 Task: Find countryside Airbnb stays in Hilton Head Island with a dedicated workspace.
Action: Mouse moved to (460, 63)
Screenshot: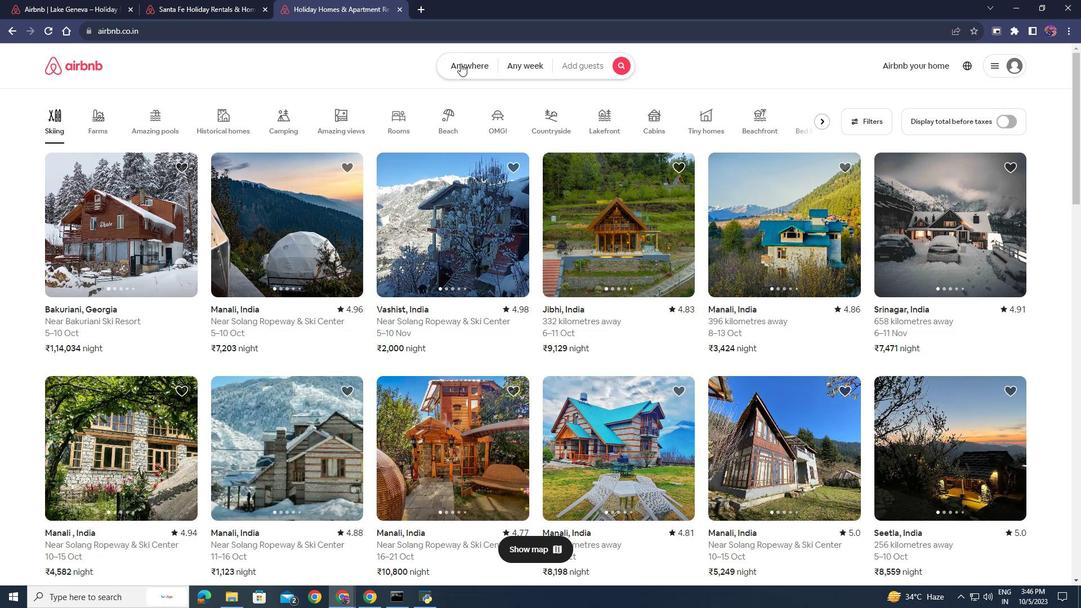 
Action: Mouse pressed left at (460, 63)
Screenshot: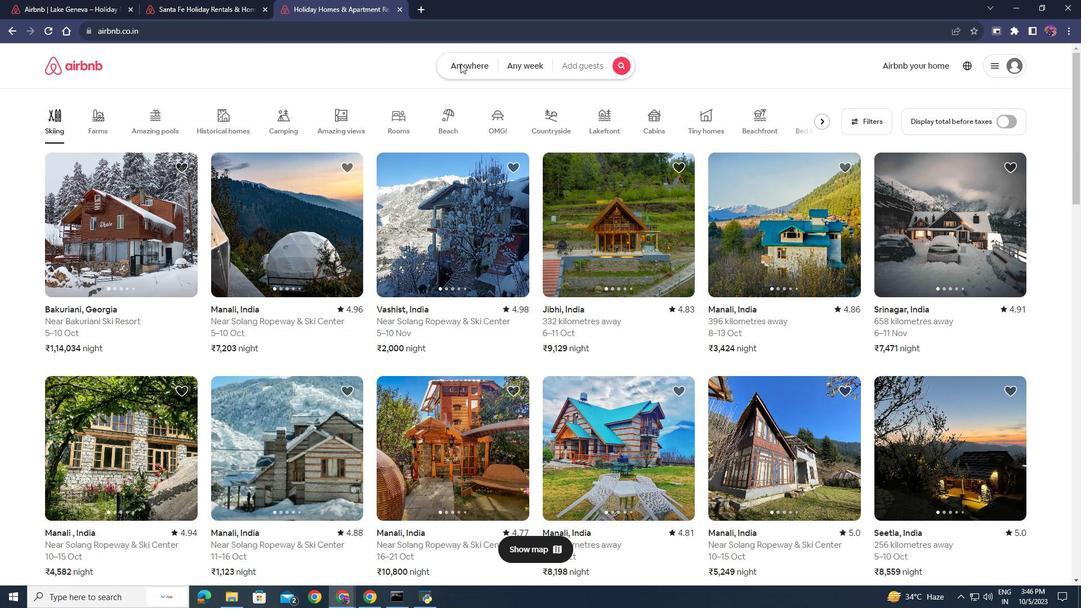 
Action: Mouse moved to (364, 108)
Screenshot: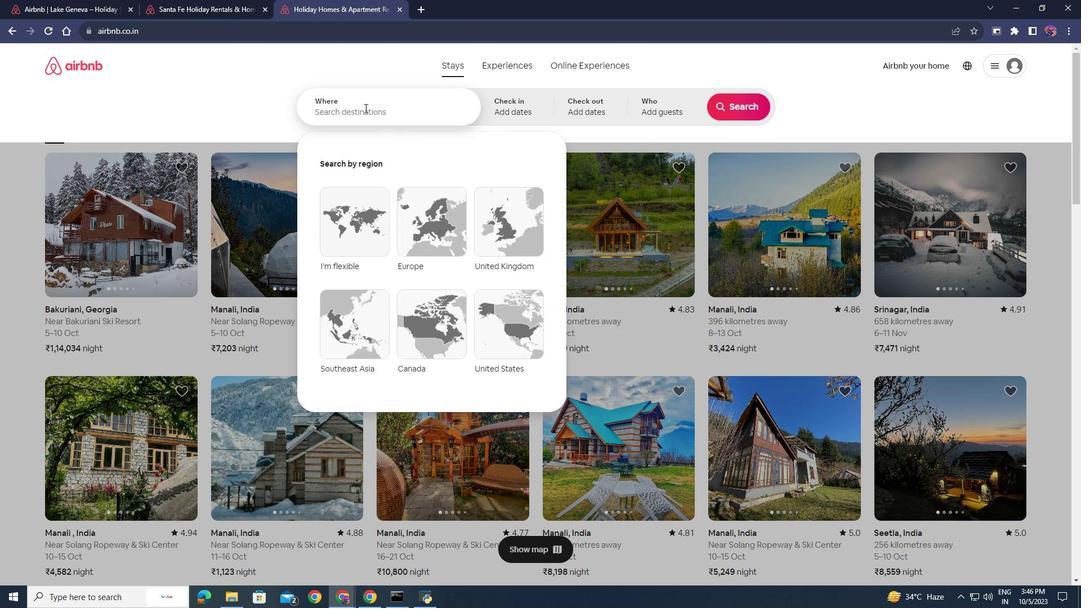 
Action: Mouse pressed left at (364, 108)
Screenshot: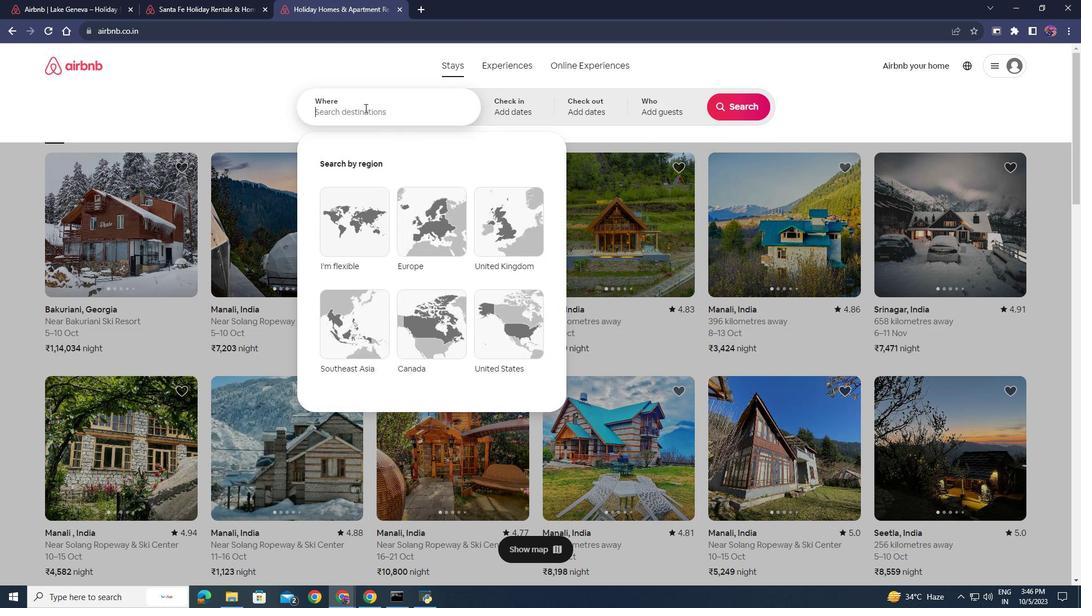 
Action: Mouse moved to (364, 113)
Screenshot: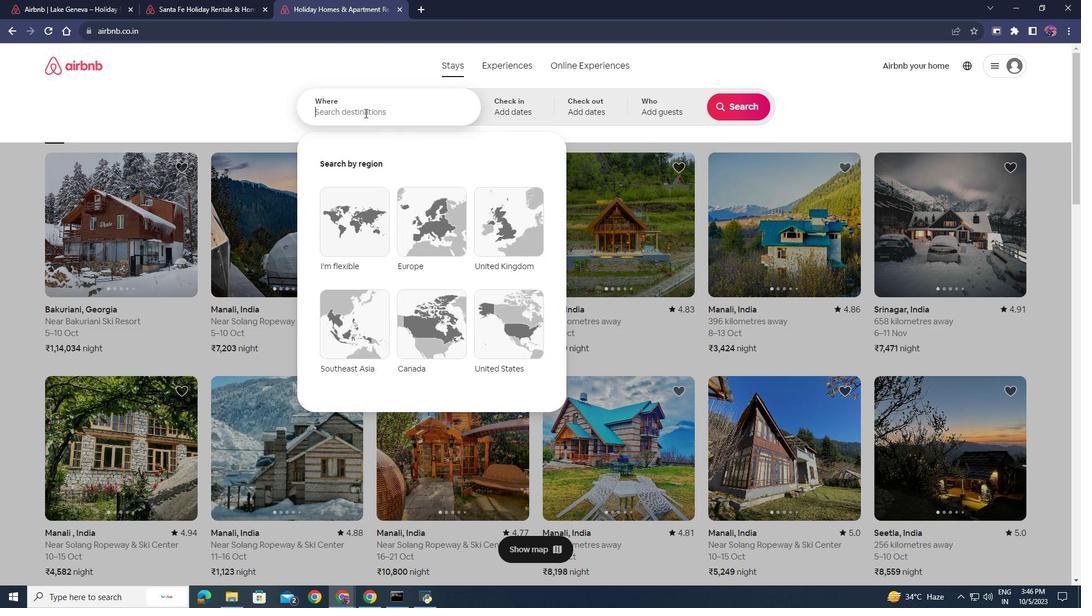 
Action: Key pressed hilton<Key.space>head<Key.space>island<Key.enter>
Screenshot: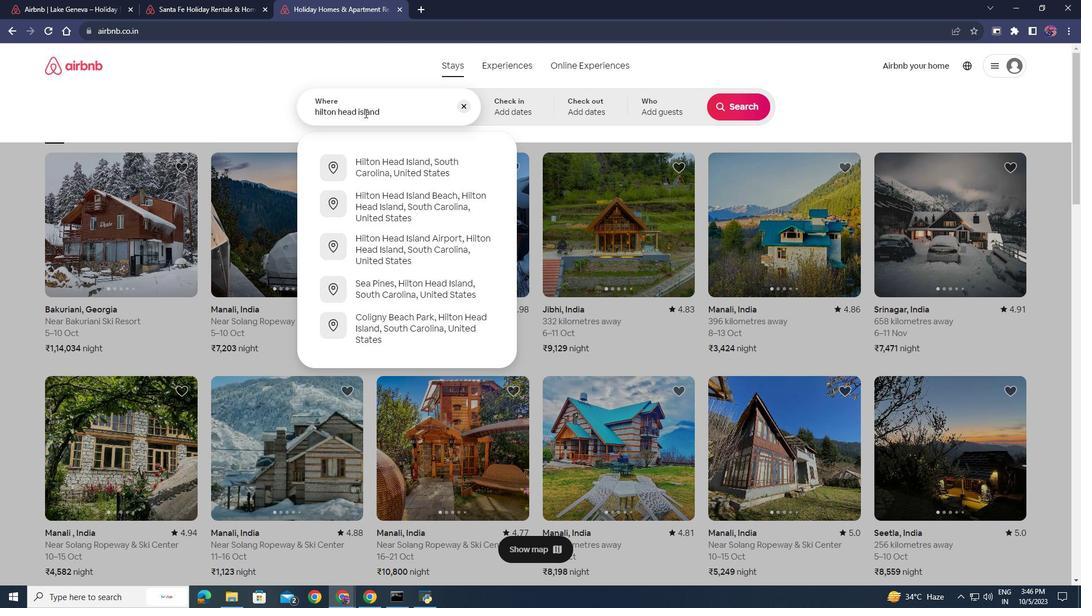 
Action: Mouse moved to (733, 102)
Screenshot: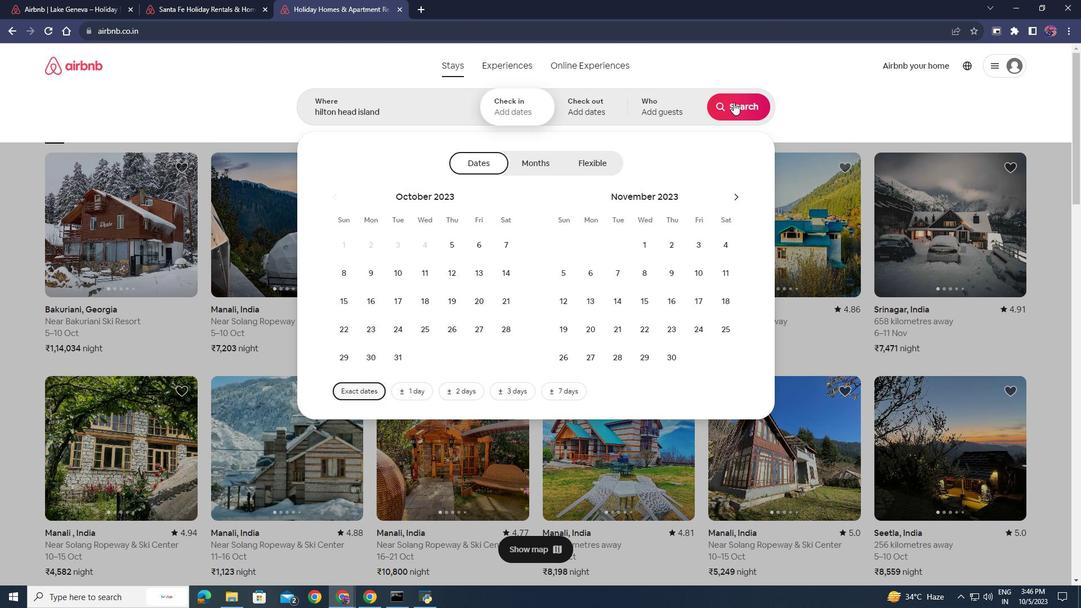 
Action: Mouse pressed left at (733, 102)
Screenshot: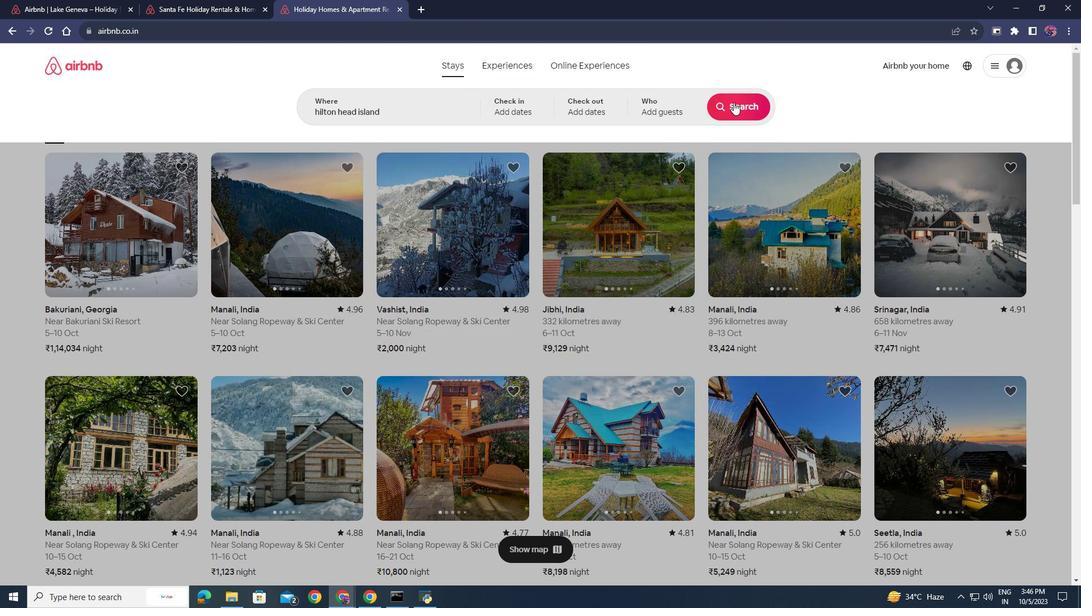 
Action: Mouse moved to (887, 104)
Screenshot: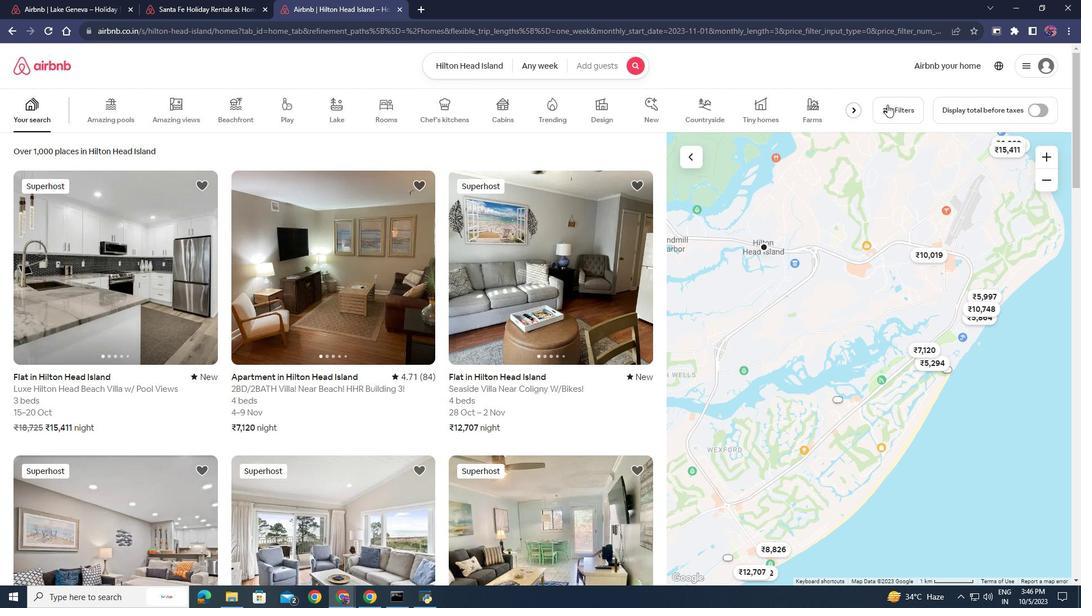 
Action: Mouse pressed left at (887, 104)
Screenshot: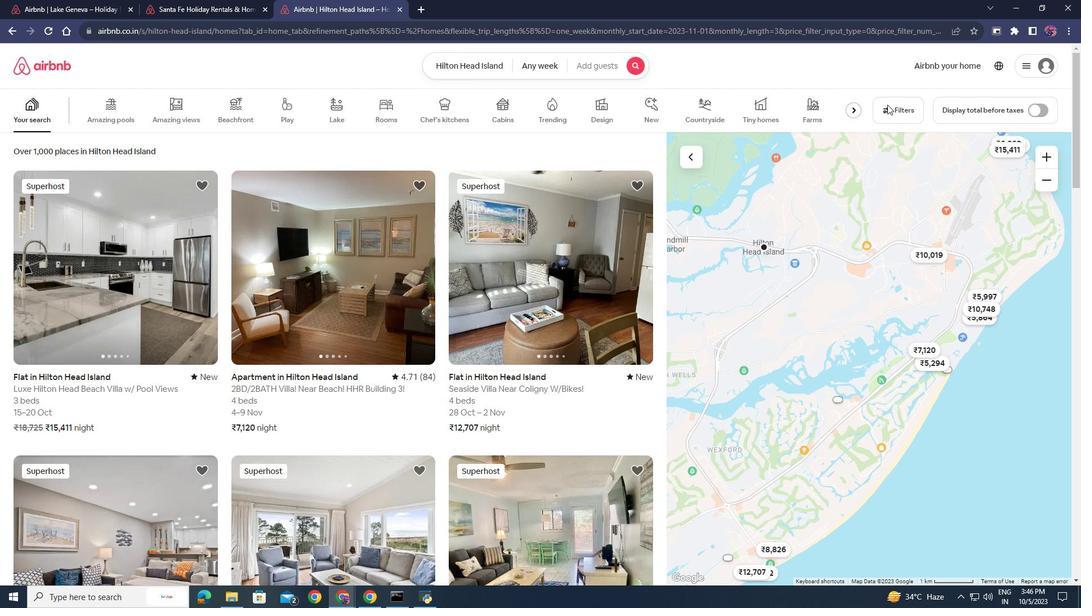 
Action: Mouse moved to (415, 360)
Screenshot: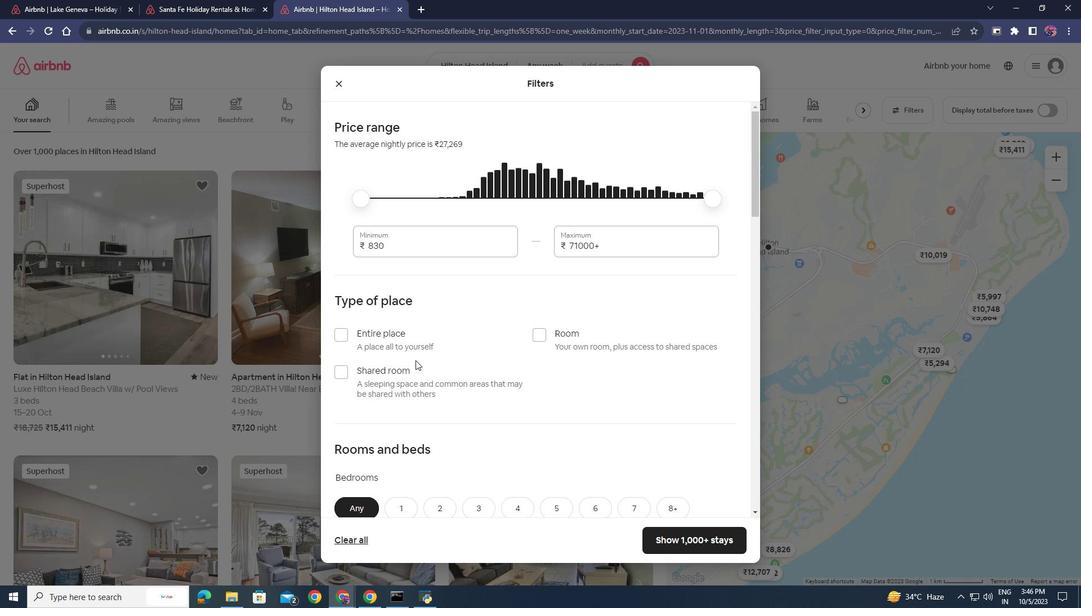 
Action: Mouse scrolled (415, 359) with delta (0, 0)
Screenshot: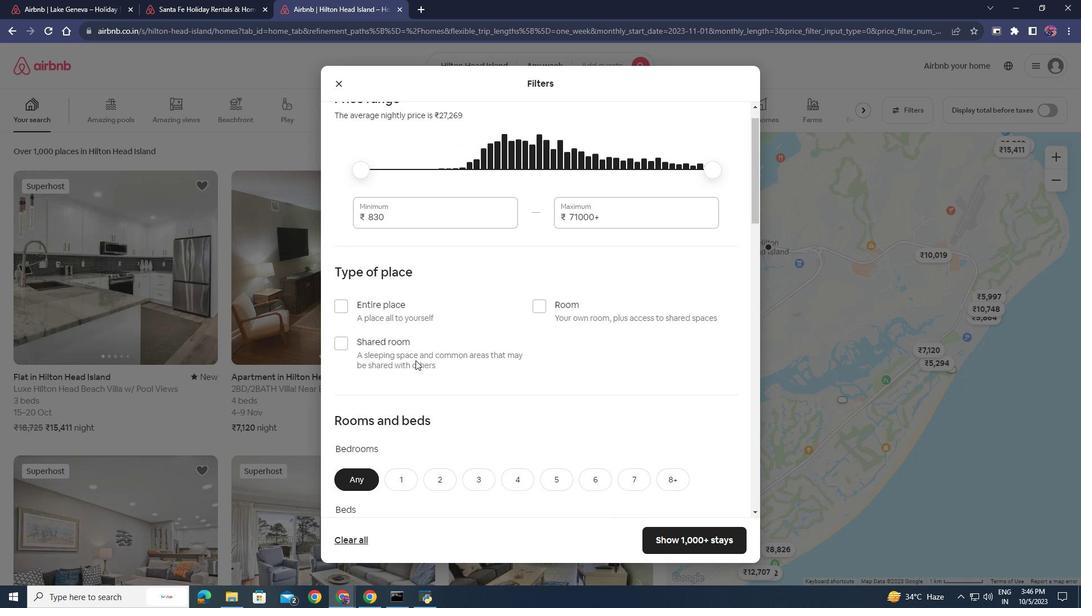
Action: Mouse scrolled (415, 359) with delta (0, 0)
Screenshot: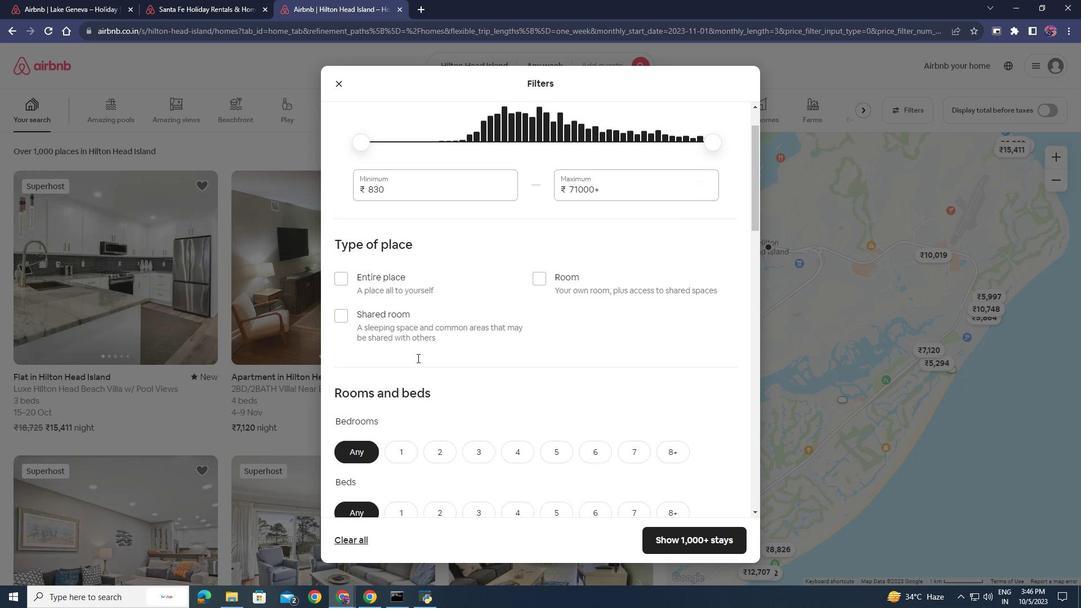 
Action: Mouse moved to (416, 359)
Screenshot: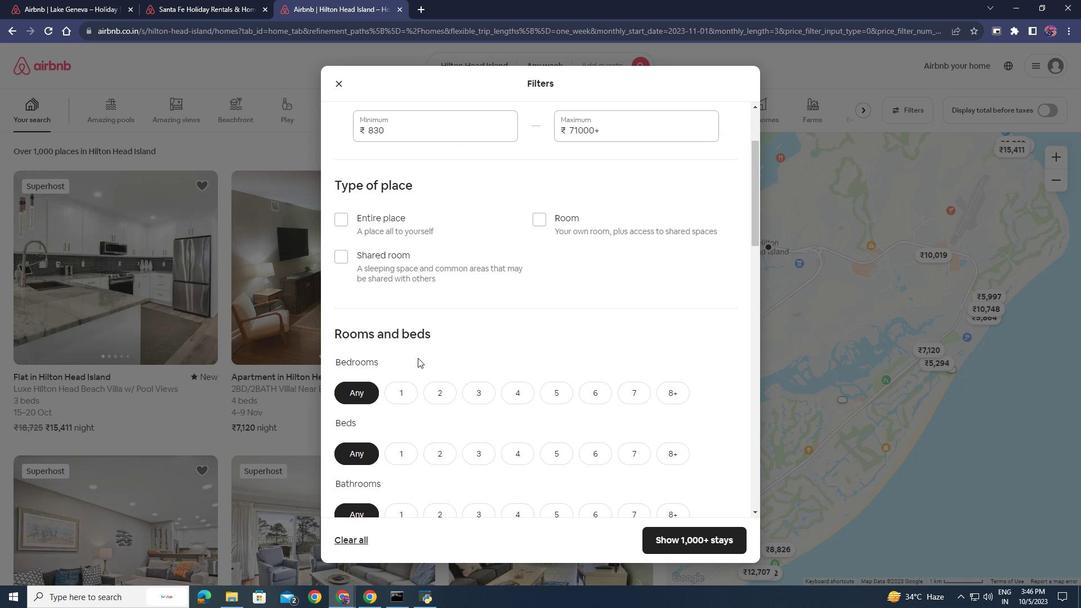 
Action: Mouse scrolled (416, 358) with delta (0, 0)
Screenshot: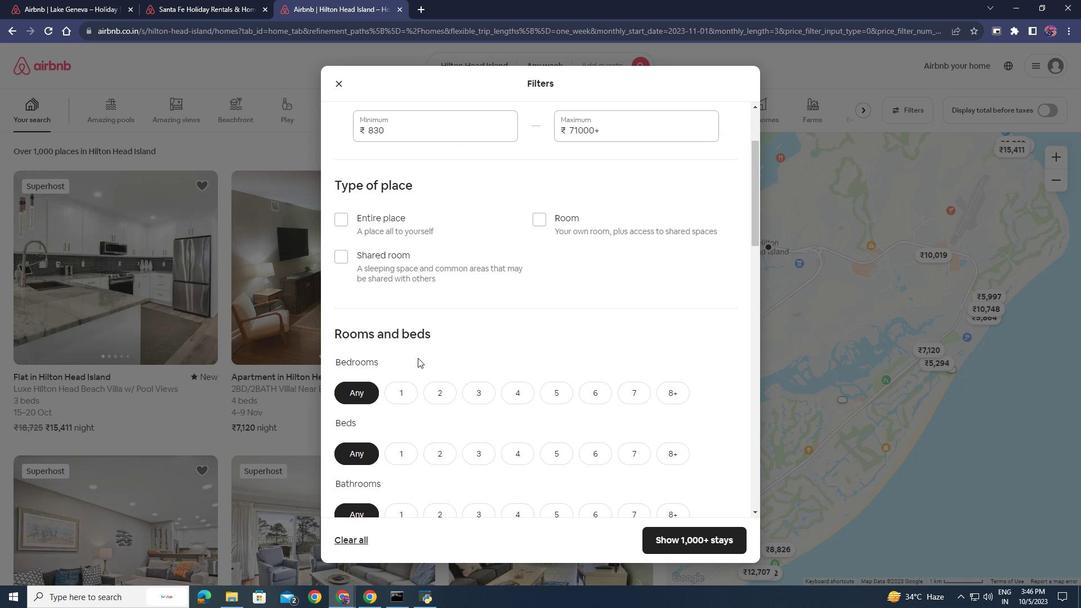 
Action: Mouse moved to (419, 357)
Screenshot: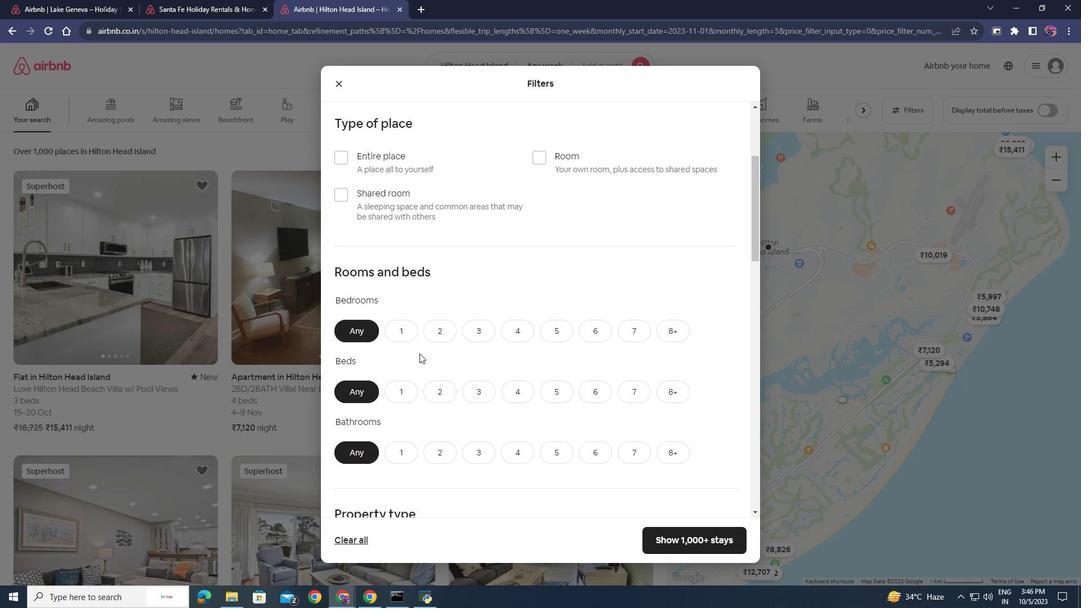 
Action: Mouse scrolled (419, 356) with delta (0, 0)
Screenshot: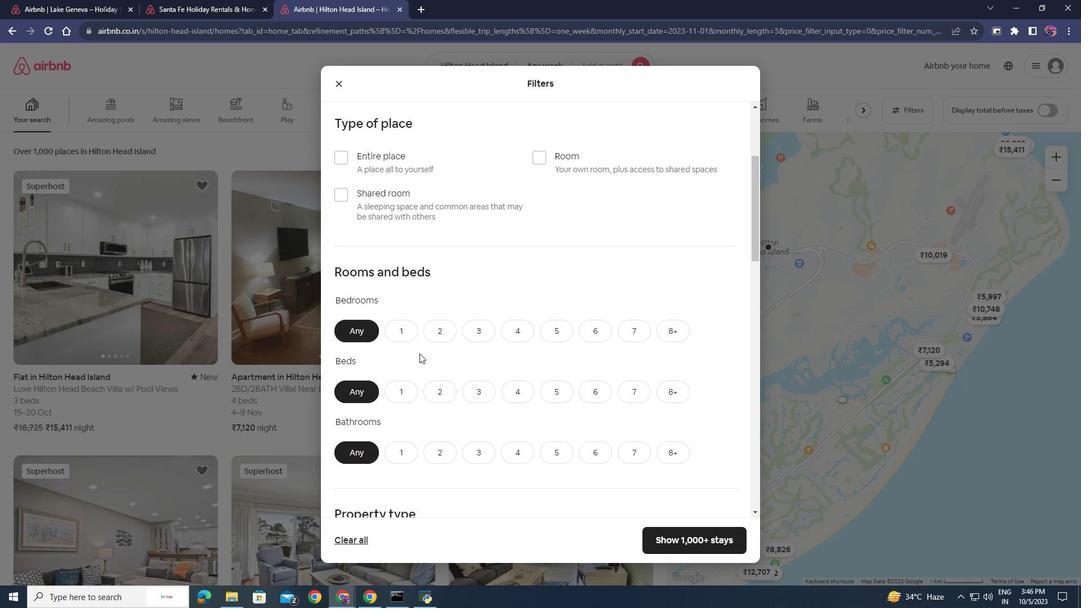 
Action: Mouse moved to (419, 349)
Screenshot: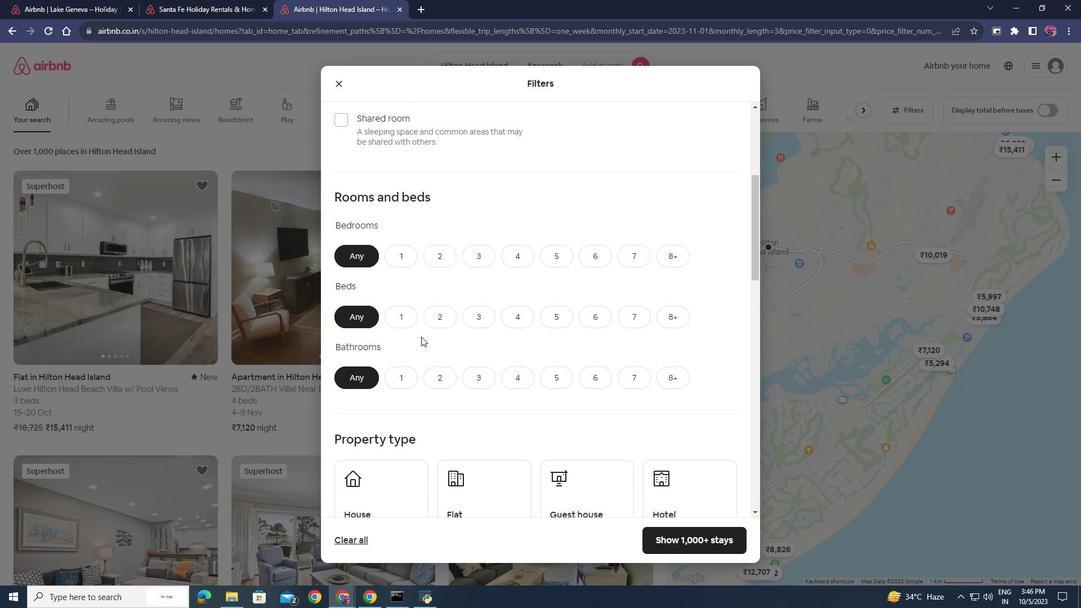 
Action: Mouse scrolled (419, 349) with delta (0, 0)
Screenshot: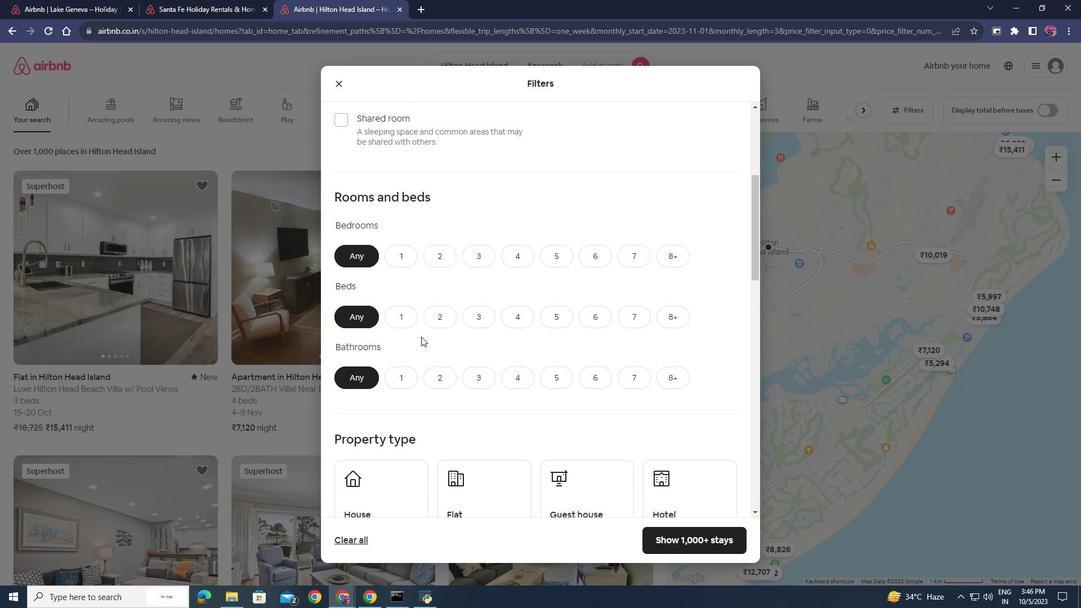 
Action: Mouse moved to (421, 332)
Screenshot: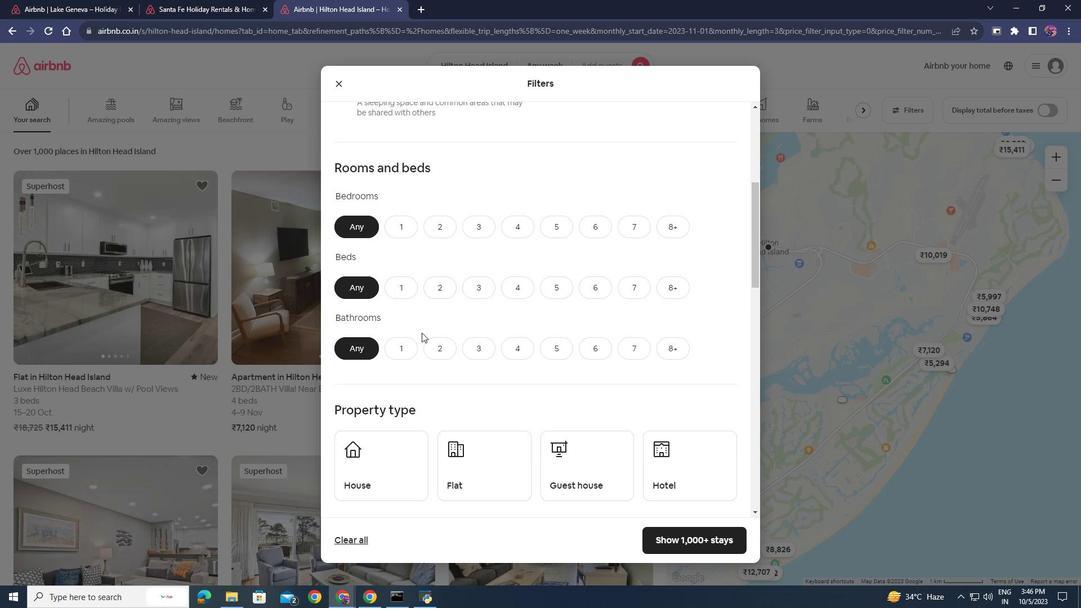 
Action: Mouse scrolled (421, 332) with delta (0, 0)
Screenshot: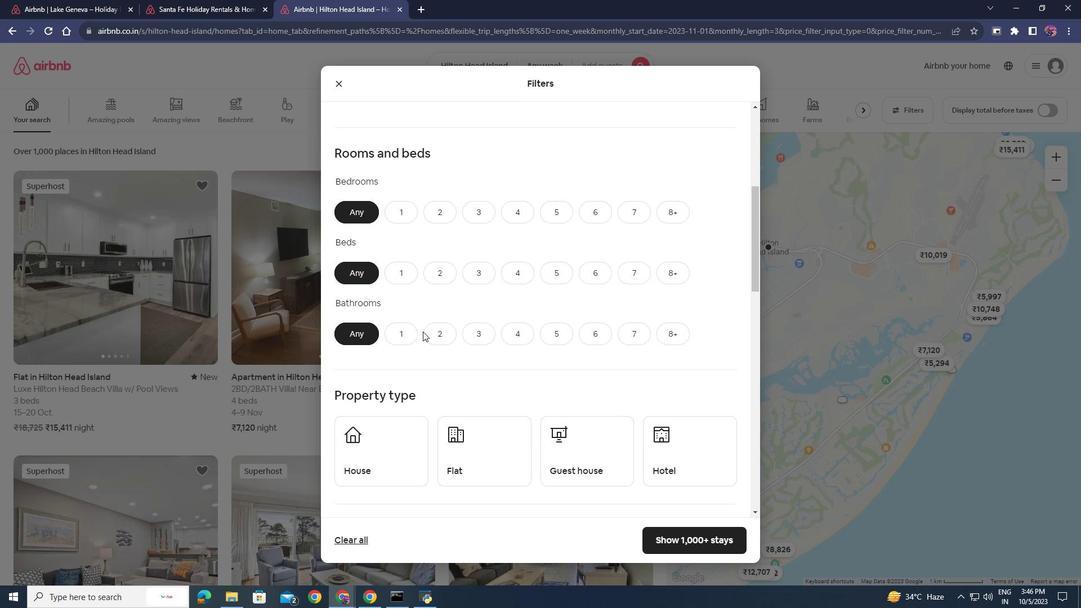 
Action: Mouse moved to (422, 332)
Screenshot: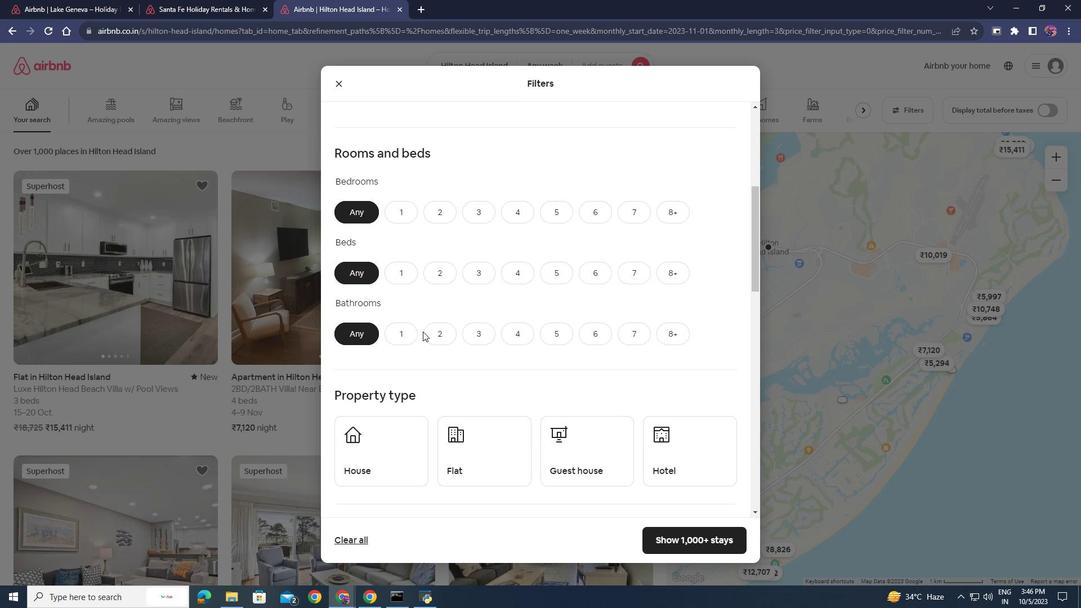 
Action: Mouse scrolled (422, 331) with delta (0, 0)
Screenshot: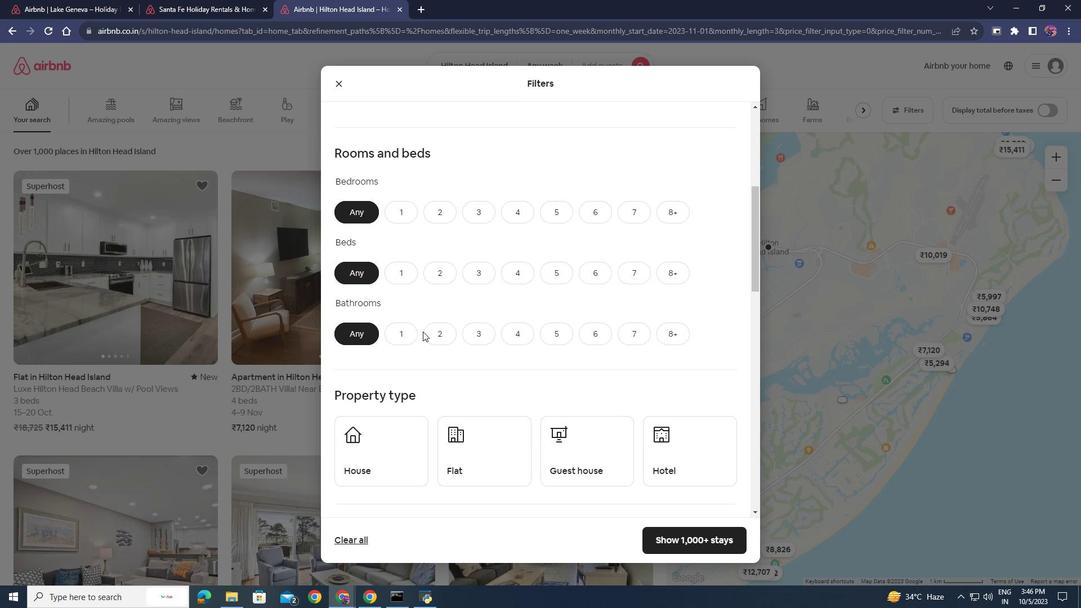 
Action: Mouse moved to (422, 331)
Screenshot: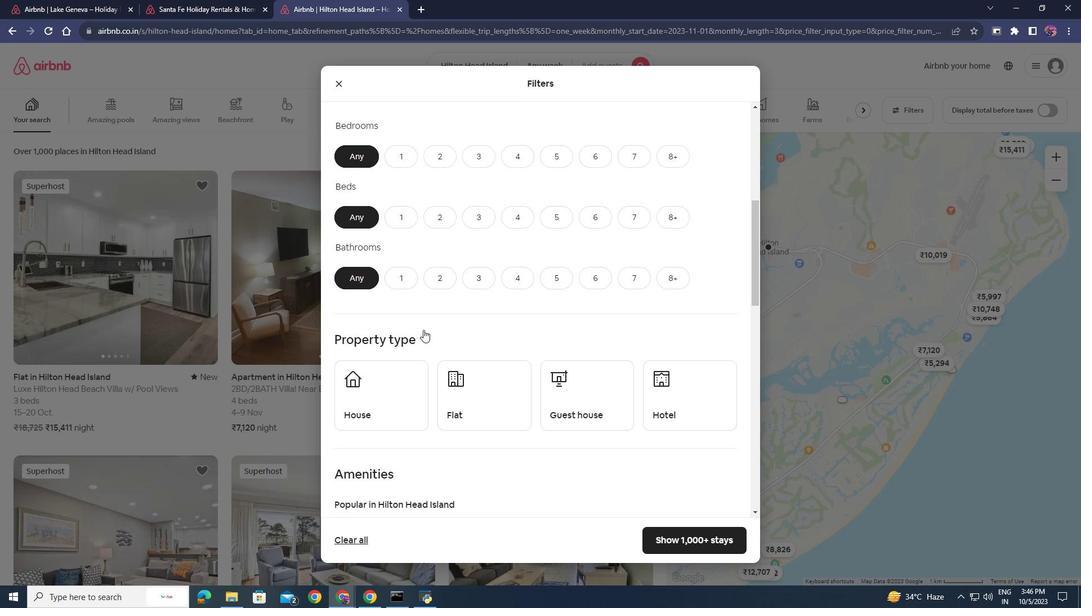 
Action: Mouse scrolled (422, 331) with delta (0, 0)
Screenshot: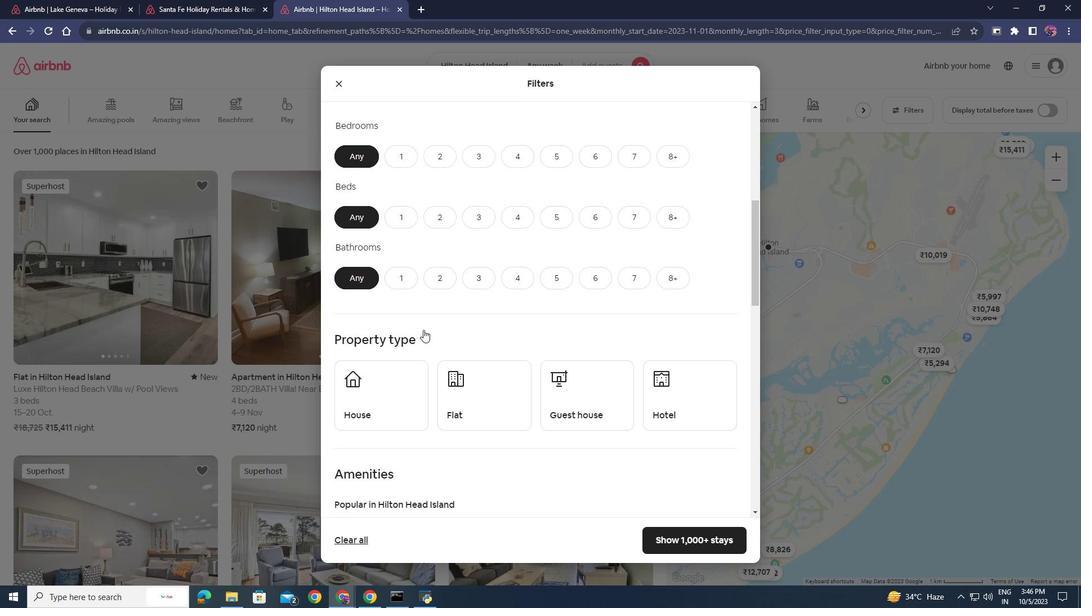 
Action: Mouse moved to (422, 331)
Screenshot: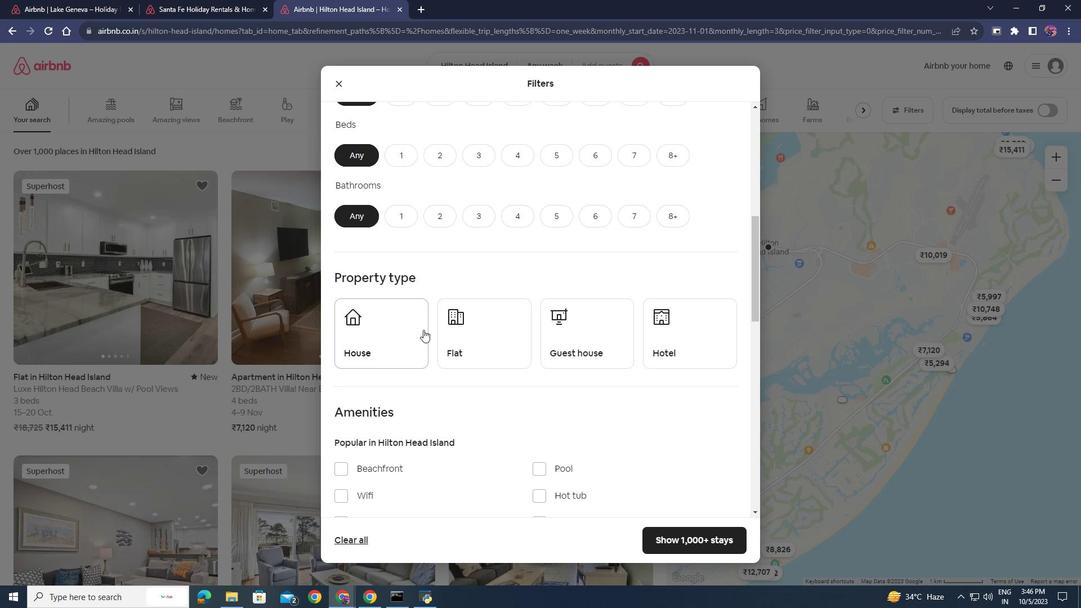 
Action: Mouse scrolled (422, 330) with delta (0, 0)
Screenshot: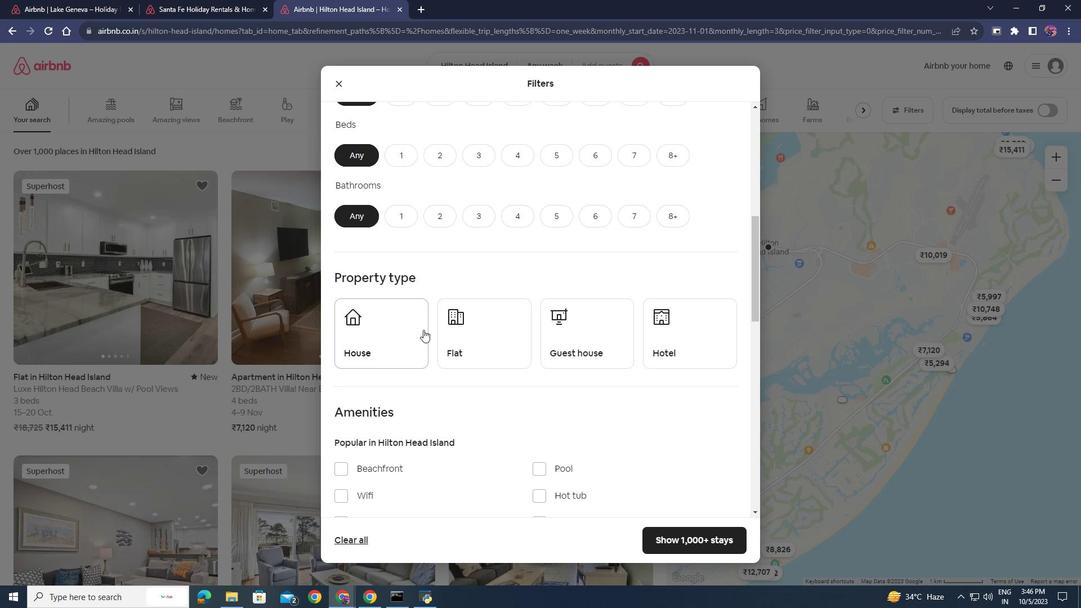 
Action: Mouse moved to (423, 330)
Screenshot: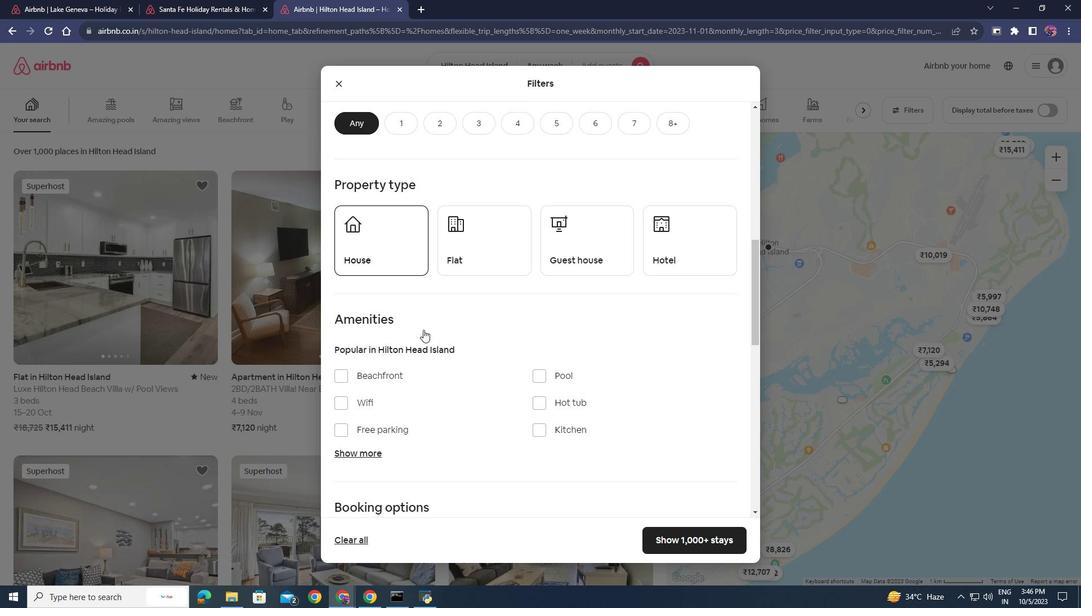 
Action: Mouse scrolled (423, 329) with delta (0, 0)
Screenshot: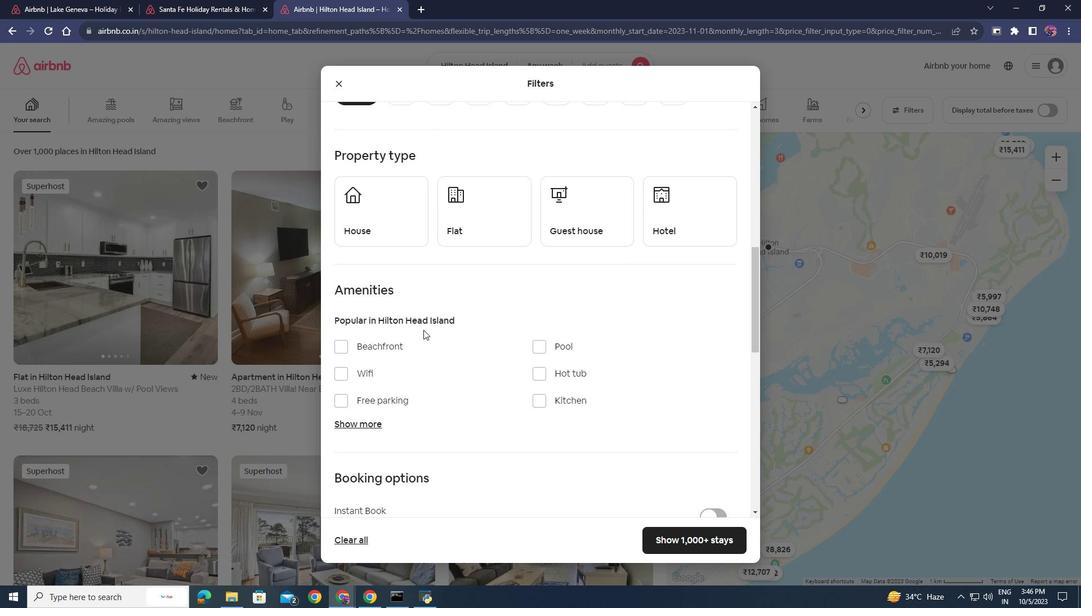 
Action: Mouse scrolled (423, 329) with delta (0, 0)
Screenshot: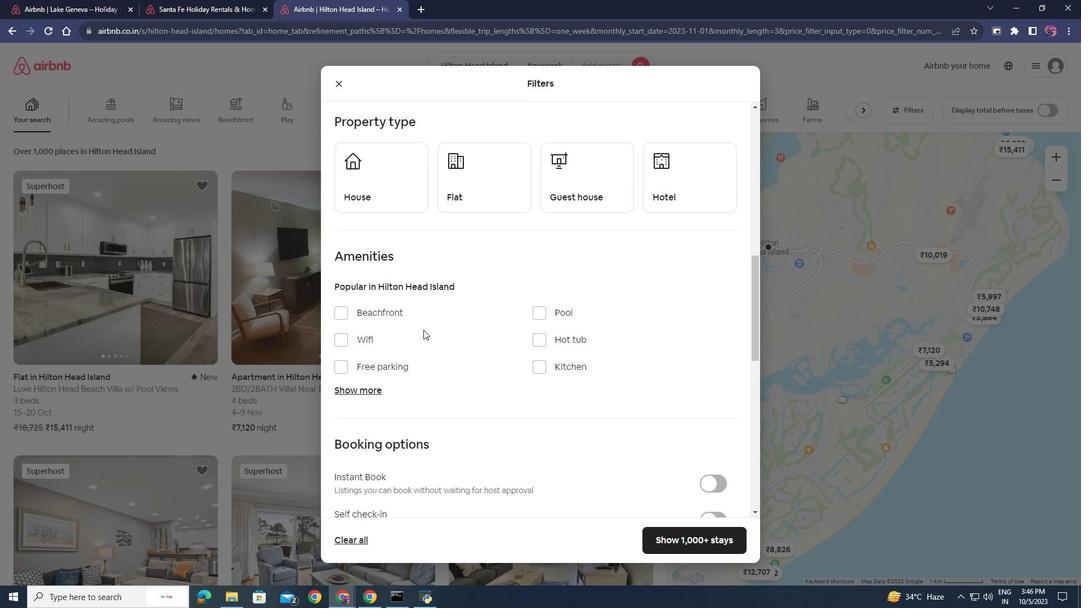 
Action: Mouse moved to (355, 337)
Screenshot: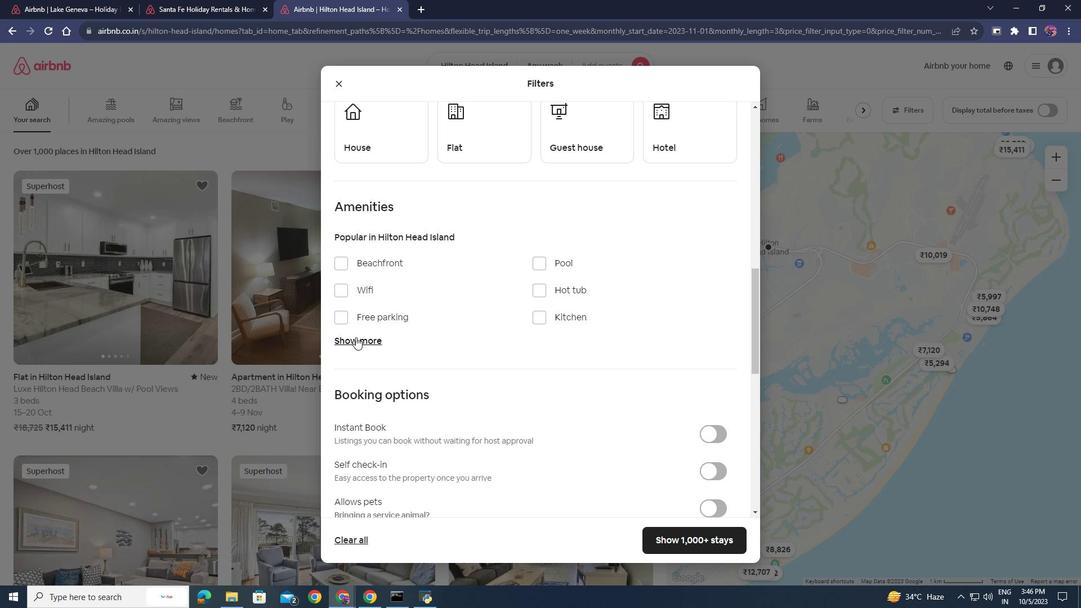 
Action: Mouse pressed left at (355, 337)
Screenshot: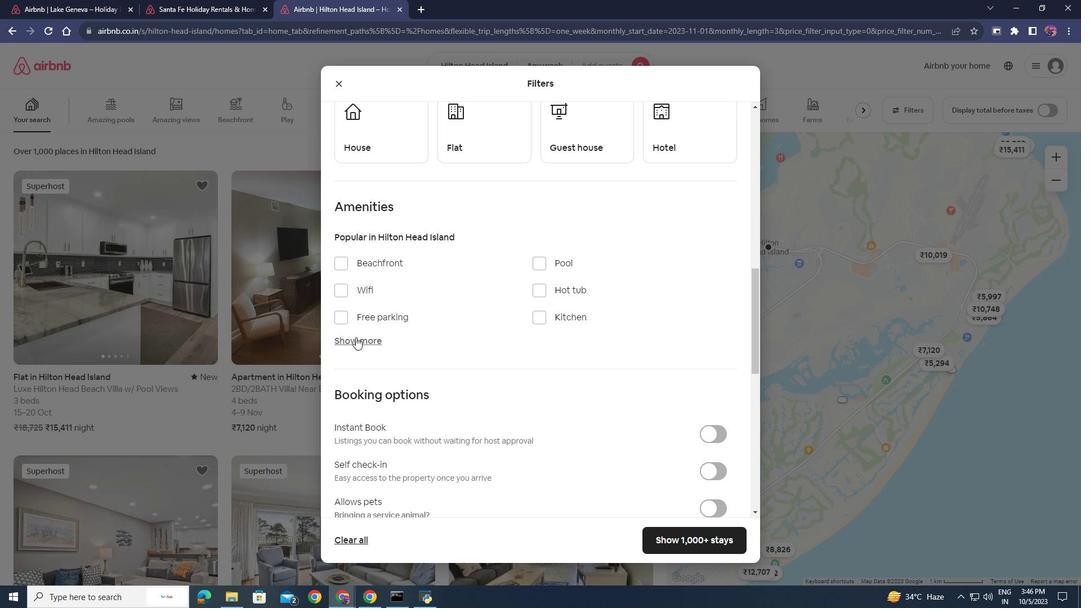 
Action: Mouse moved to (535, 398)
Screenshot: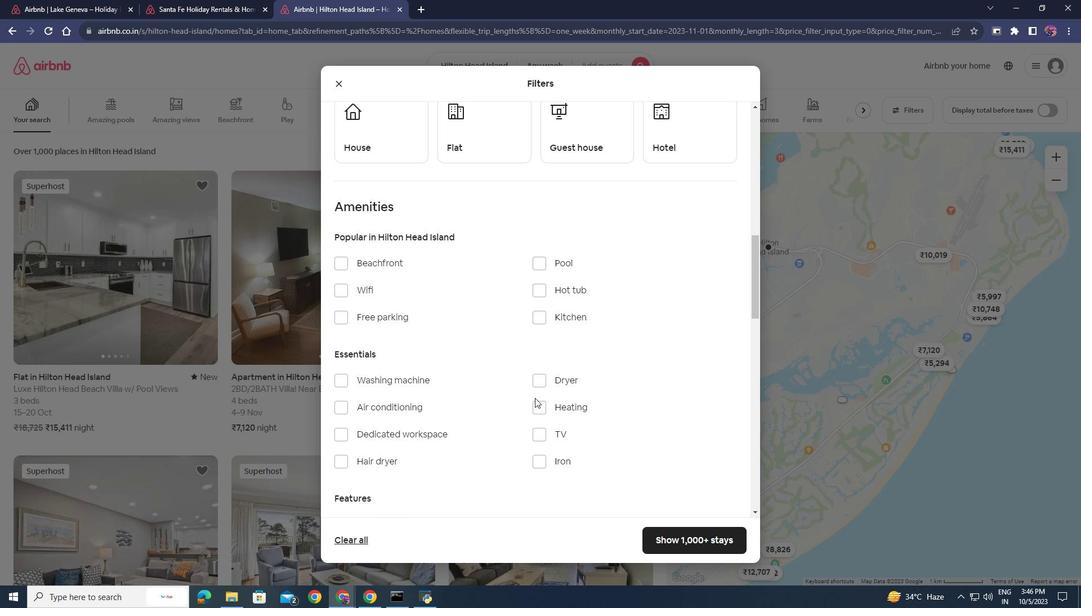 
Action: Mouse scrolled (535, 397) with delta (0, 0)
Screenshot: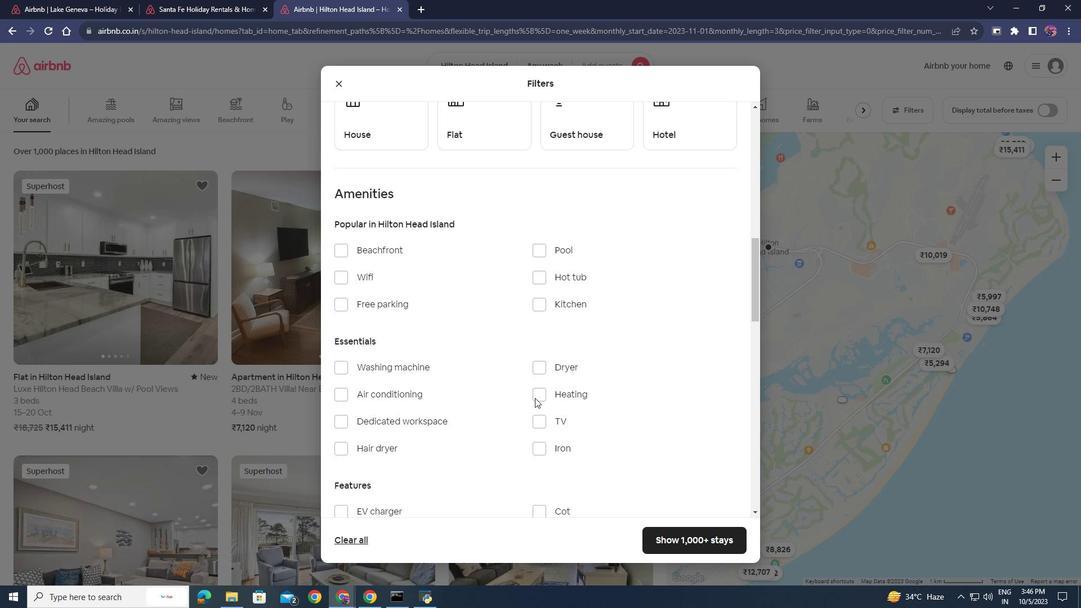 
Action: Mouse scrolled (535, 397) with delta (0, 0)
Screenshot: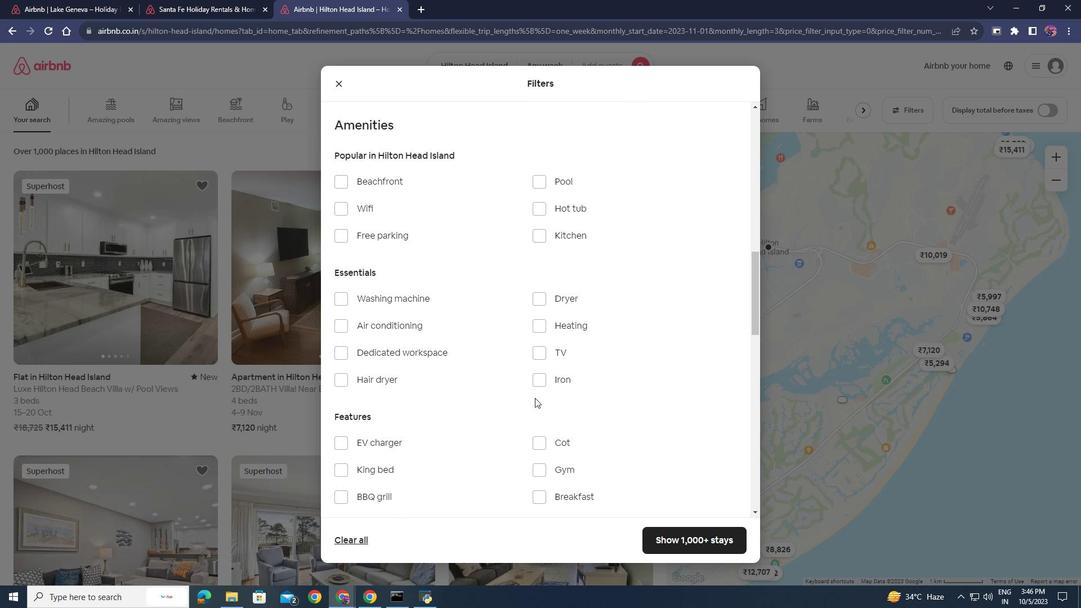 
Action: Mouse moved to (343, 319)
Screenshot: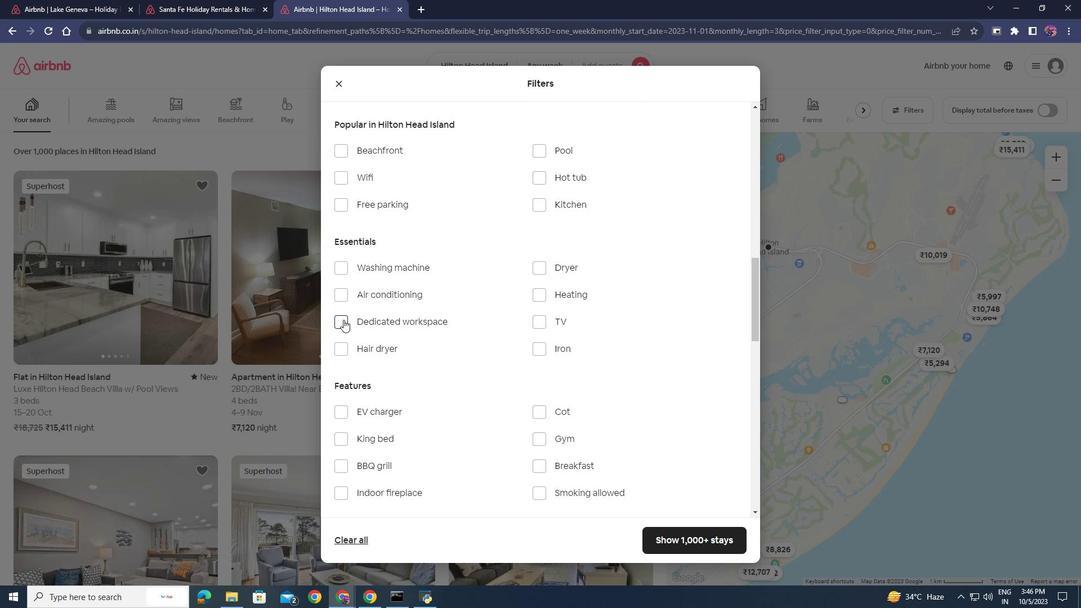 
Action: Mouse pressed left at (343, 319)
Screenshot: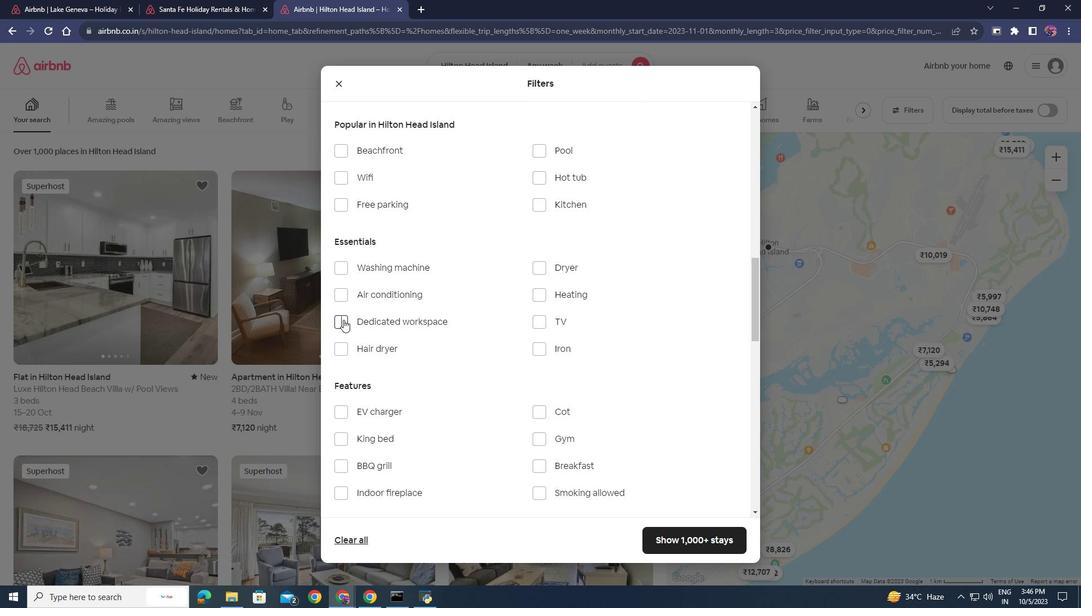 
Action: Mouse moved to (440, 330)
Screenshot: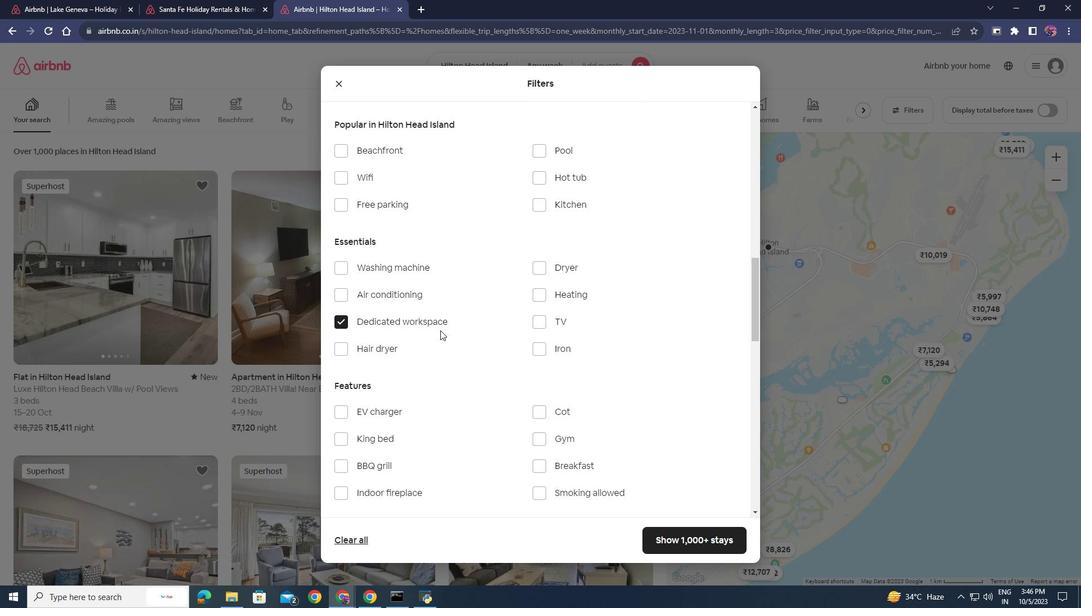 
Action: Mouse scrolled (440, 330) with delta (0, 0)
Screenshot: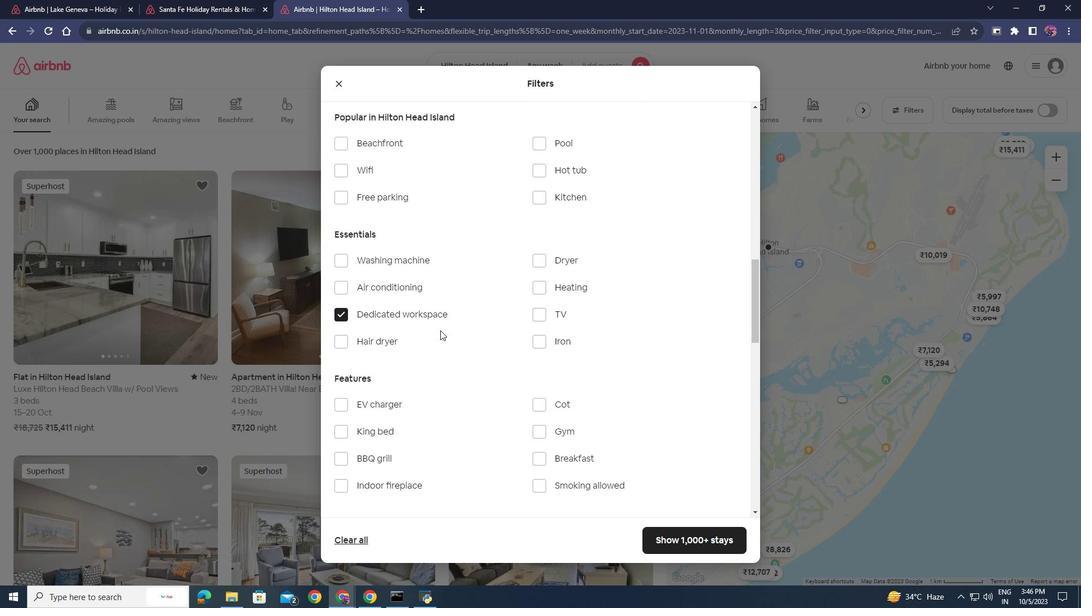 
Action: Mouse scrolled (440, 330) with delta (0, 0)
Screenshot: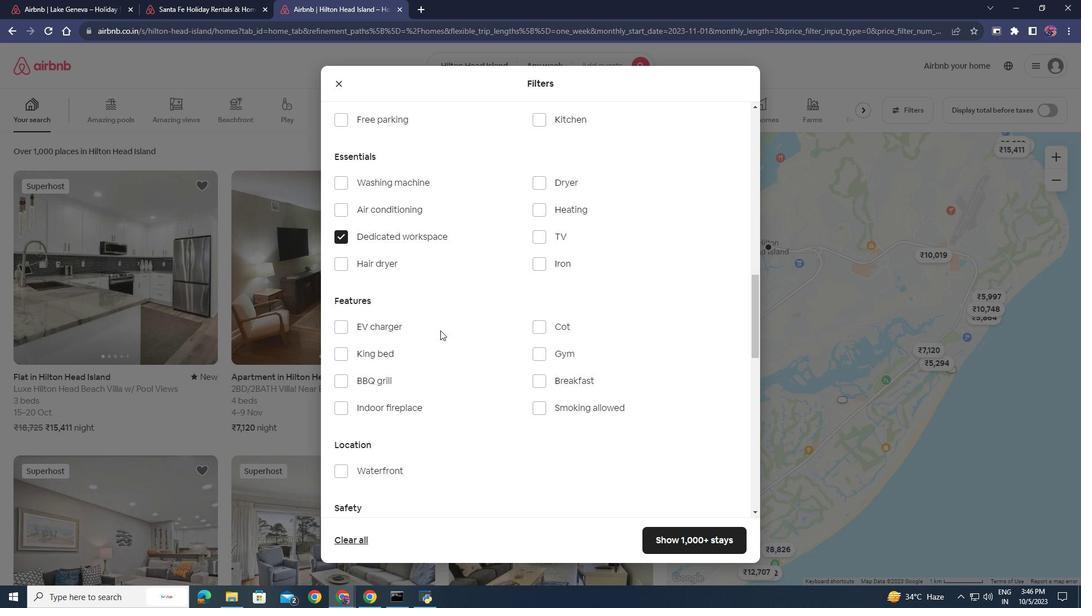 
Action: Mouse scrolled (440, 331) with delta (0, 0)
Screenshot: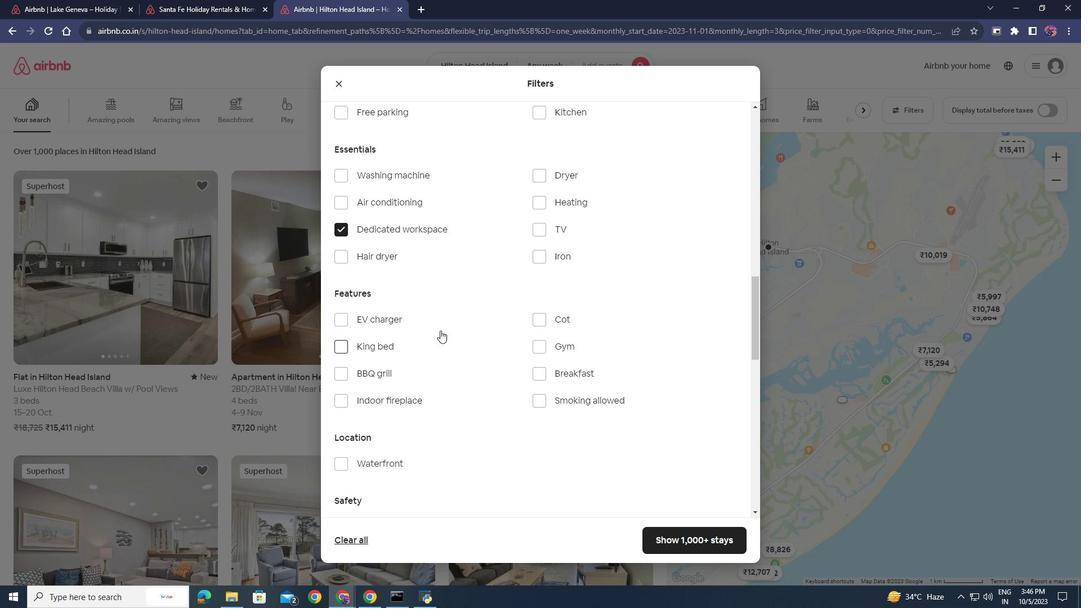 
Action: Mouse moved to (438, 321)
Screenshot: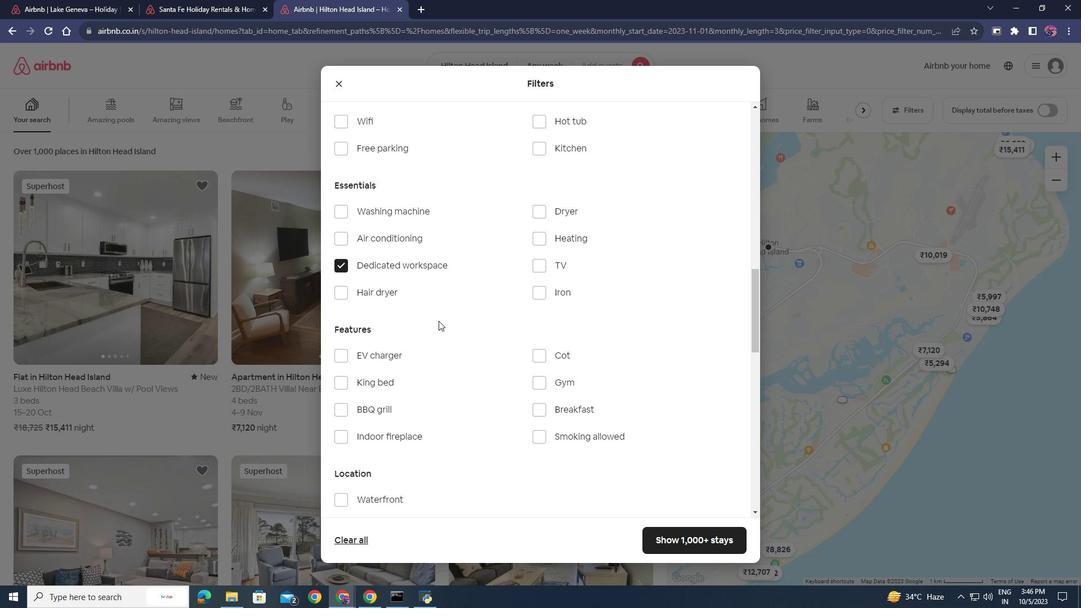 
Action: Mouse scrolled (438, 320) with delta (0, 0)
Screenshot: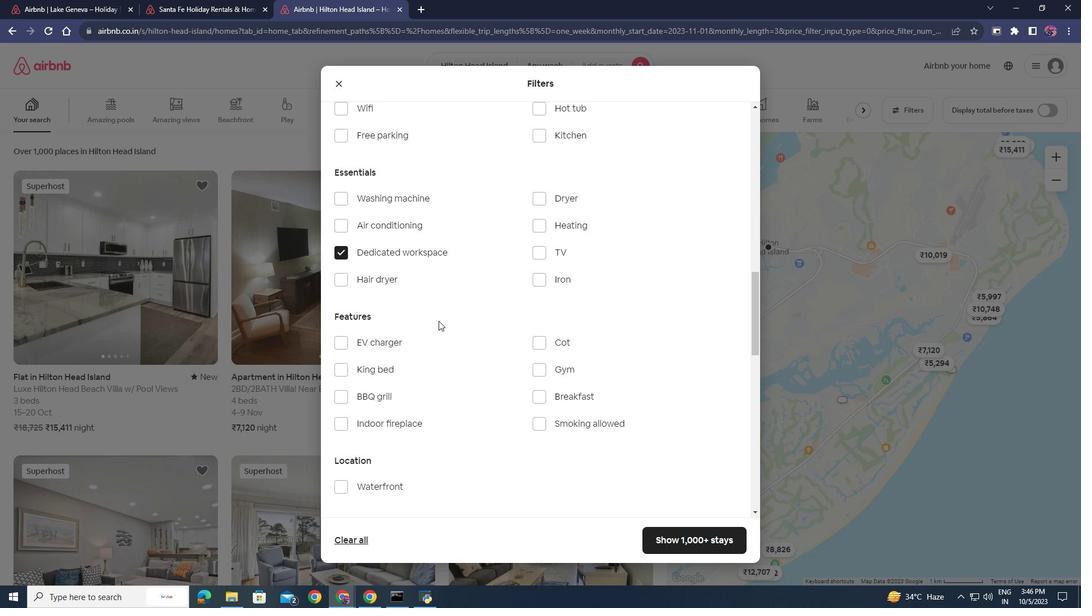 
Action: Mouse scrolled (438, 320) with delta (0, 0)
Screenshot: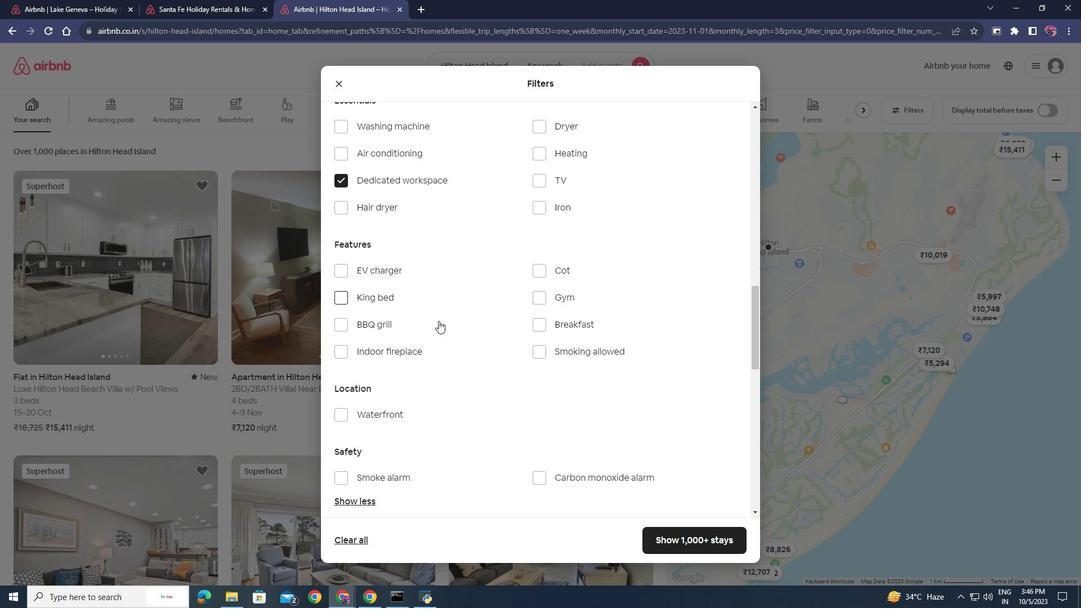 
Action: Mouse scrolled (438, 320) with delta (0, 0)
Screenshot: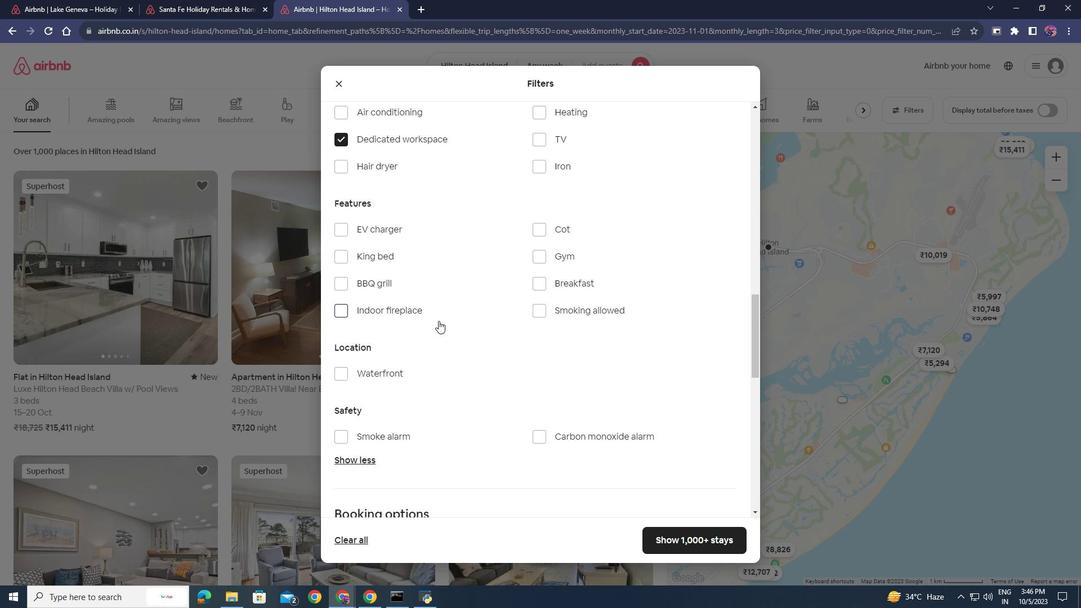 
Action: Mouse scrolled (438, 320) with delta (0, 0)
Screenshot: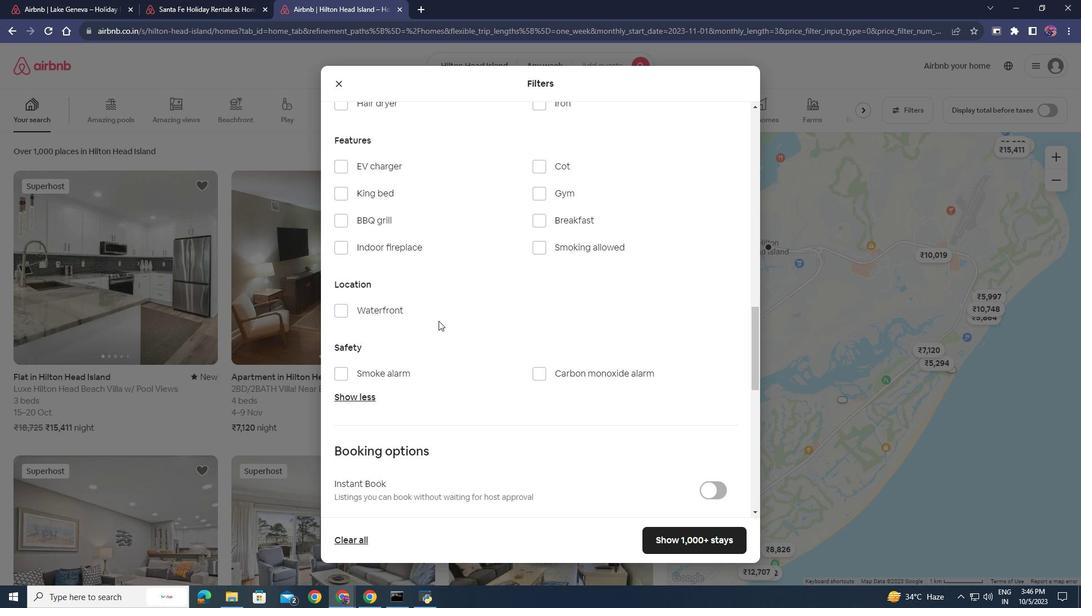 
Action: Mouse scrolled (438, 320) with delta (0, 0)
Screenshot: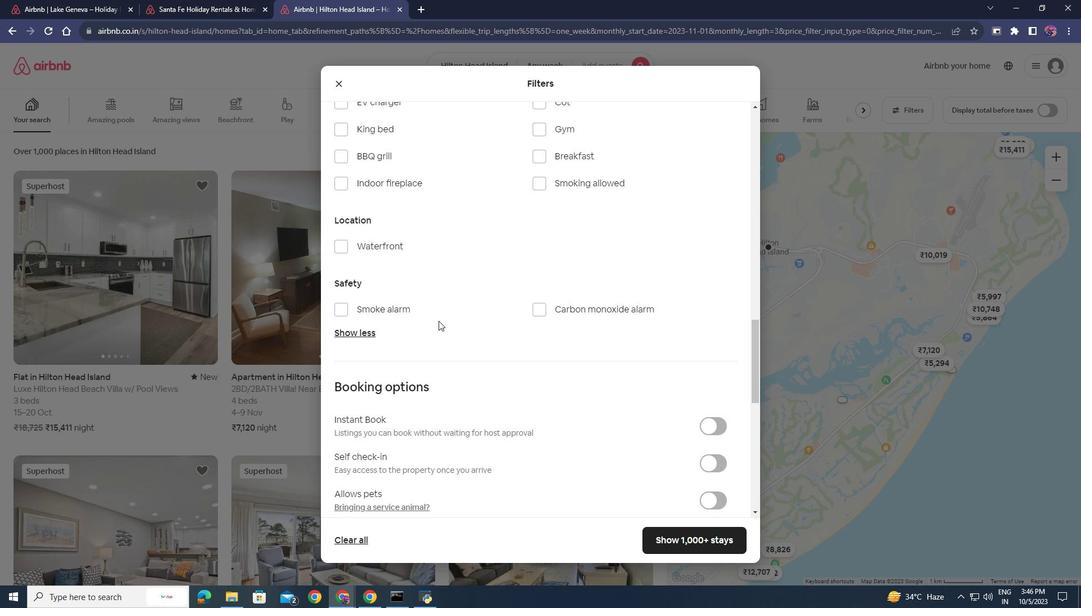 
Action: Mouse scrolled (438, 320) with delta (0, 0)
Screenshot: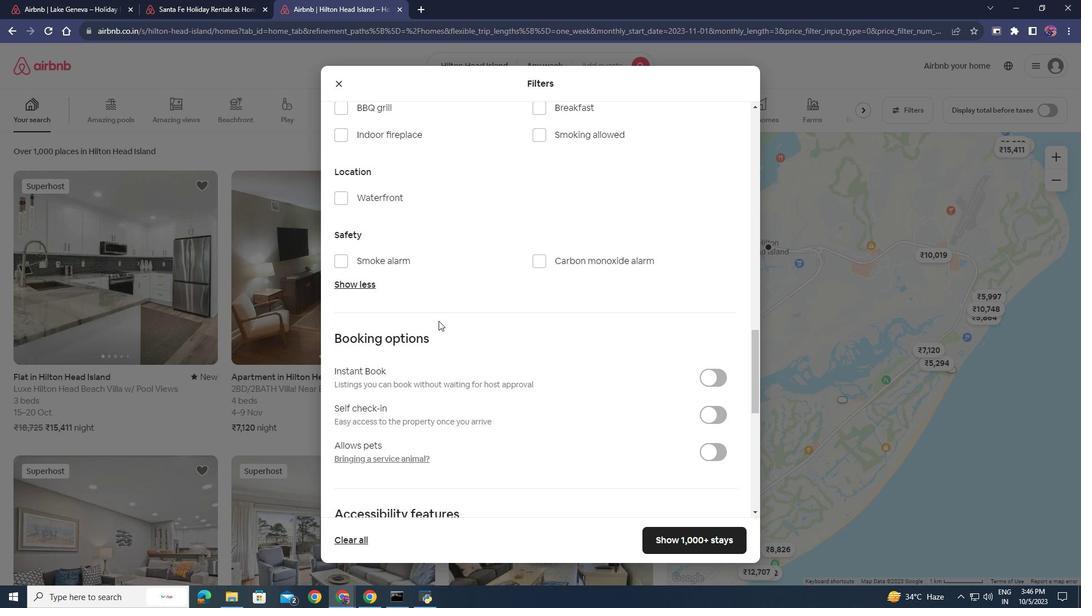 
Action: Mouse scrolled (438, 320) with delta (0, 0)
Screenshot: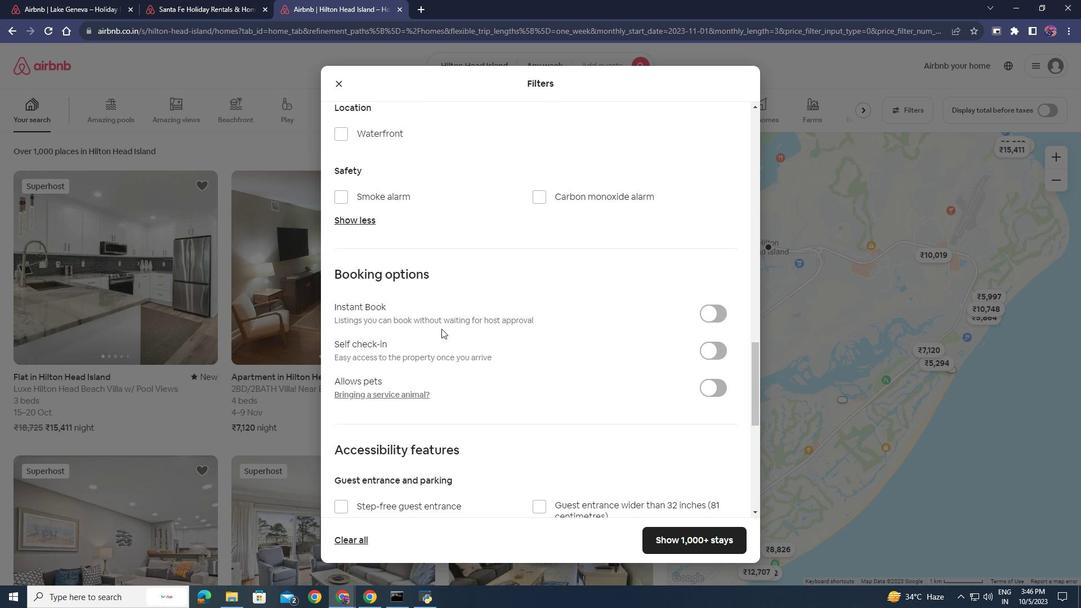 
Action: Mouse moved to (439, 322)
Screenshot: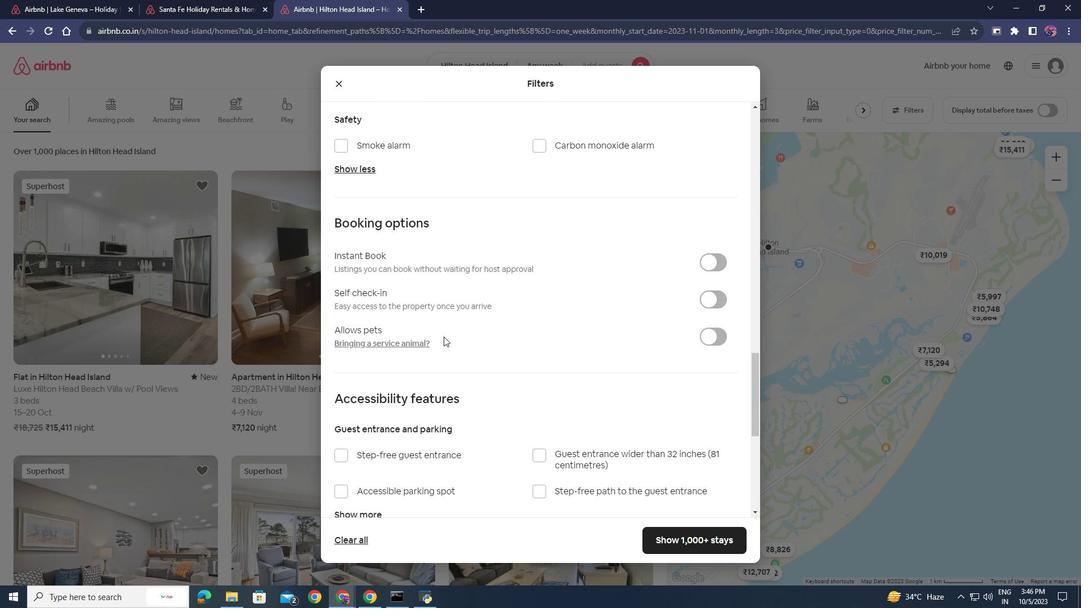 
Action: Mouse scrolled (439, 321) with delta (0, 0)
Screenshot: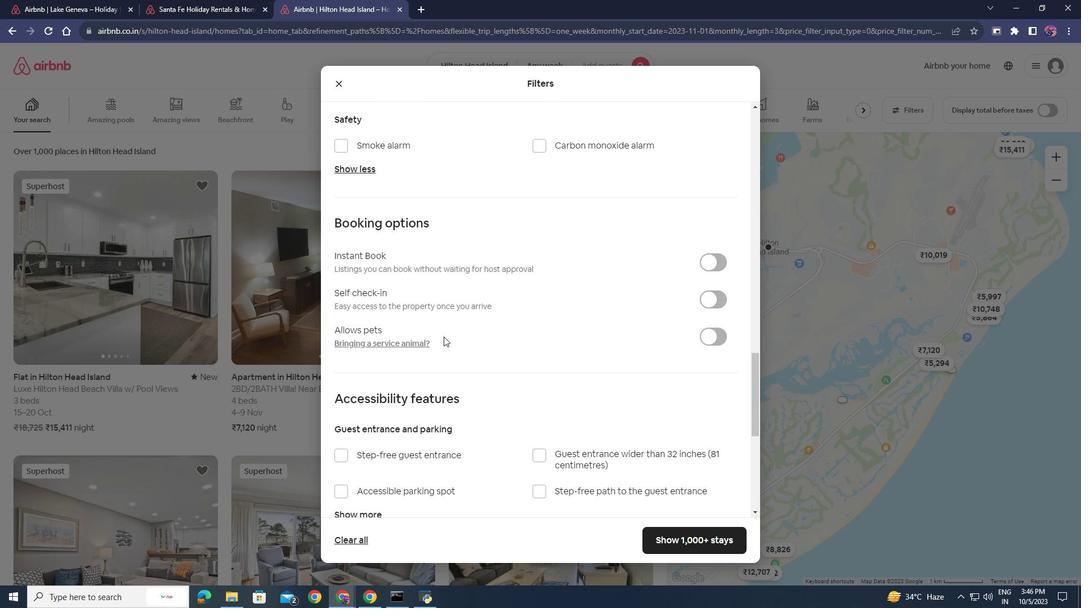 
Action: Mouse moved to (702, 542)
Screenshot: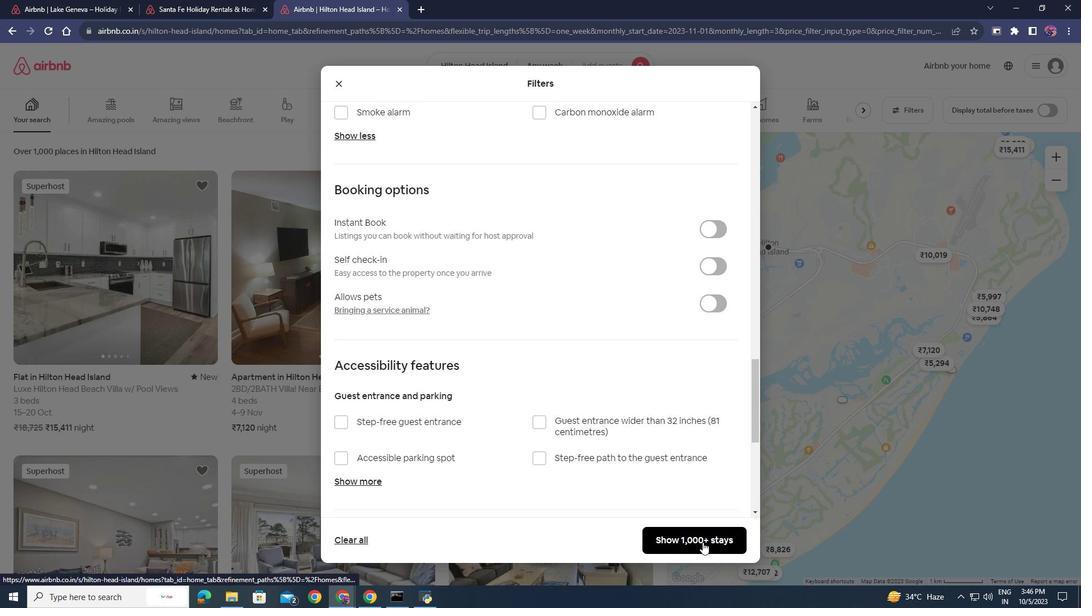
Action: Mouse pressed left at (702, 542)
Screenshot: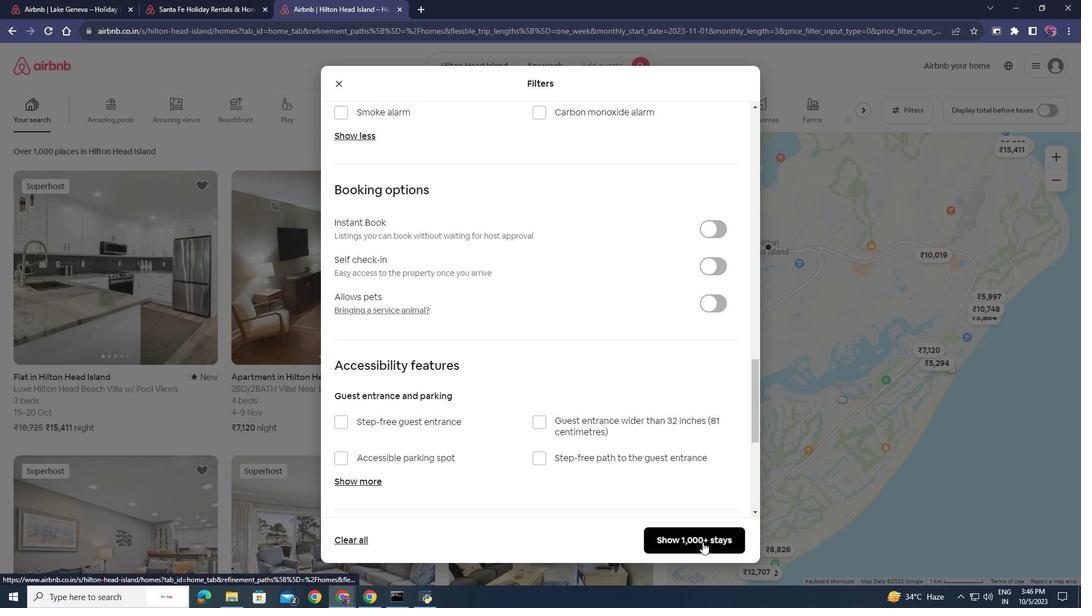 
Action: Mouse moved to (350, 401)
Screenshot: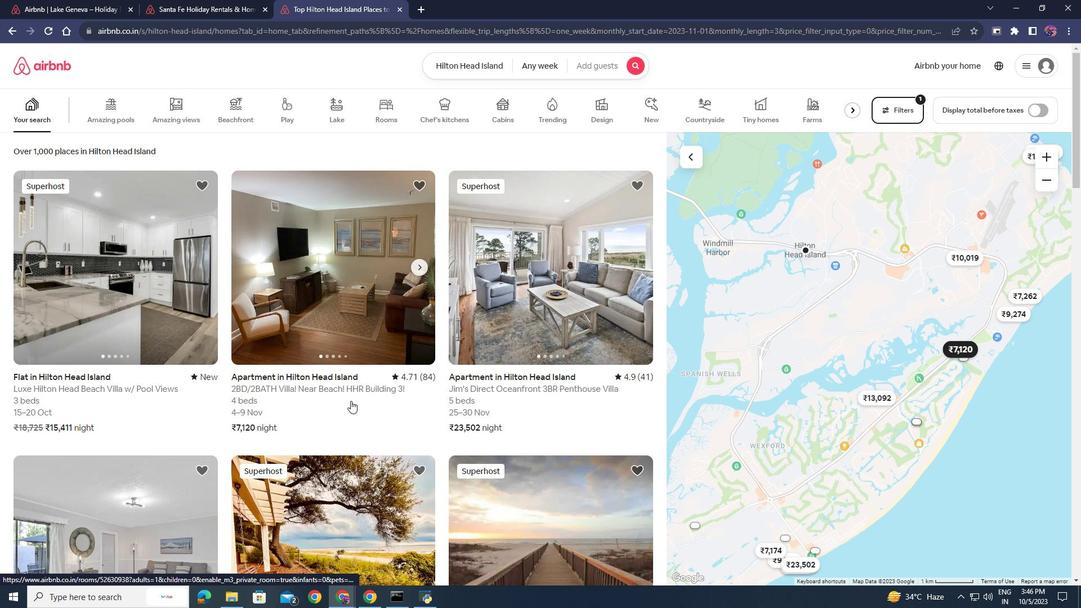 
Action: Mouse scrolled (350, 400) with delta (0, 0)
Screenshot: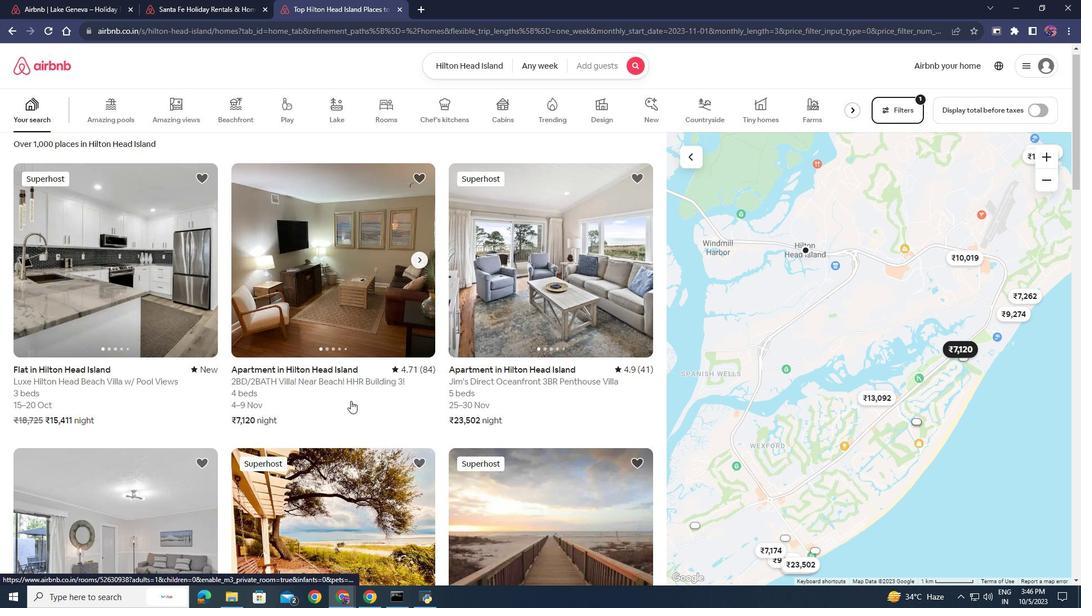 
Action: Mouse moved to (353, 399)
Screenshot: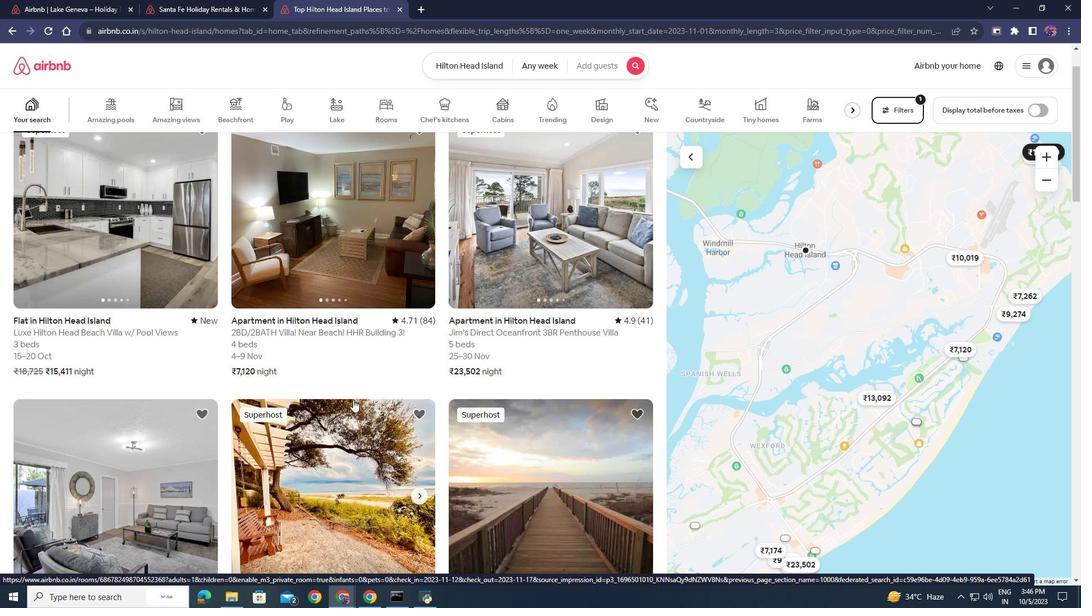 
Action: Mouse scrolled (353, 399) with delta (0, 0)
Screenshot: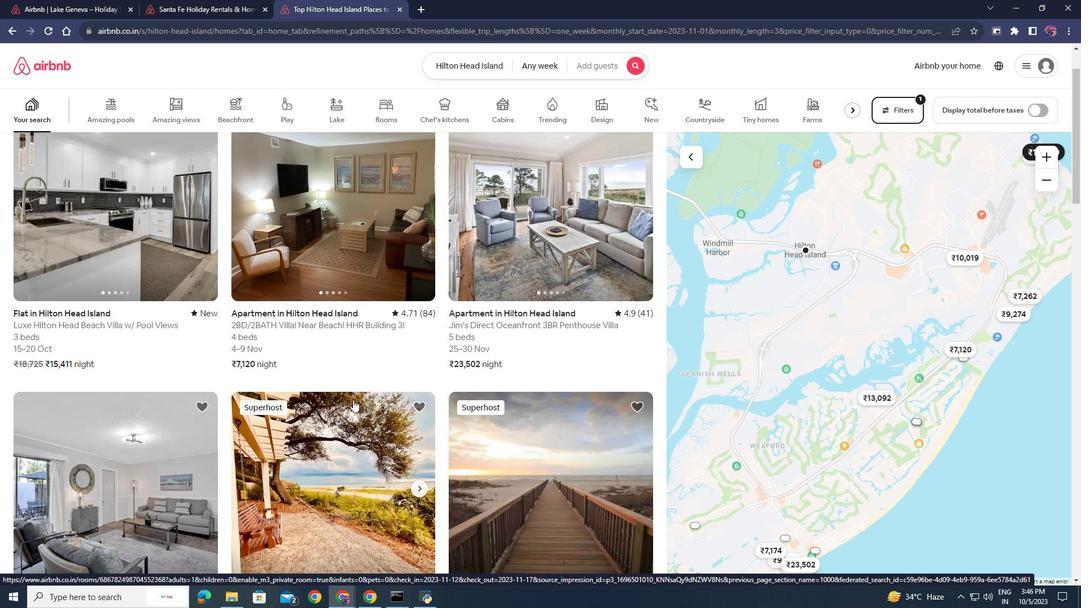 
Action: Mouse scrolled (353, 399) with delta (0, 0)
Screenshot: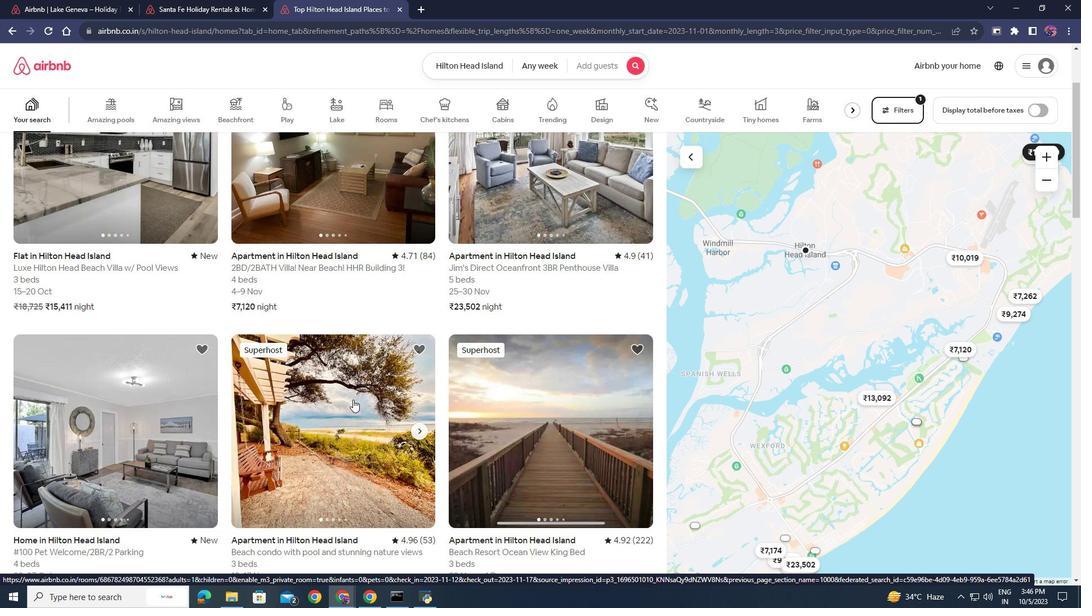 
Action: Mouse moved to (358, 372)
Screenshot: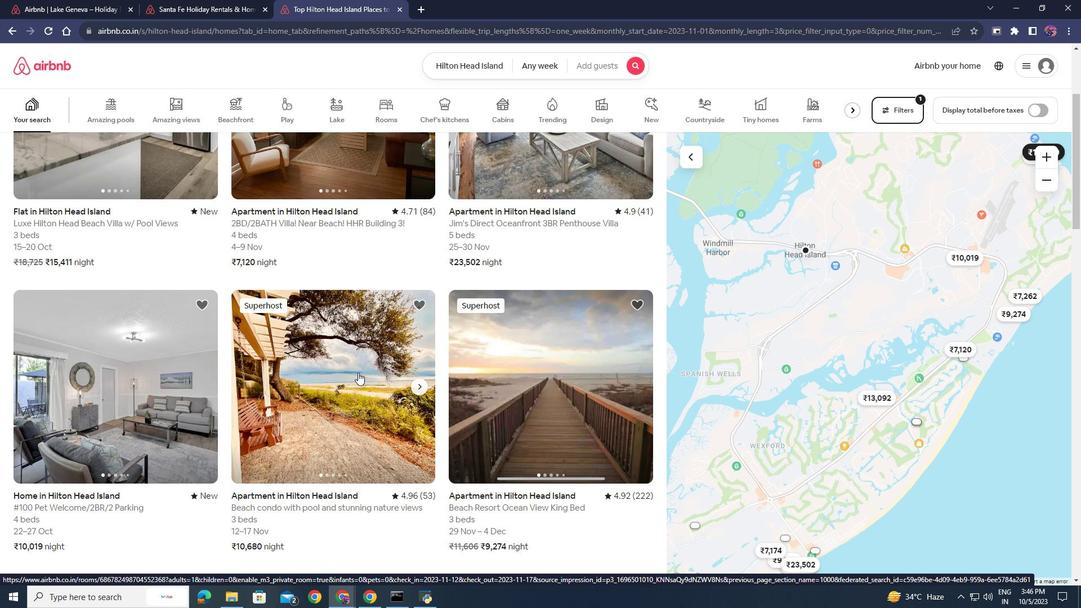 
Action: Mouse scrolled (358, 373) with delta (0, 0)
Screenshot: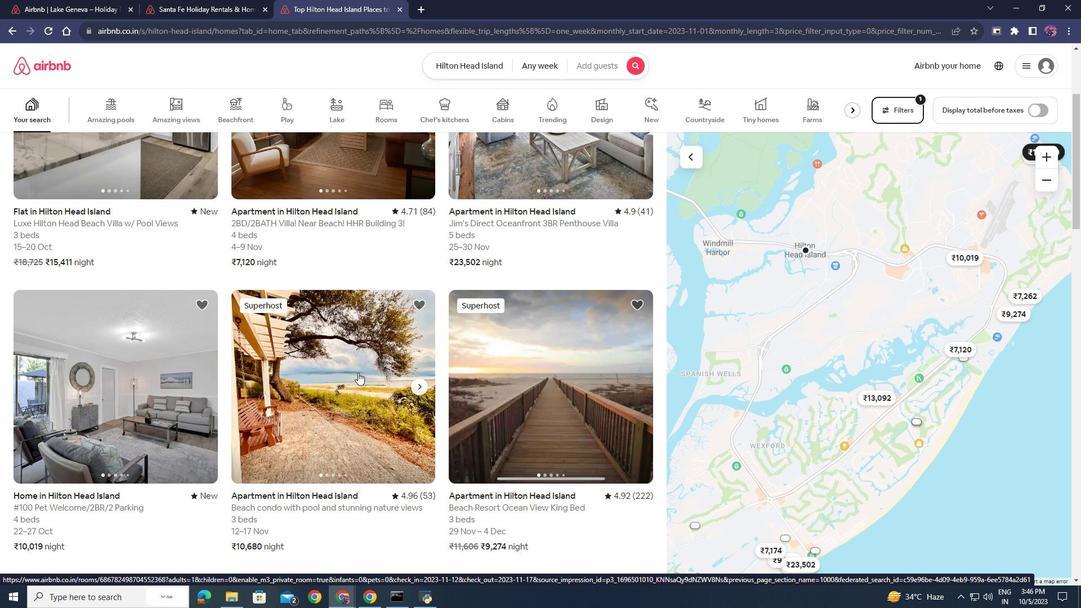 
Action: Mouse scrolled (358, 373) with delta (0, 0)
Screenshot: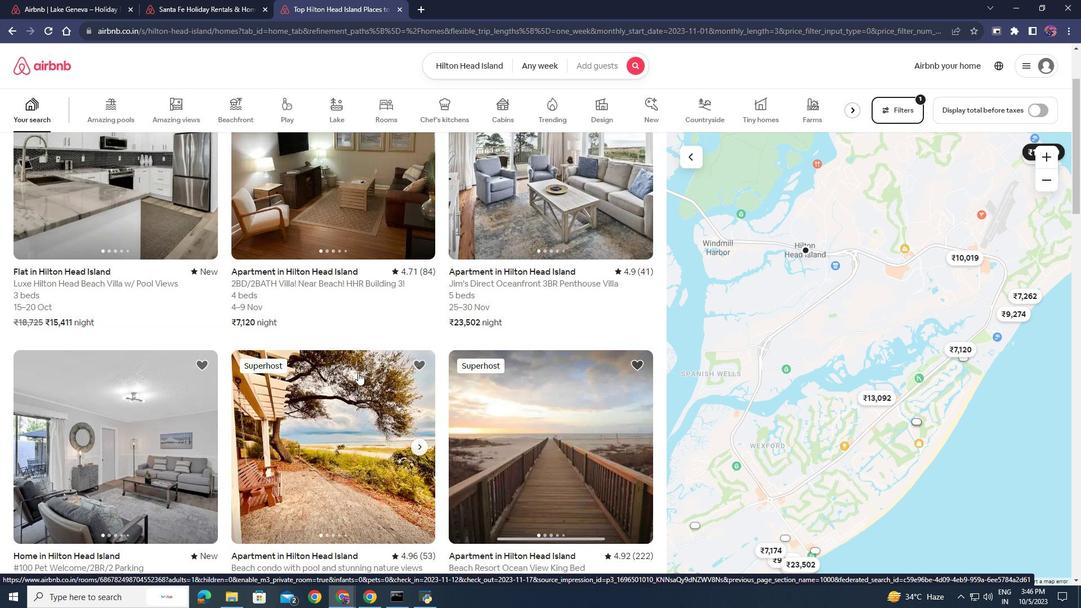 
Action: Mouse scrolled (358, 373) with delta (0, 0)
Screenshot: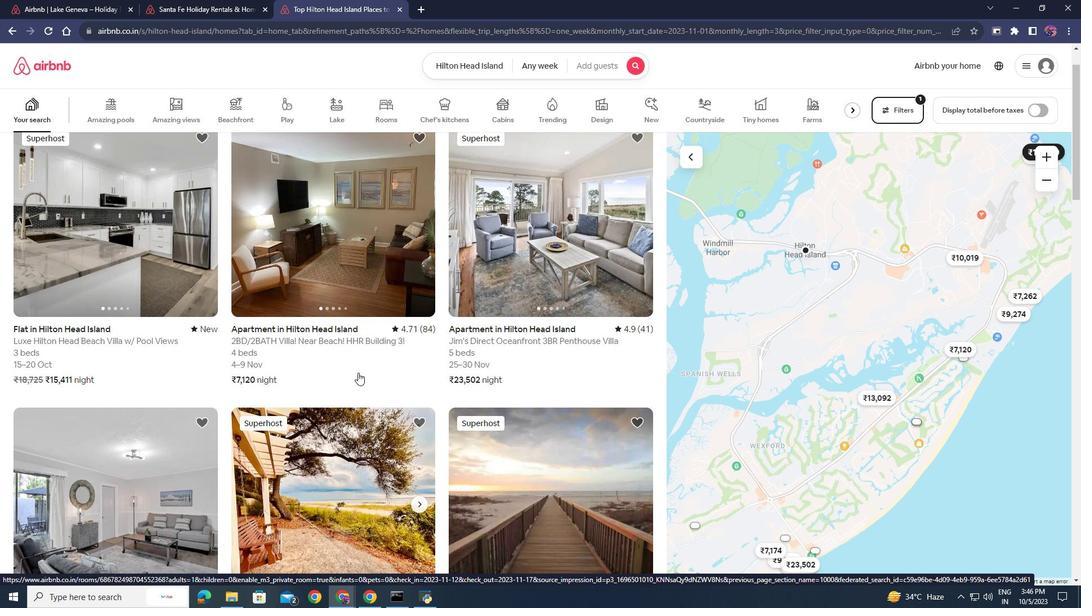 
Action: Mouse scrolled (358, 373) with delta (0, 0)
Screenshot: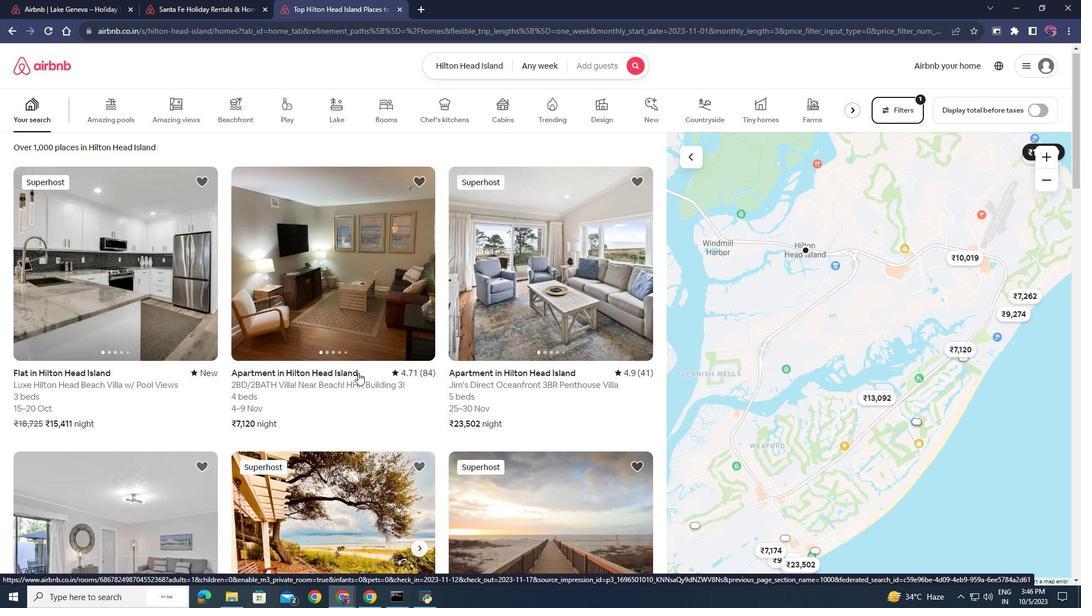 
Action: Mouse moved to (706, 110)
Screenshot: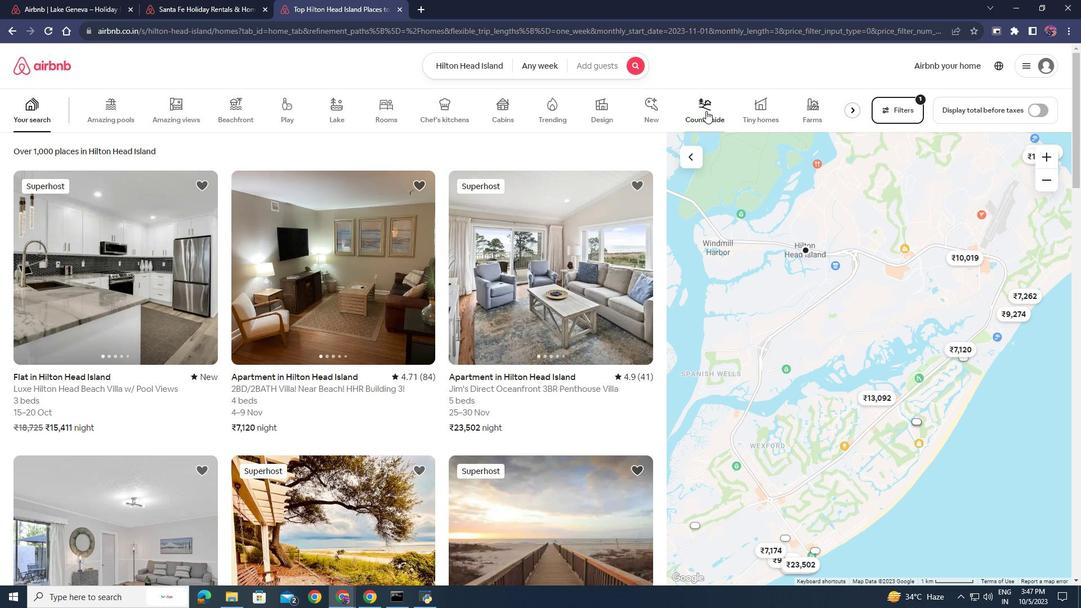 
Action: Mouse pressed left at (706, 110)
Screenshot: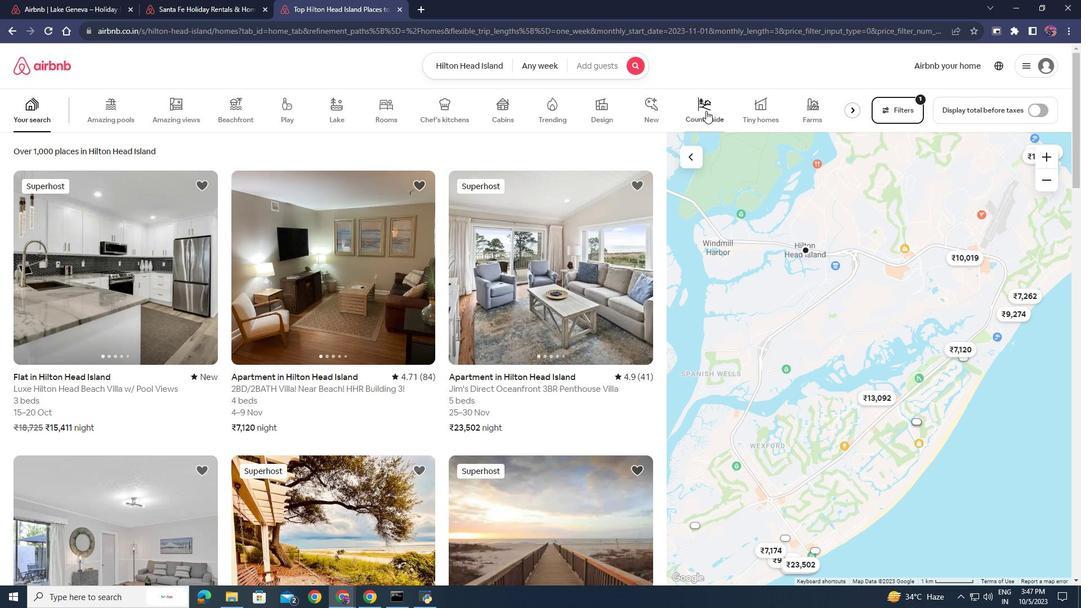 
Action: Mouse moved to (458, 340)
Screenshot: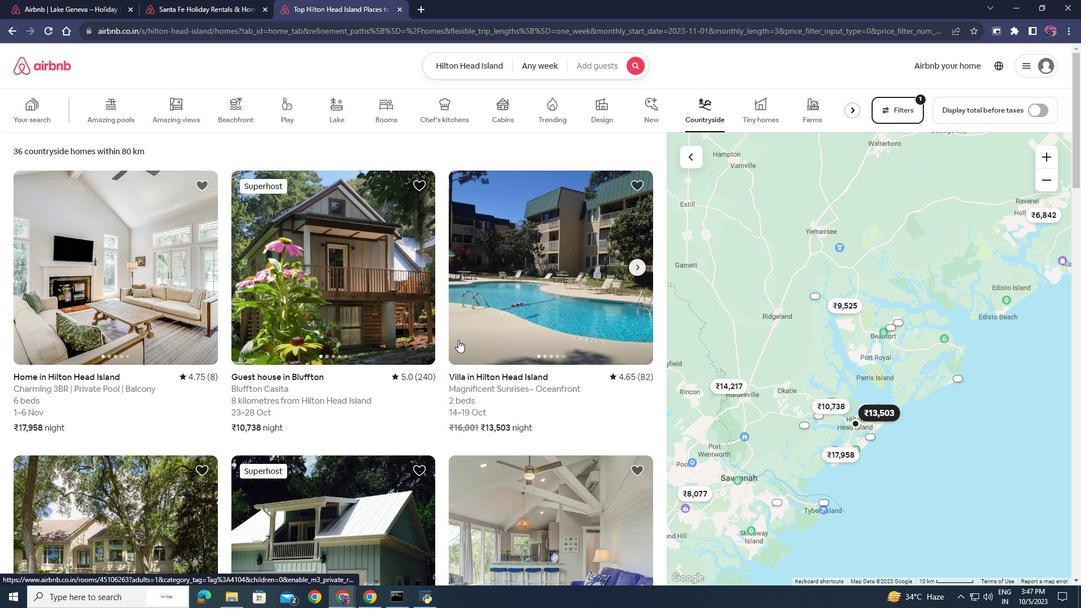 
Action: Mouse scrolled (458, 339) with delta (0, 0)
Screenshot: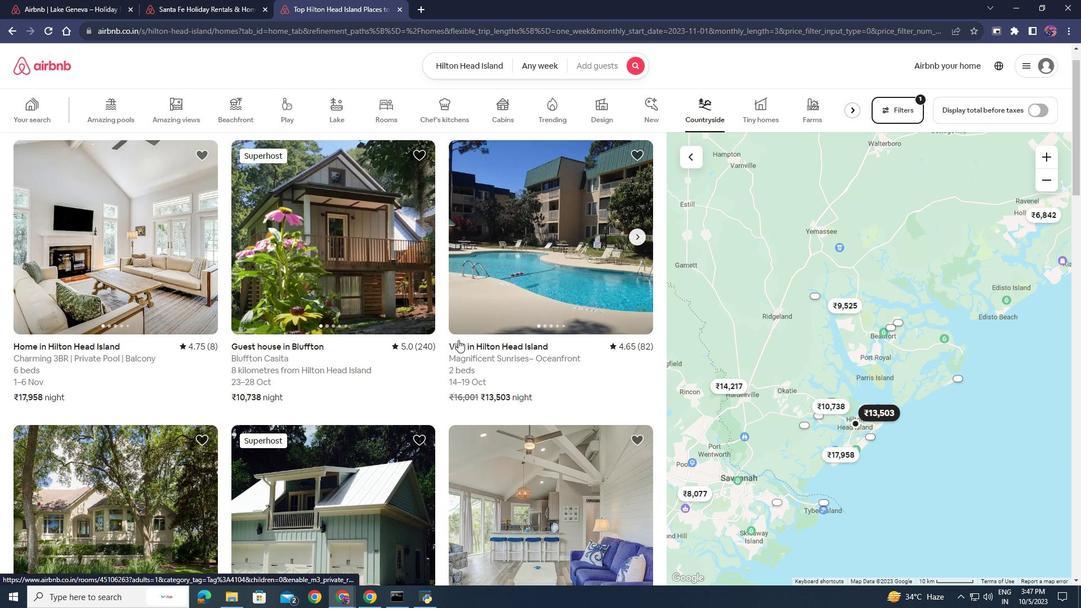 
Action: Mouse scrolled (458, 339) with delta (0, 0)
Screenshot: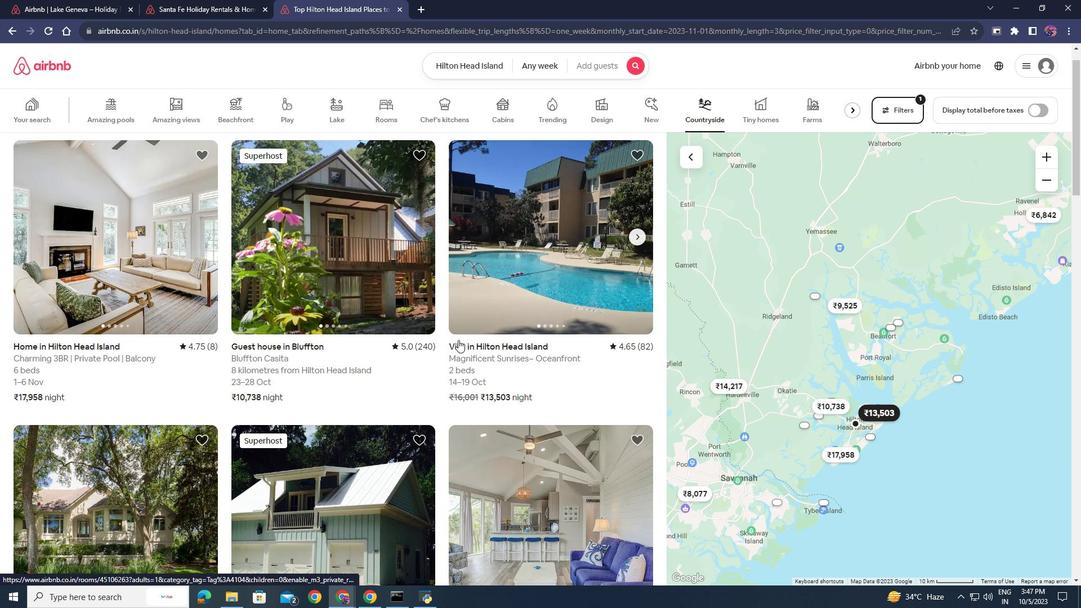 
Action: Mouse scrolled (458, 339) with delta (0, 0)
Screenshot: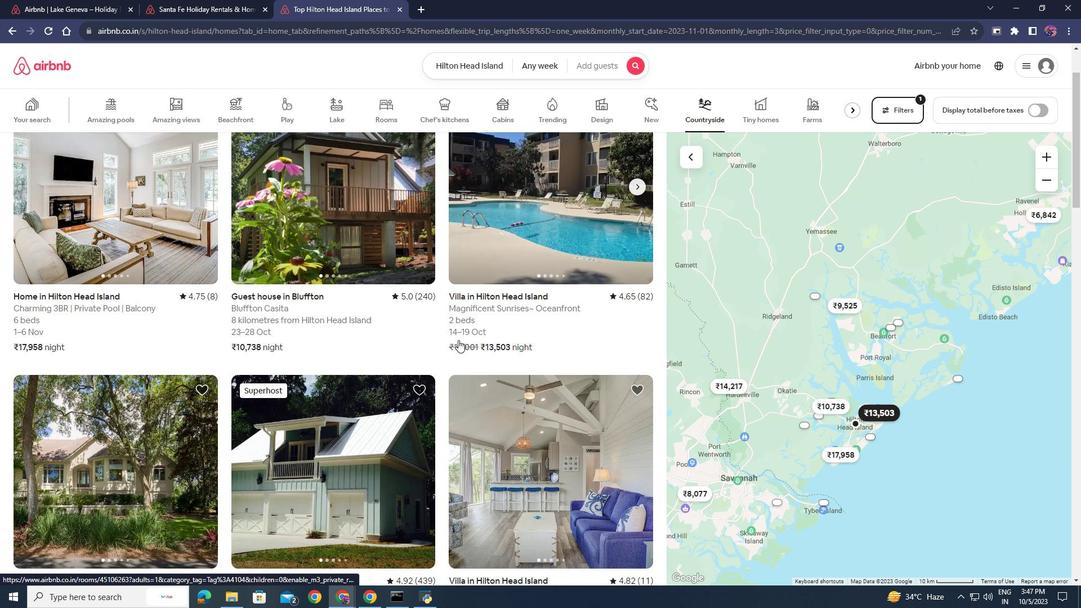 
Action: Mouse scrolled (458, 339) with delta (0, 0)
Screenshot: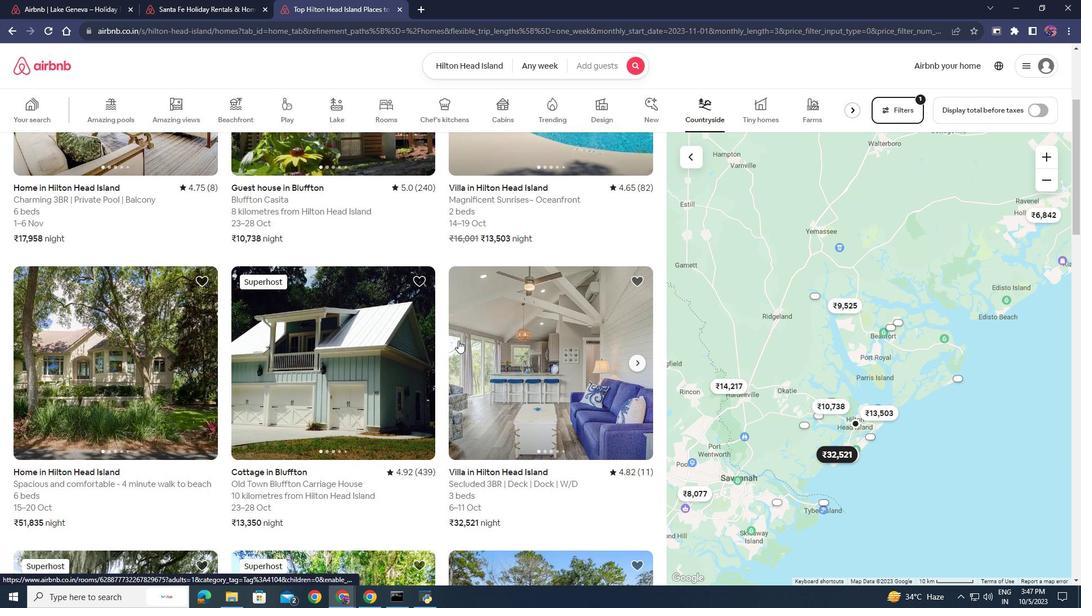 
Action: Mouse moved to (104, 329)
Screenshot: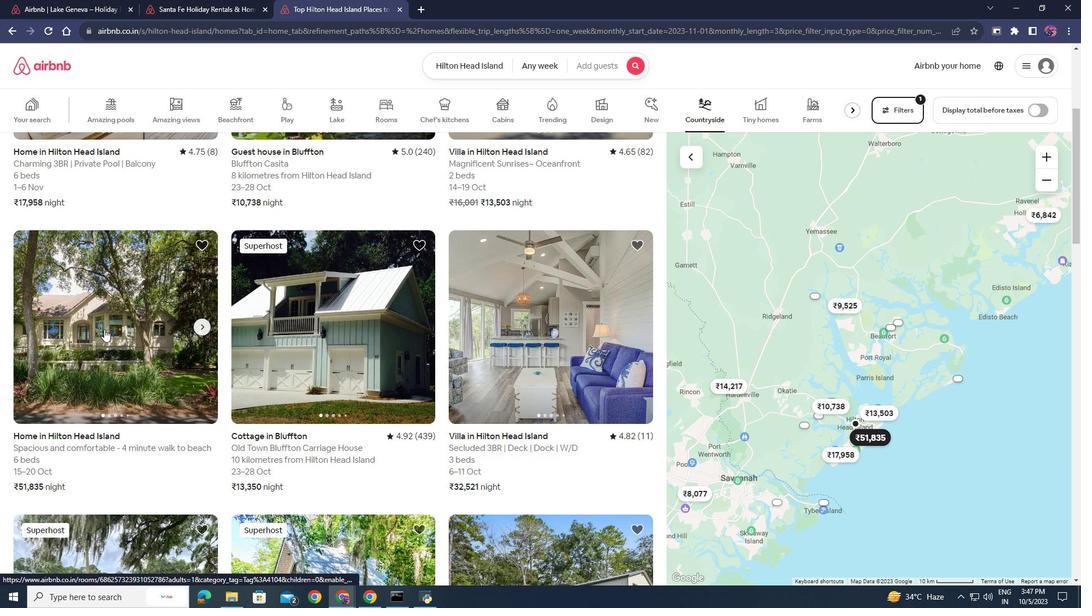 
Action: Mouse pressed left at (104, 329)
Screenshot: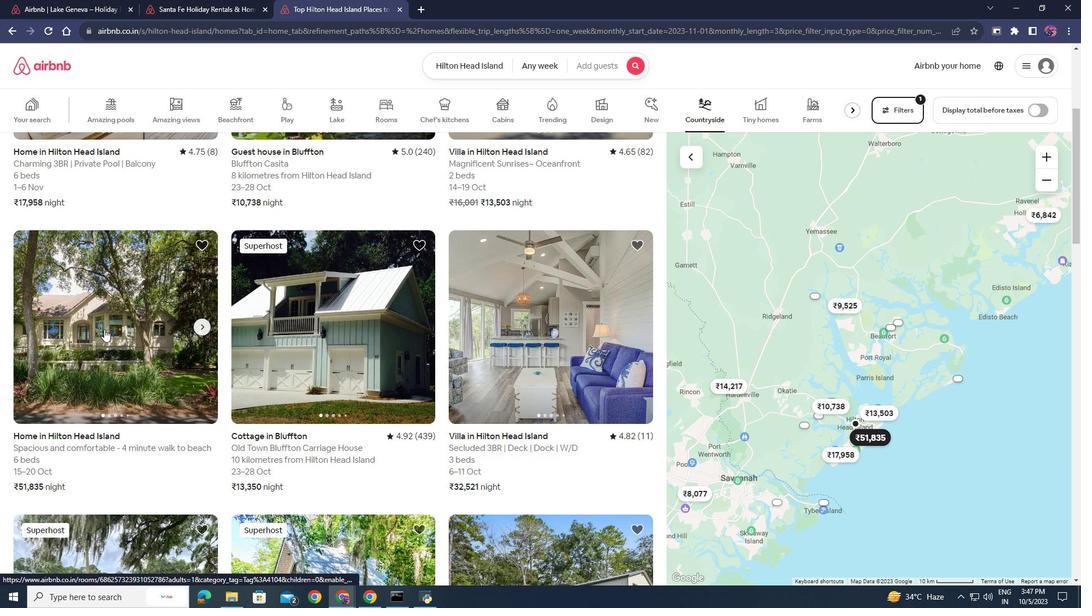 
Action: Mouse moved to (288, 336)
Screenshot: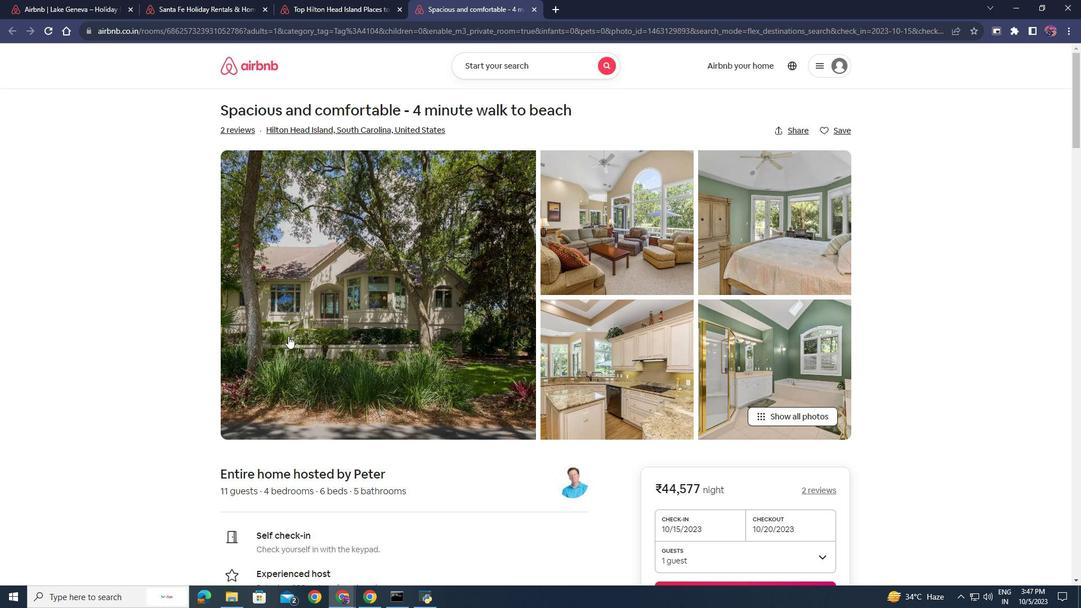 
Action: Mouse scrolled (288, 335) with delta (0, 0)
Screenshot: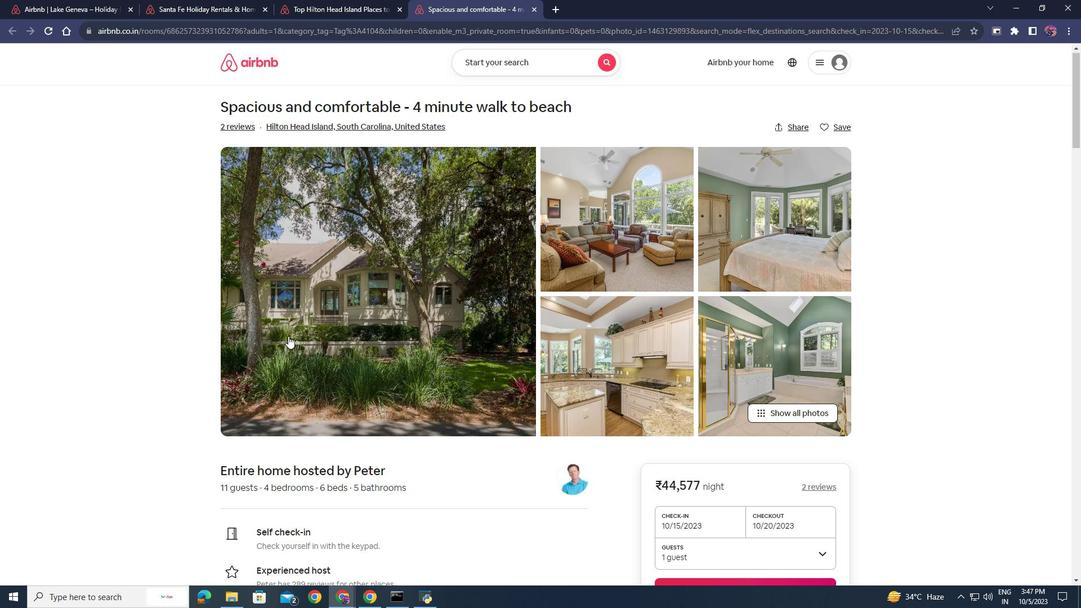 
Action: Mouse scrolled (288, 335) with delta (0, 0)
Screenshot: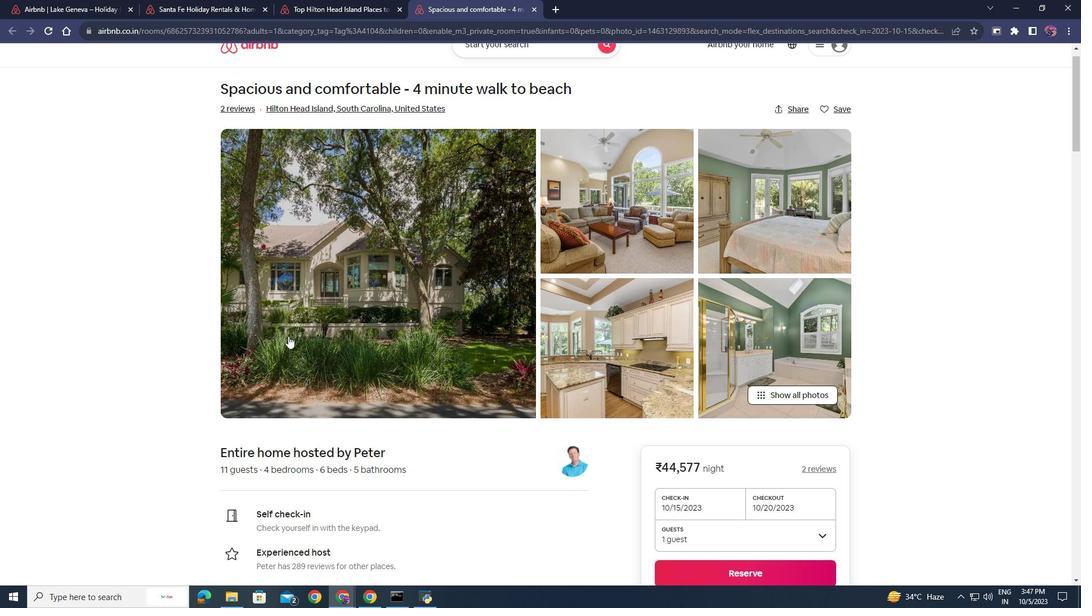 
Action: Mouse scrolled (288, 335) with delta (0, 0)
Screenshot: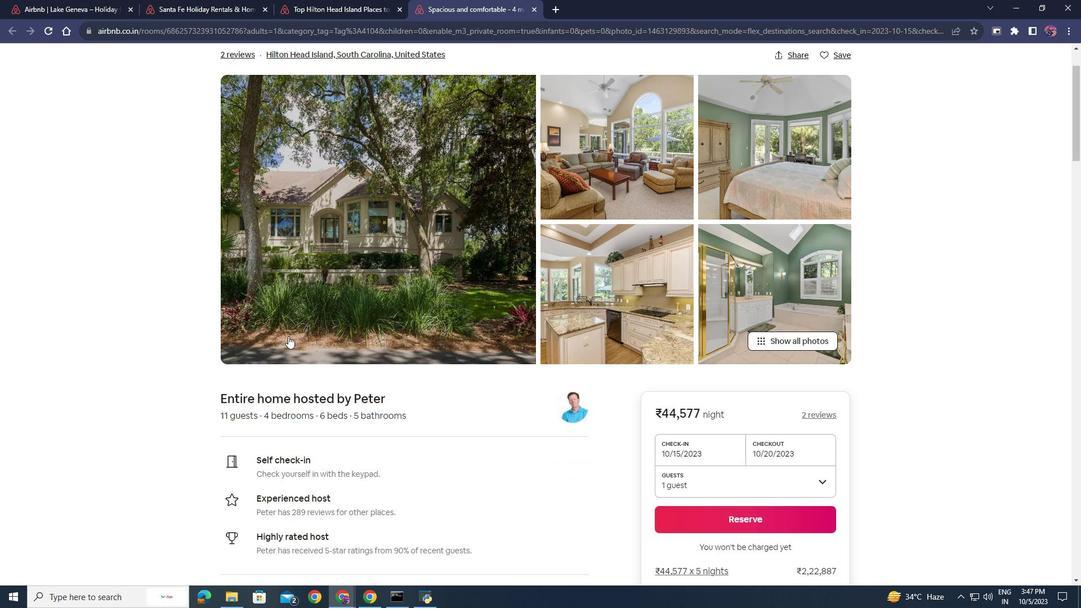 
Action: Mouse scrolled (288, 335) with delta (0, 0)
Screenshot: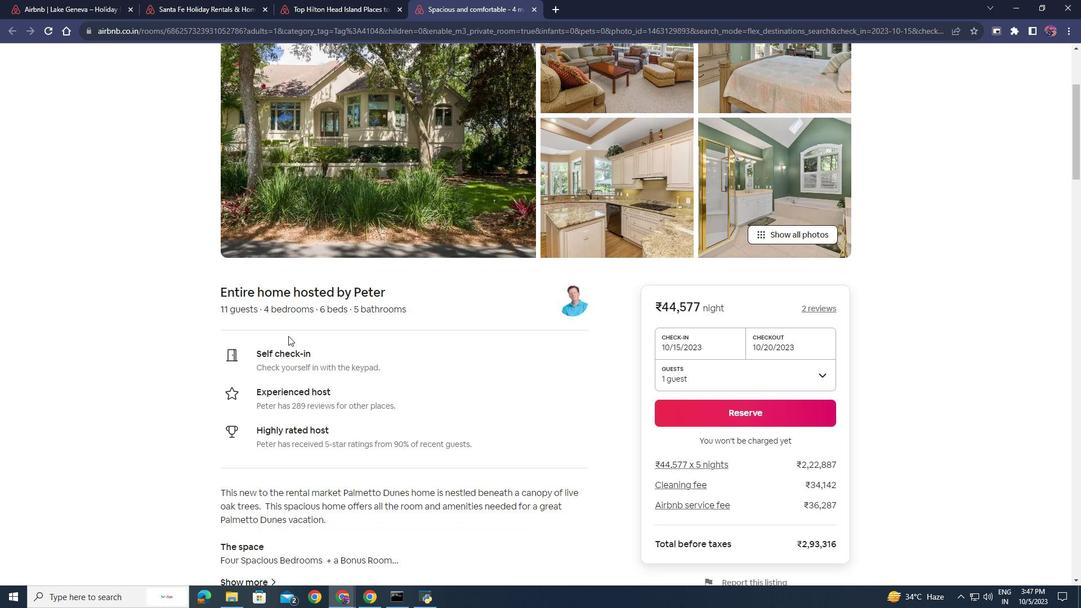 
Action: Mouse scrolled (288, 335) with delta (0, 0)
Screenshot: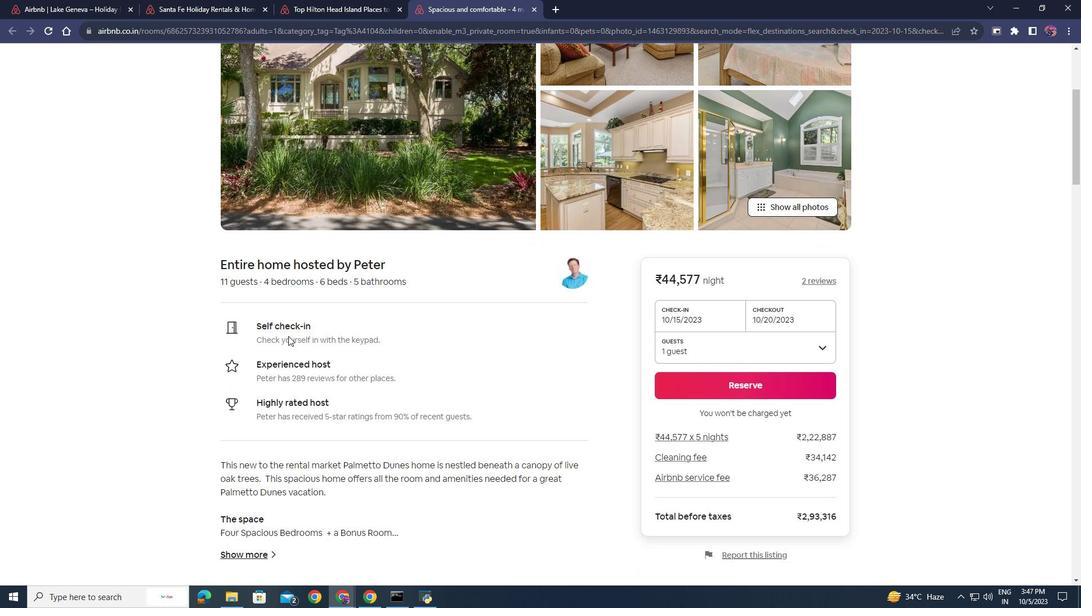 
Action: Mouse scrolled (288, 335) with delta (0, 0)
Screenshot: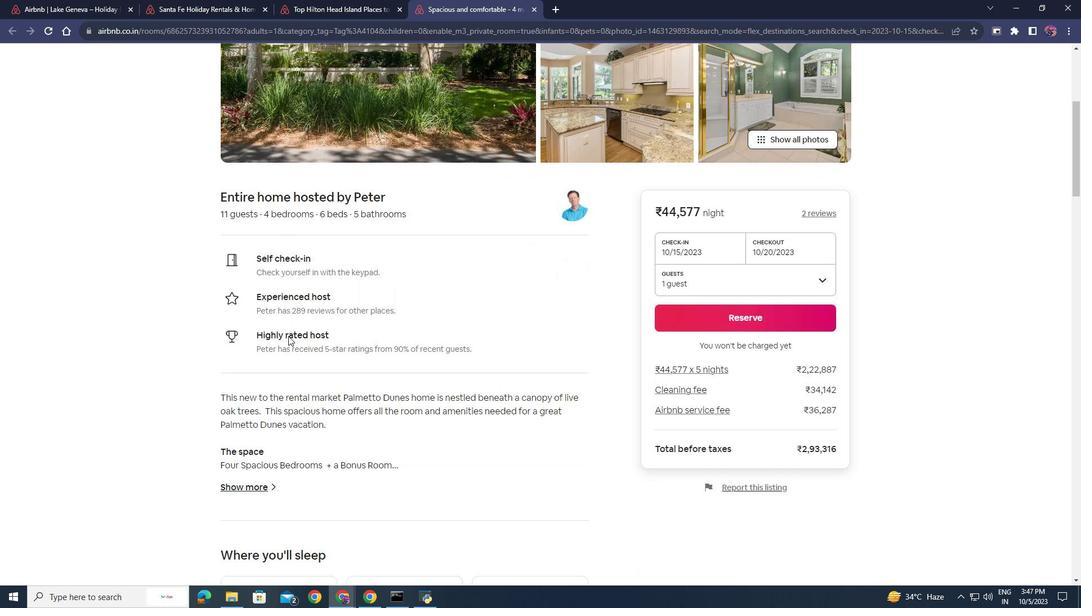 
Action: Mouse scrolled (288, 335) with delta (0, 0)
Screenshot: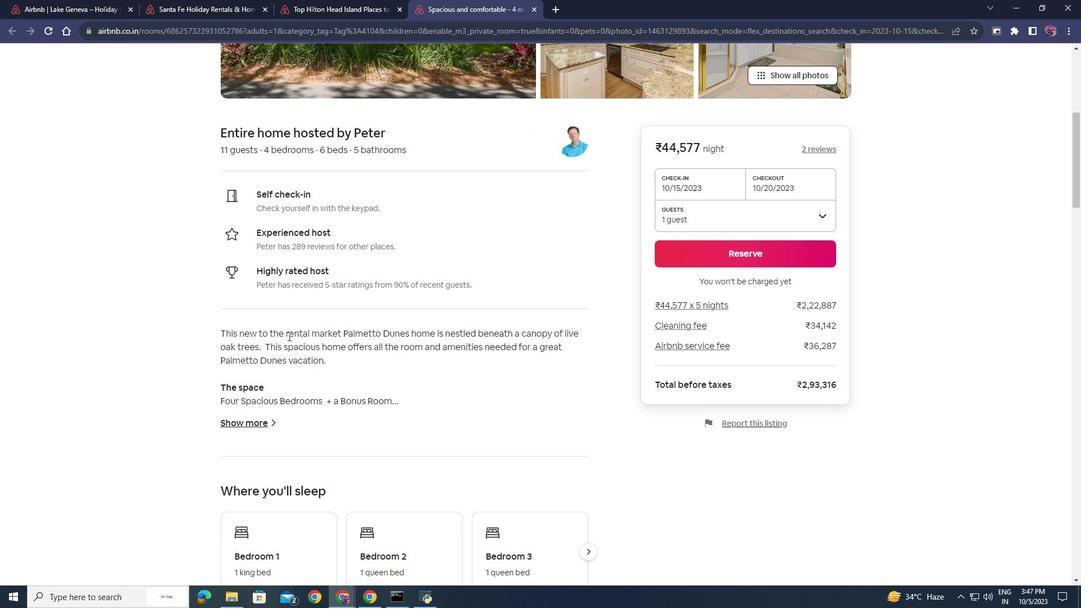 
Action: Mouse scrolled (288, 335) with delta (0, 0)
Screenshot: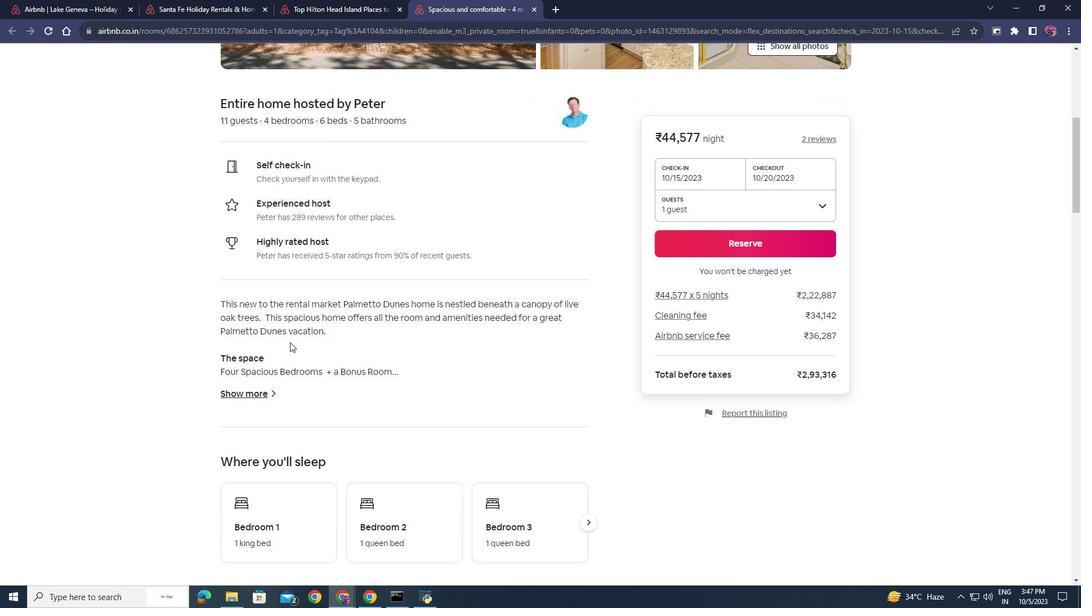 
Action: Mouse scrolled (288, 335) with delta (0, 0)
Screenshot: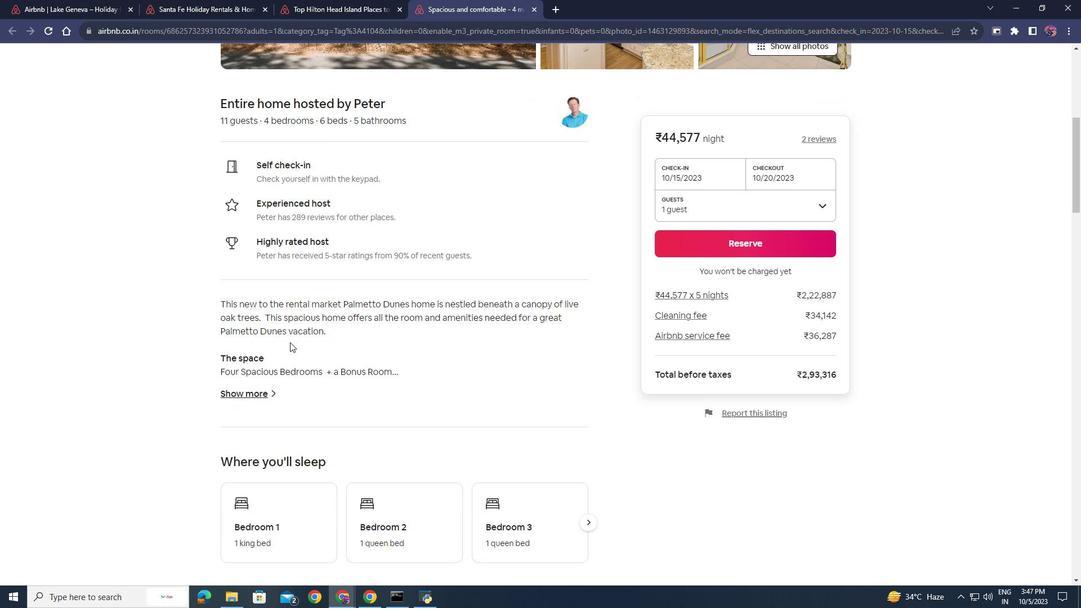 
Action: Mouse moved to (290, 342)
Screenshot: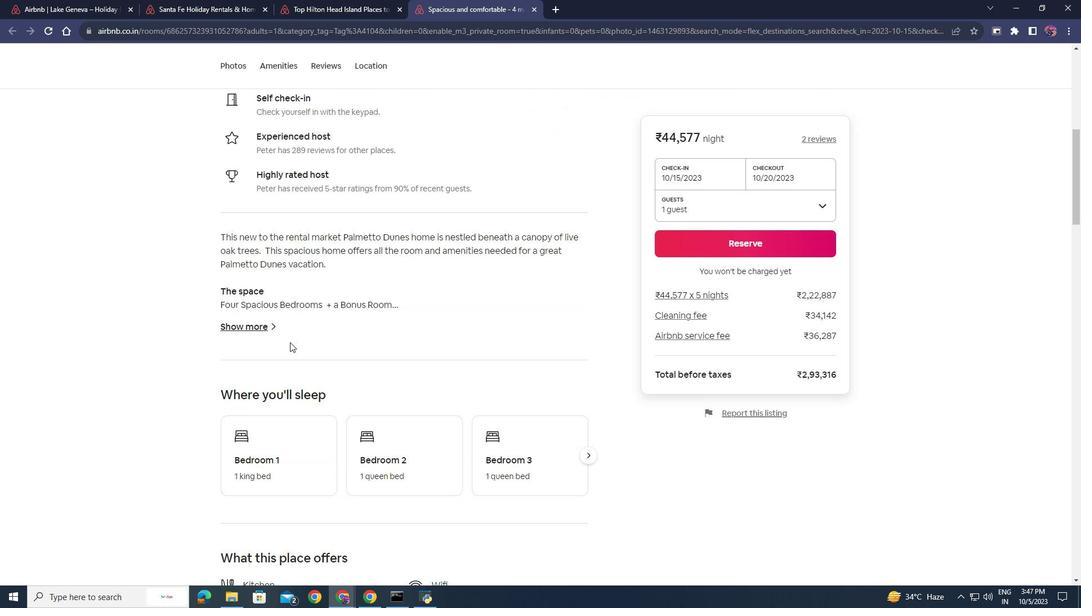 
Action: Mouse scrolled (290, 341) with delta (0, 0)
Screenshot: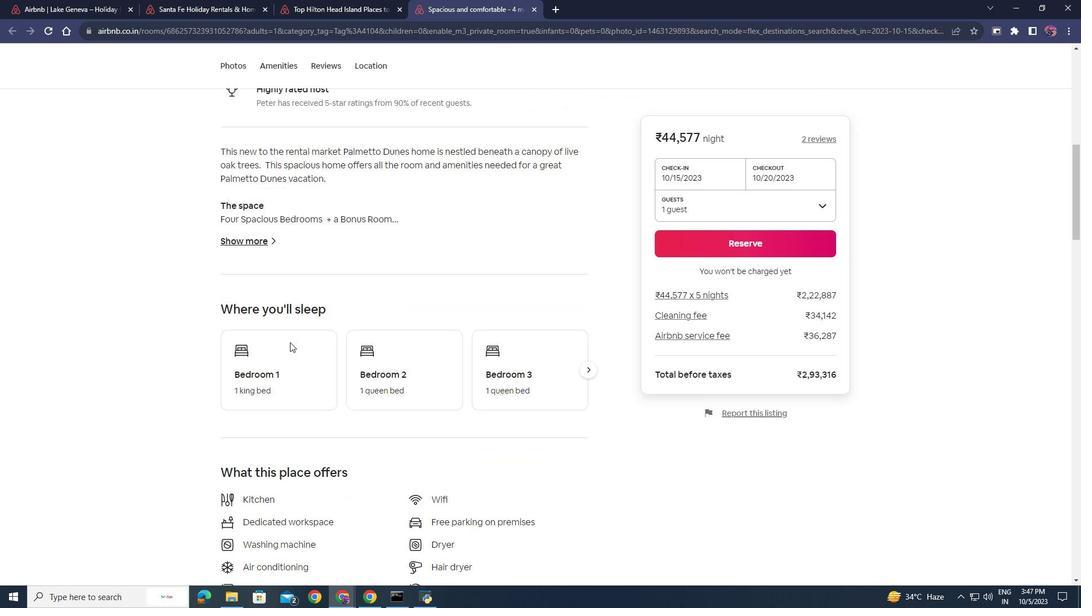 
Action: Mouse scrolled (290, 341) with delta (0, 0)
Screenshot: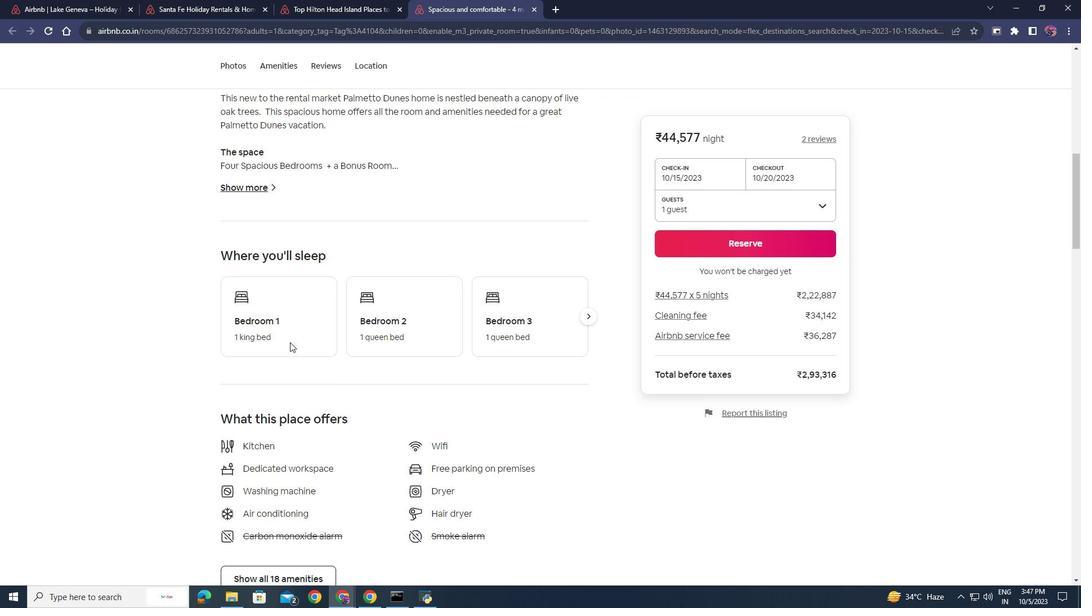 
Action: Mouse scrolled (290, 341) with delta (0, 0)
Screenshot: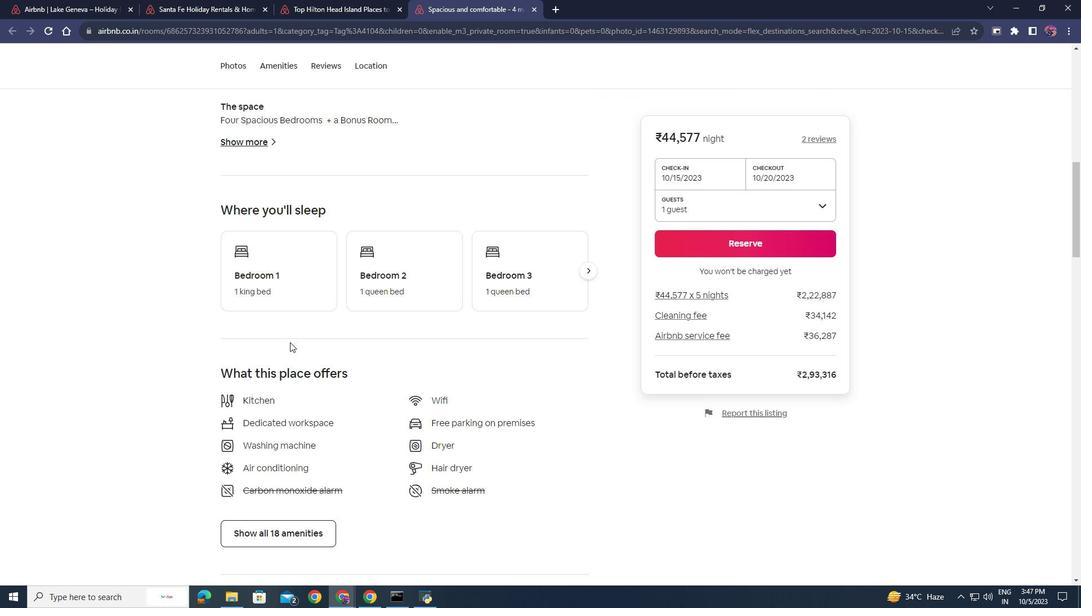 
Action: Mouse scrolled (290, 341) with delta (0, 0)
Screenshot: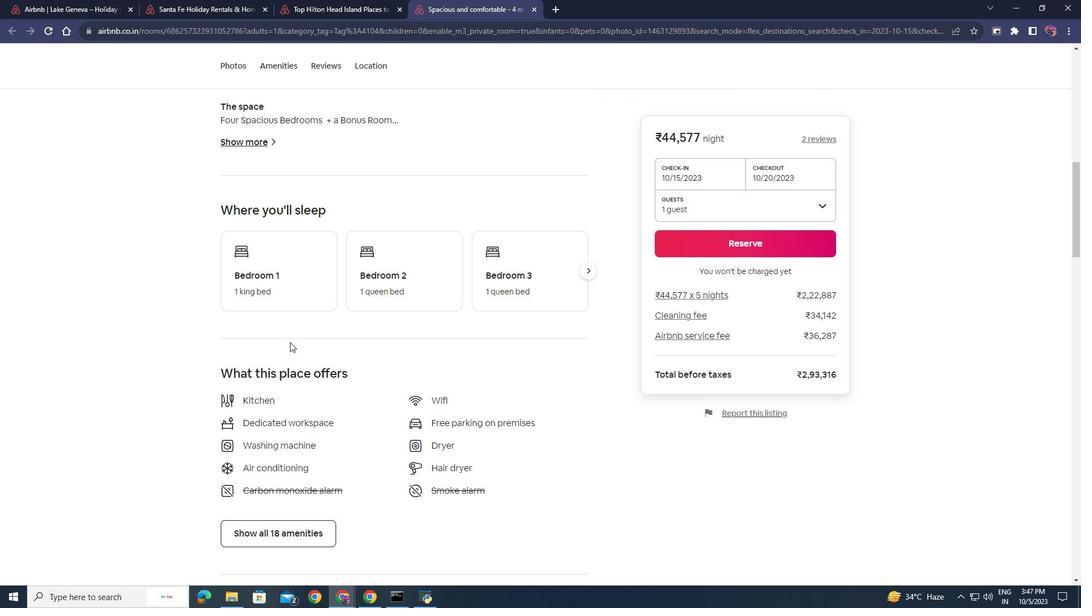 
Action: Mouse scrolled (290, 341) with delta (0, 0)
Screenshot: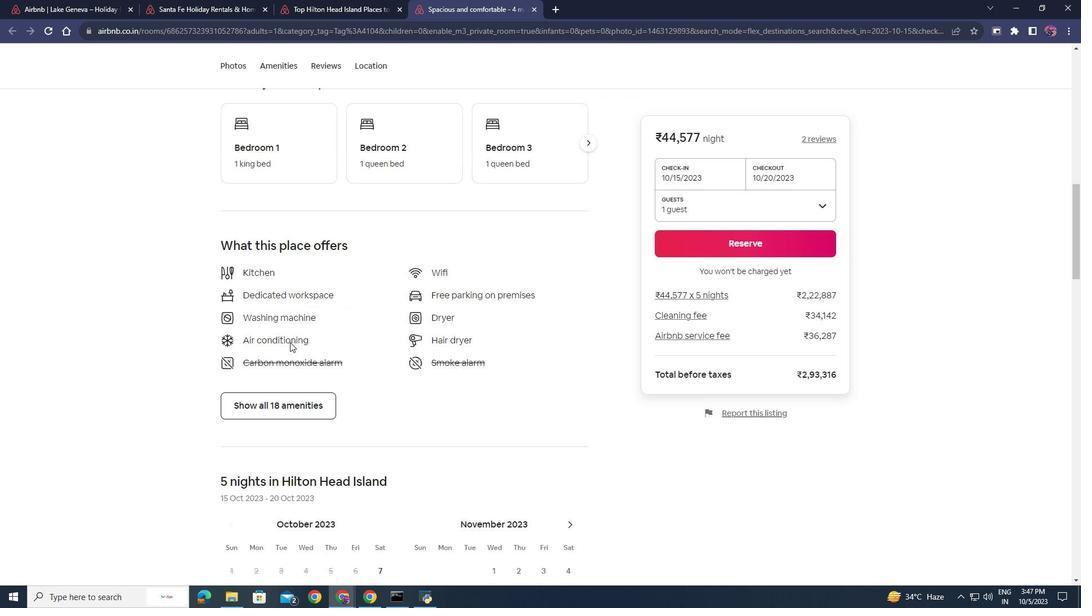
Action: Mouse scrolled (290, 341) with delta (0, 0)
Screenshot: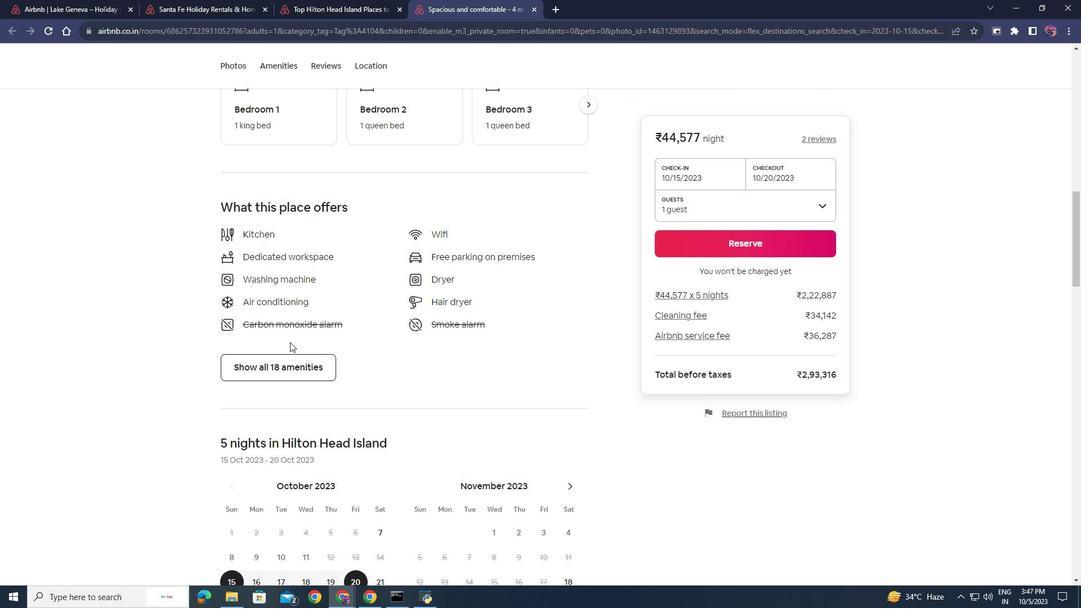 
Action: Mouse scrolled (290, 341) with delta (0, 0)
Screenshot: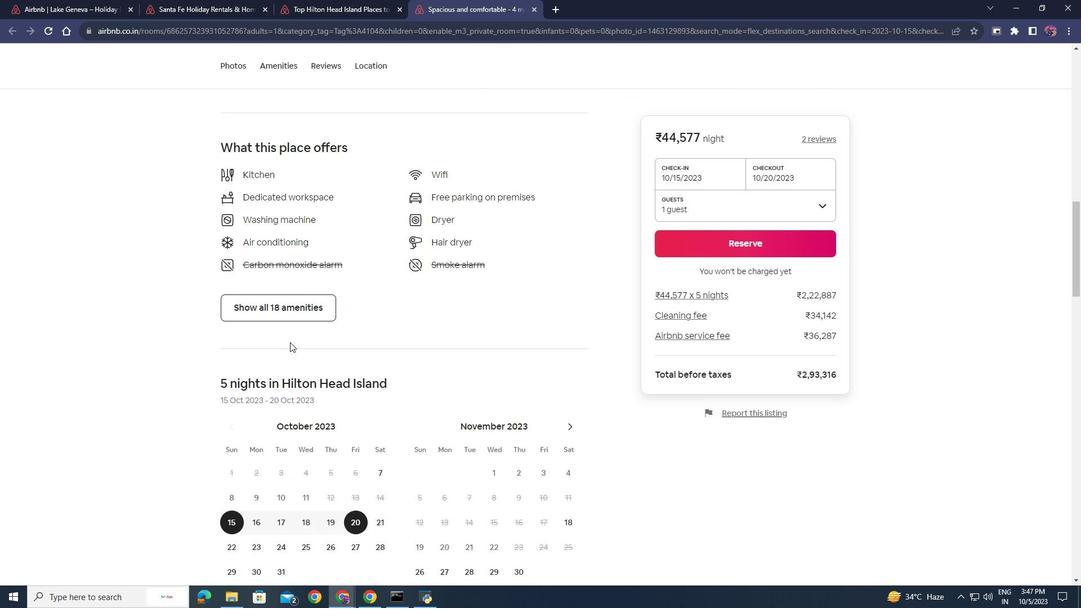 
Action: Mouse scrolled (290, 341) with delta (0, 0)
Screenshot: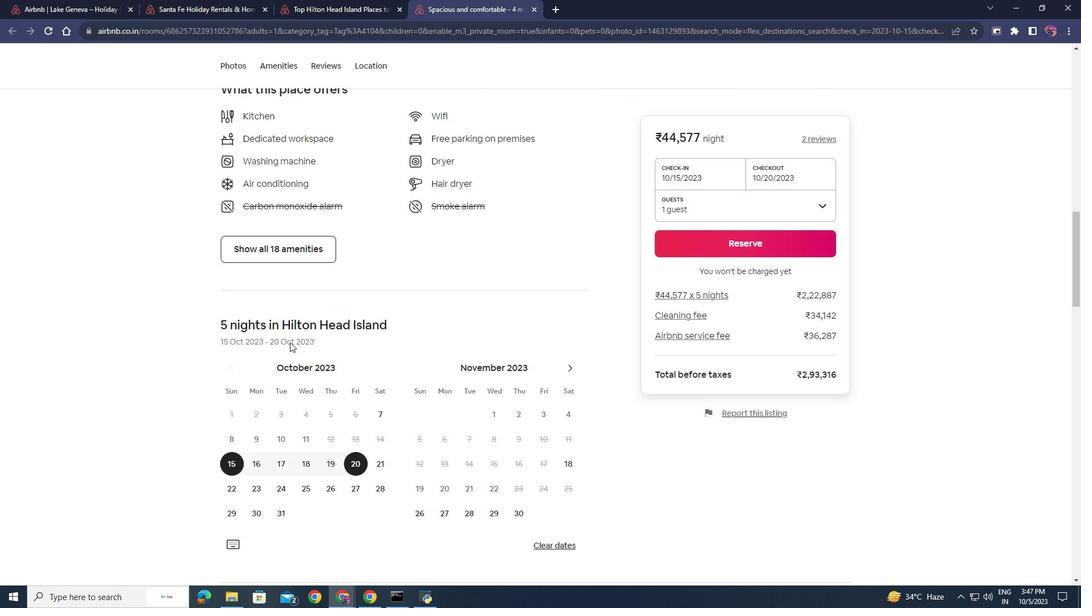 
Action: Mouse scrolled (290, 341) with delta (0, 0)
Screenshot: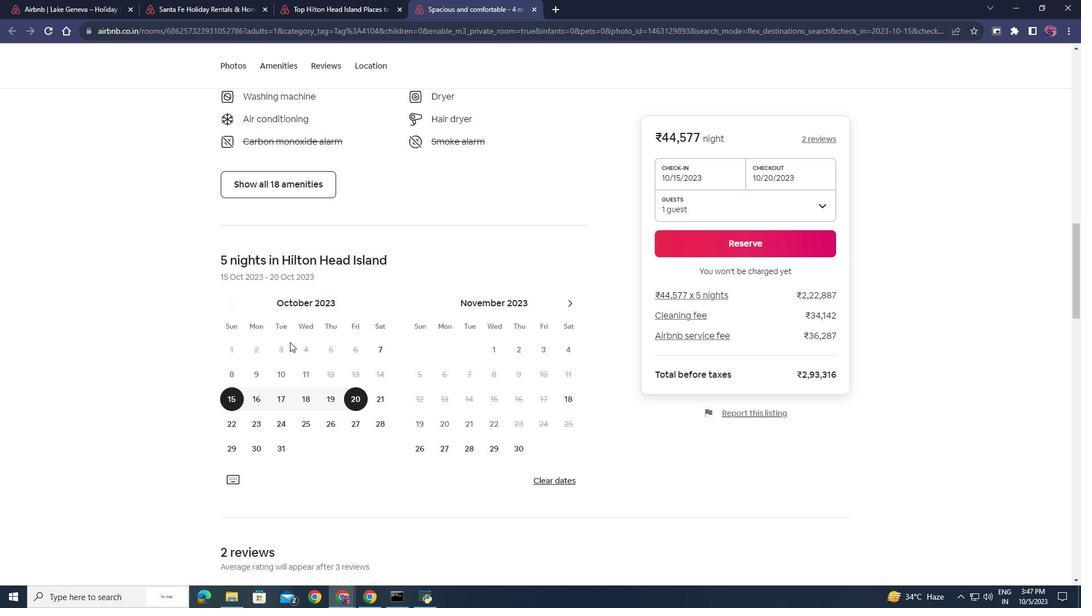 
Action: Mouse scrolled (290, 341) with delta (0, 0)
Screenshot: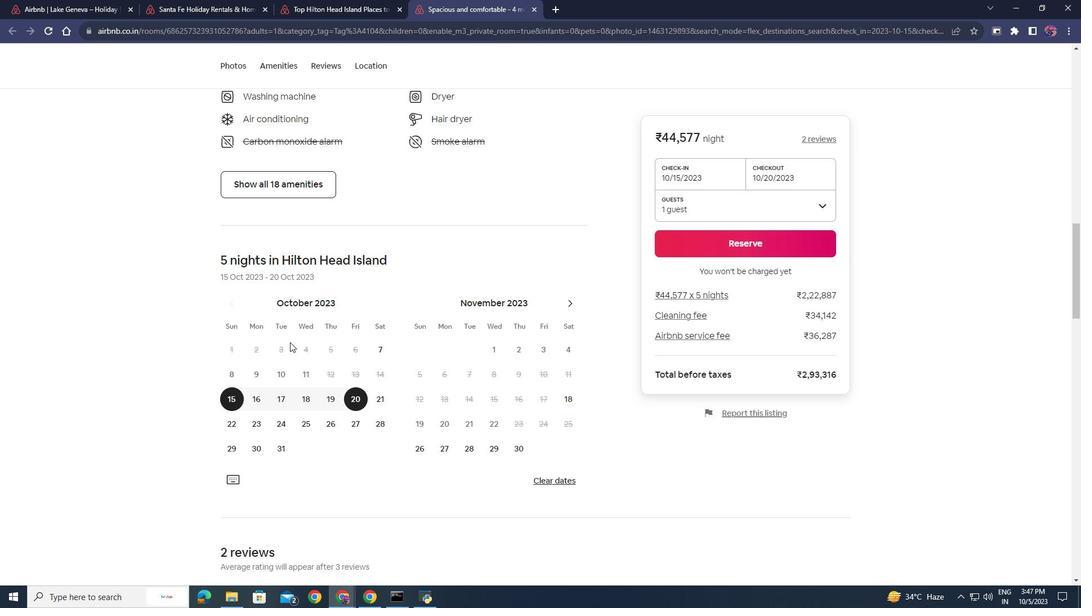 
Action: Mouse scrolled (290, 341) with delta (0, 0)
Screenshot: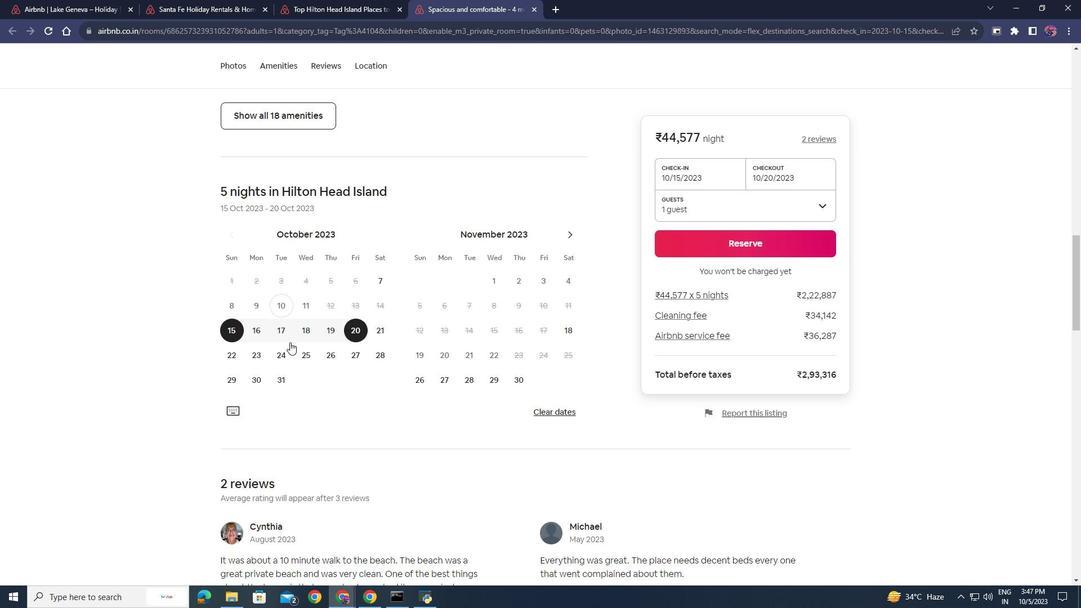 
Action: Mouse scrolled (290, 341) with delta (0, 0)
Screenshot: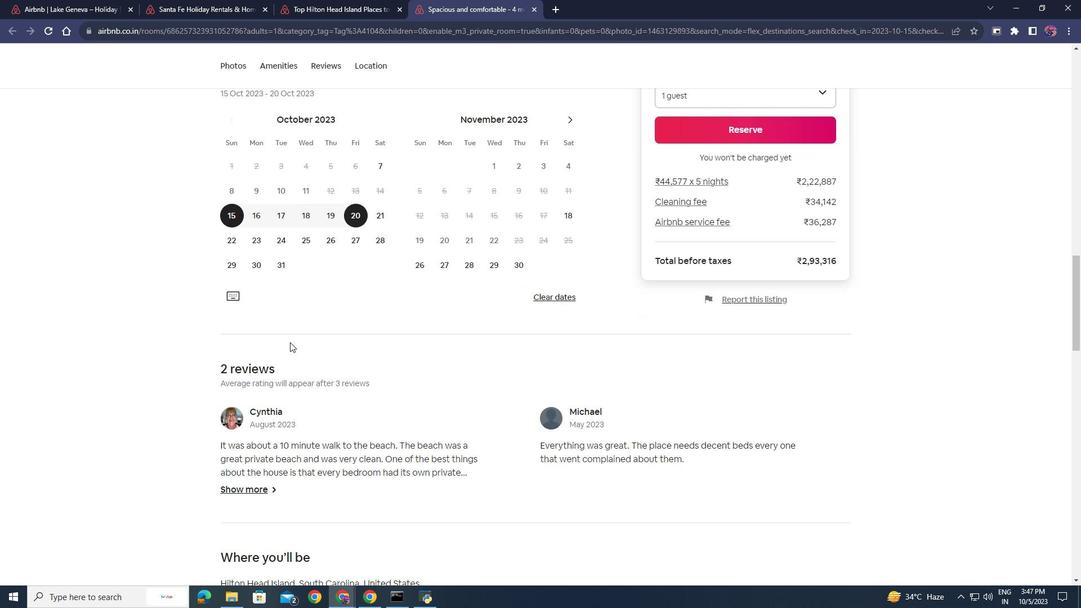 
Action: Mouse scrolled (290, 341) with delta (0, 0)
Screenshot: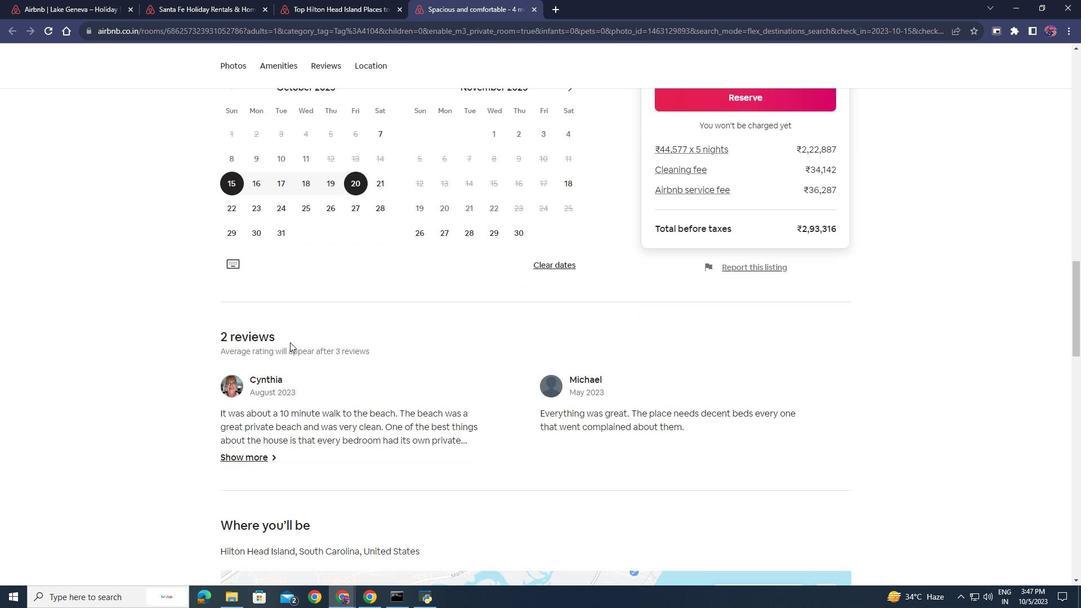 
Action: Mouse scrolled (290, 341) with delta (0, 0)
Screenshot: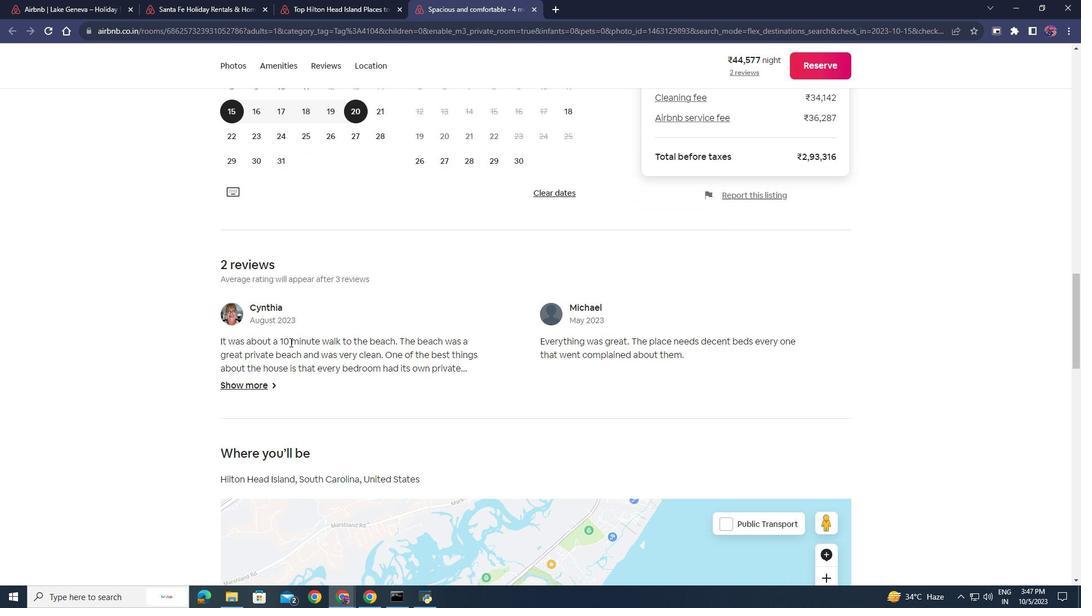 
Action: Mouse scrolled (290, 341) with delta (0, 0)
Screenshot: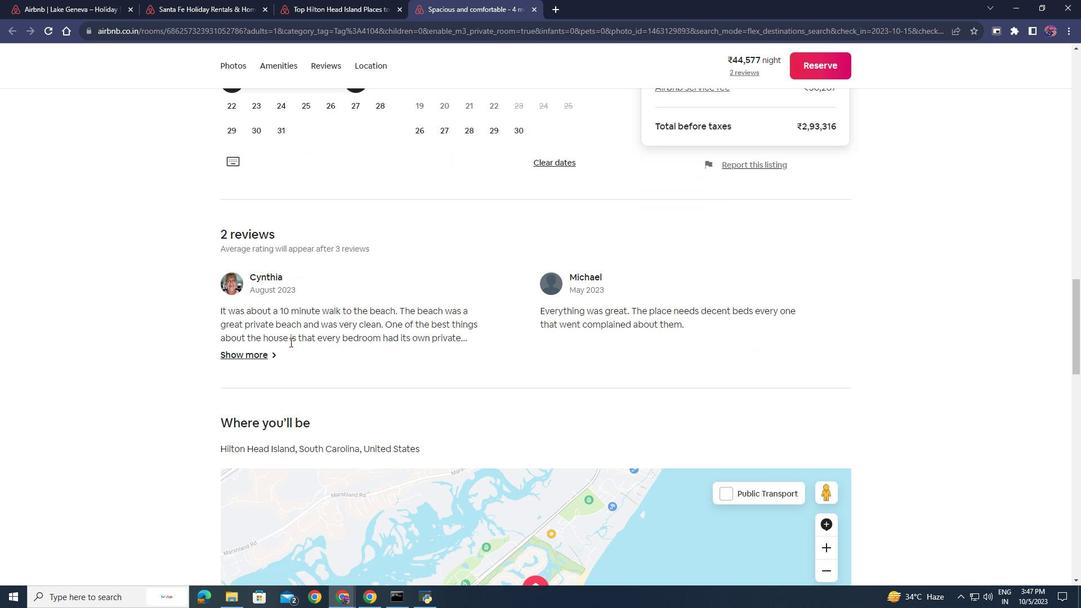 
Action: Mouse scrolled (290, 341) with delta (0, 0)
Screenshot: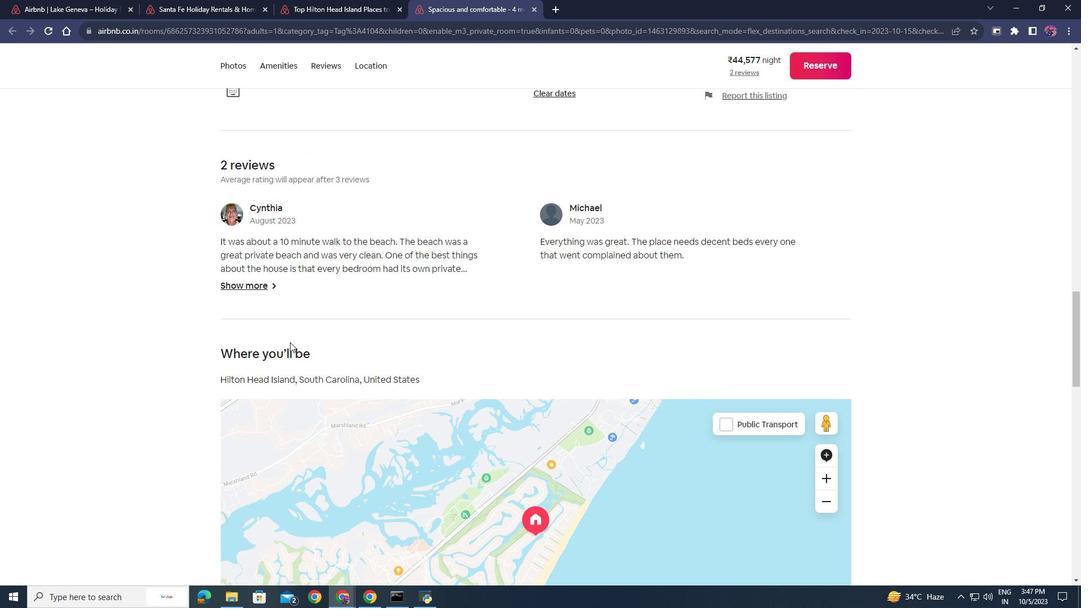 
Action: Mouse scrolled (290, 341) with delta (0, 0)
Screenshot: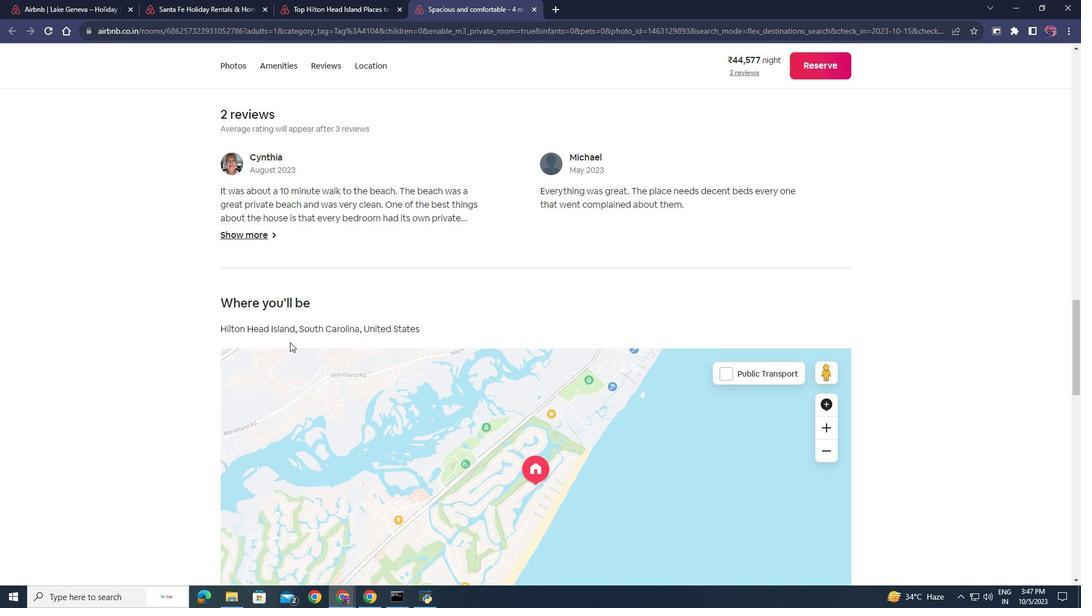 
Action: Mouse moved to (277, 58)
Screenshot: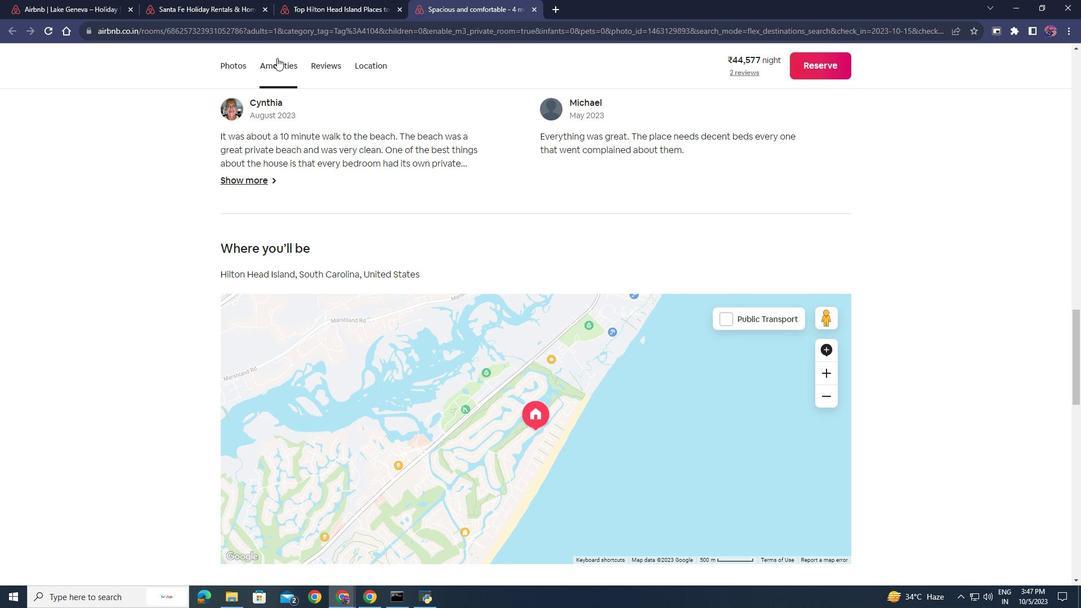 
Action: Mouse pressed left at (277, 58)
Screenshot: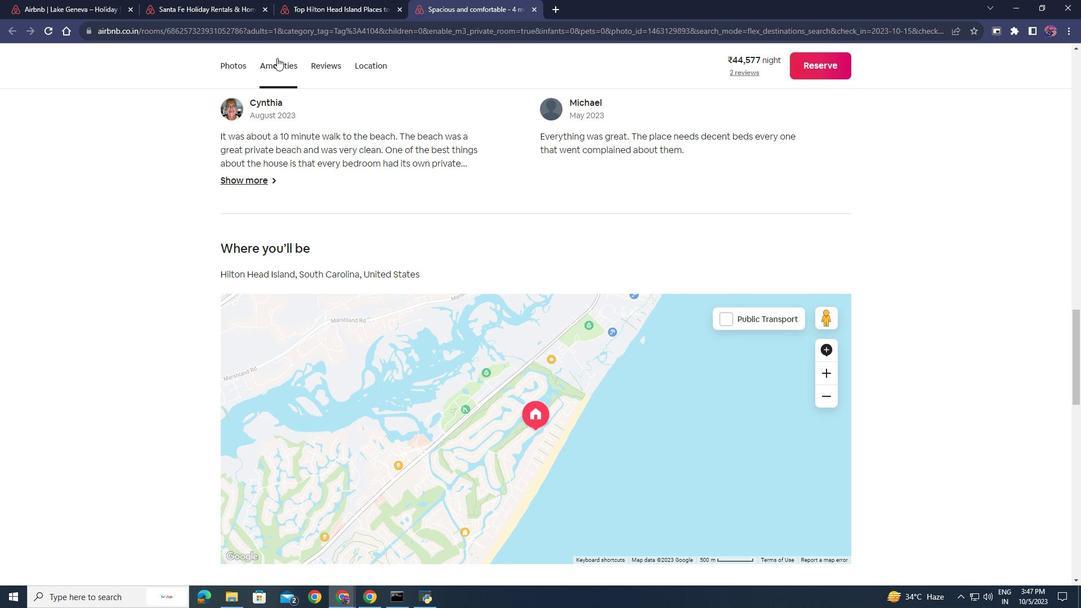 
Action: Mouse moved to (328, 70)
Screenshot: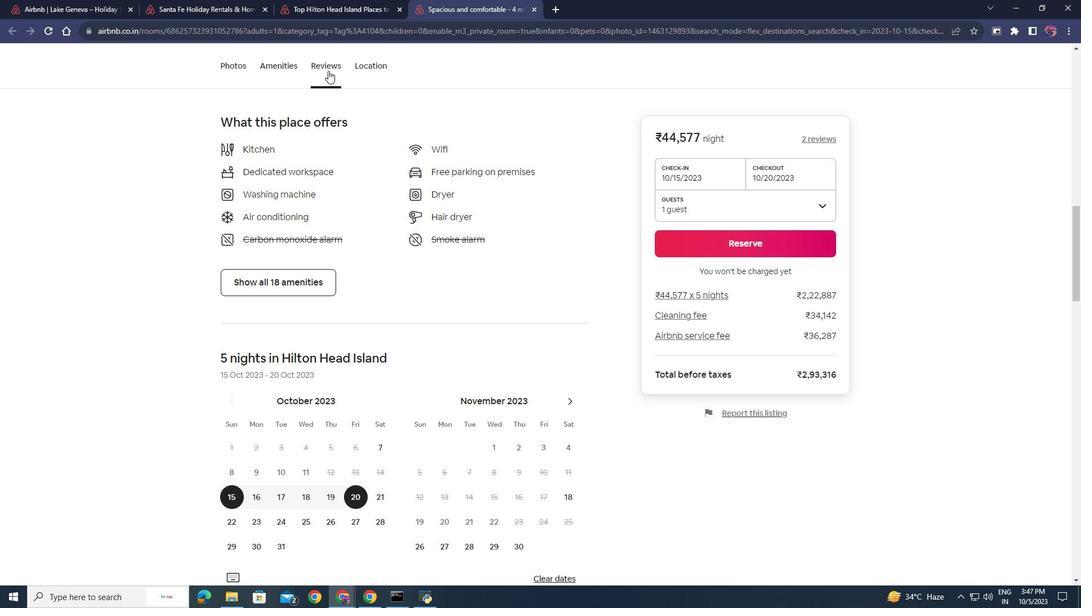
Action: Mouse pressed left at (328, 70)
Screenshot: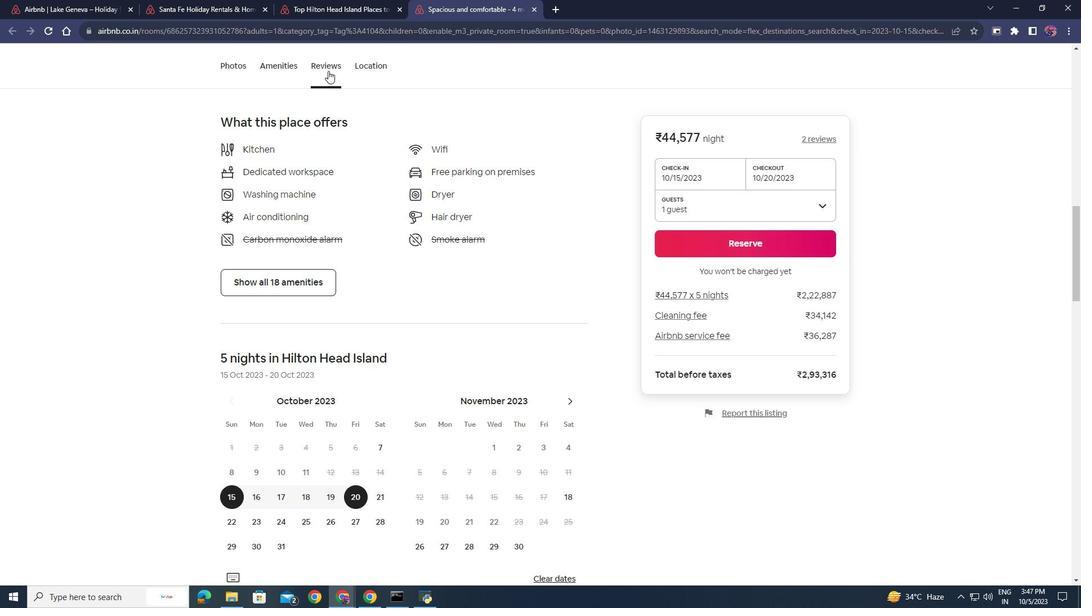
Action: Mouse moved to (370, 62)
Screenshot: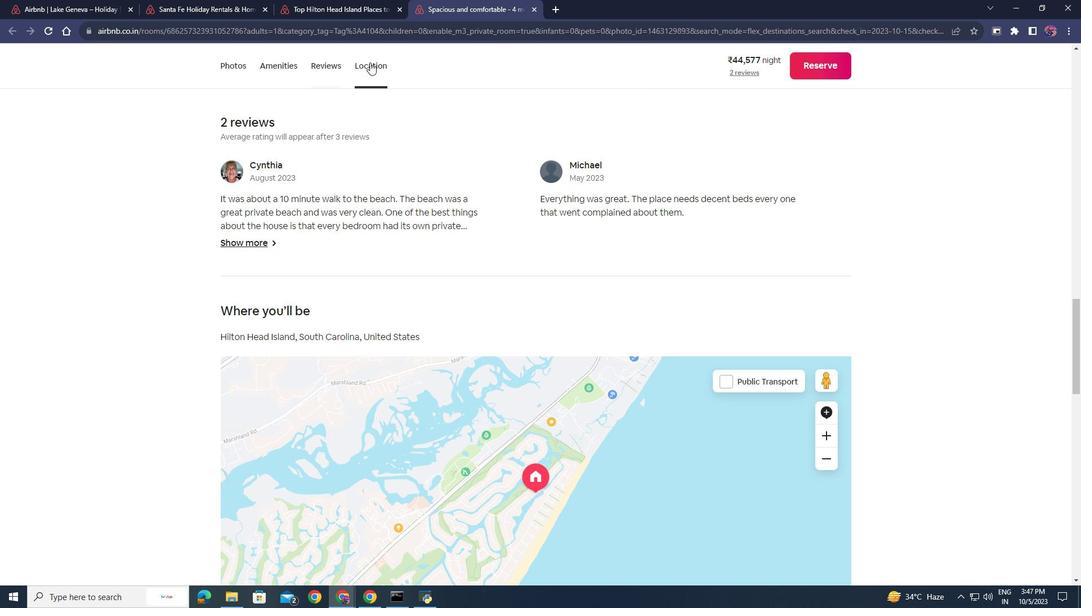 
Action: Mouse pressed left at (370, 62)
Screenshot: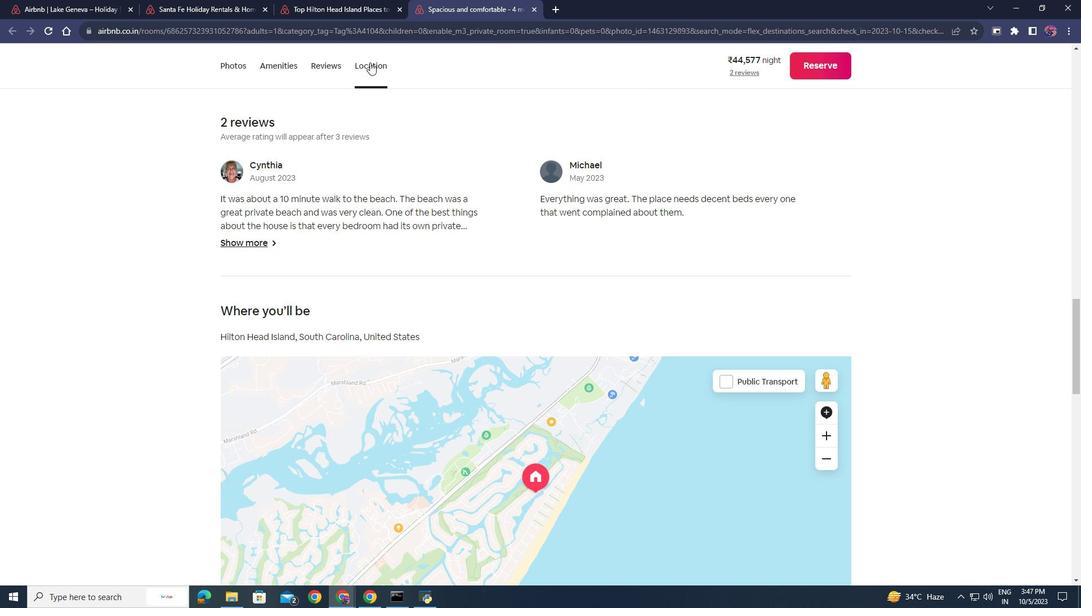 
Action: Mouse moved to (318, 64)
Screenshot: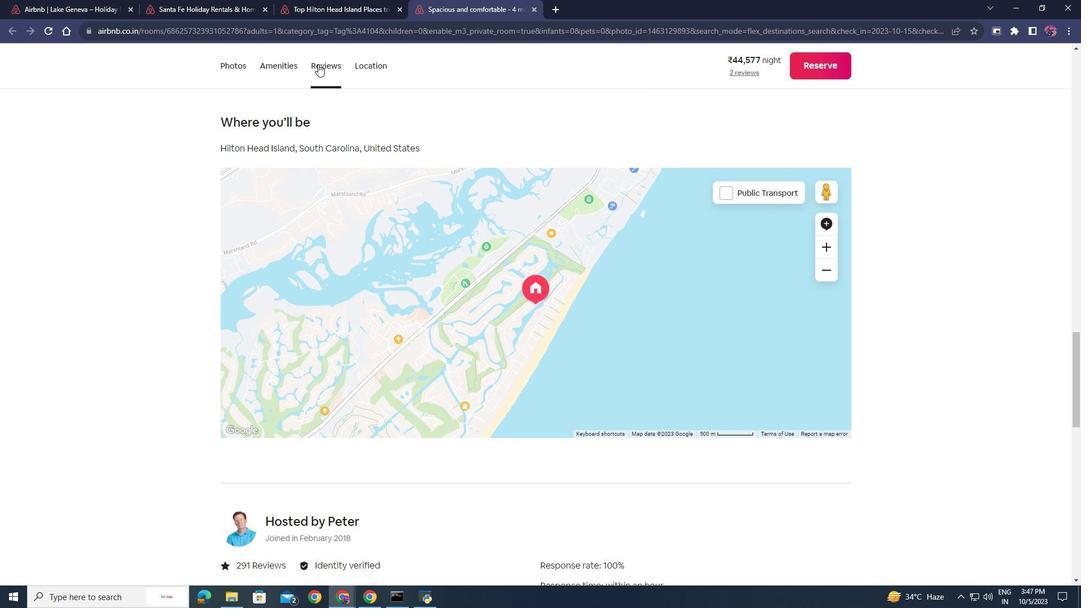 
Action: Mouse pressed left at (318, 64)
Screenshot: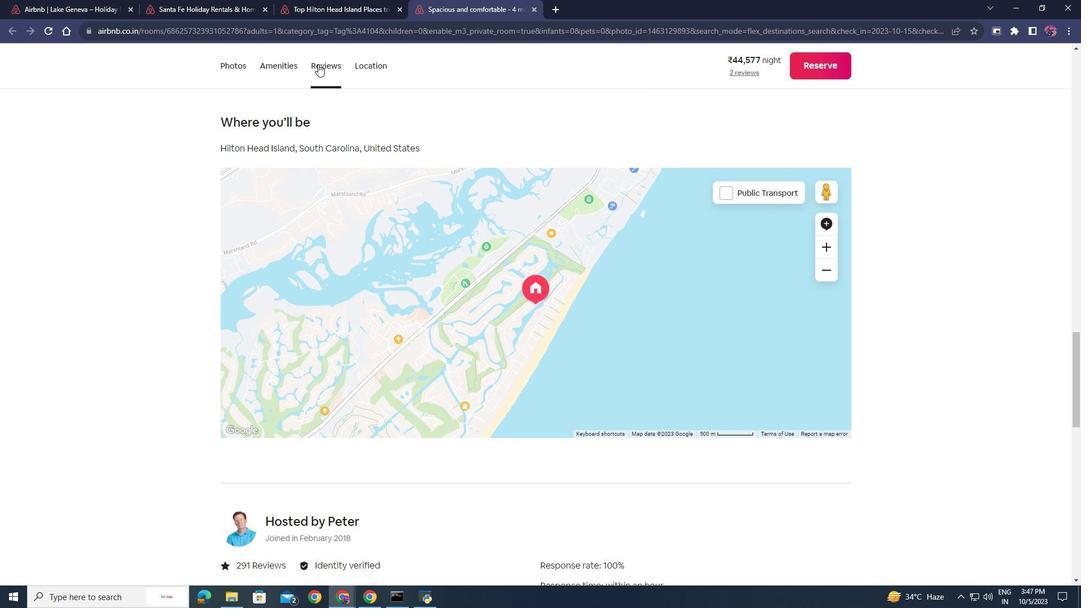 
Action: Mouse moved to (335, 205)
Screenshot: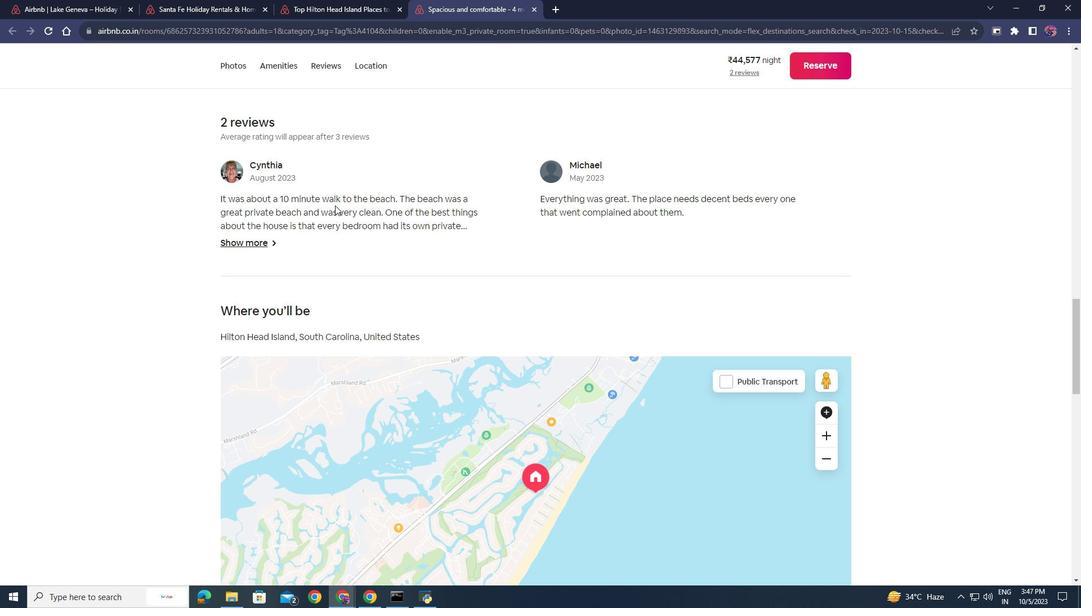
Action: Mouse scrolled (335, 205) with delta (0, 0)
Screenshot: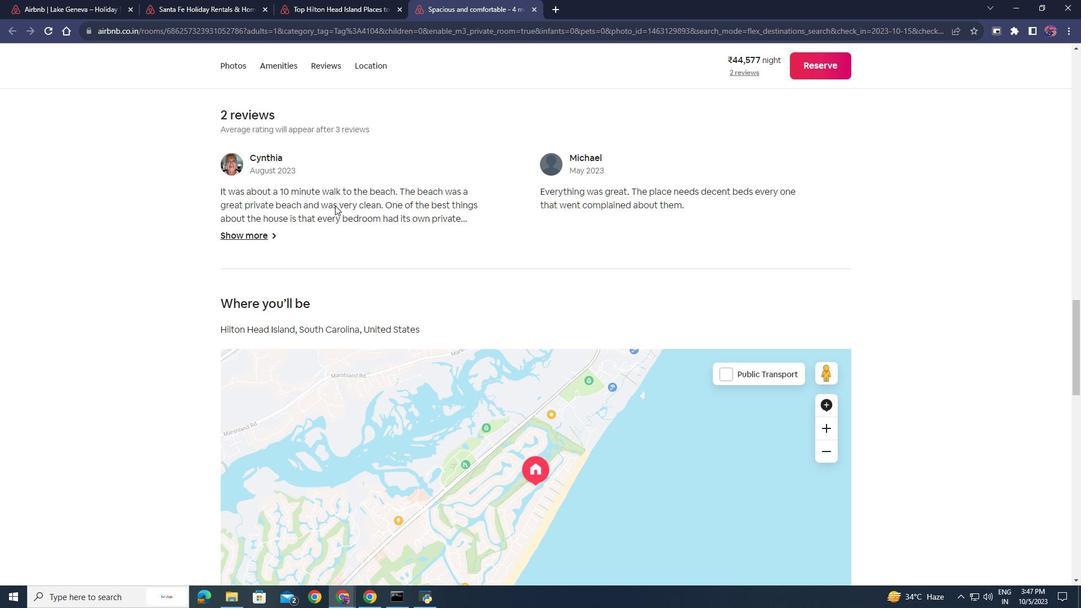 
Action: Mouse scrolled (335, 205) with delta (0, 0)
Screenshot: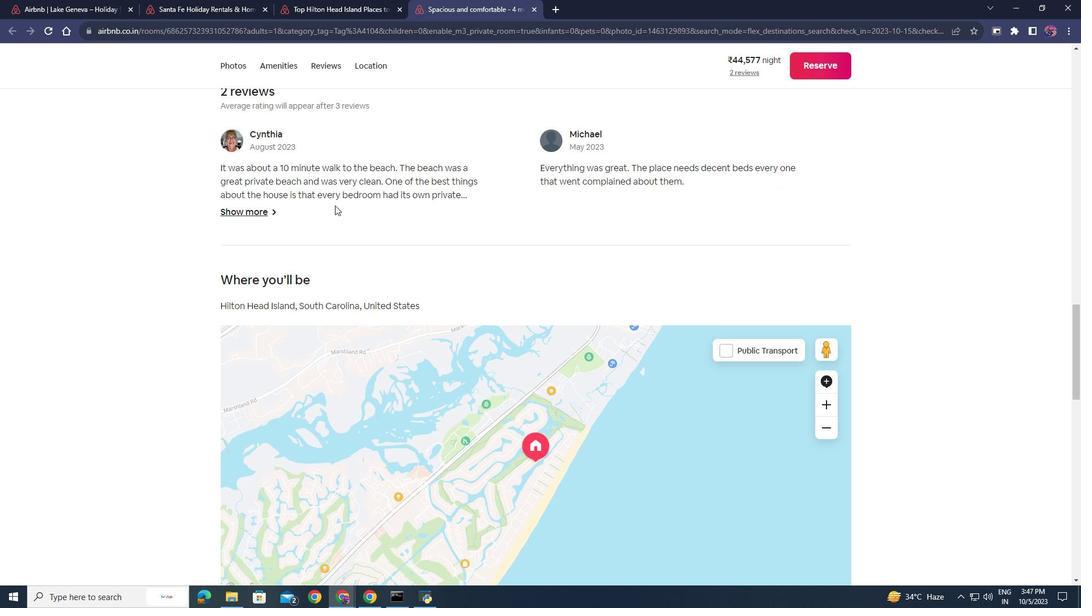 
Action: Mouse scrolled (335, 206) with delta (0, 0)
Screenshot: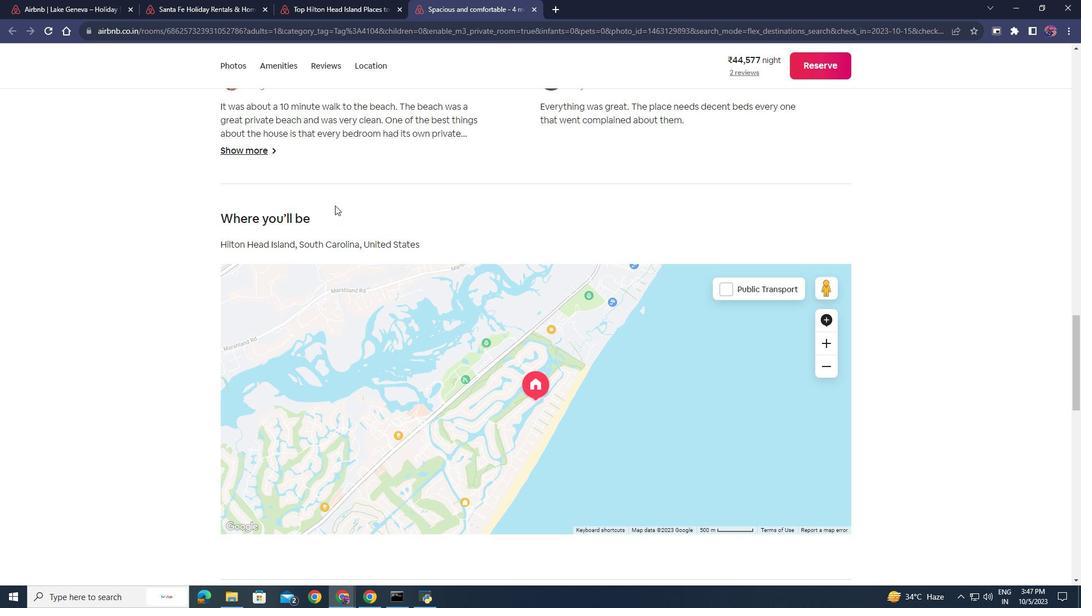 
Action: Mouse scrolled (335, 205) with delta (0, 0)
Screenshot: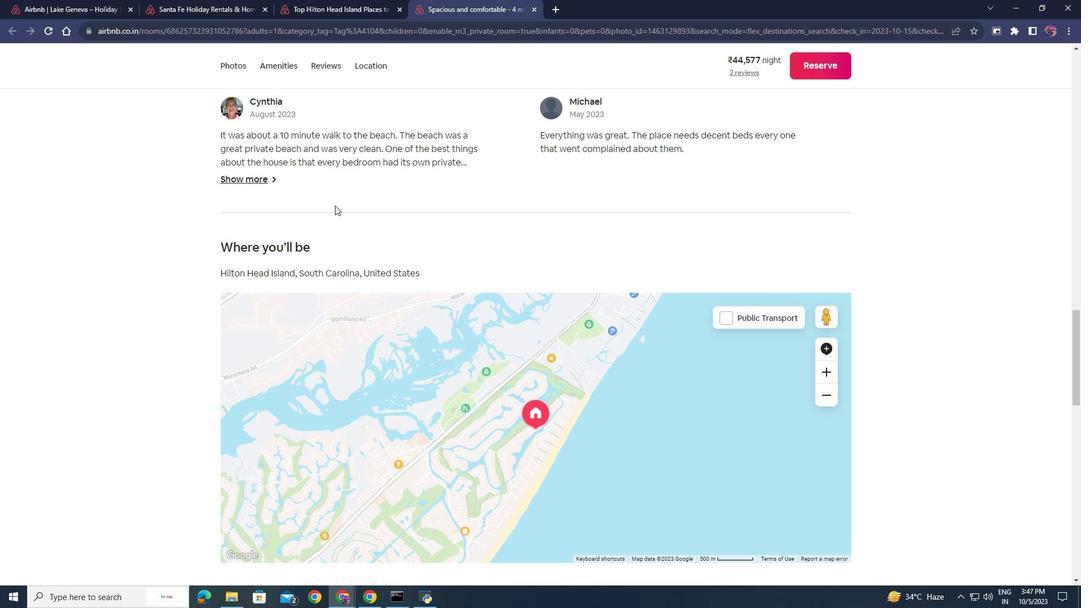 
Action: Mouse scrolled (335, 205) with delta (0, 0)
Screenshot: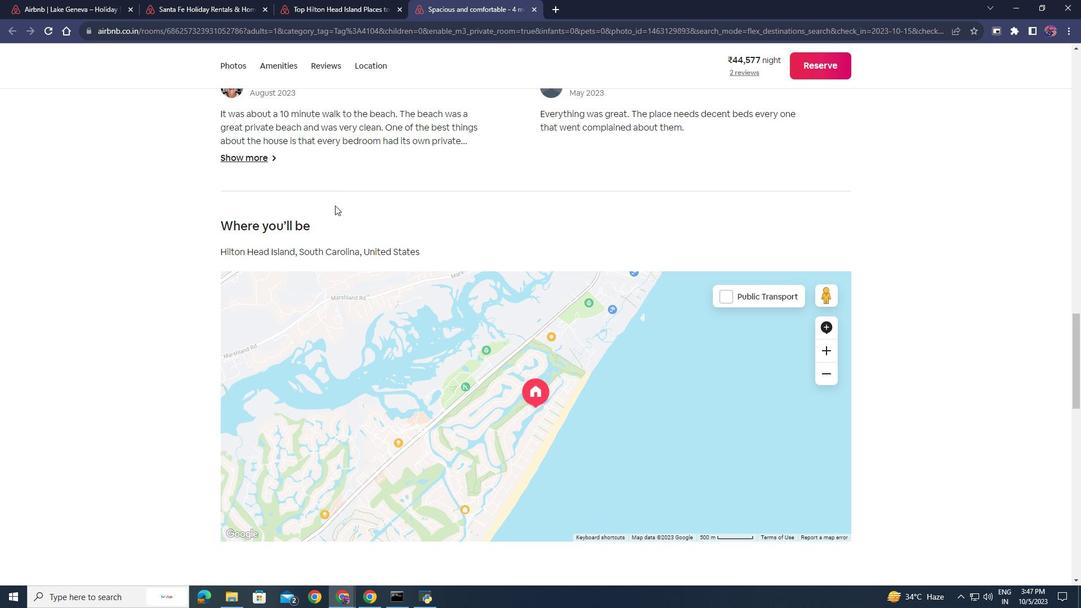 
Action: Mouse scrolled (335, 205) with delta (0, 0)
Screenshot: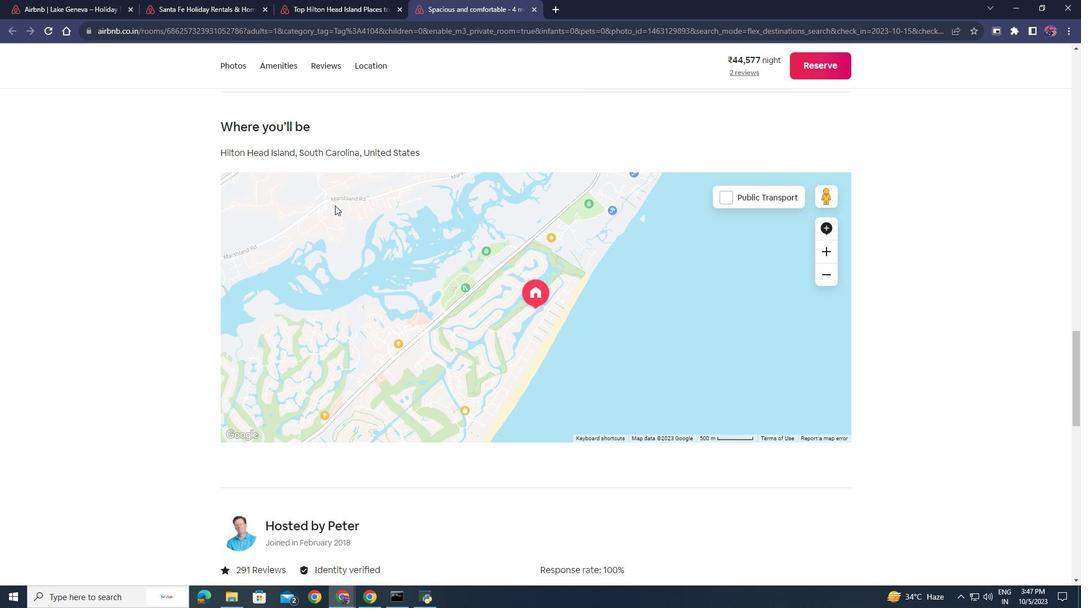 
Action: Mouse scrolled (335, 205) with delta (0, 0)
Screenshot: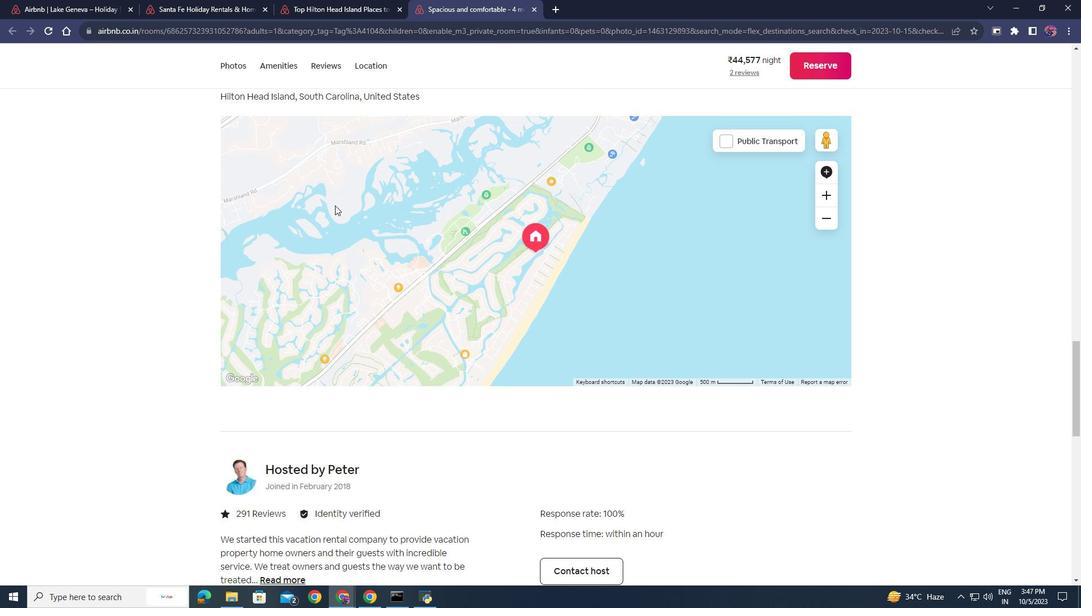 
Action: Mouse scrolled (335, 205) with delta (0, 0)
Screenshot: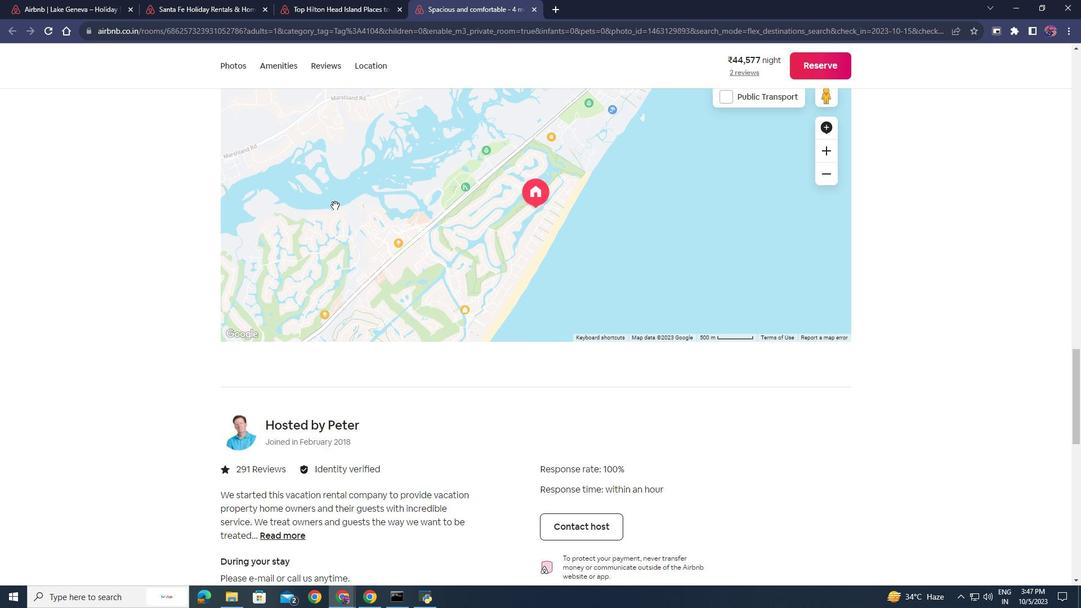
Action: Mouse scrolled (335, 205) with delta (0, 0)
Screenshot: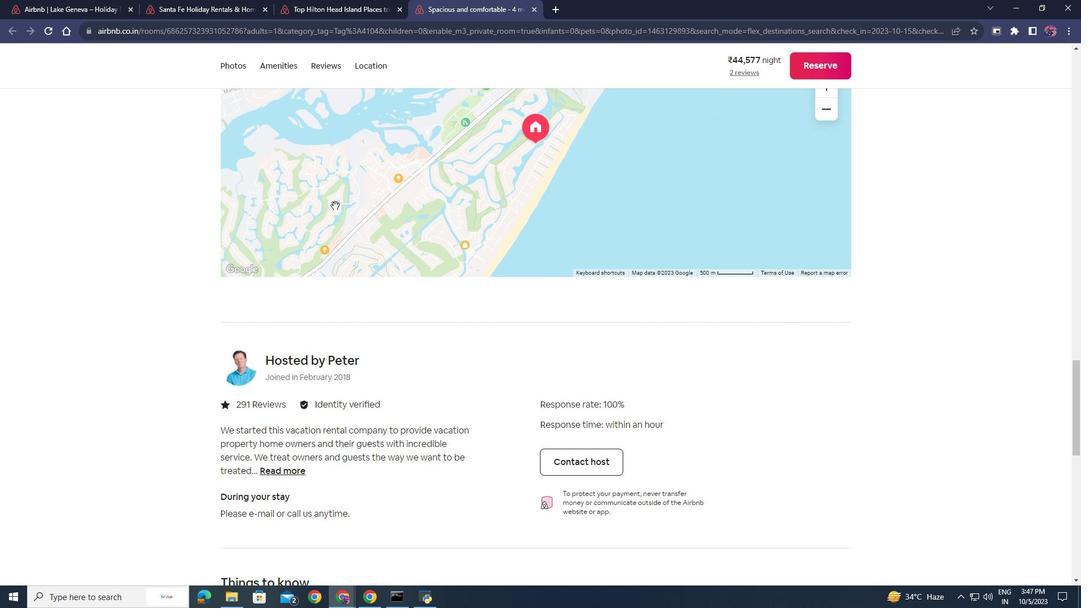 
Action: Mouse moved to (334, 201)
Screenshot: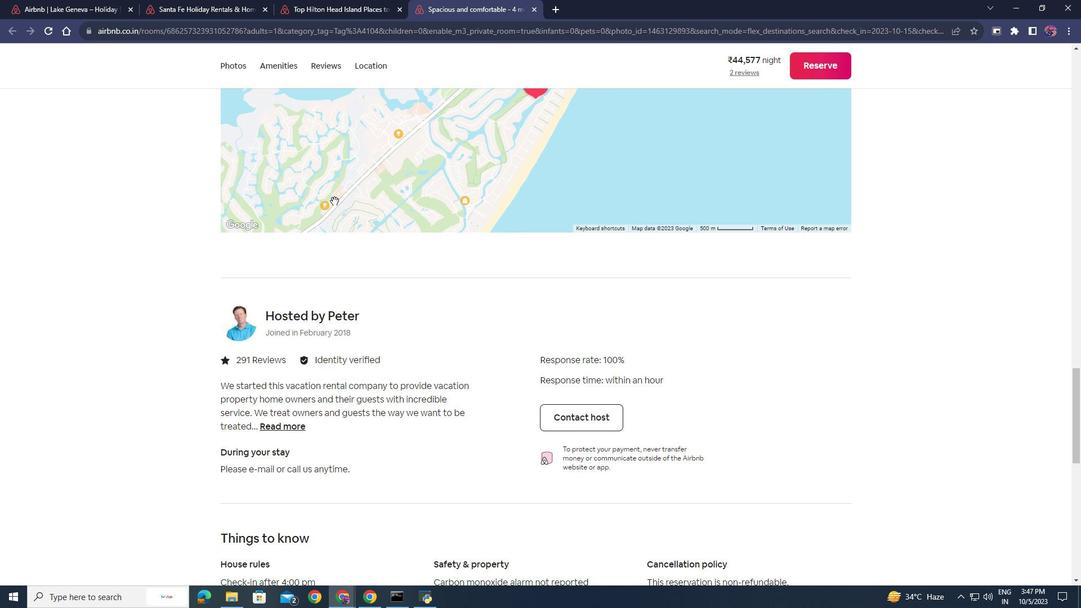 
Action: Mouse scrolled (334, 200) with delta (0, 0)
Screenshot: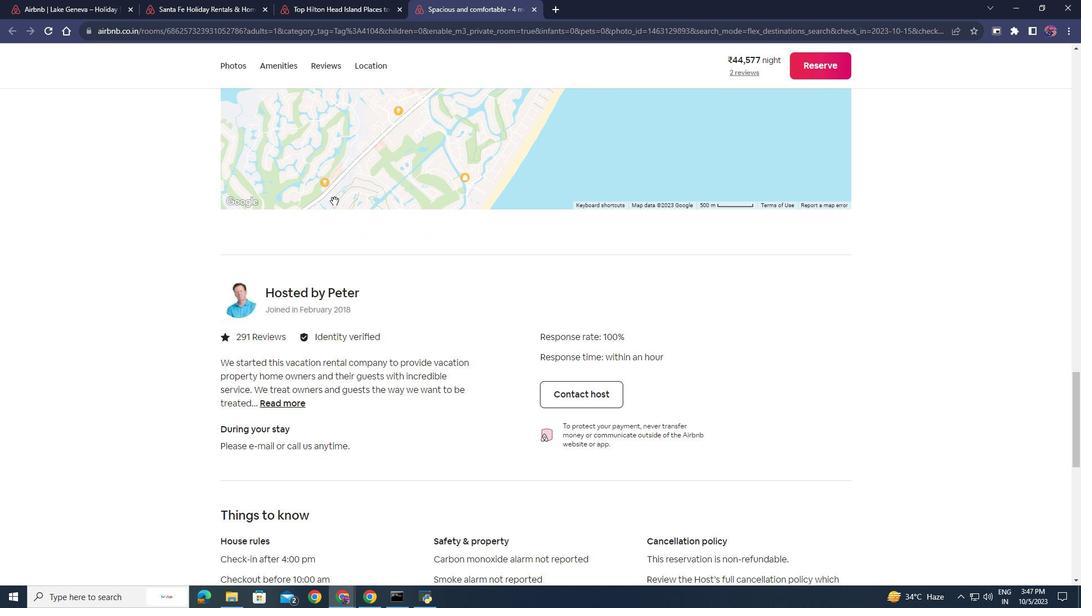 
Action: Mouse scrolled (334, 200) with delta (0, 0)
Screenshot: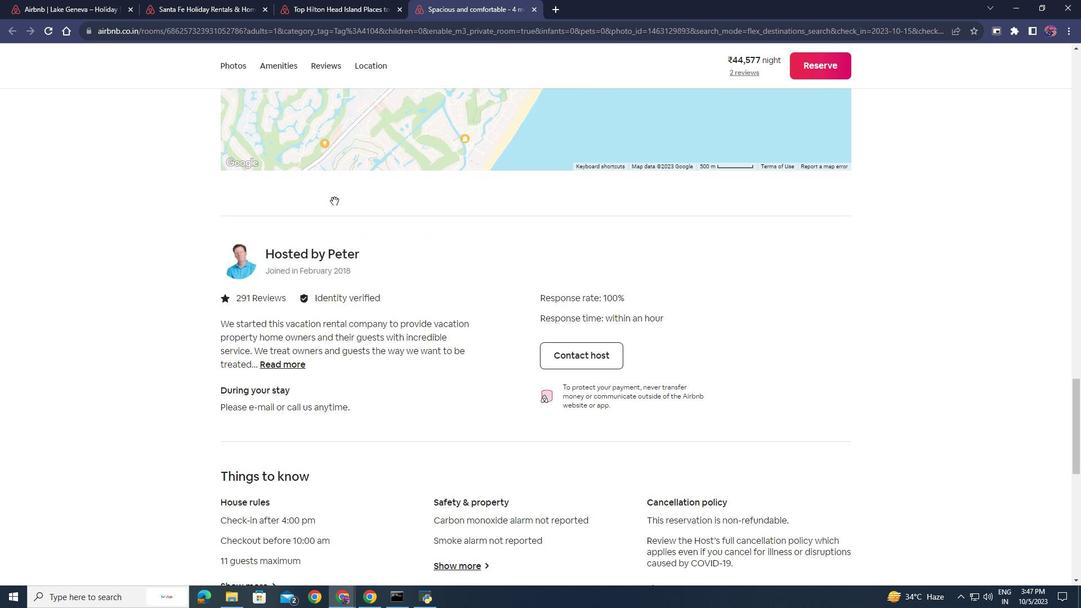 
Action: Mouse scrolled (334, 200) with delta (0, 0)
Screenshot: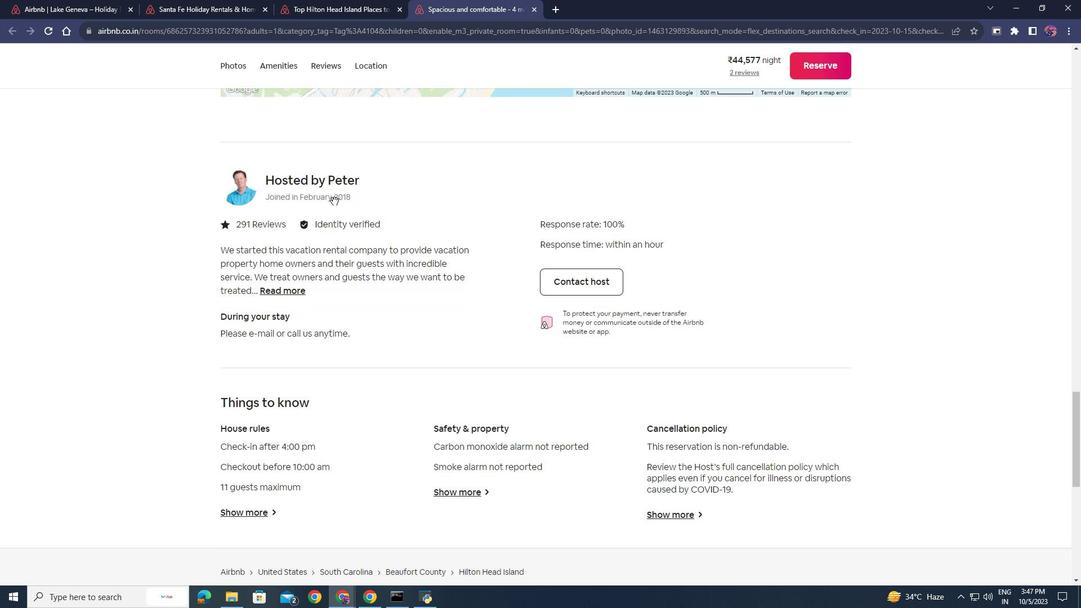 
Action: Mouse scrolled (334, 200) with delta (0, 0)
Screenshot: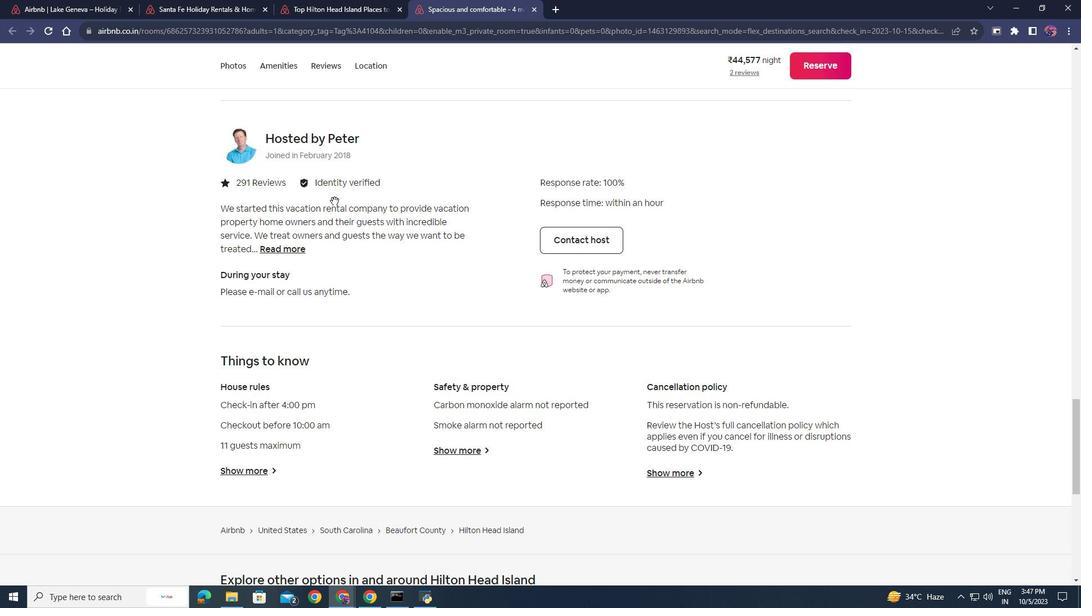 
Action: Mouse scrolled (334, 200) with delta (0, 0)
Screenshot: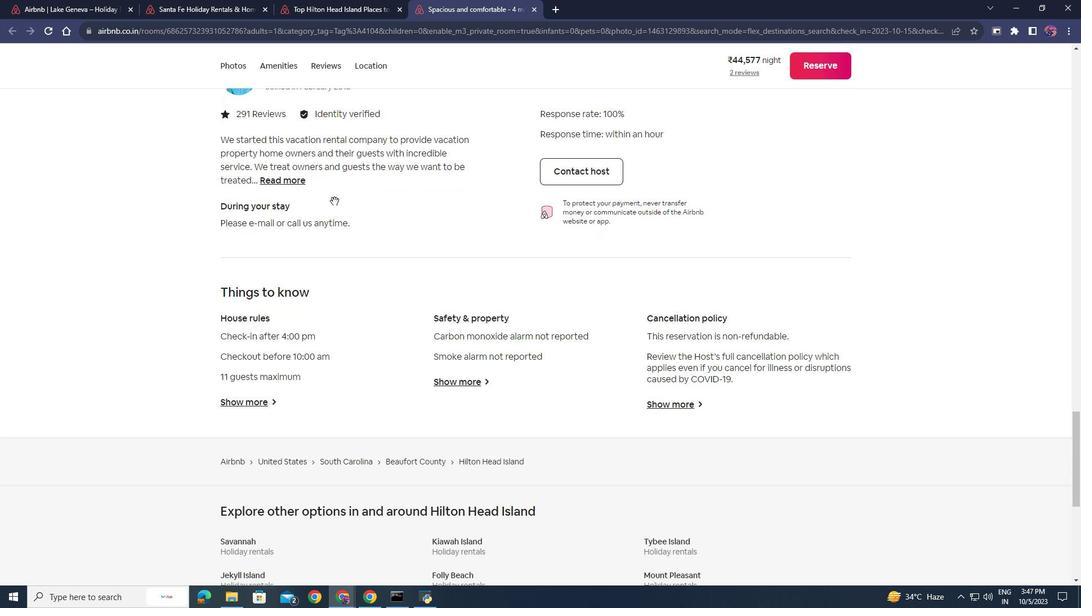 
Action: Mouse scrolled (334, 200) with delta (0, 0)
Screenshot: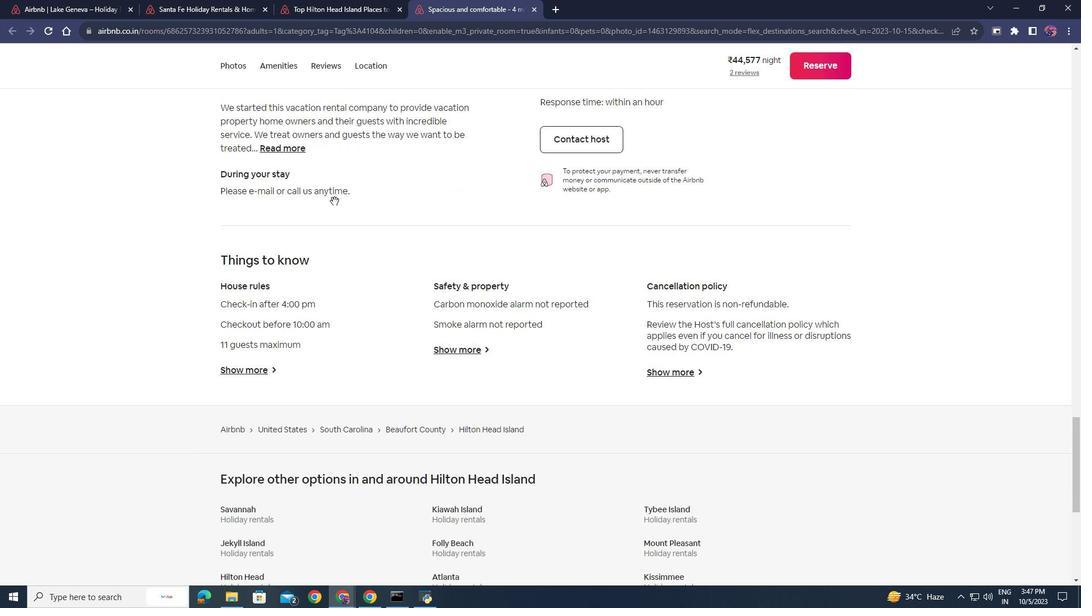 
Action: Mouse scrolled (334, 200) with delta (0, 0)
Screenshot: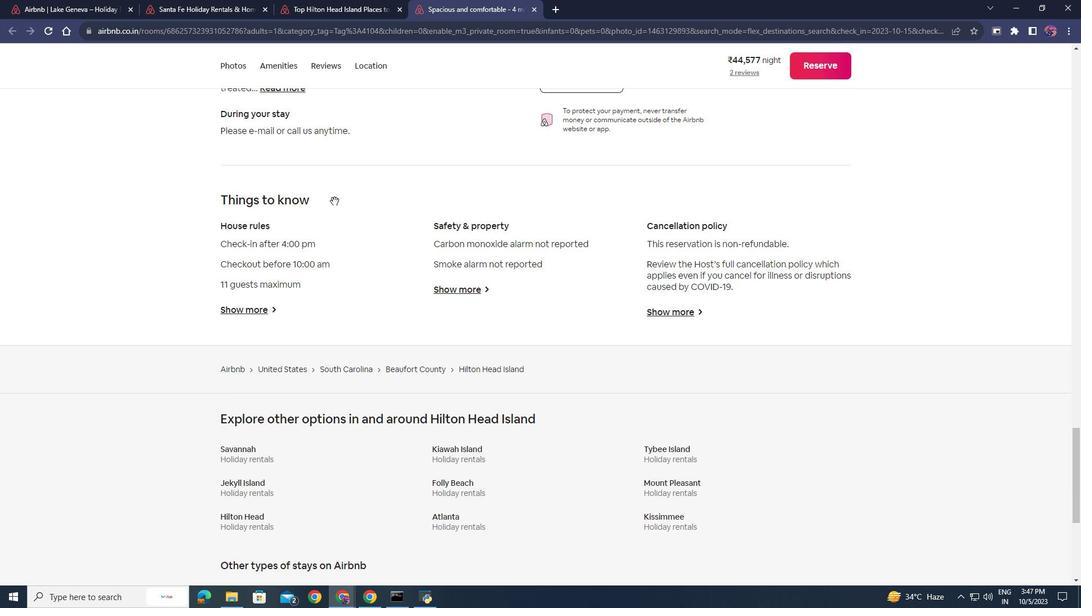 
Action: Mouse scrolled (334, 200) with delta (0, 0)
Screenshot: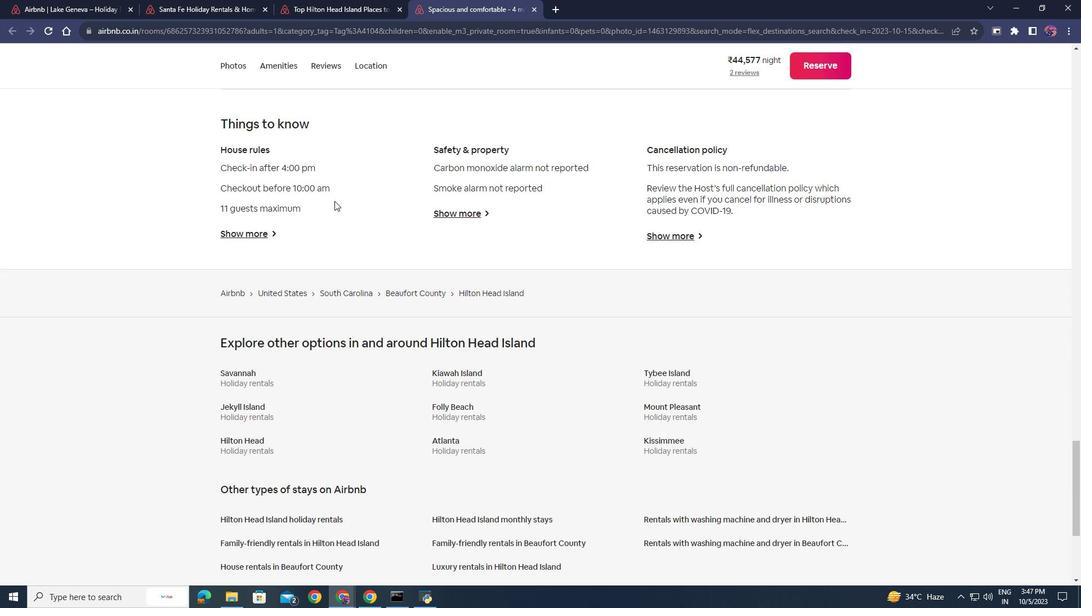 
Action: Mouse scrolled (334, 200) with delta (0, 0)
Screenshot: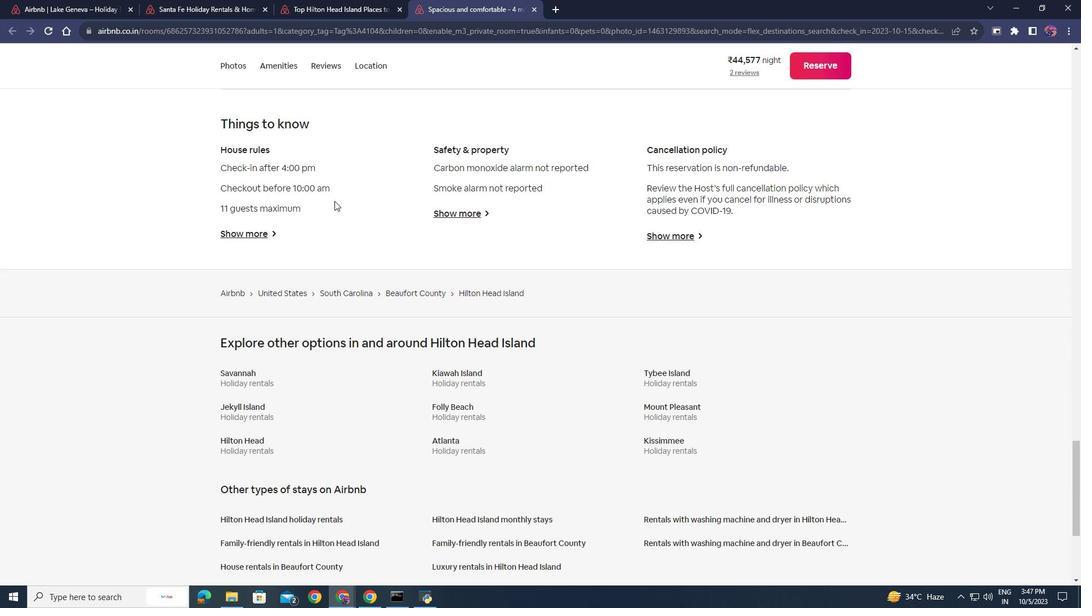 
Action: Mouse scrolled (334, 200) with delta (0, 0)
Screenshot: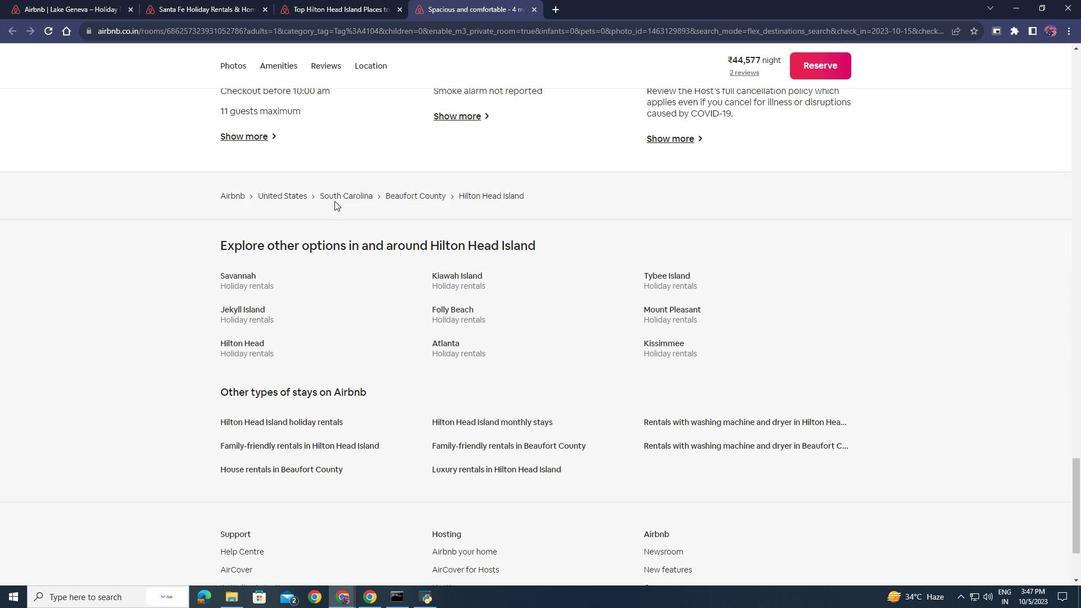 
Action: Mouse scrolled (334, 200) with delta (0, 0)
Screenshot: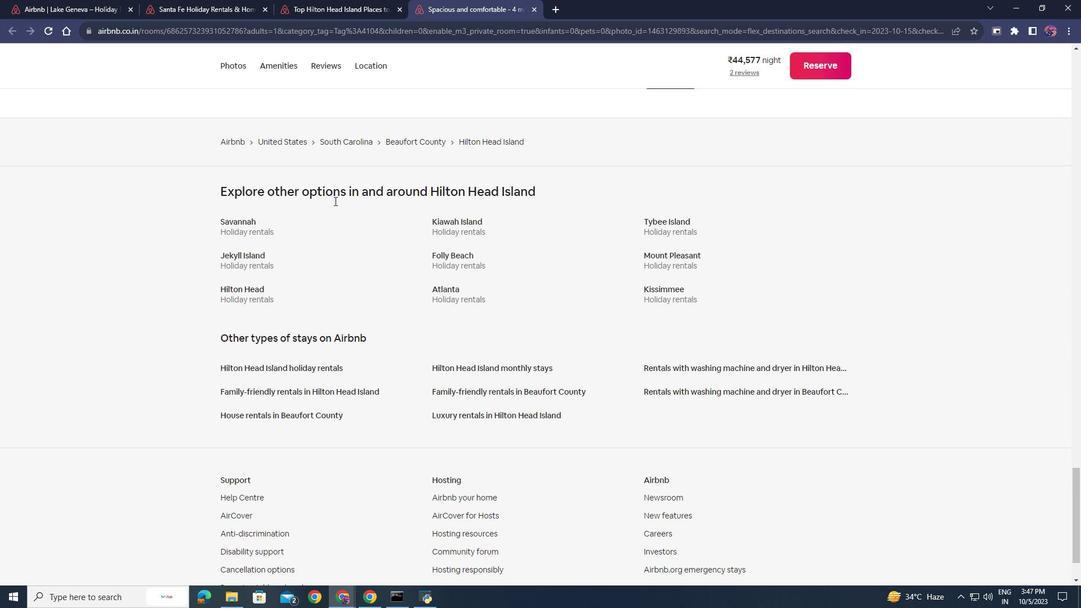 
Action: Mouse scrolled (334, 200) with delta (0, 0)
Screenshot: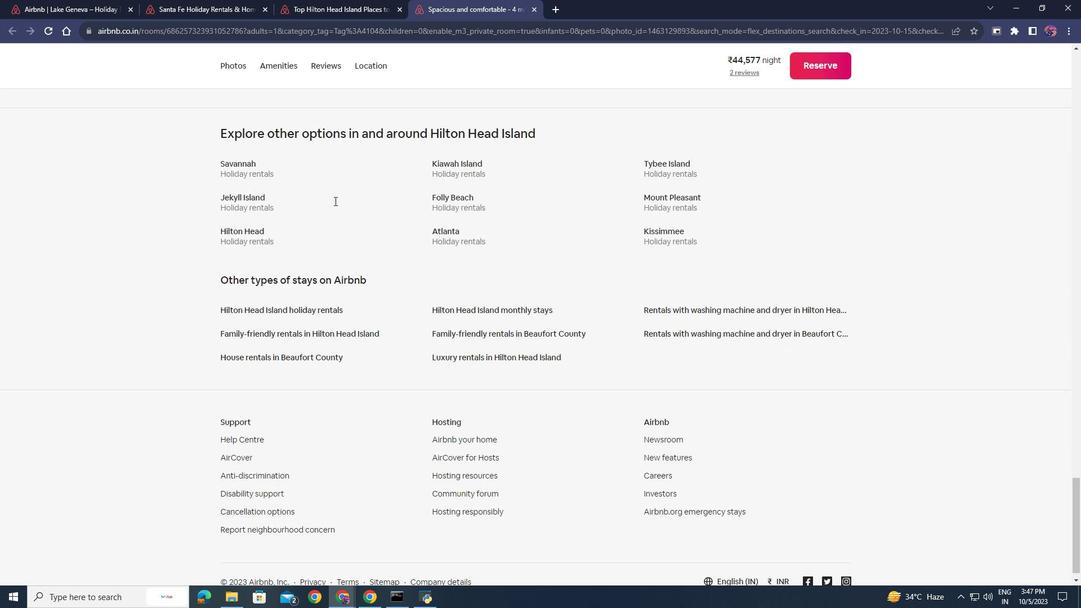 
Action: Mouse scrolled (334, 201) with delta (0, 0)
Screenshot: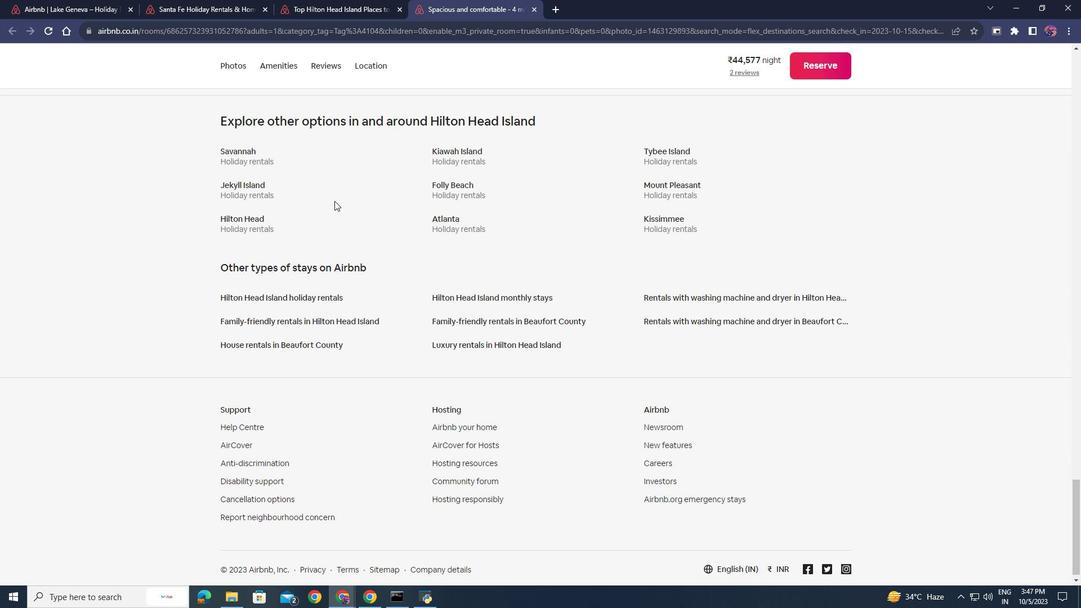 
Action: Mouse scrolled (334, 201) with delta (0, 0)
Screenshot: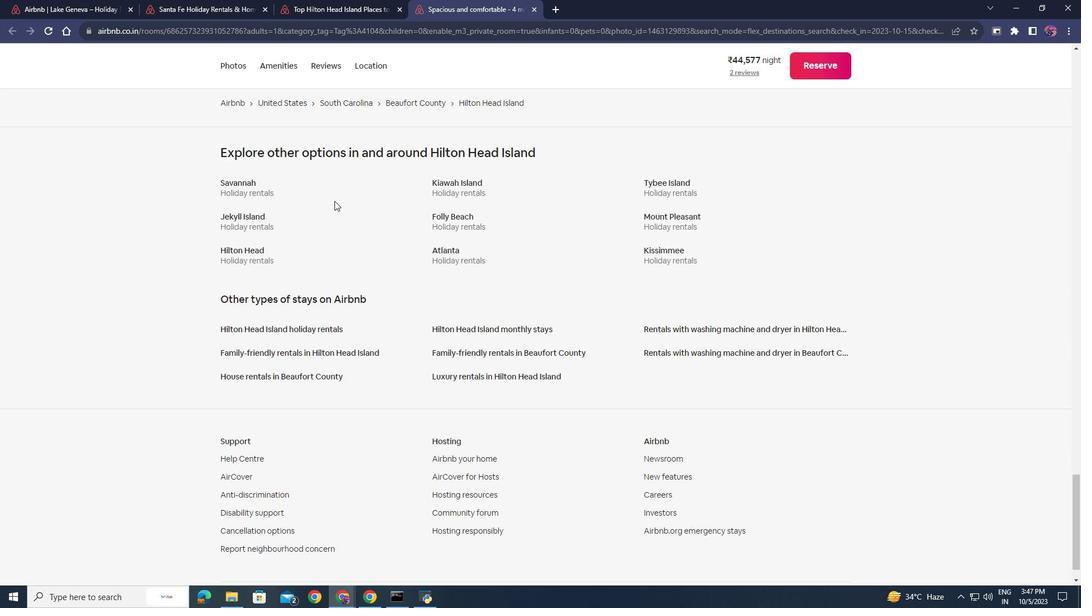 
Action: Mouse scrolled (334, 201) with delta (0, 0)
Screenshot: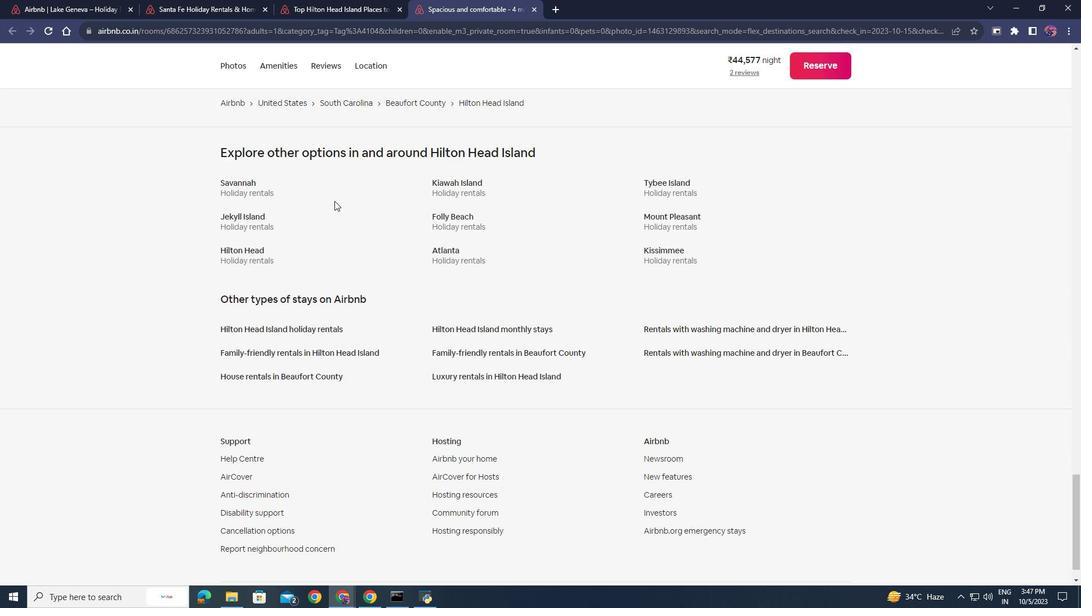 
Action: Mouse scrolled (334, 201) with delta (0, 0)
Screenshot: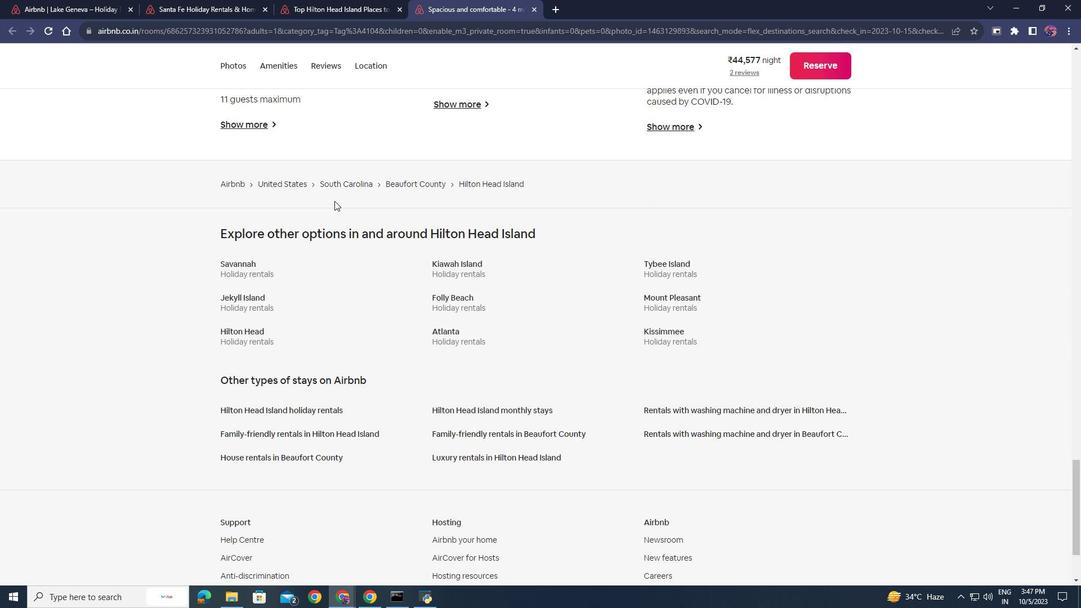 
Action: Mouse moved to (274, 61)
Screenshot: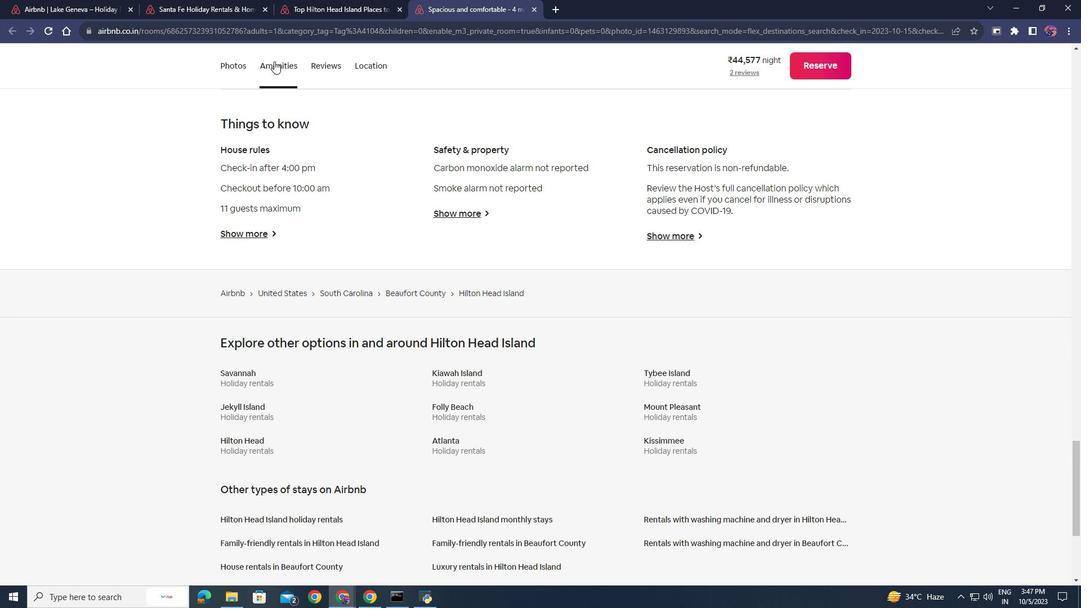 
Action: Mouse pressed left at (274, 61)
Screenshot: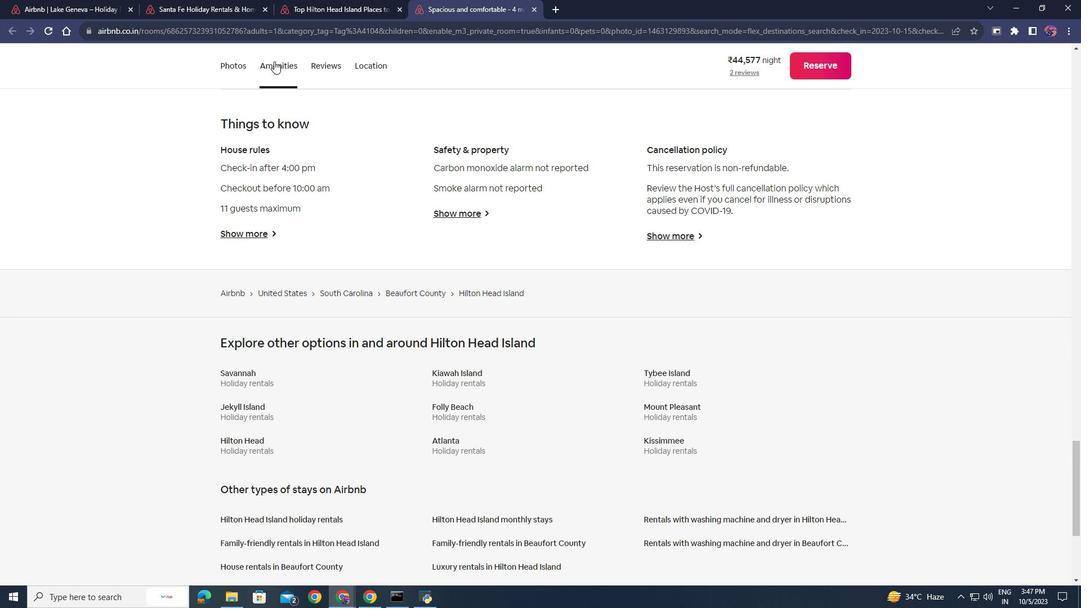 
Action: Mouse moved to (222, 62)
Screenshot: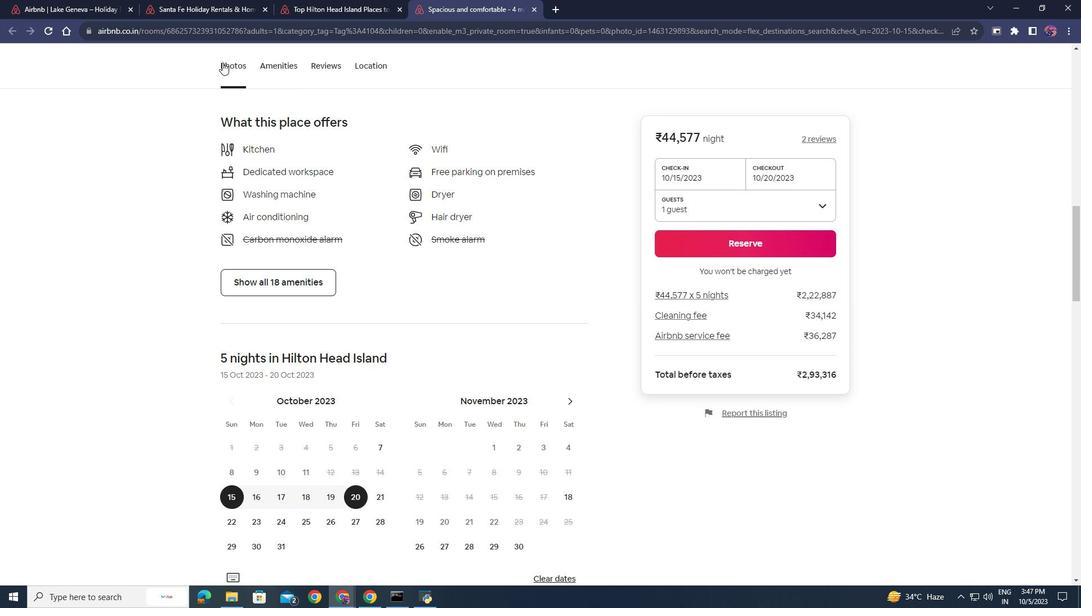 
Action: Mouse pressed left at (222, 62)
Screenshot: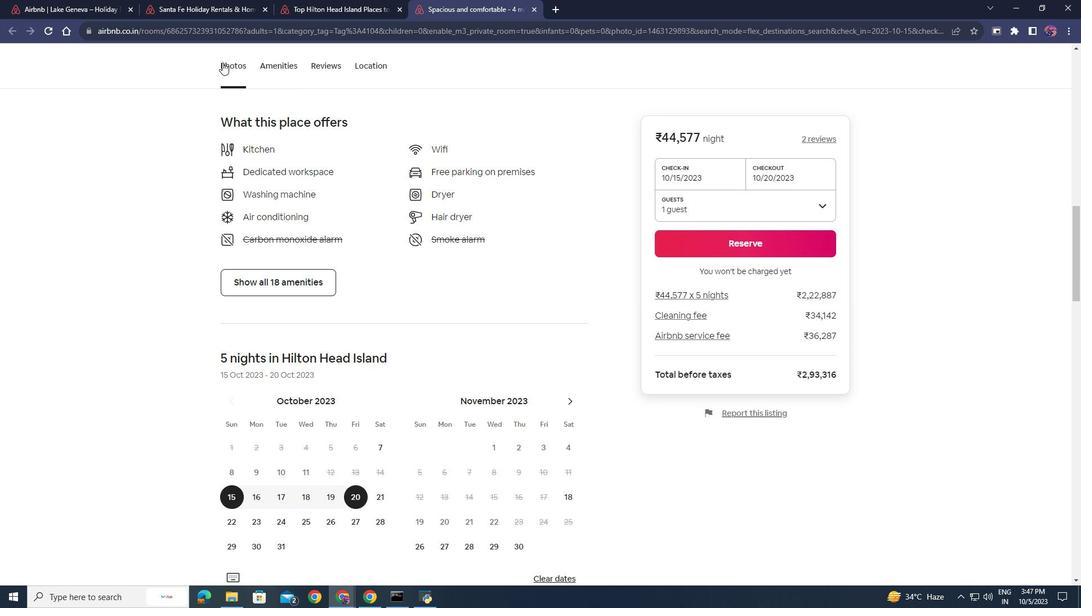 
Action: Mouse moved to (261, 147)
Screenshot: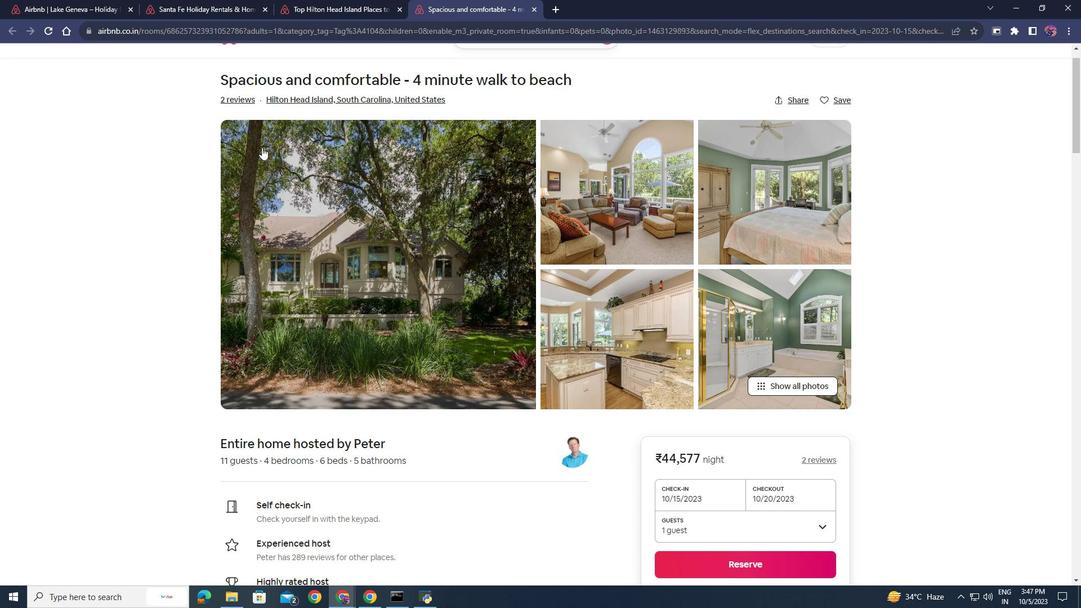 
Action: Mouse scrolled (261, 148) with delta (0, 0)
Screenshot: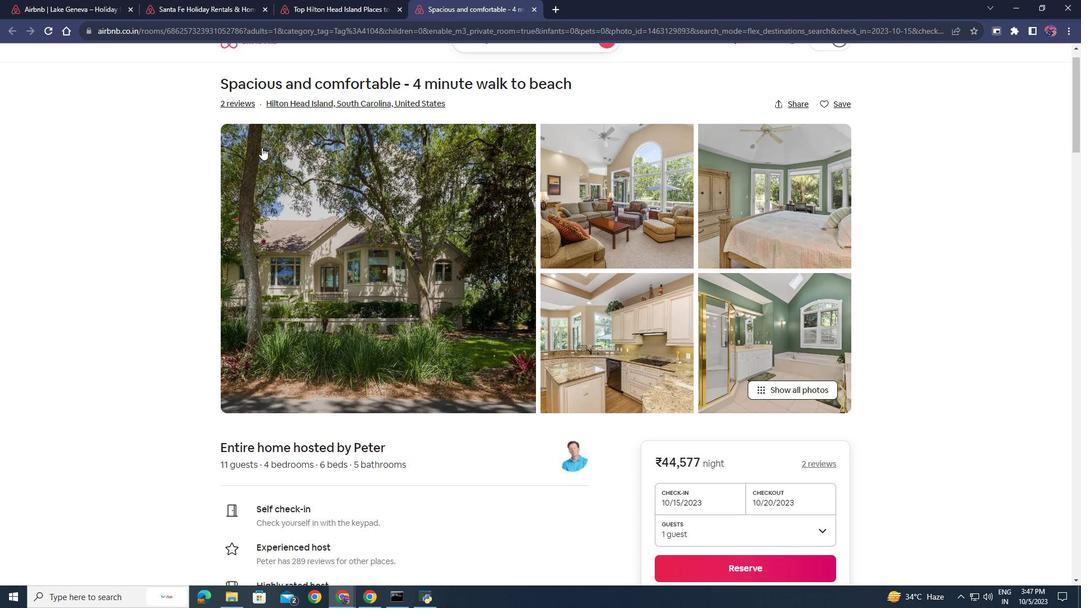 
Action: Mouse scrolled (261, 148) with delta (0, 0)
Screenshot: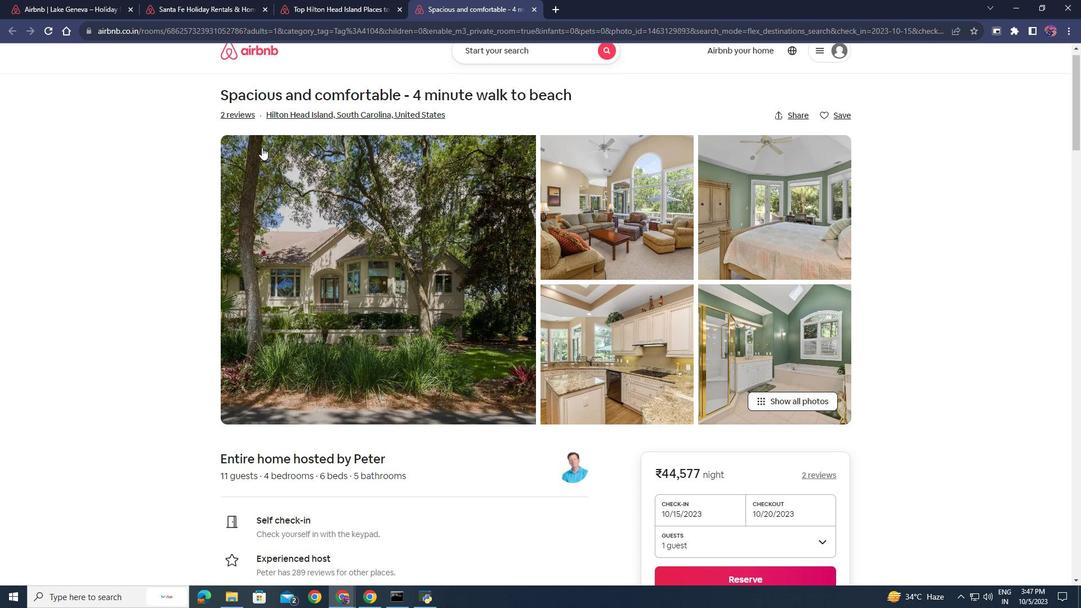 
Action: Mouse scrolled (261, 148) with delta (0, 0)
Screenshot: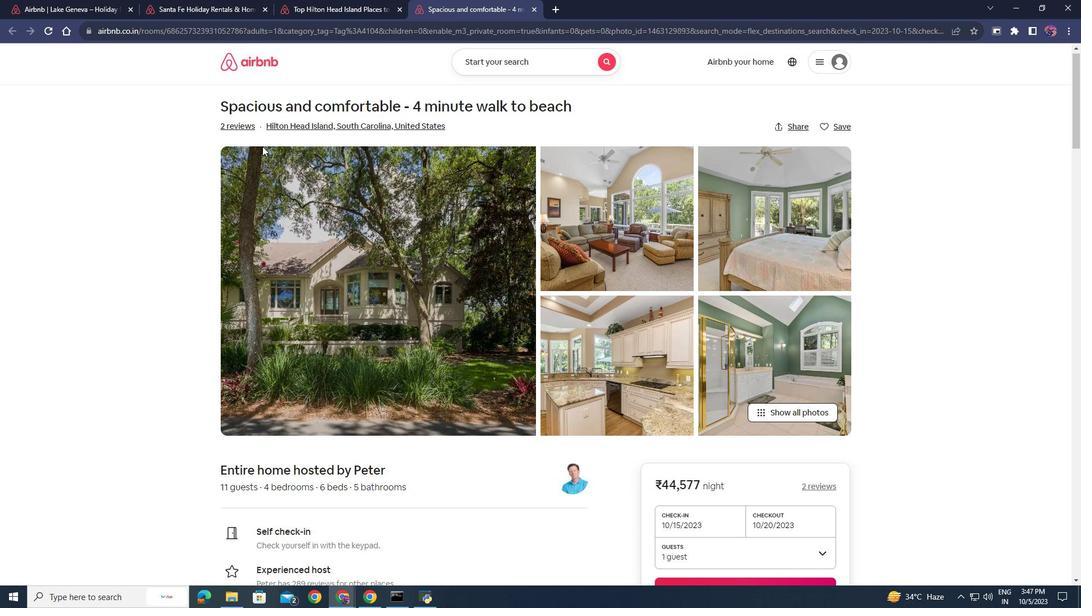 
Action: Mouse scrolled (261, 148) with delta (0, 0)
Screenshot: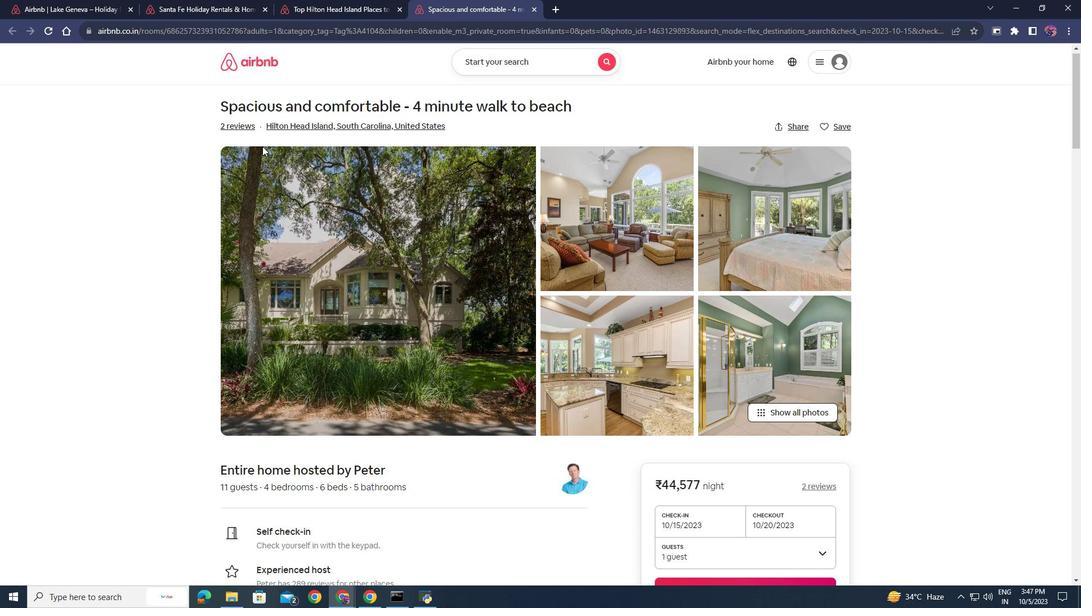 
Action: Mouse moved to (262, 146)
Screenshot: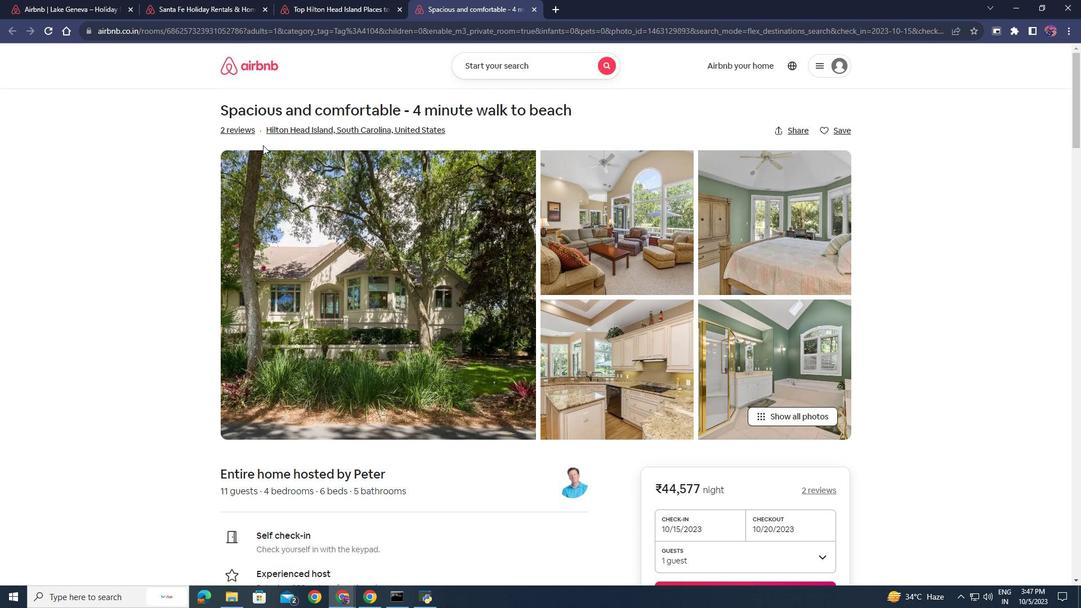
Action: Mouse scrolled (262, 146) with delta (0, 0)
Screenshot: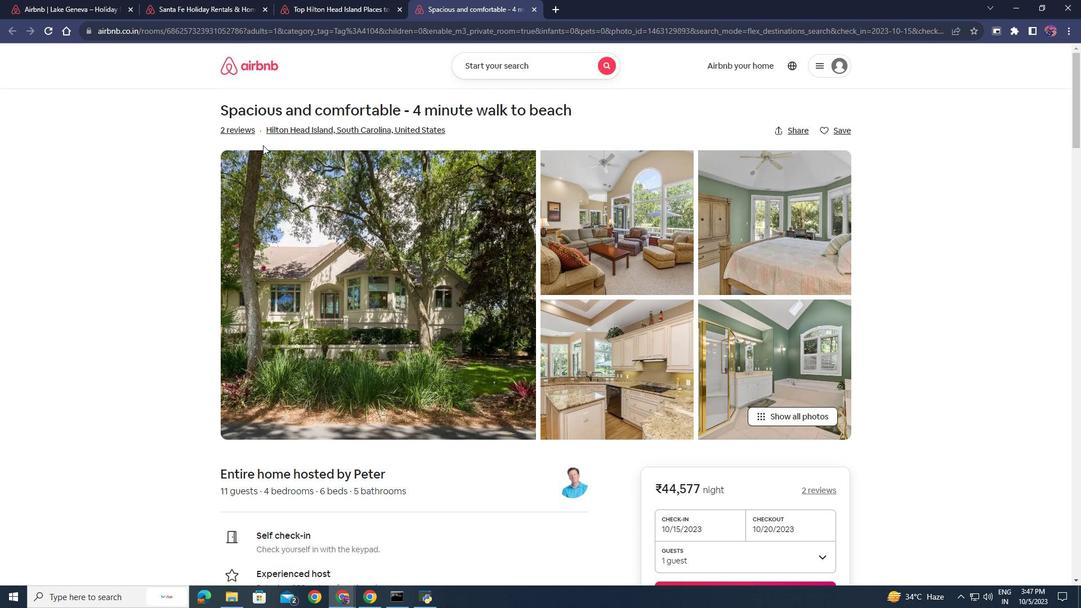 
Action: Mouse moved to (263, 145)
Screenshot: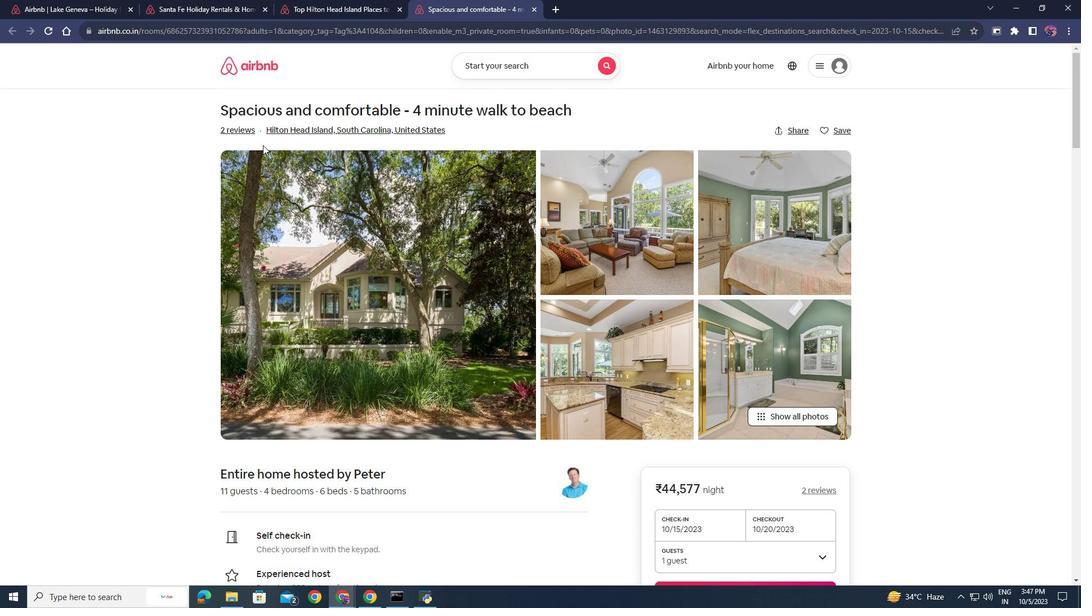 
Action: Mouse scrolled (263, 145) with delta (0, 0)
Screenshot: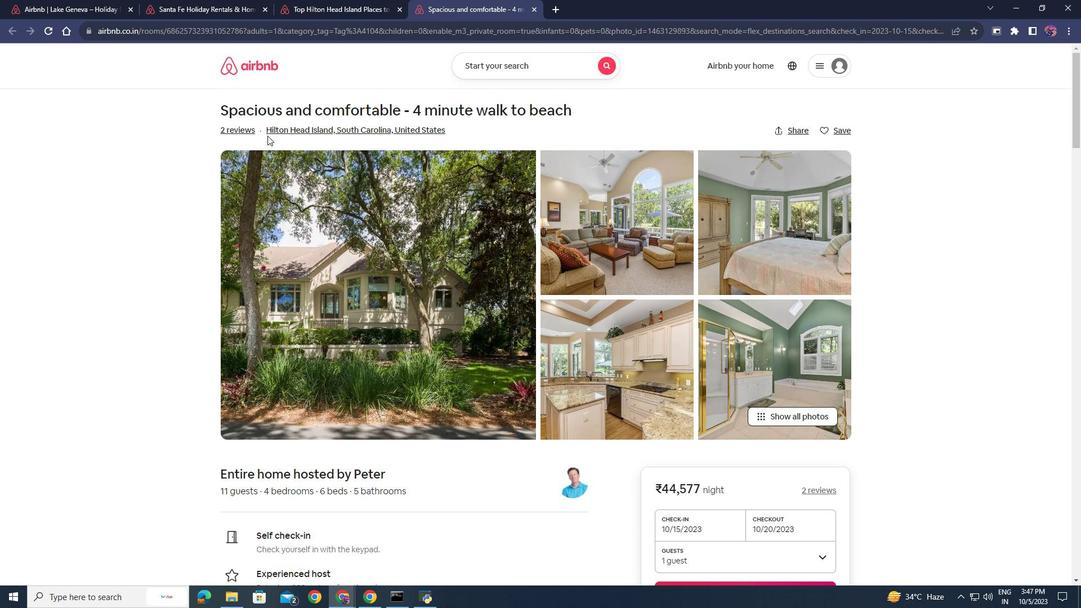 
Action: Mouse scrolled (263, 145) with delta (0, 0)
Screenshot: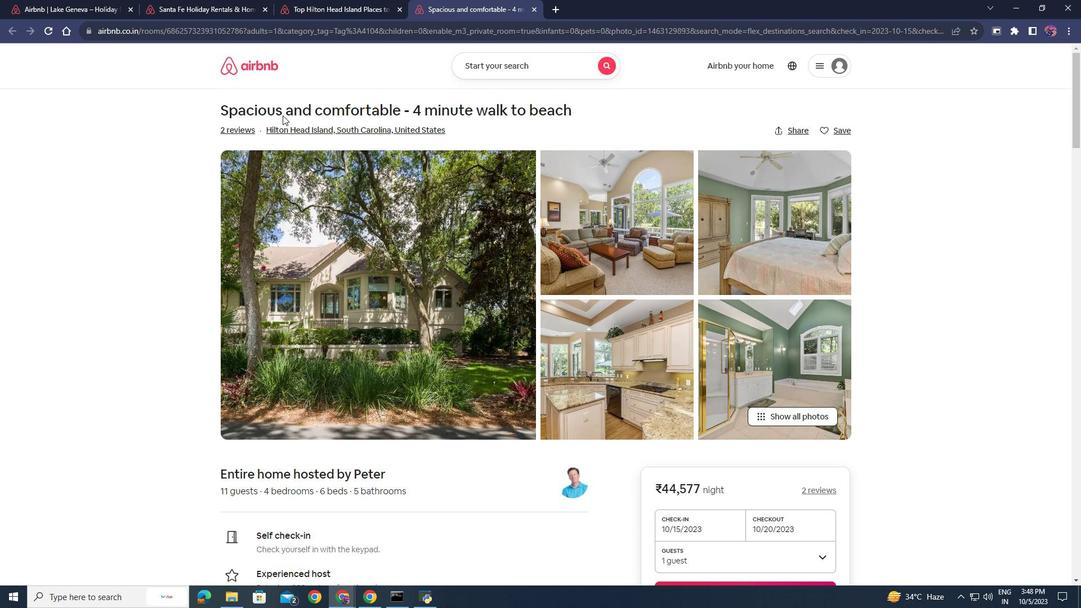 
Action: Mouse scrolled (263, 145) with delta (0, 0)
Screenshot: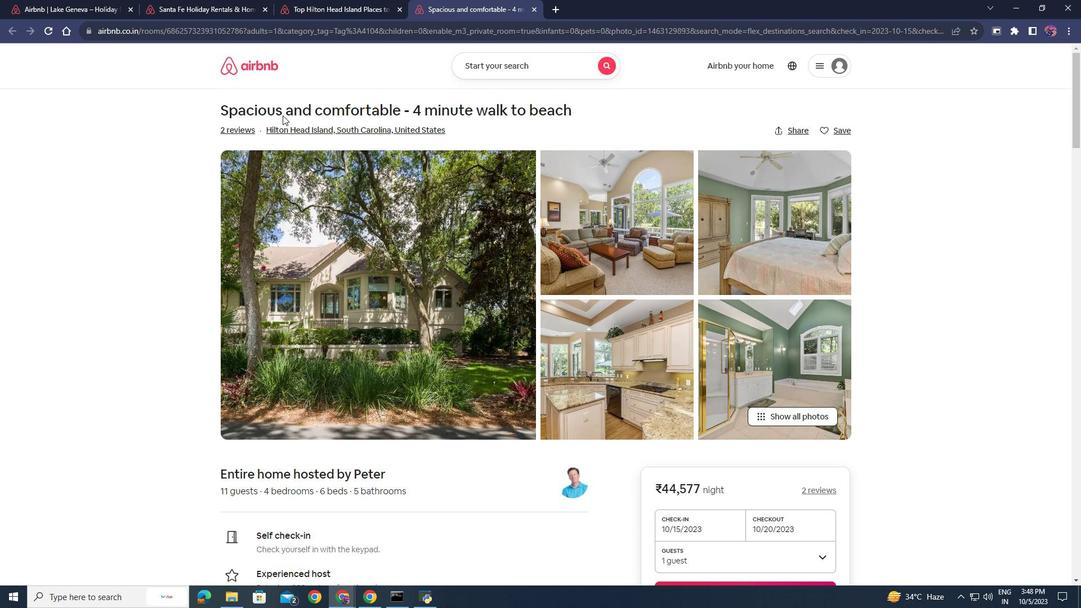 
Action: Mouse moved to (265, 137)
Screenshot: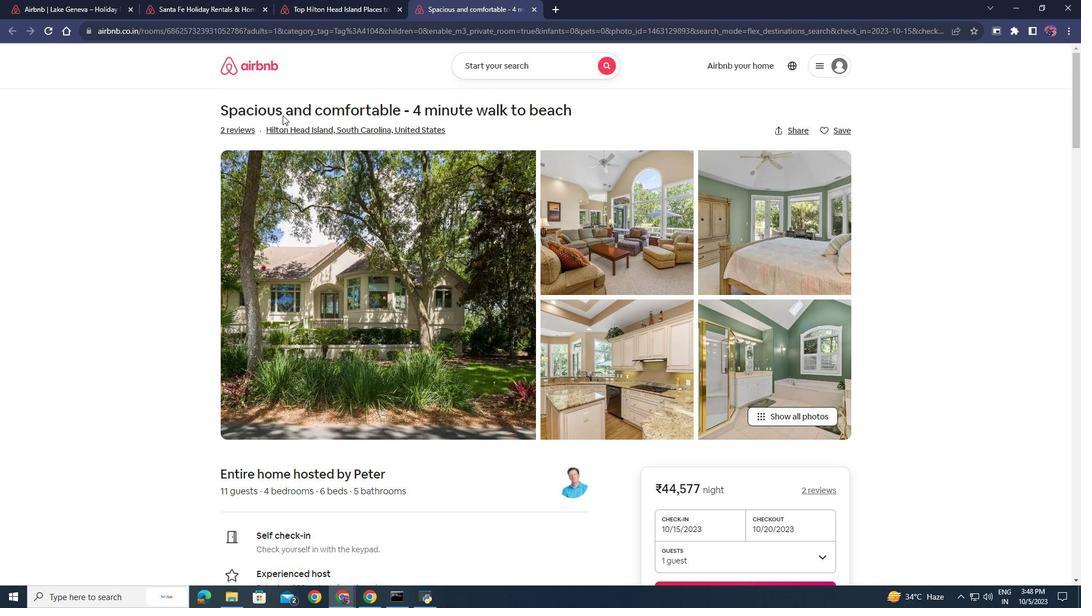 
Action: Mouse scrolled (265, 137) with delta (0, 0)
Screenshot: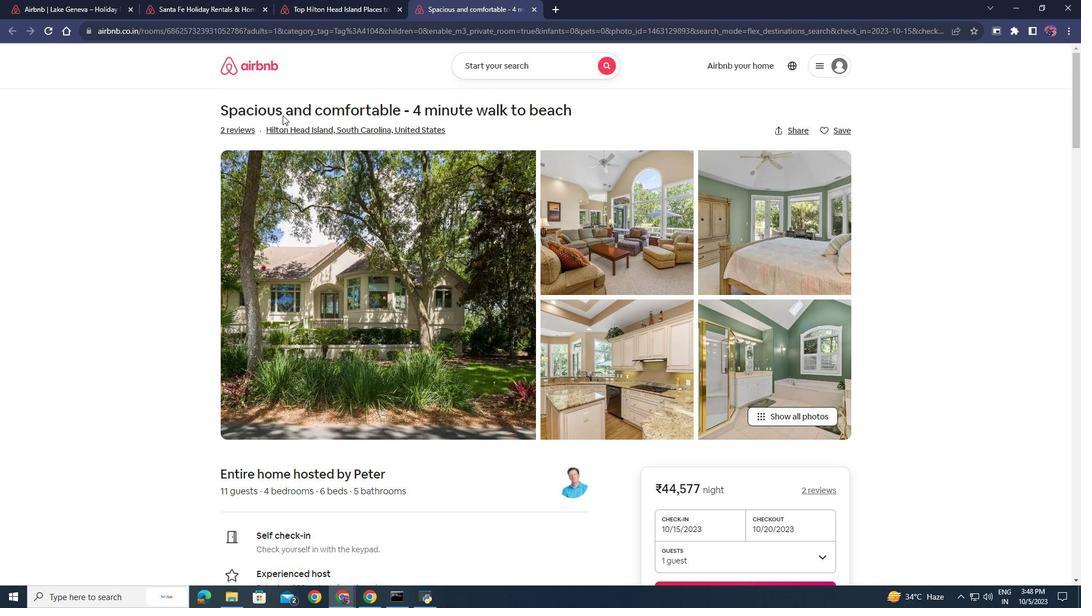 
Action: Mouse moved to (531, 7)
Screenshot: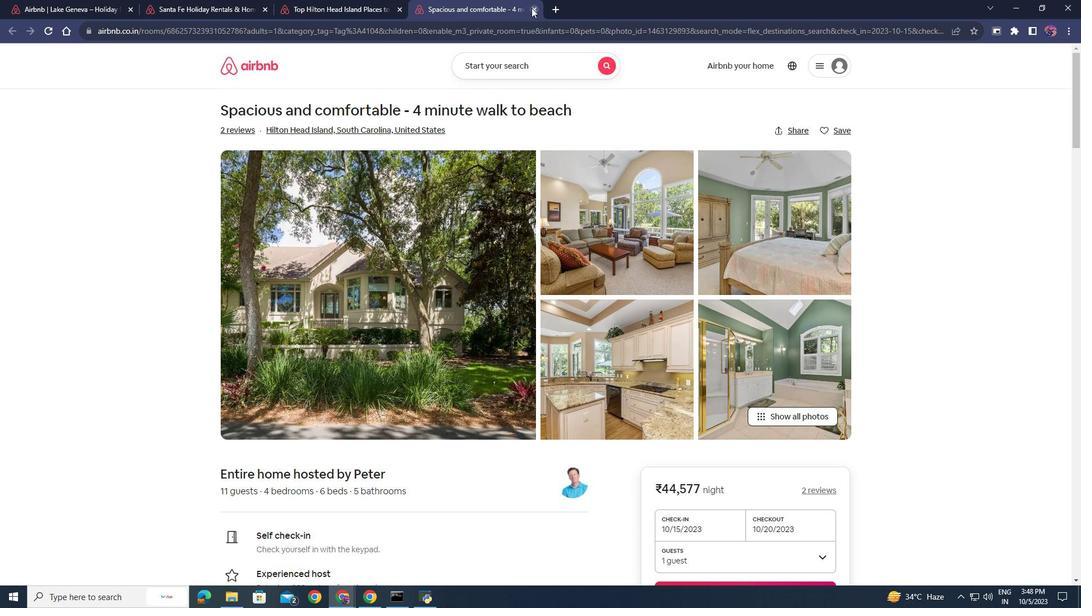 
Action: Mouse pressed left at (531, 7)
Screenshot: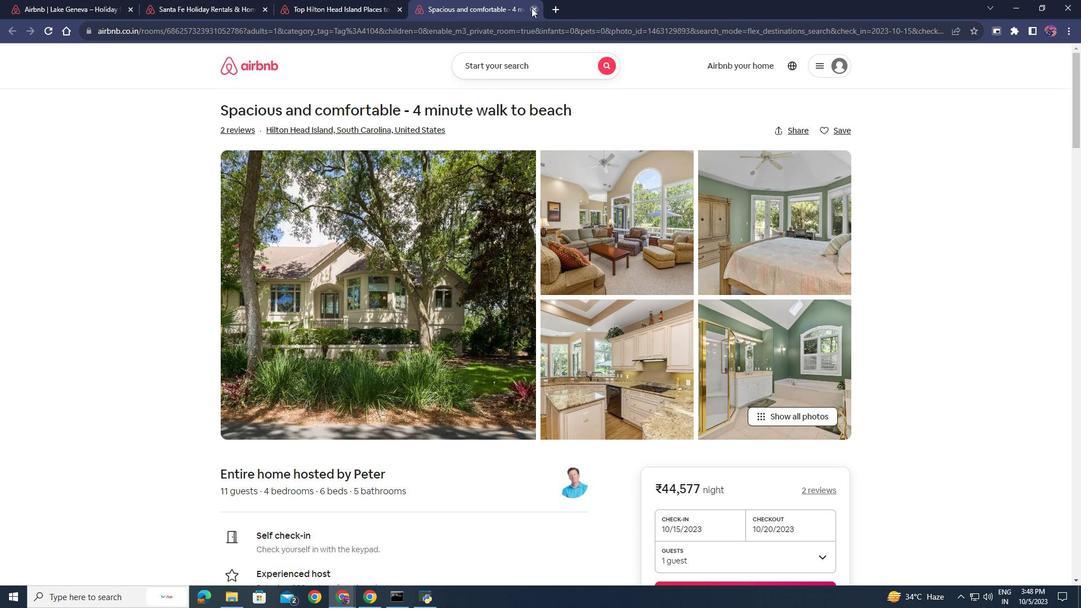 
Action: Mouse moved to (380, 318)
Screenshot: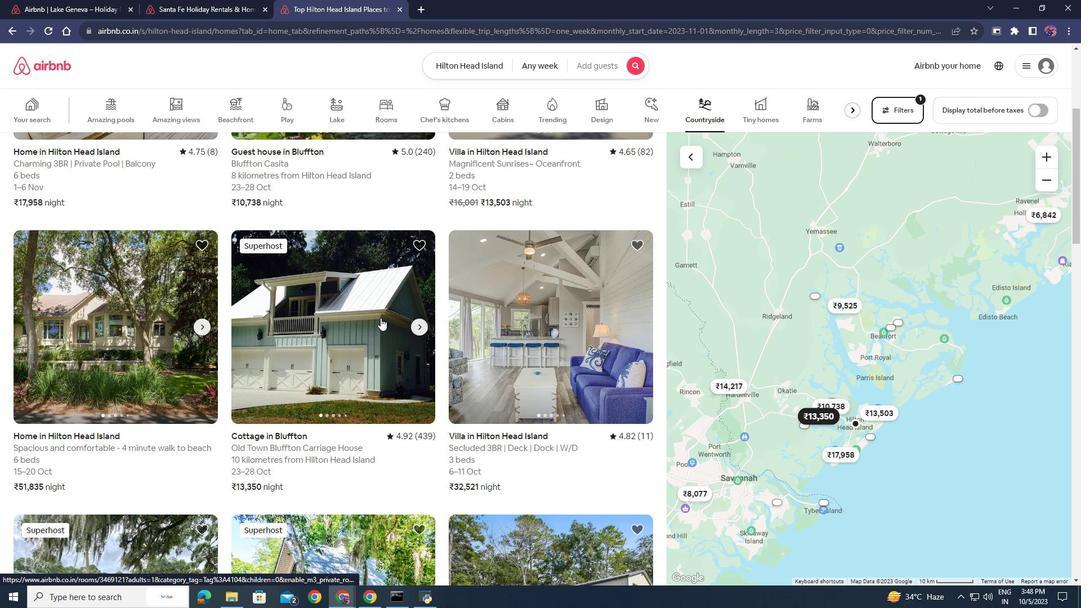 
Action: Mouse scrolled (380, 317) with delta (0, 0)
Screenshot: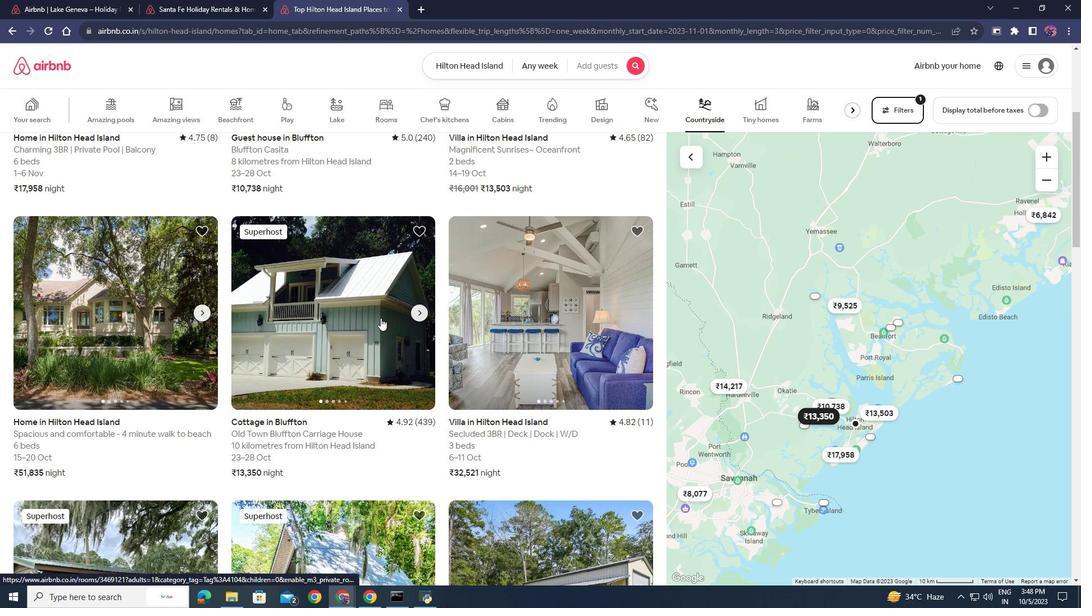 
Action: Mouse scrolled (380, 317) with delta (0, 0)
Screenshot: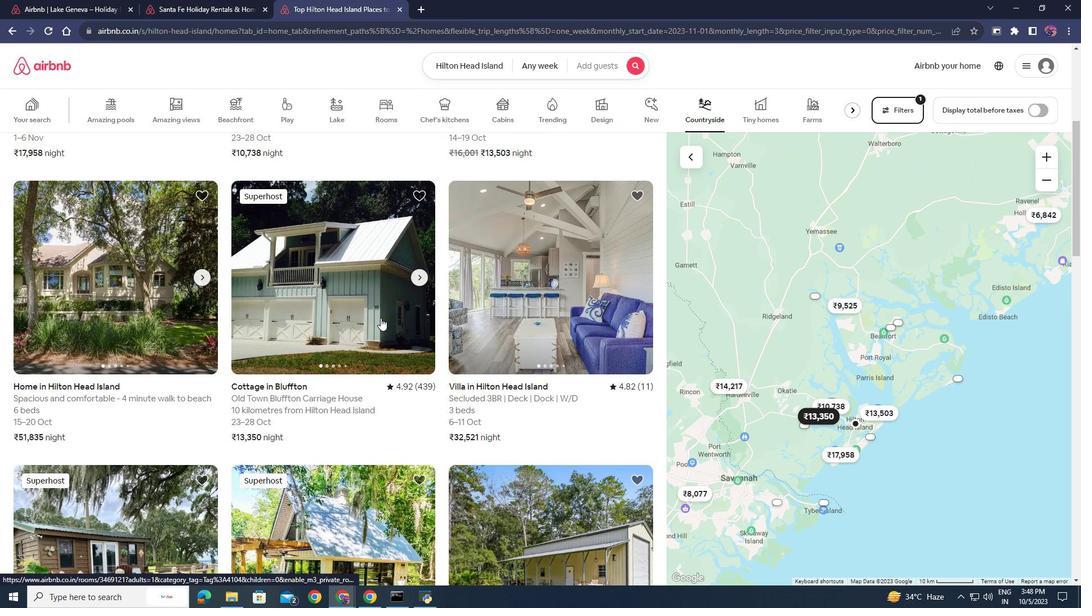 
Action: Mouse scrolled (380, 317) with delta (0, 0)
Screenshot: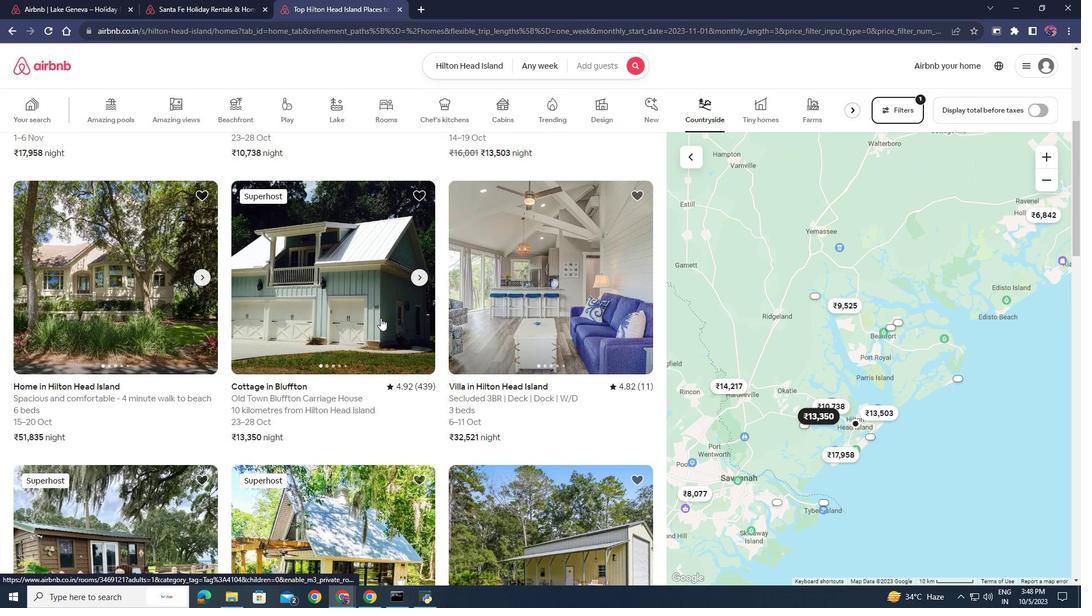 
Action: Mouse scrolled (380, 317) with delta (0, 0)
Screenshot: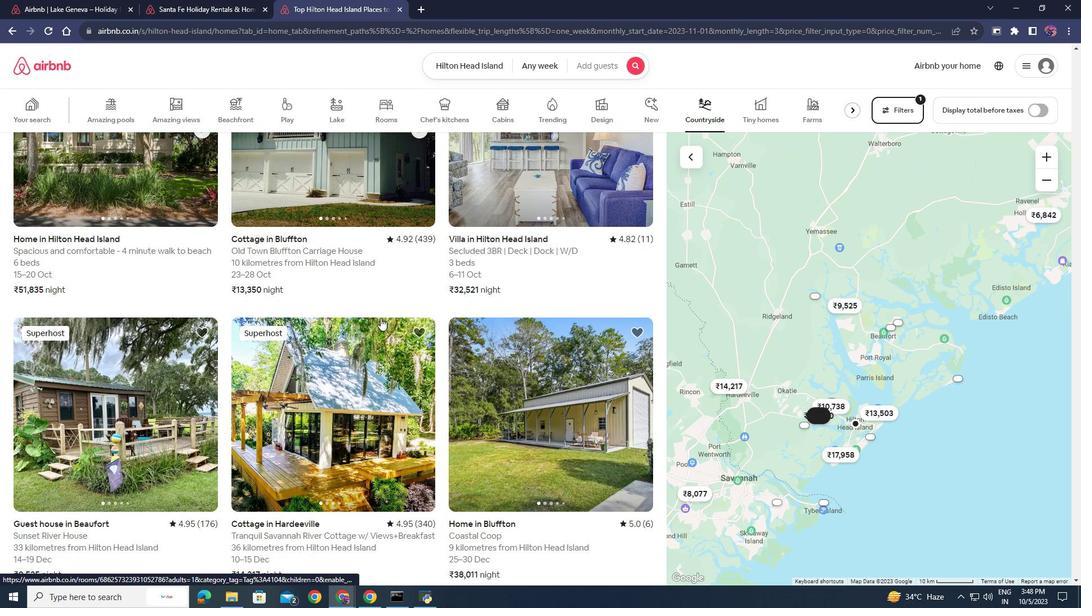
Action: Mouse scrolled (380, 317) with delta (0, 0)
Screenshot: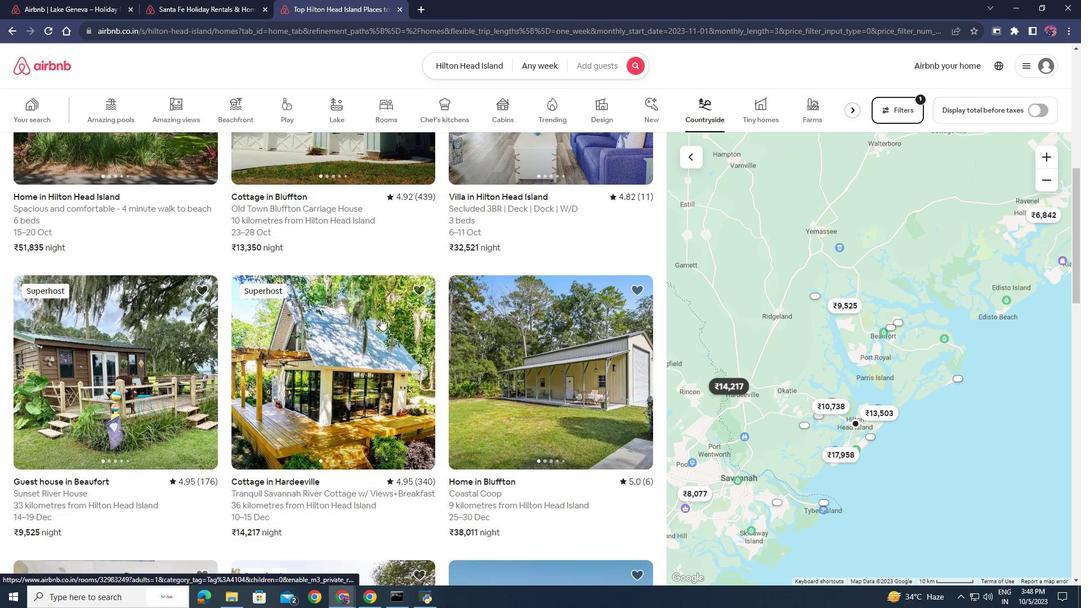 
Action: Mouse moved to (339, 332)
Screenshot: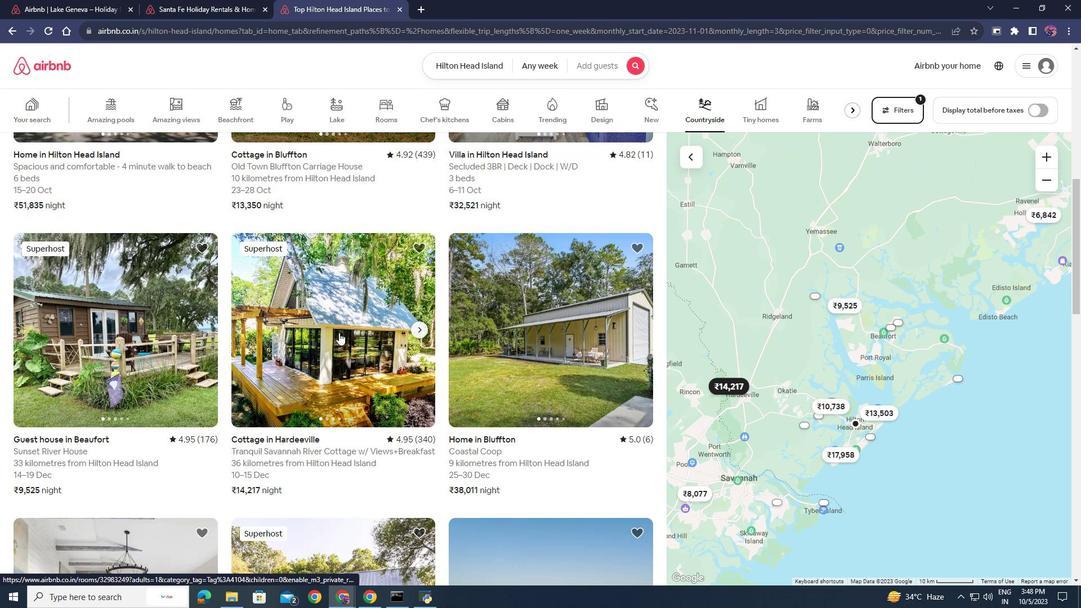 
Action: Mouse pressed left at (339, 332)
Screenshot: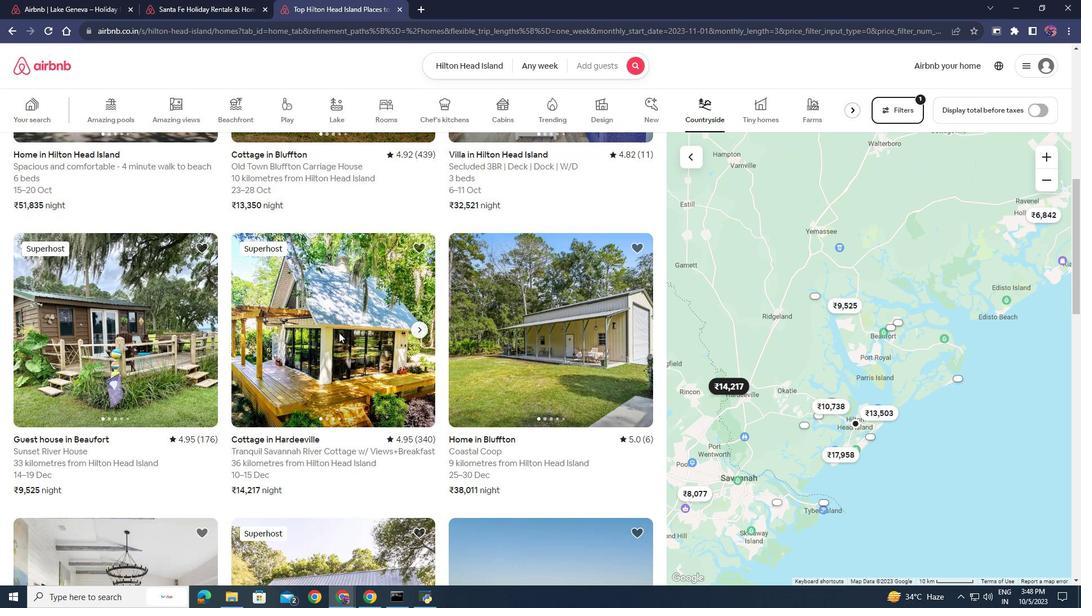 
Action: Mouse moved to (488, 353)
Screenshot: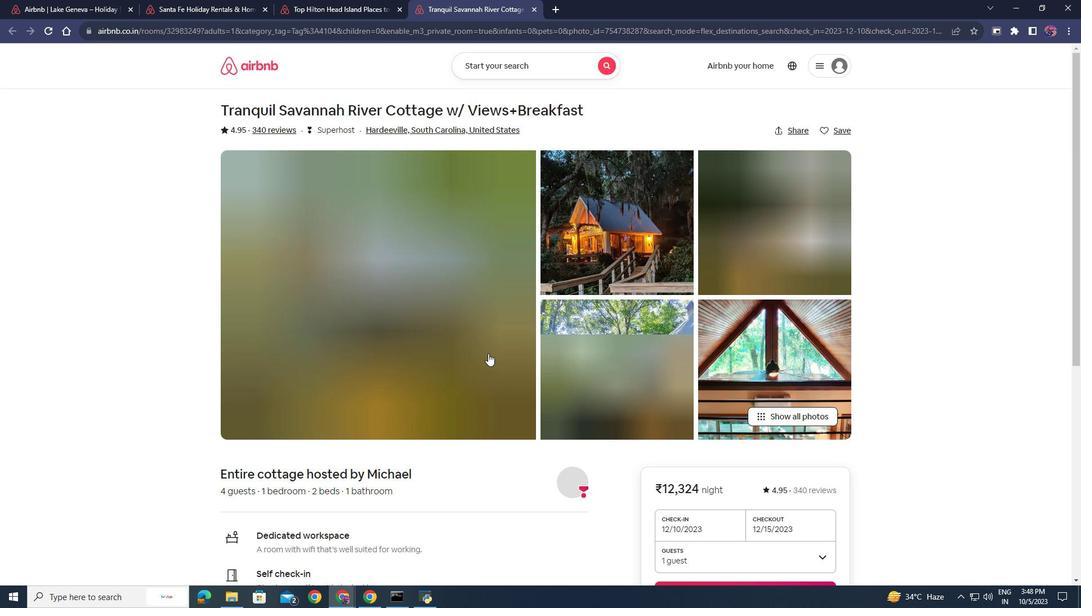 
Action: Mouse scrolled (488, 353) with delta (0, 0)
Screenshot: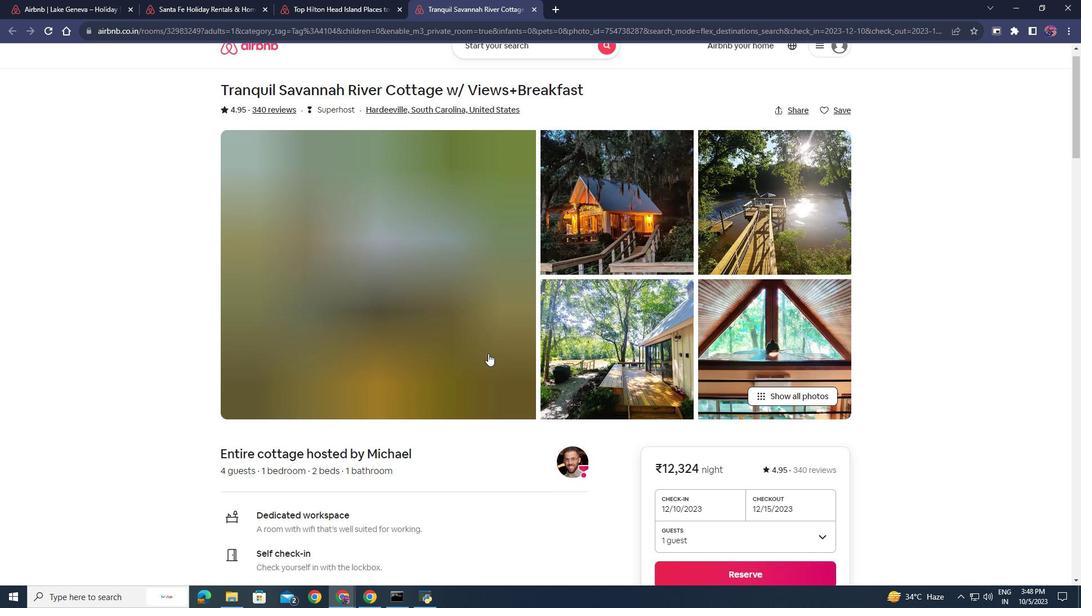 
Action: Mouse scrolled (488, 353) with delta (0, 0)
Screenshot: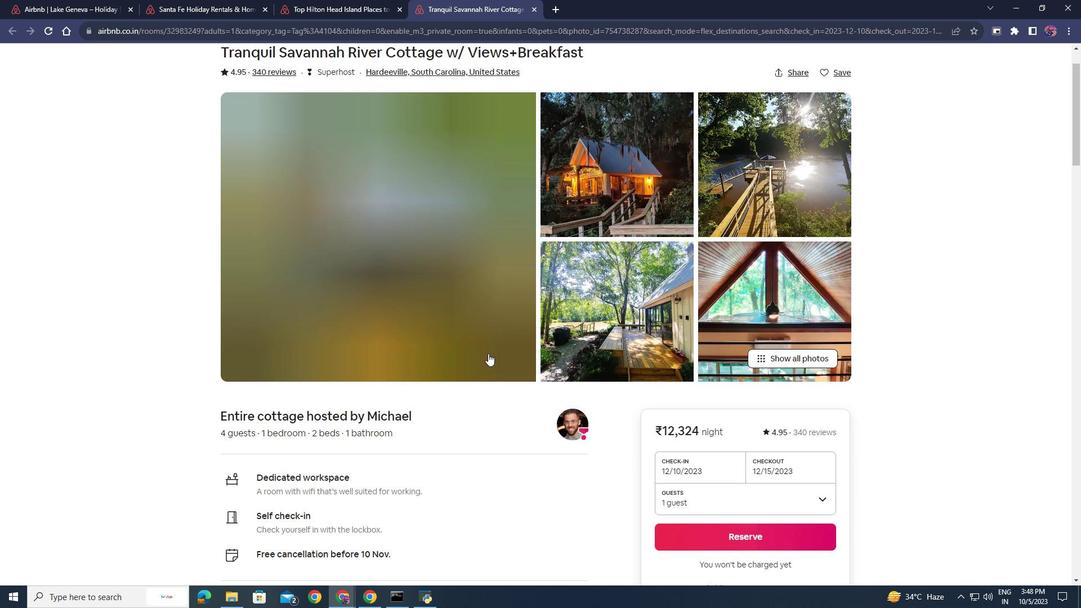 
Action: Mouse scrolled (488, 353) with delta (0, 0)
Screenshot: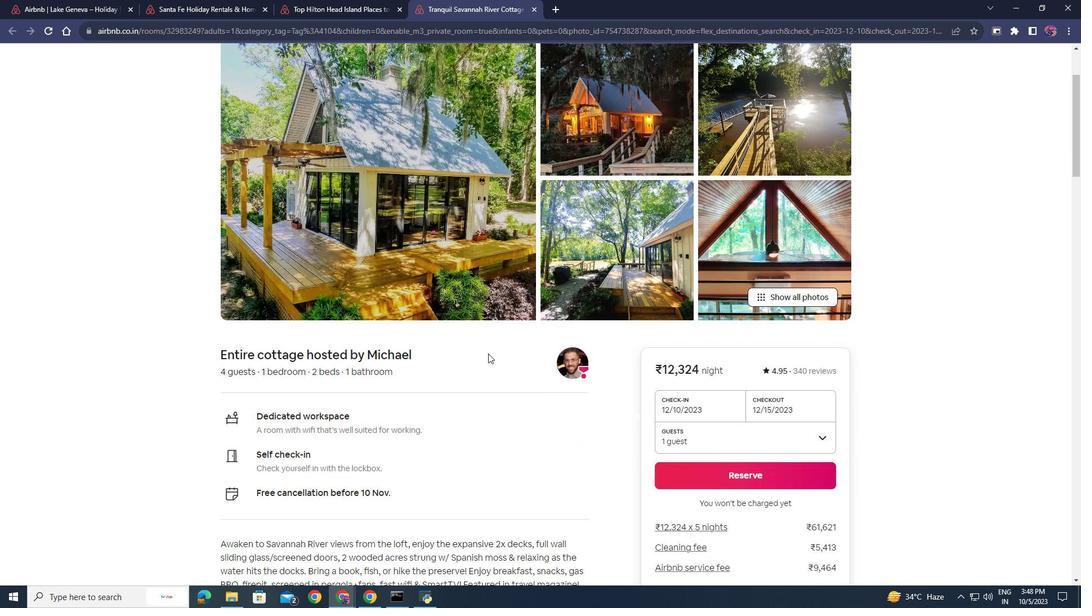 
Action: Mouse scrolled (488, 353) with delta (0, 0)
Screenshot: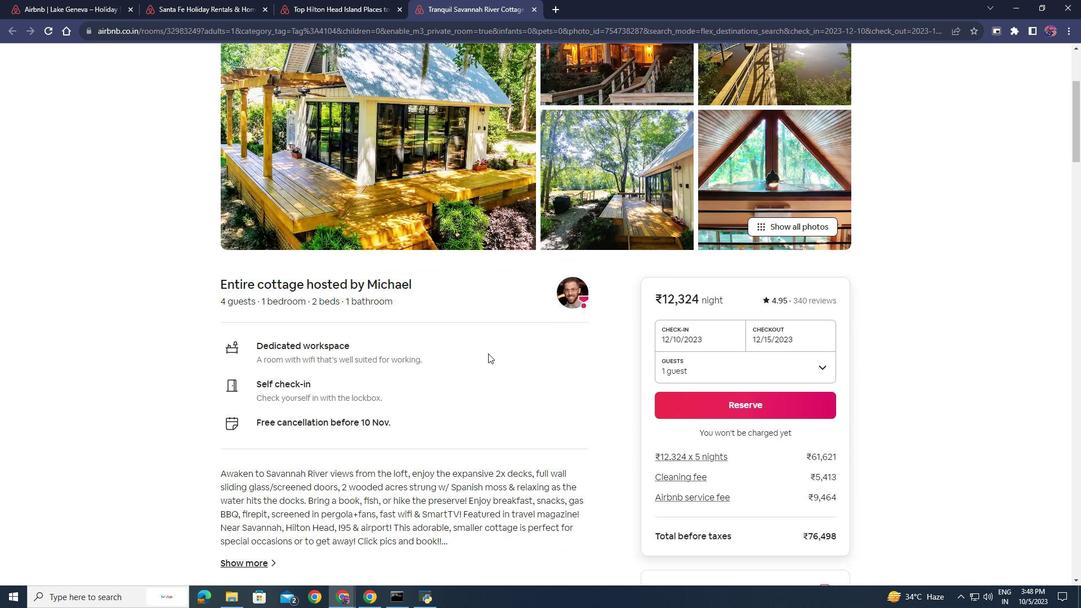 
Action: Mouse scrolled (488, 353) with delta (0, 0)
Screenshot: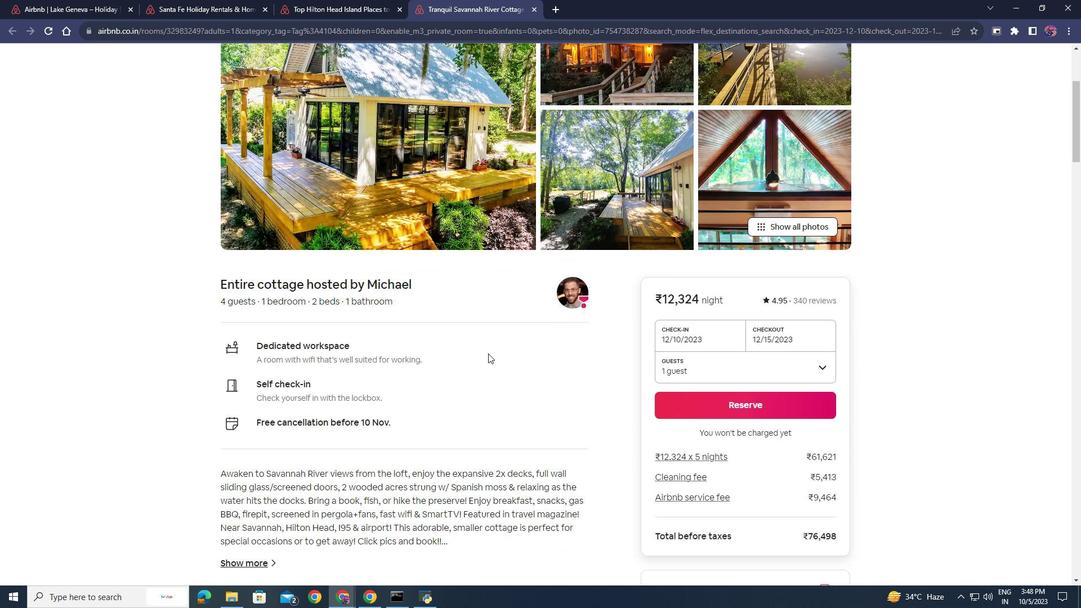 
Action: Mouse scrolled (488, 353) with delta (0, 0)
Screenshot: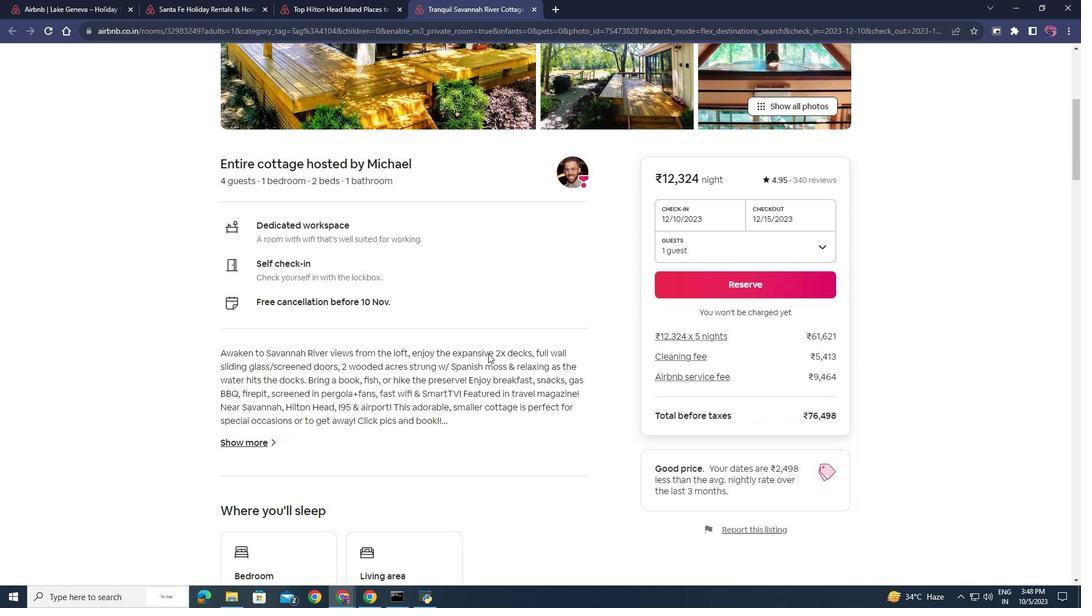 
Action: Mouse scrolled (488, 353) with delta (0, 0)
Screenshot: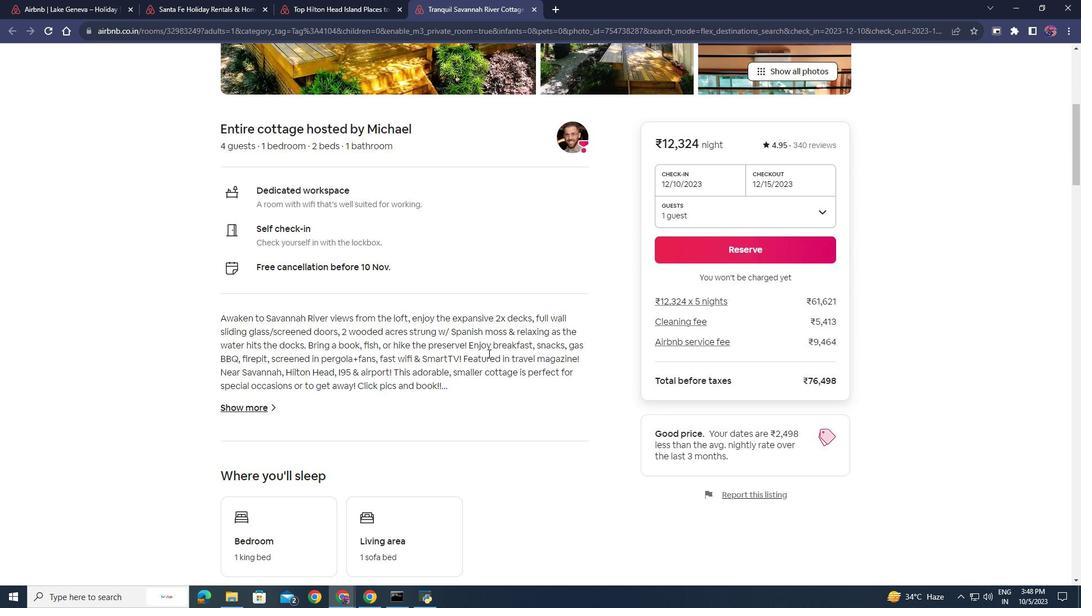 
Action: Mouse scrolled (488, 353) with delta (0, 0)
Screenshot: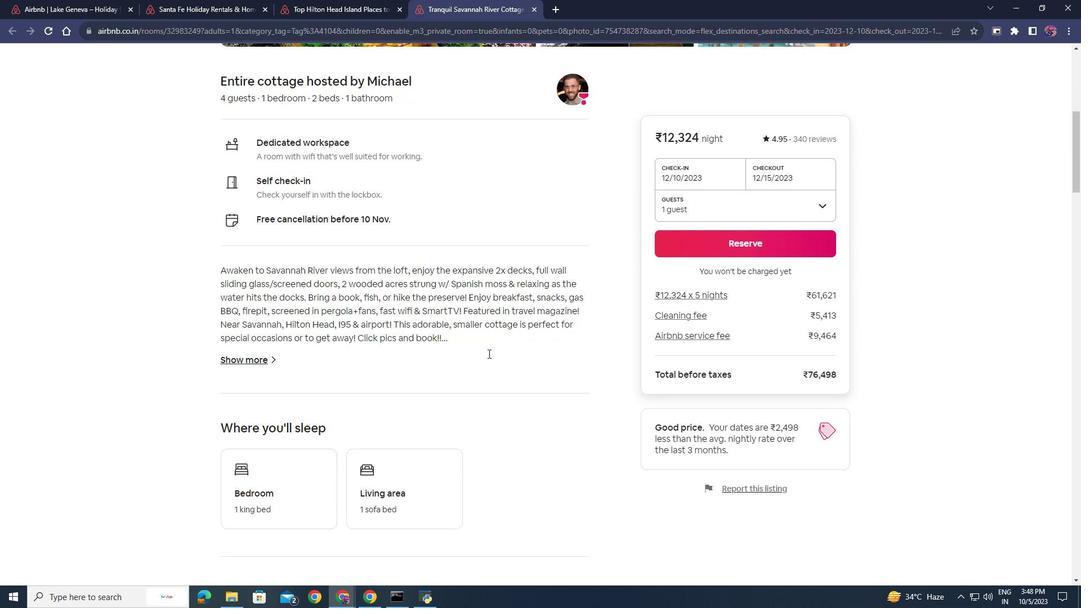 
Action: Mouse scrolled (488, 353) with delta (0, 0)
Screenshot: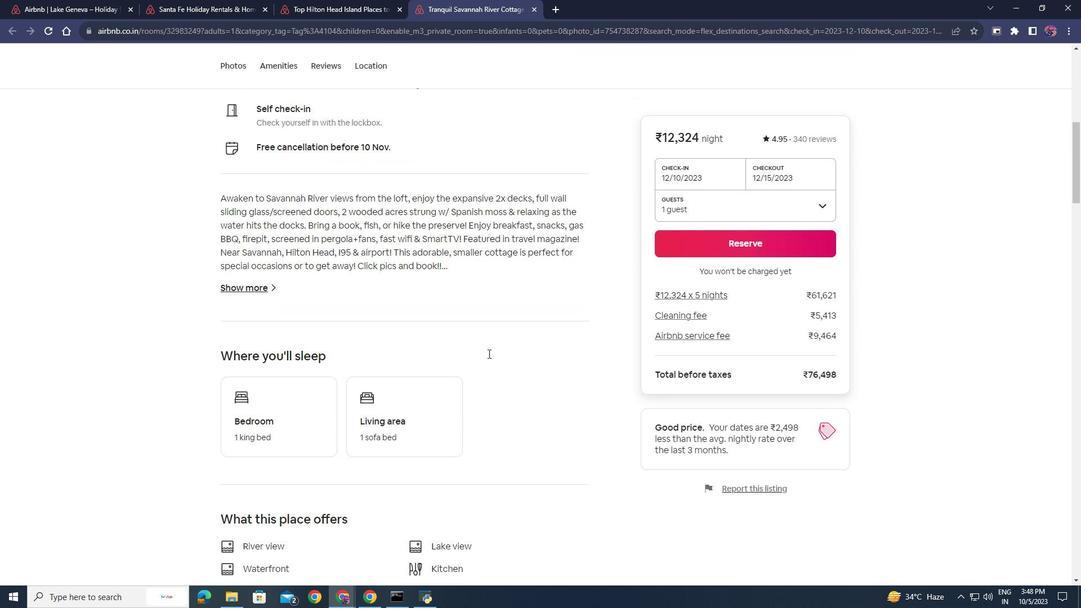 
Action: Mouse scrolled (488, 353) with delta (0, 0)
Screenshot: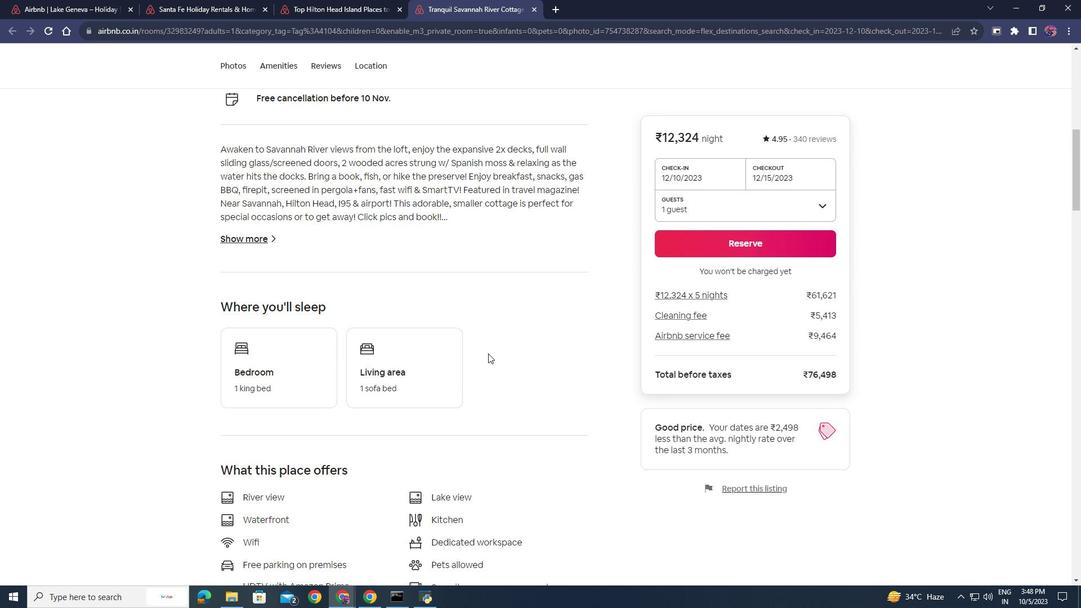 
Action: Mouse scrolled (488, 353) with delta (0, 0)
Screenshot: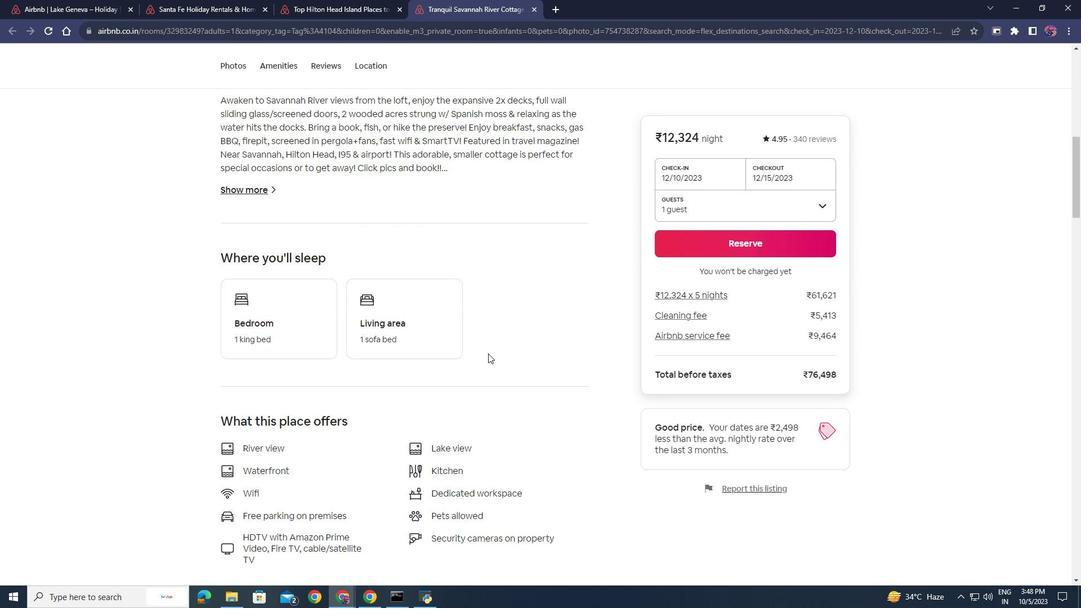 
Action: Mouse scrolled (488, 353) with delta (0, 0)
Screenshot: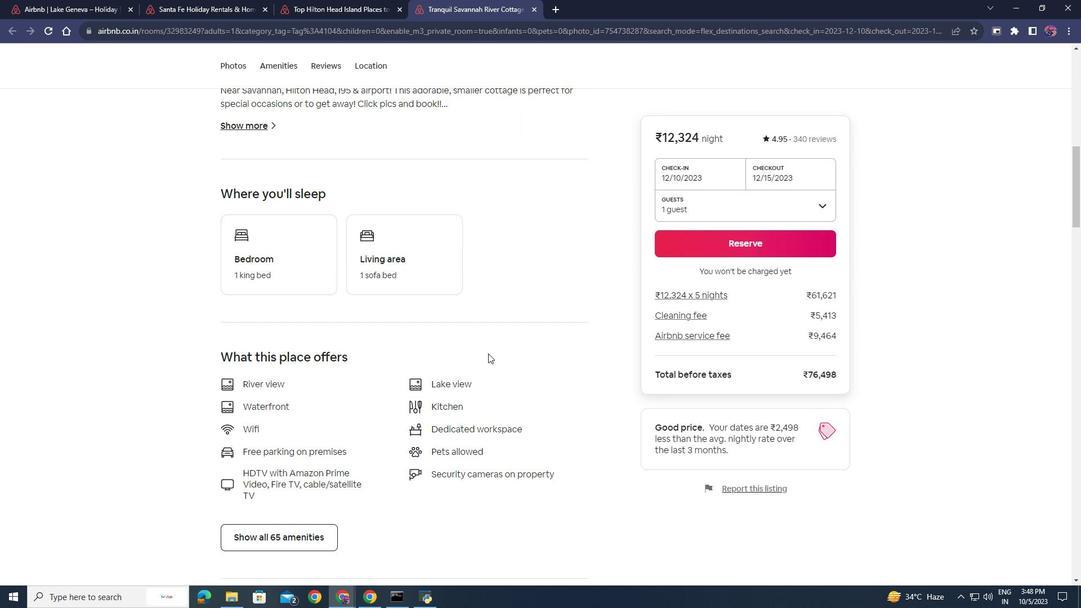 
Action: Mouse scrolled (488, 354) with delta (0, 0)
Screenshot: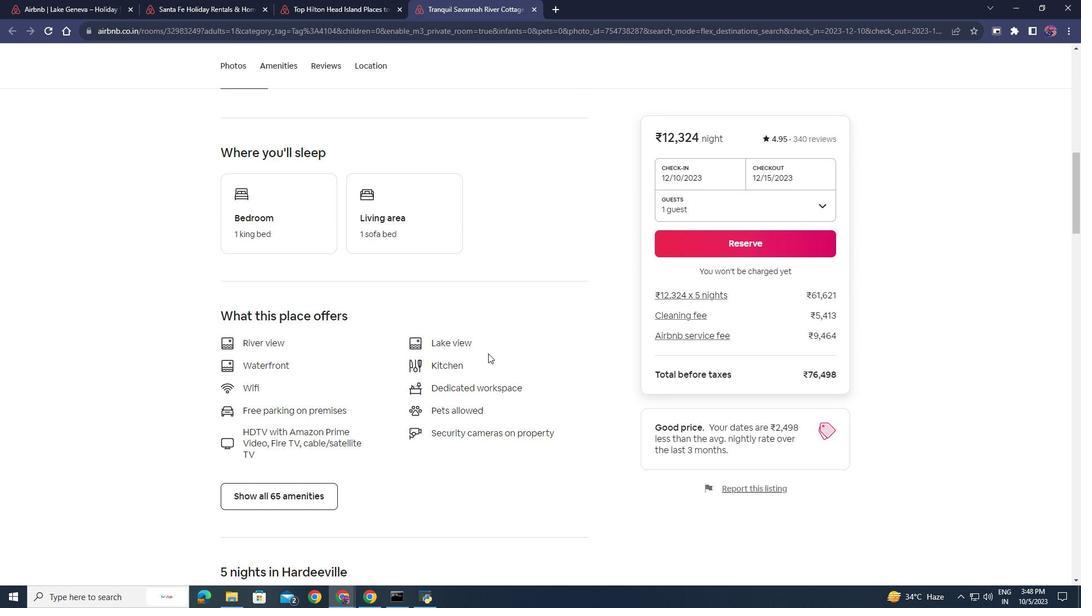 
Action: Mouse scrolled (488, 354) with delta (0, 0)
Screenshot: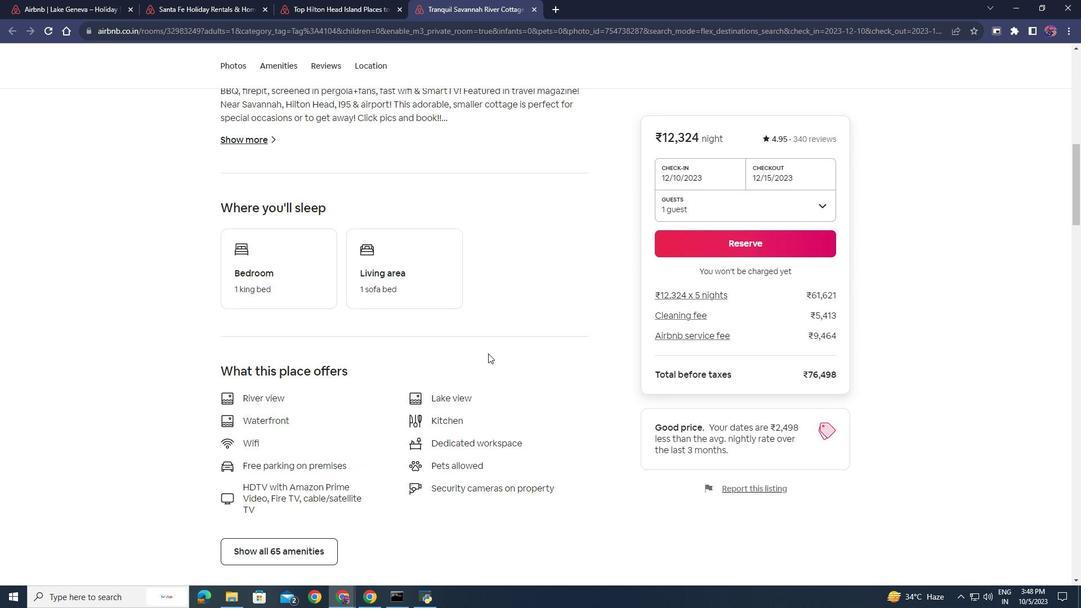 
Action: Mouse scrolled (488, 354) with delta (0, 0)
Screenshot: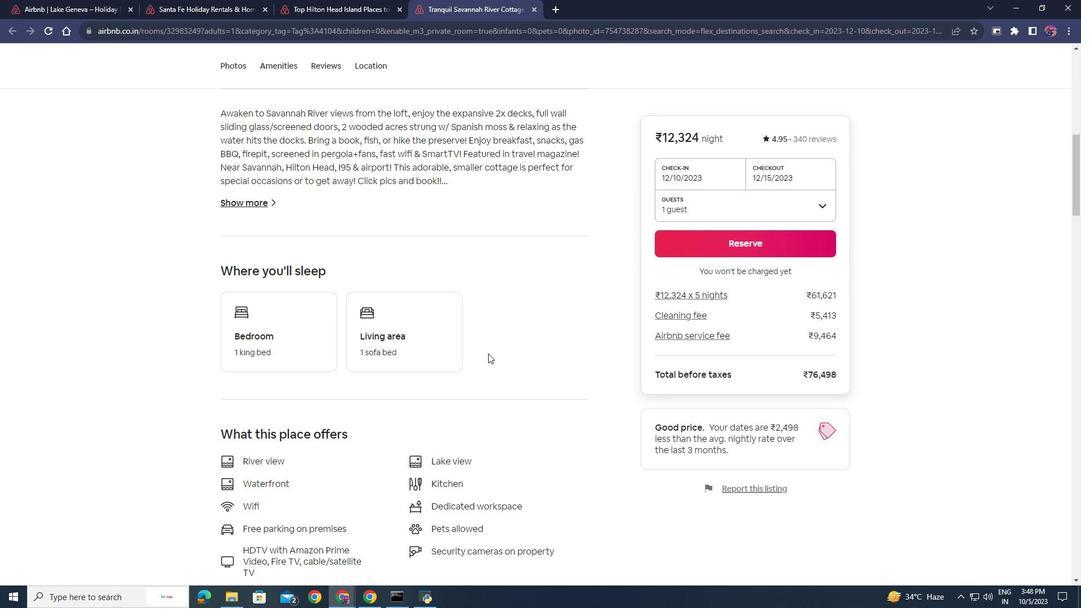 
Action: Mouse scrolled (488, 354) with delta (0, 0)
Screenshot: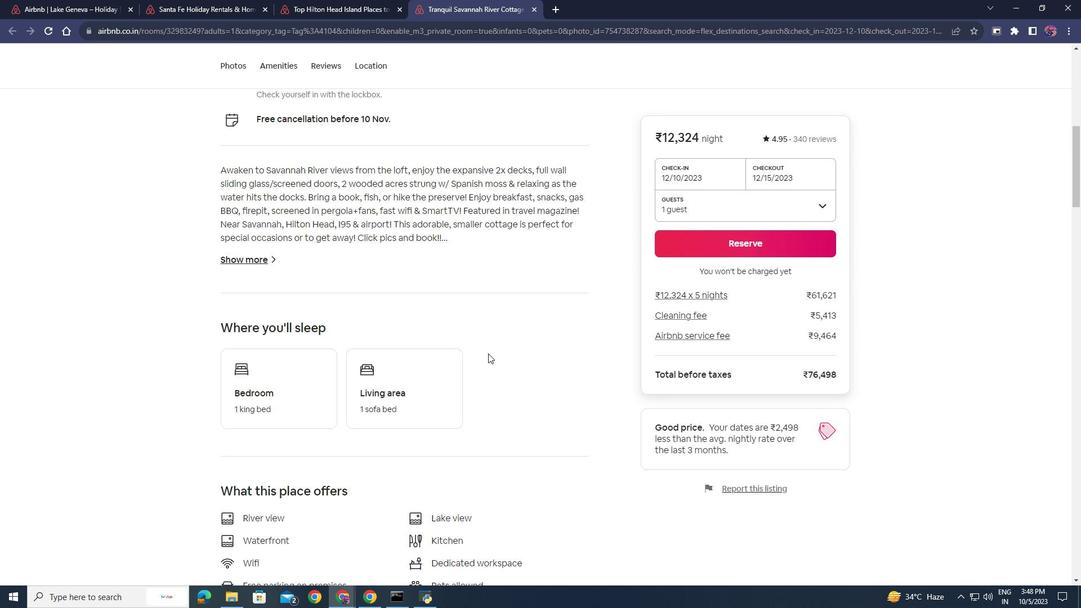 
Action: Mouse scrolled (488, 354) with delta (0, 0)
Screenshot: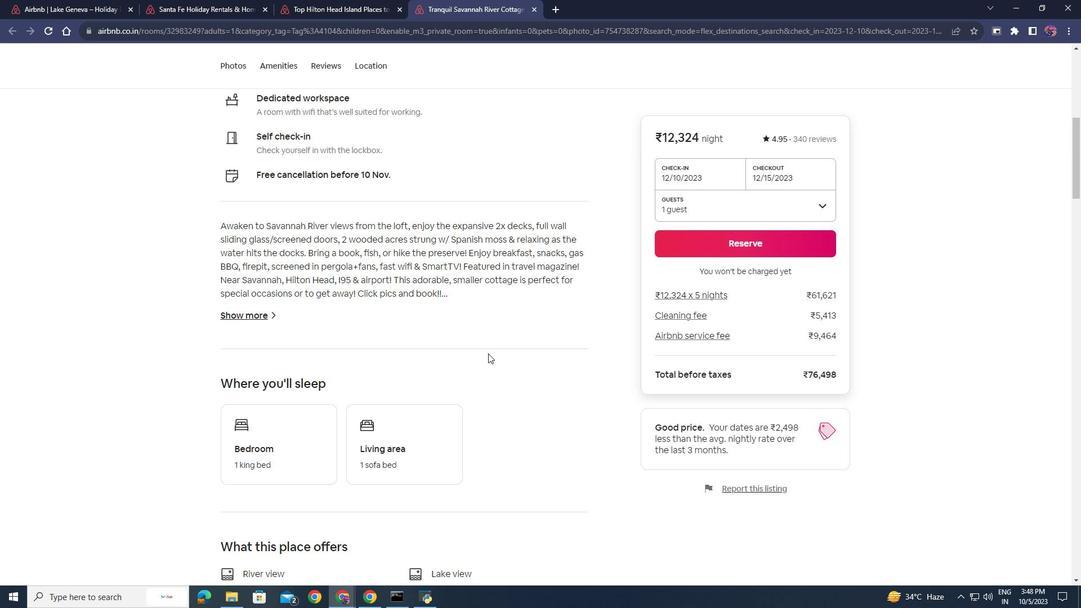 
Action: Mouse scrolled (488, 354) with delta (0, 0)
Screenshot: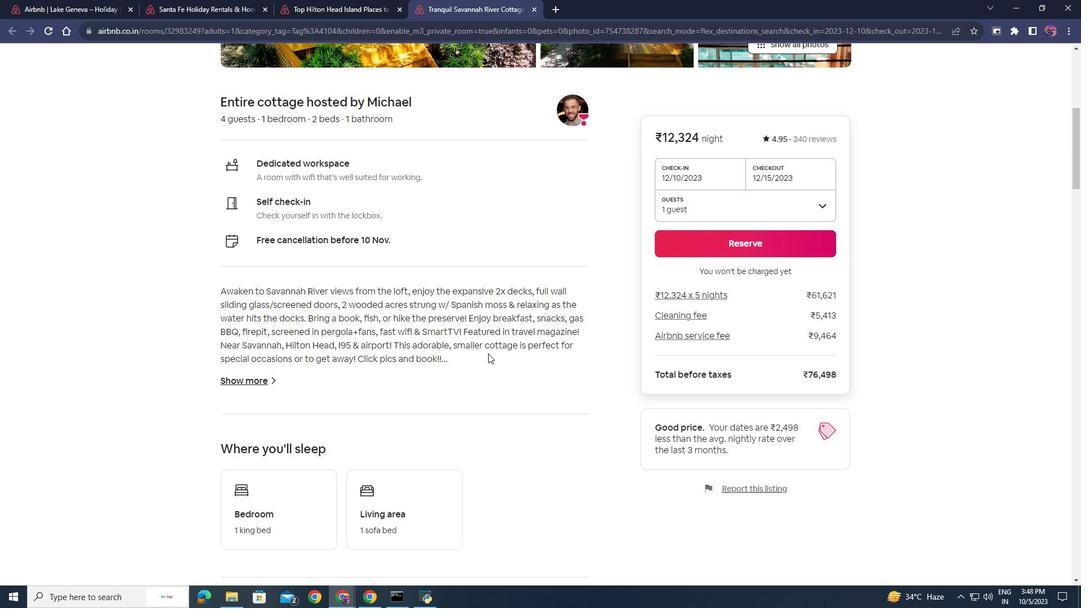 
Action: Mouse scrolled (488, 354) with delta (0, 0)
Screenshot: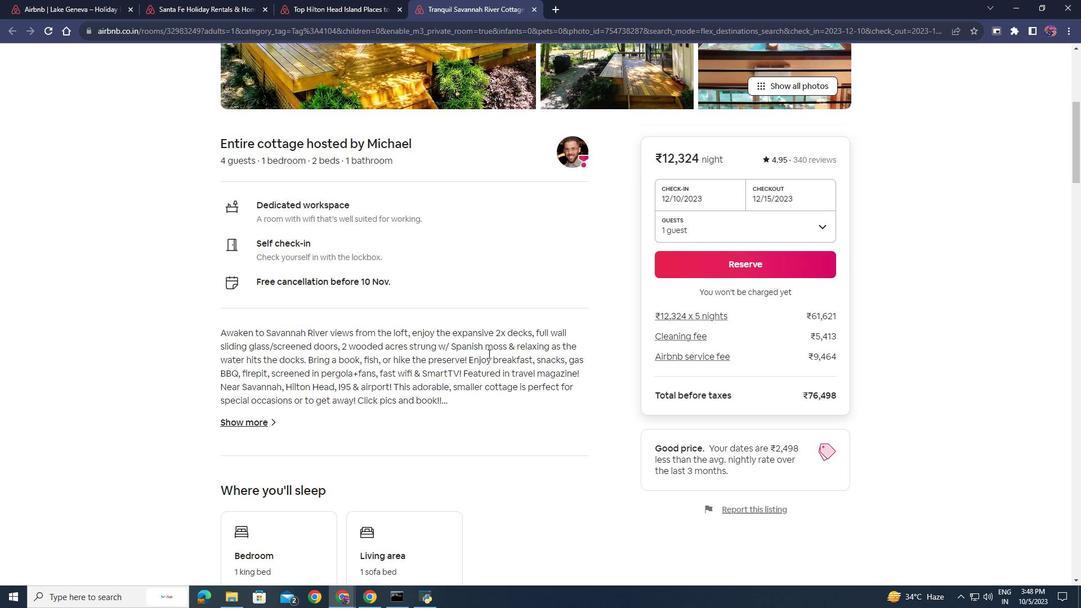 
Action: Mouse scrolled (488, 354) with delta (0, 0)
Screenshot: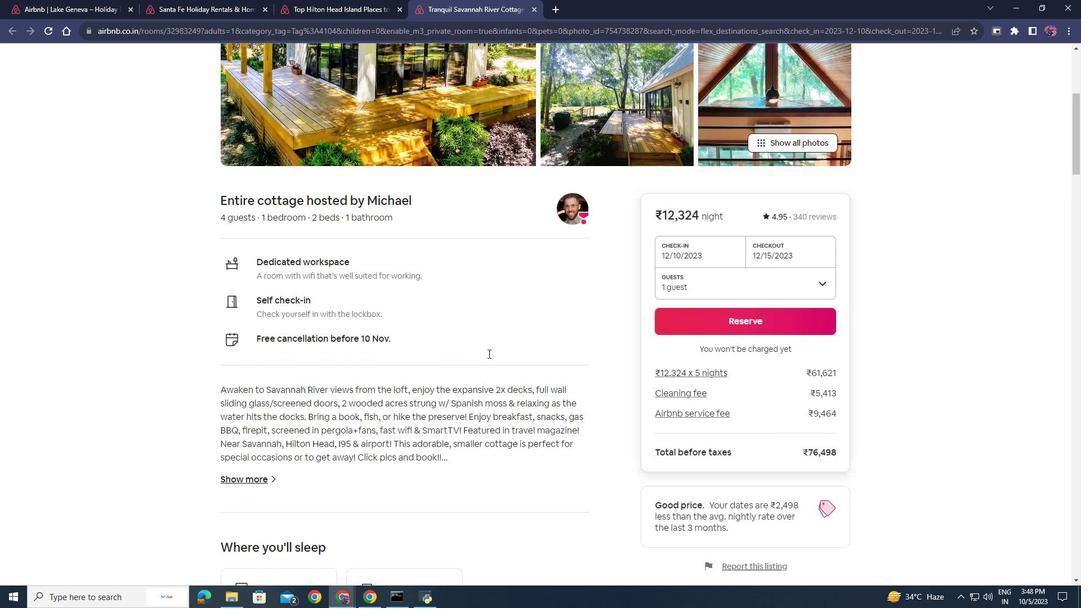 
Action: Mouse scrolled (488, 354) with delta (0, 0)
Screenshot: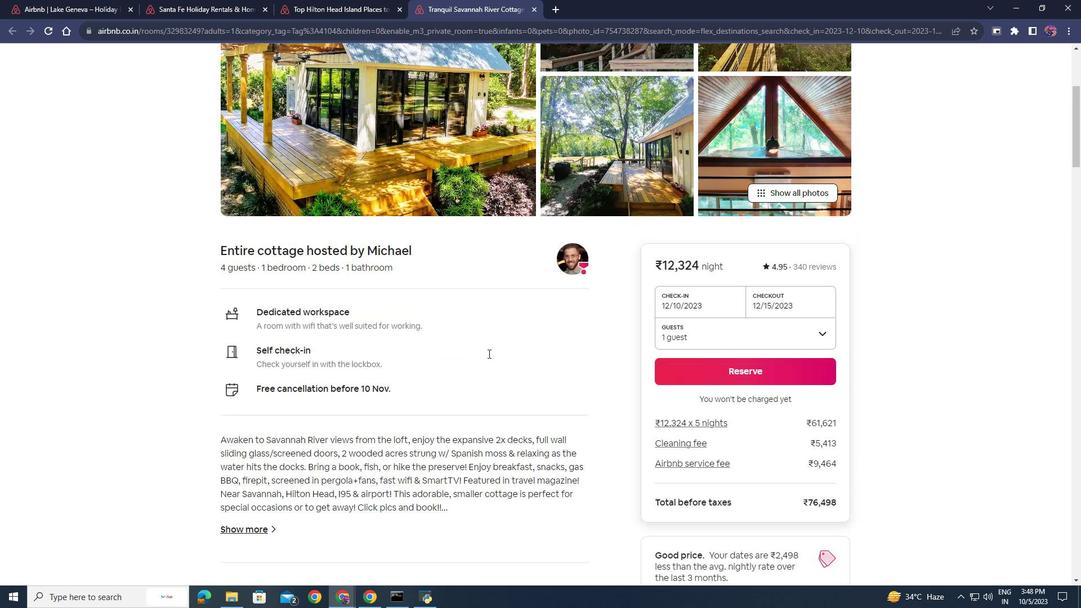 
Action: Mouse scrolled (488, 353) with delta (0, 0)
Screenshot: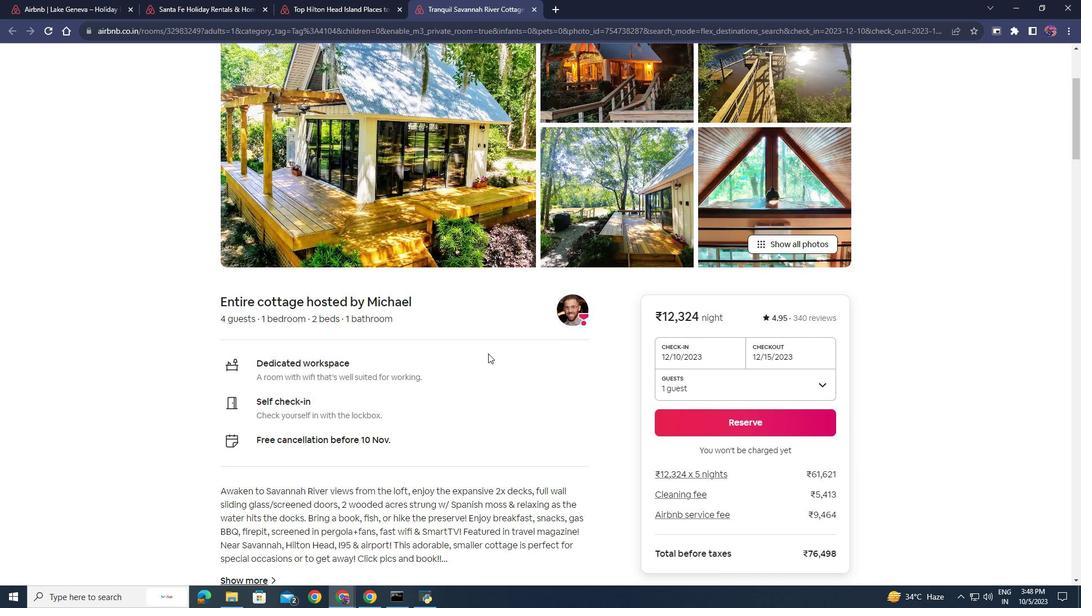 
Action: Mouse scrolled (488, 353) with delta (0, 0)
Screenshot: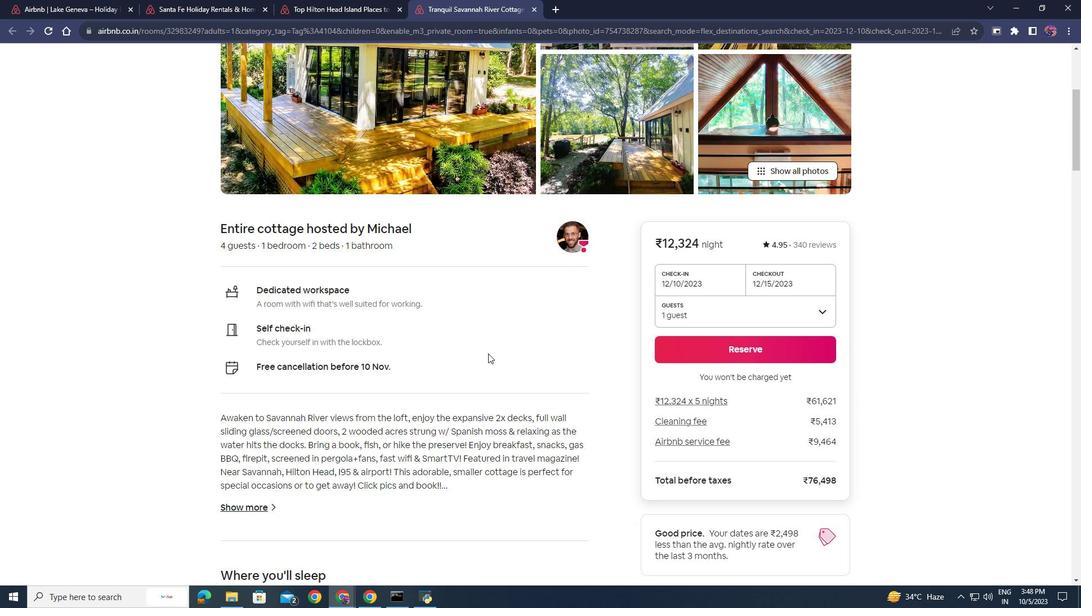 
Action: Mouse scrolled (488, 353) with delta (0, 0)
Screenshot: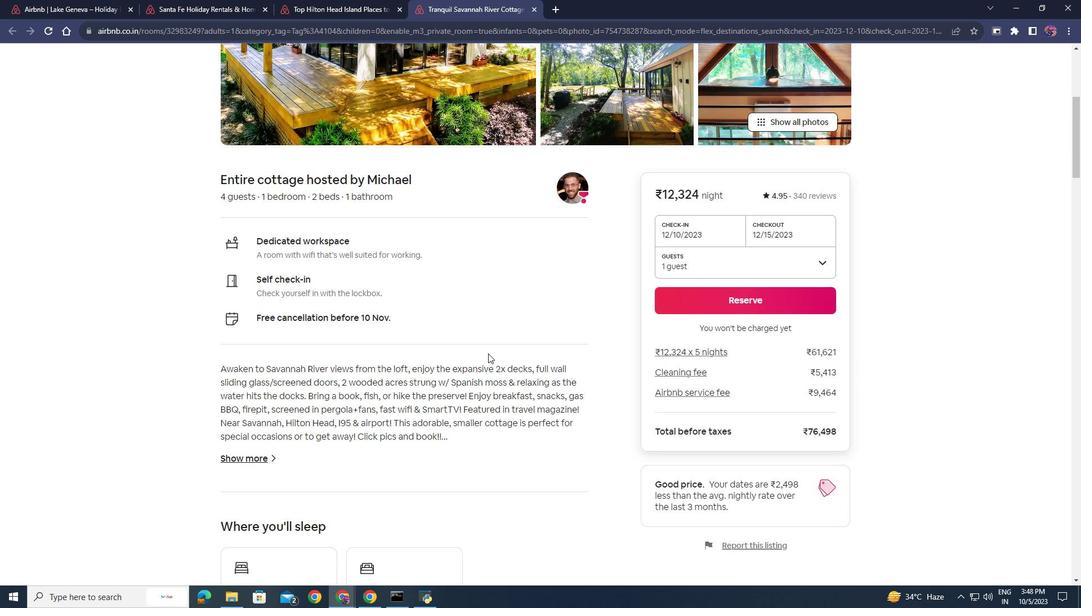 
Action: Mouse scrolled (488, 353) with delta (0, 0)
Screenshot: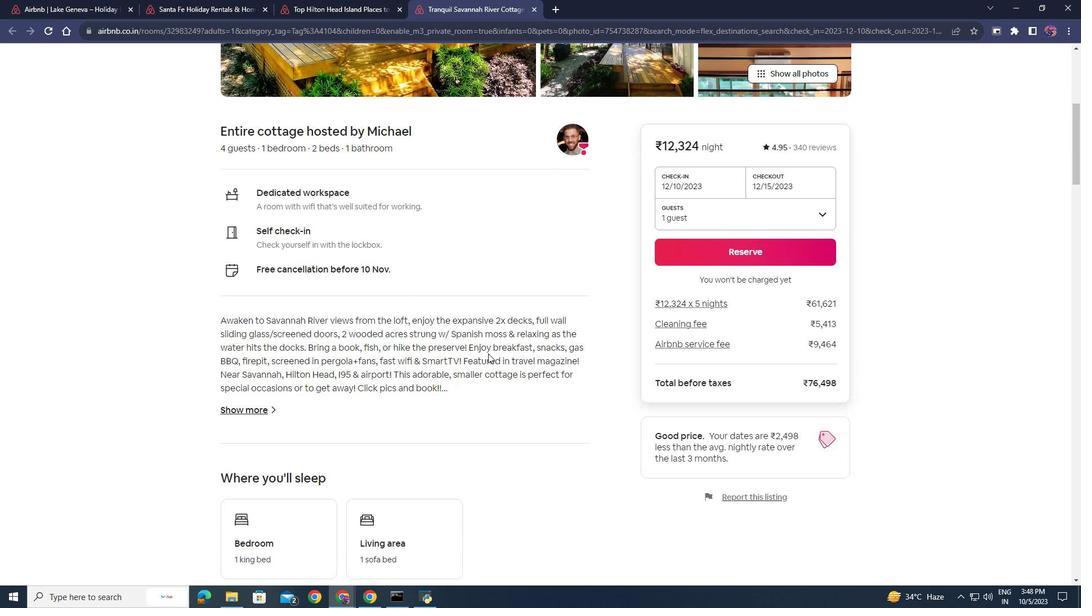 
Action: Mouse scrolled (488, 353) with delta (0, 0)
Screenshot: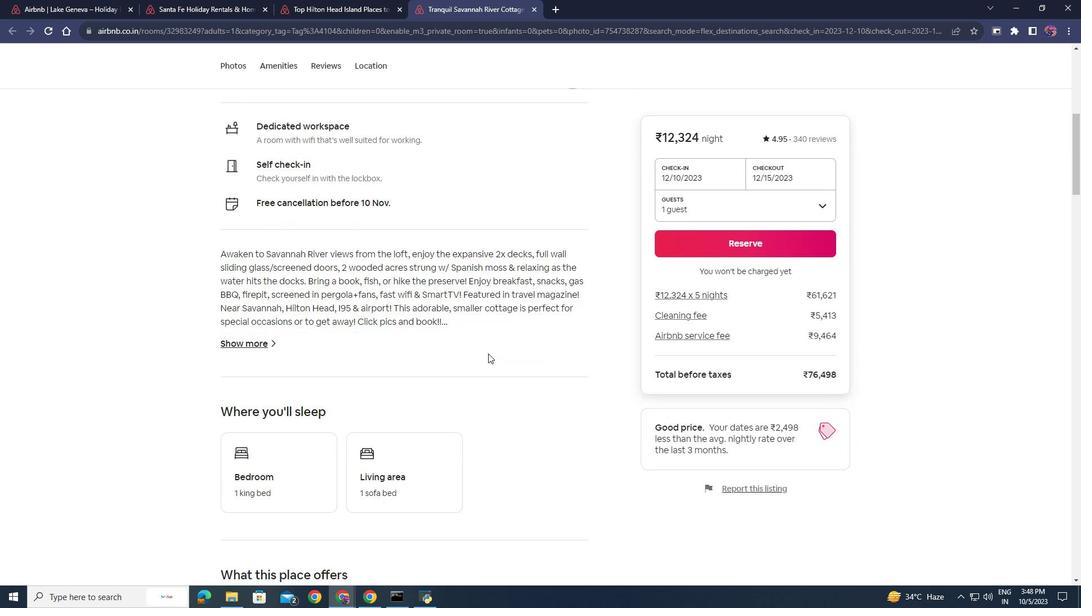 
Action: Mouse scrolled (488, 353) with delta (0, 0)
Screenshot: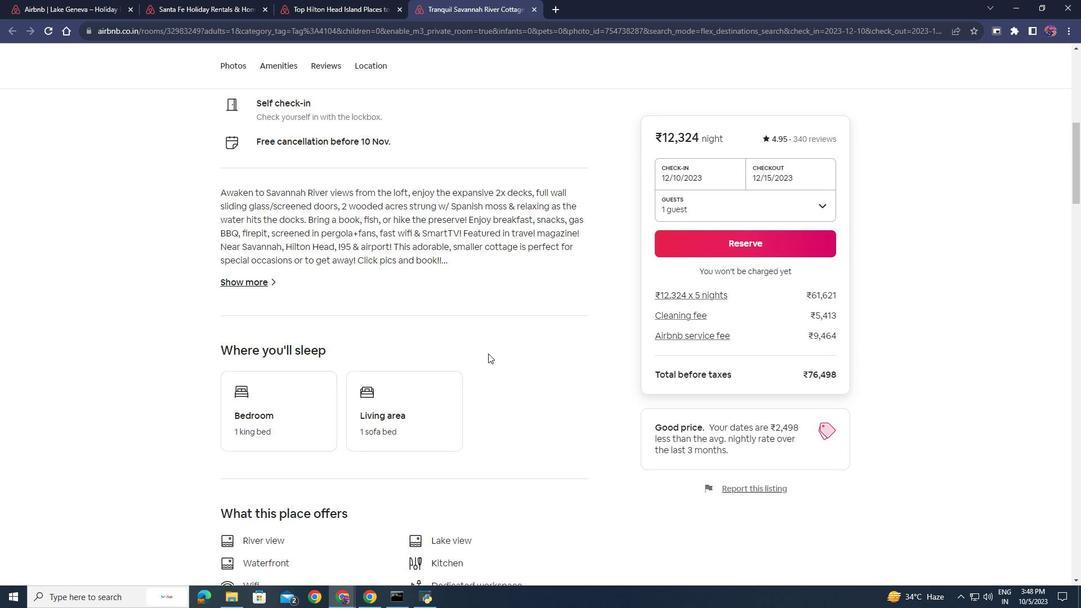 
Action: Mouse scrolled (488, 353) with delta (0, 0)
Screenshot: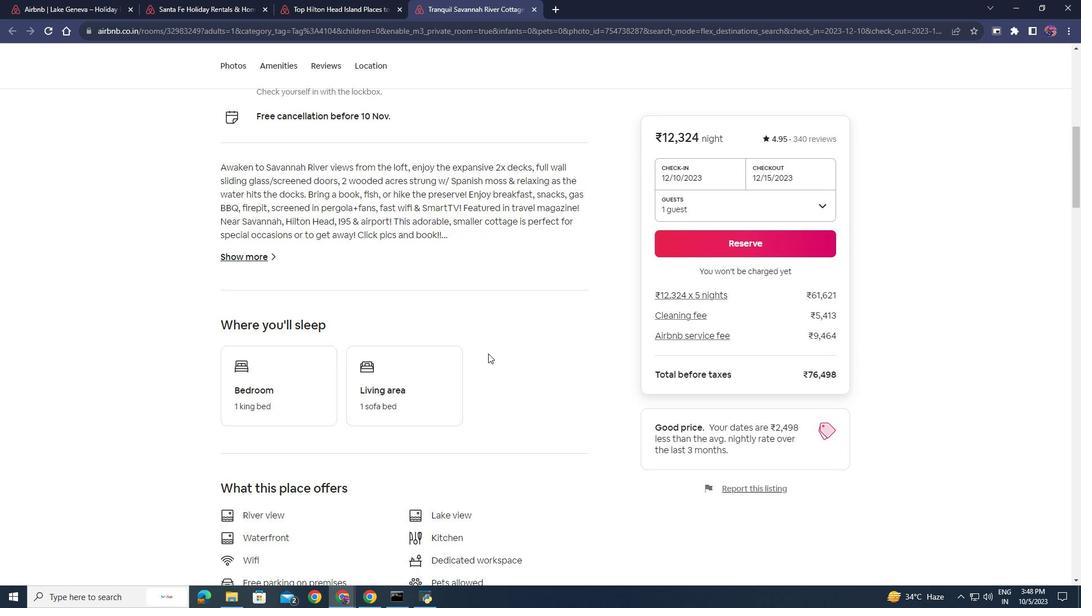 
Action: Mouse scrolled (488, 353) with delta (0, 0)
Screenshot: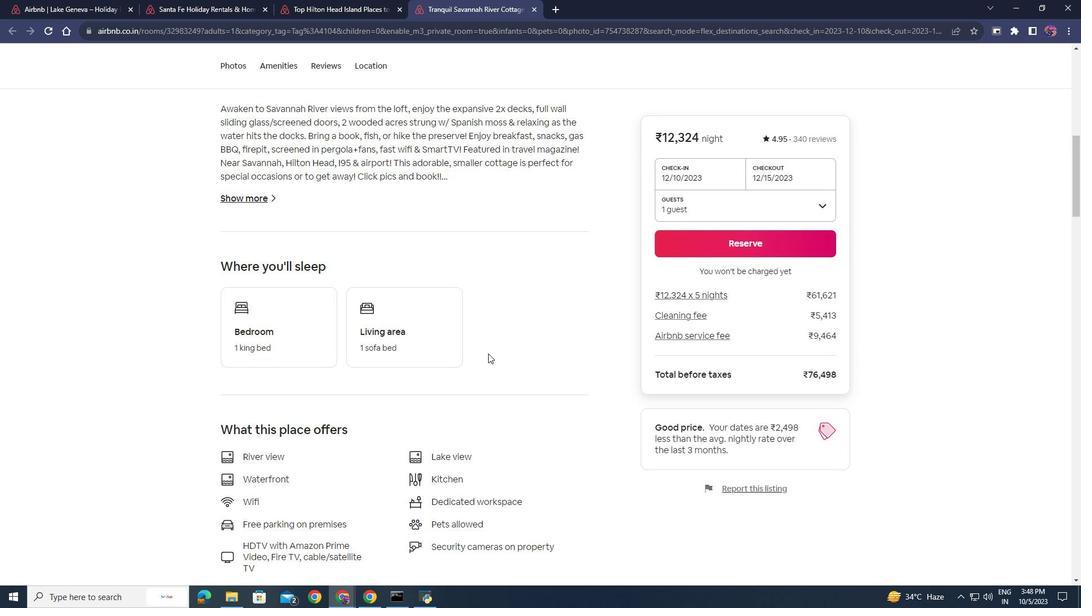 
Action: Mouse scrolled (488, 353) with delta (0, 0)
Screenshot: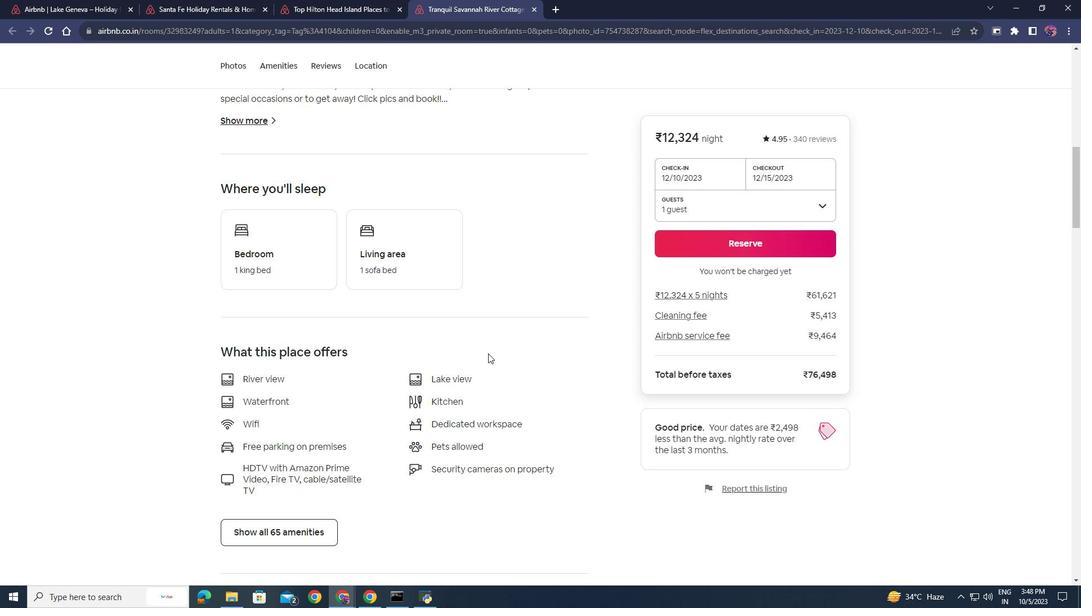
Action: Mouse scrolled (488, 353) with delta (0, 0)
Screenshot: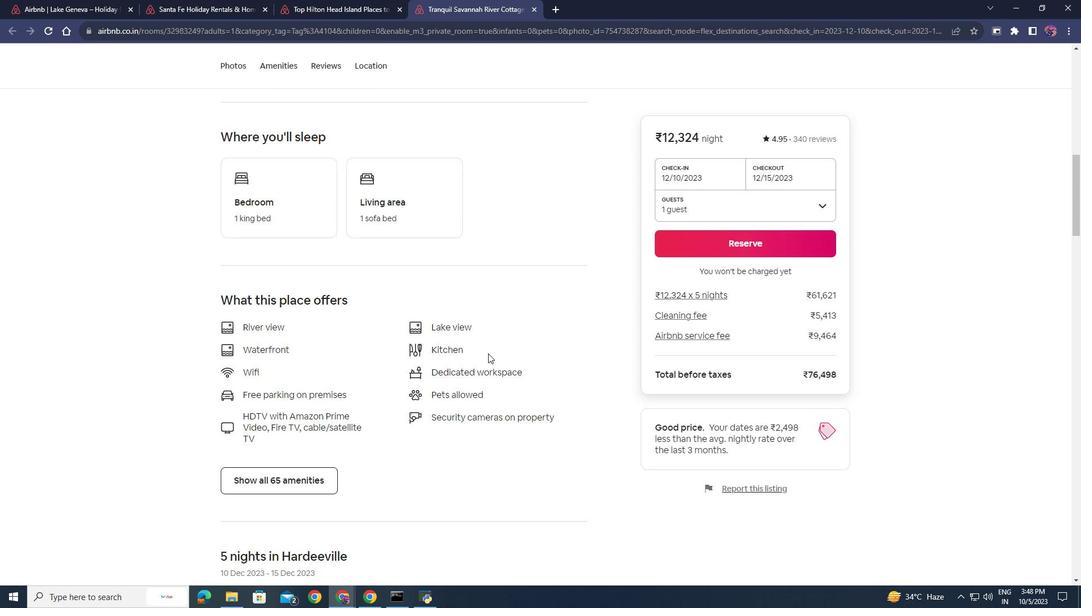 
Action: Mouse scrolled (488, 353) with delta (0, 0)
Screenshot: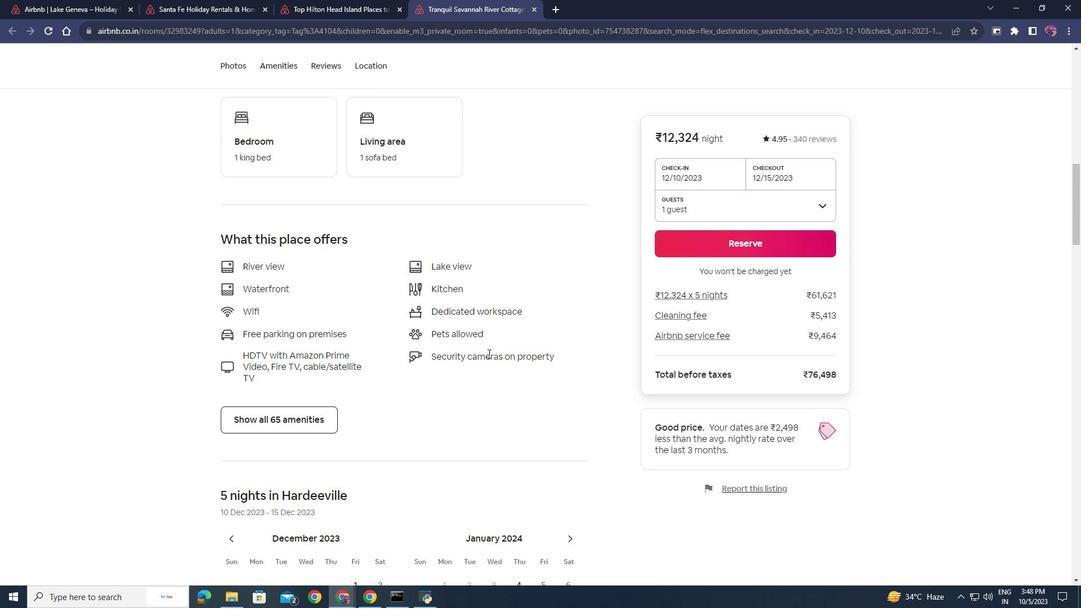 
Action: Mouse scrolled (488, 353) with delta (0, 0)
Screenshot: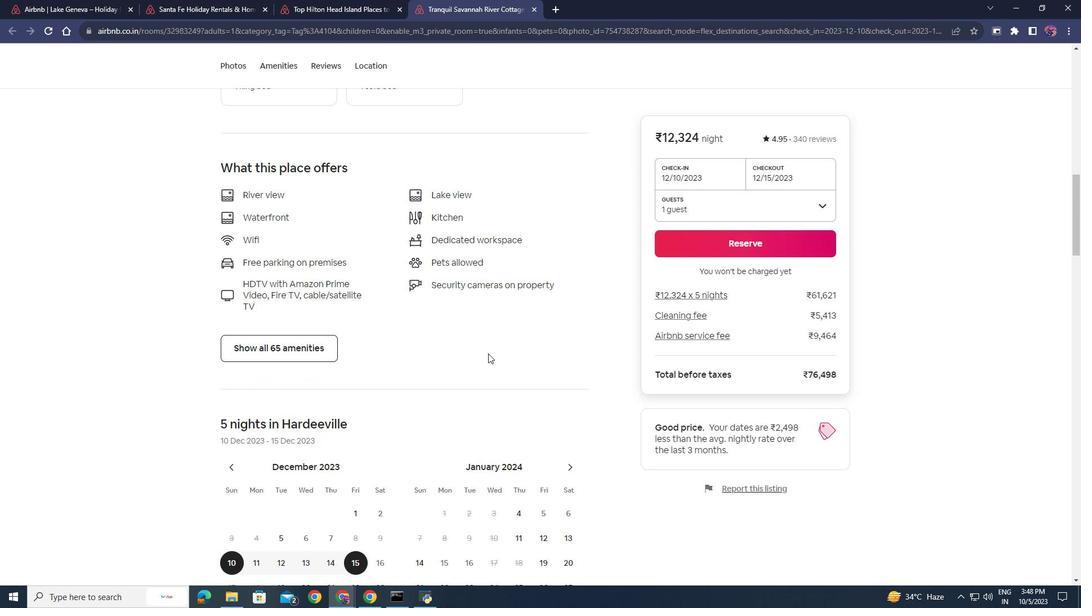 
Action: Mouse scrolled (488, 353) with delta (0, 0)
Screenshot: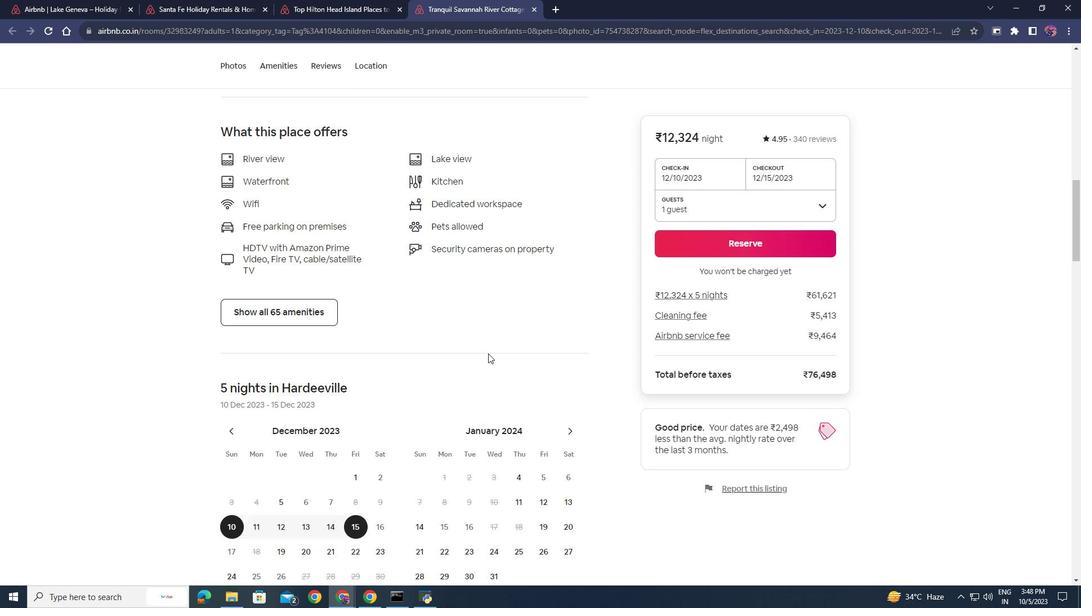 
Action: Mouse scrolled (488, 353) with delta (0, 0)
Screenshot: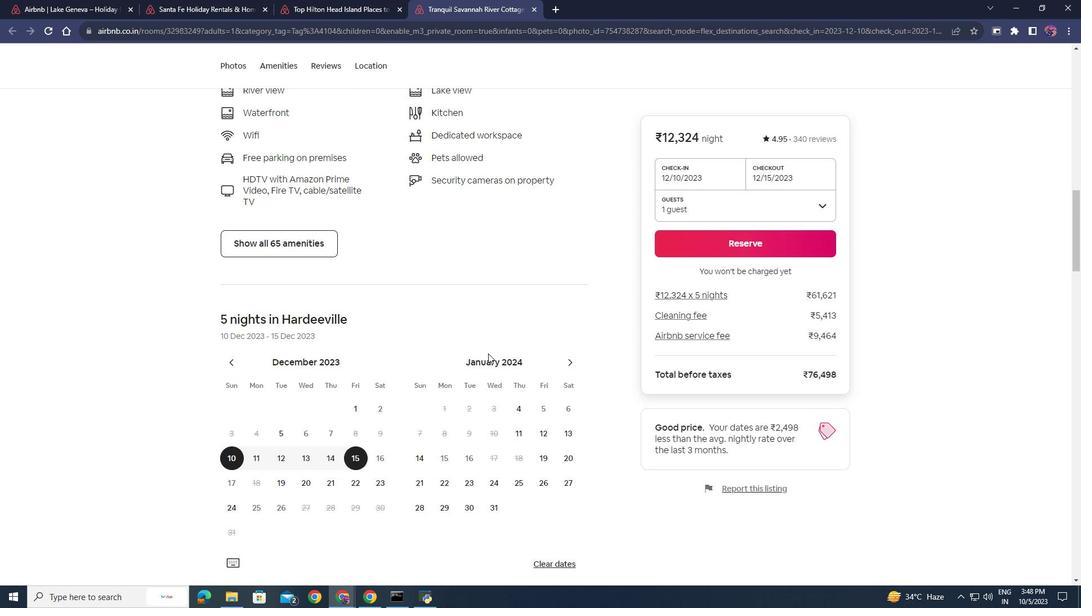 
Action: Mouse scrolled (488, 353) with delta (0, 0)
Screenshot: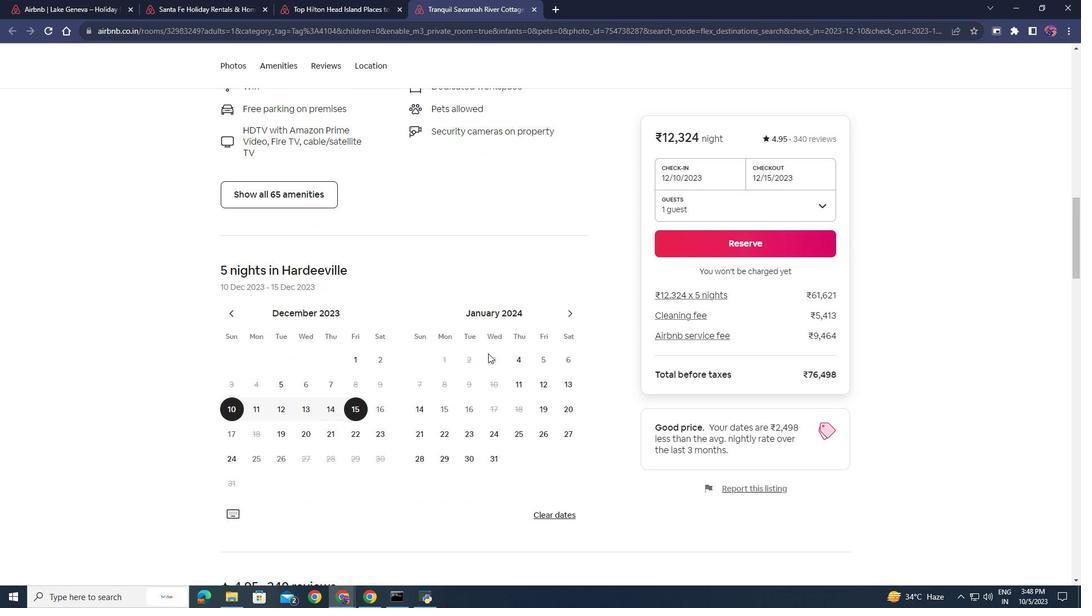
Action: Mouse scrolled (488, 353) with delta (0, 0)
Screenshot: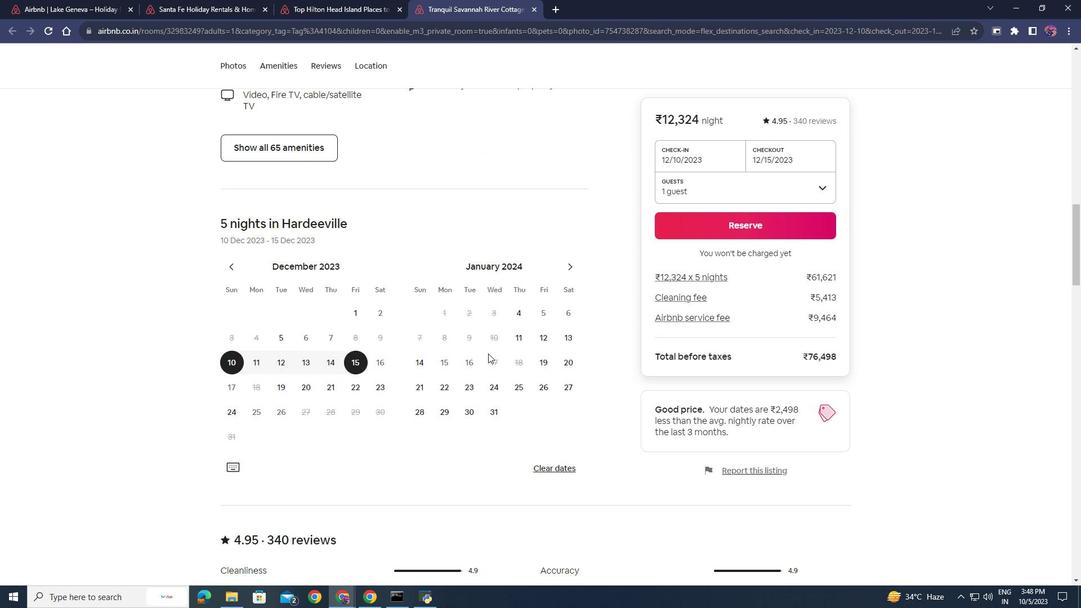
Action: Mouse scrolled (488, 353) with delta (0, 0)
Screenshot: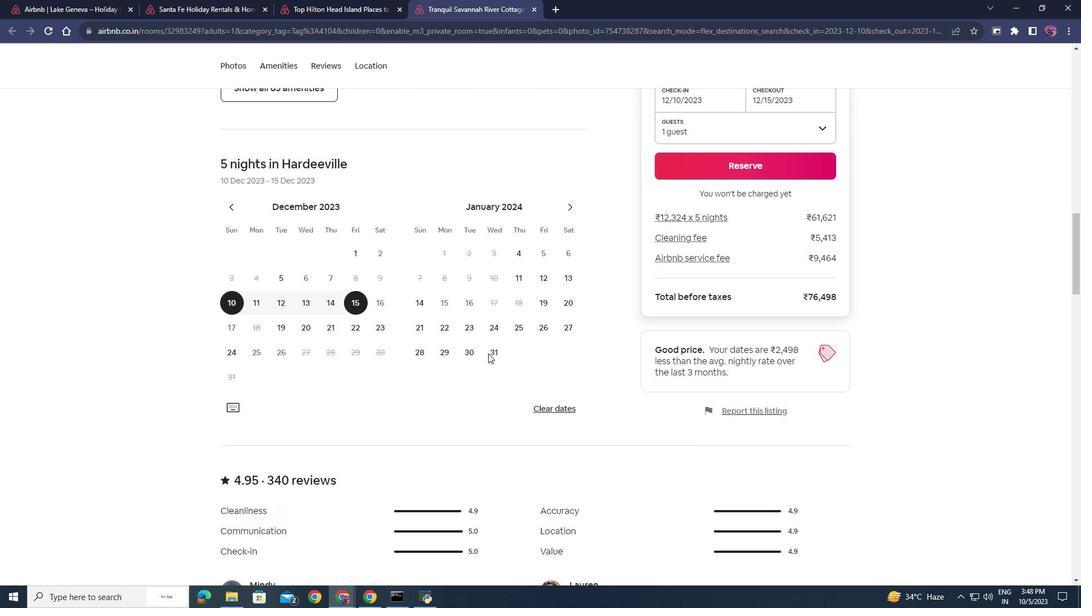 
Action: Mouse scrolled (488, 353) with delta (0, 0)
Screenshot: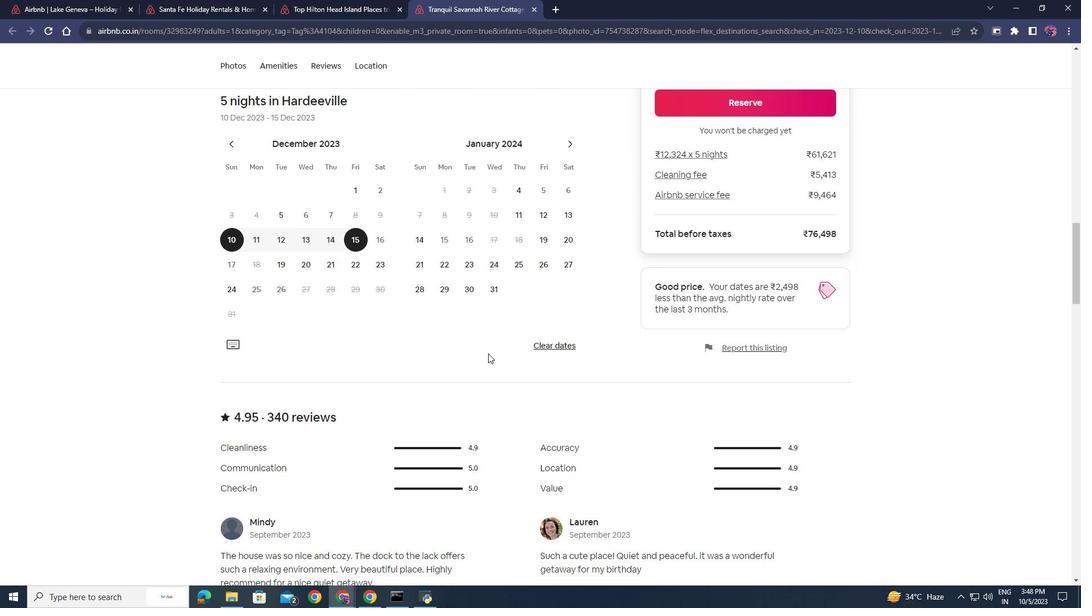 
Action: Mouse scrolled (488, 353) with delta (0, 0)
Screenshot: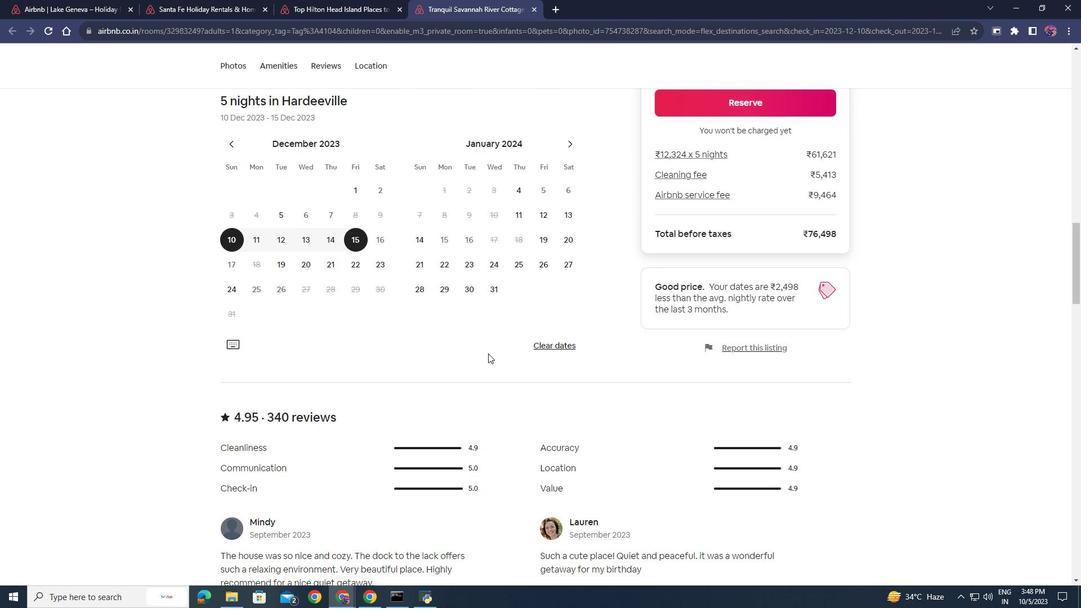 
Action: Mouse scrolled (488, 353) with delta (0, 0)
Screenshot: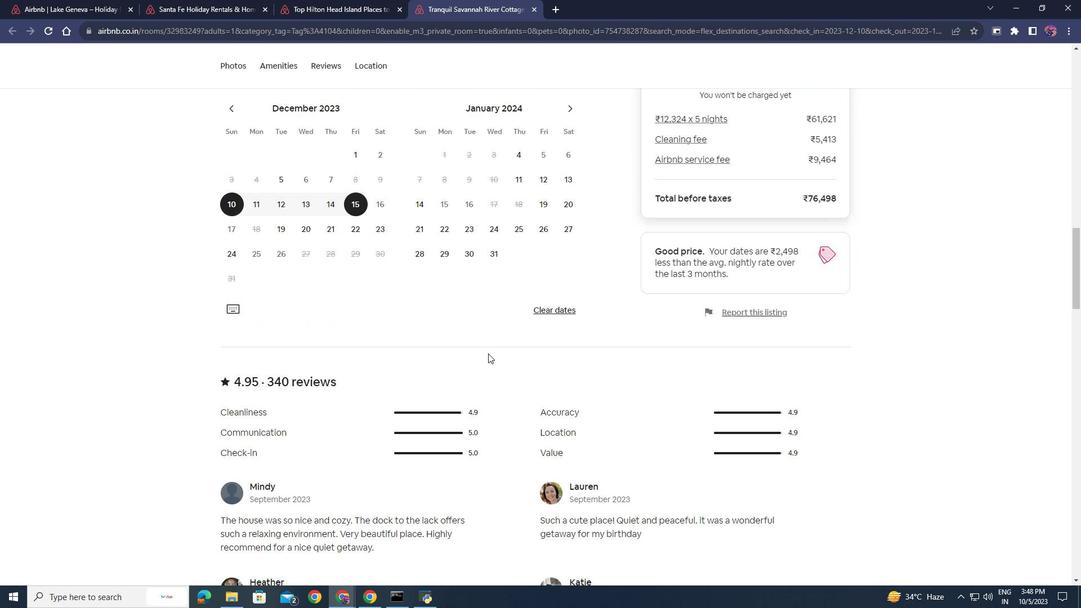 
Action: Mouse scrolled (488, 353) with delta (0, 0)
Screenshot: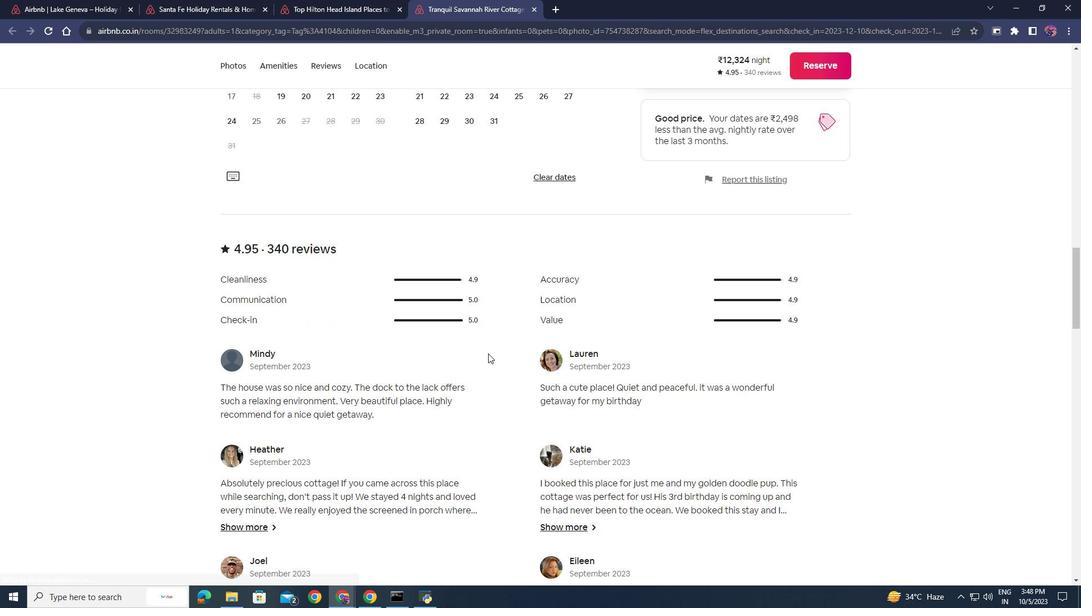 
Action: Mouse scrolled (488, 353) with delta (0, 0)
Screenshot: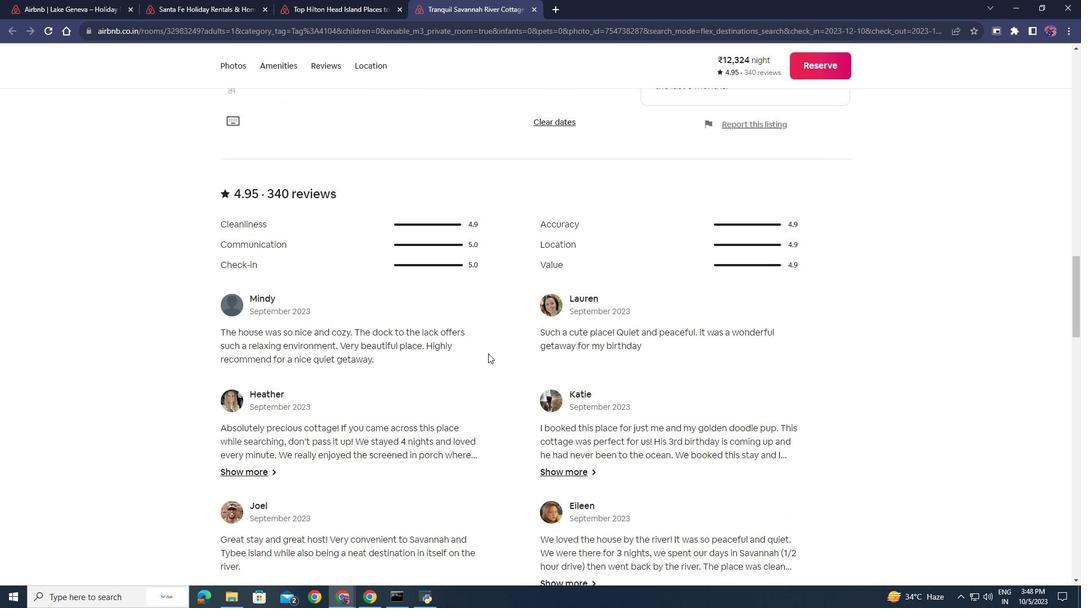 
Action: Mouse scrolled (488, 353) with delta (0, 0)
Screenshot: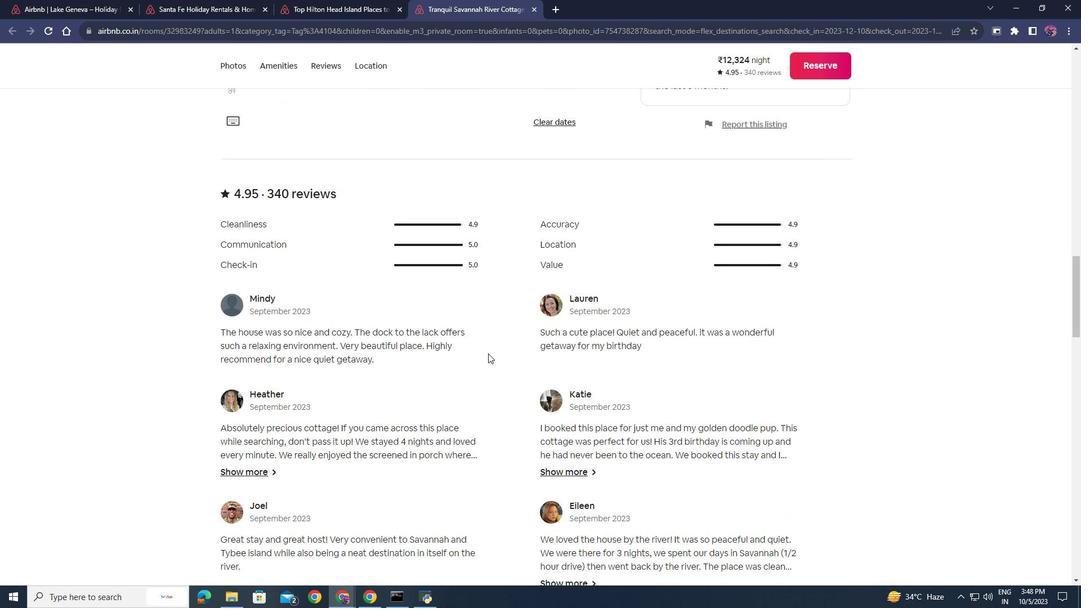 
Action: Mouse scrolled (488, 353) with delta (0, 0)
Screenshot: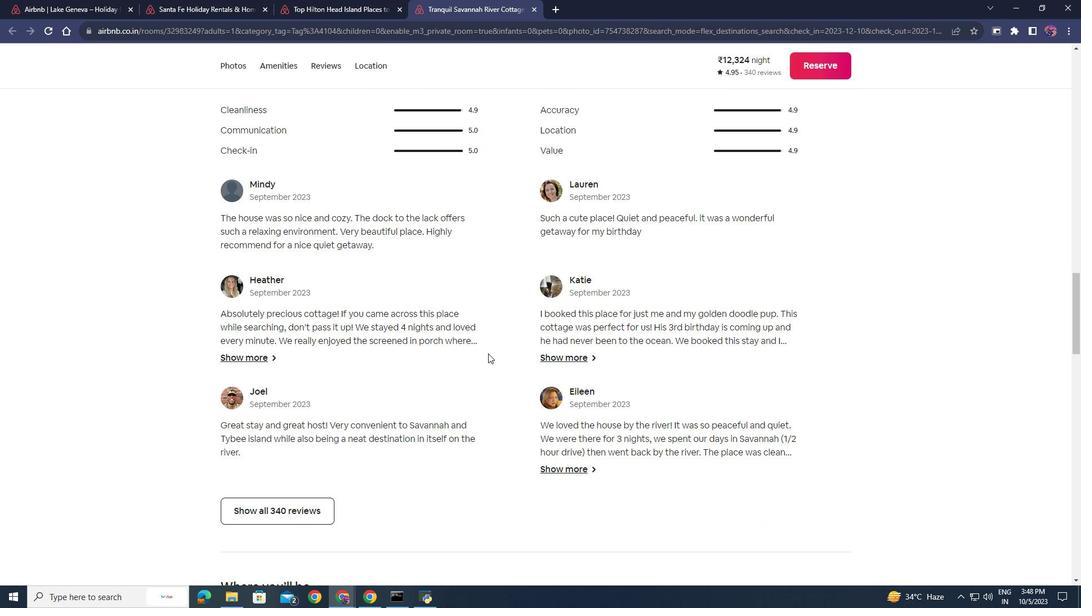 
Action: Mouse scrolled (488, 353) with delta (0, 0)
Screenshot: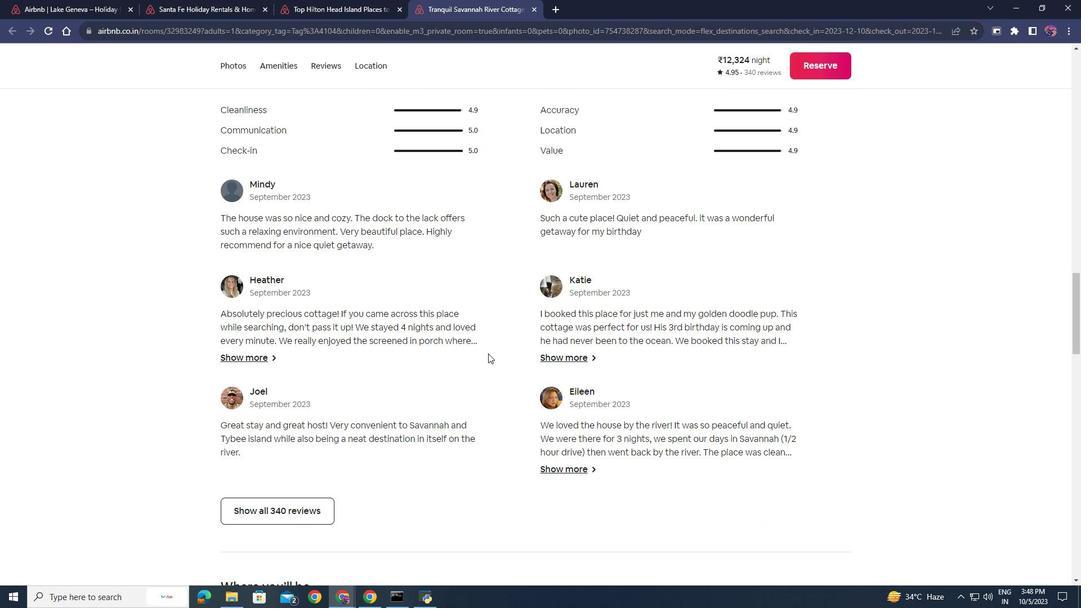 
Action: Mouse scrolled (488, 353) with delta (0, 0)
Screenshot: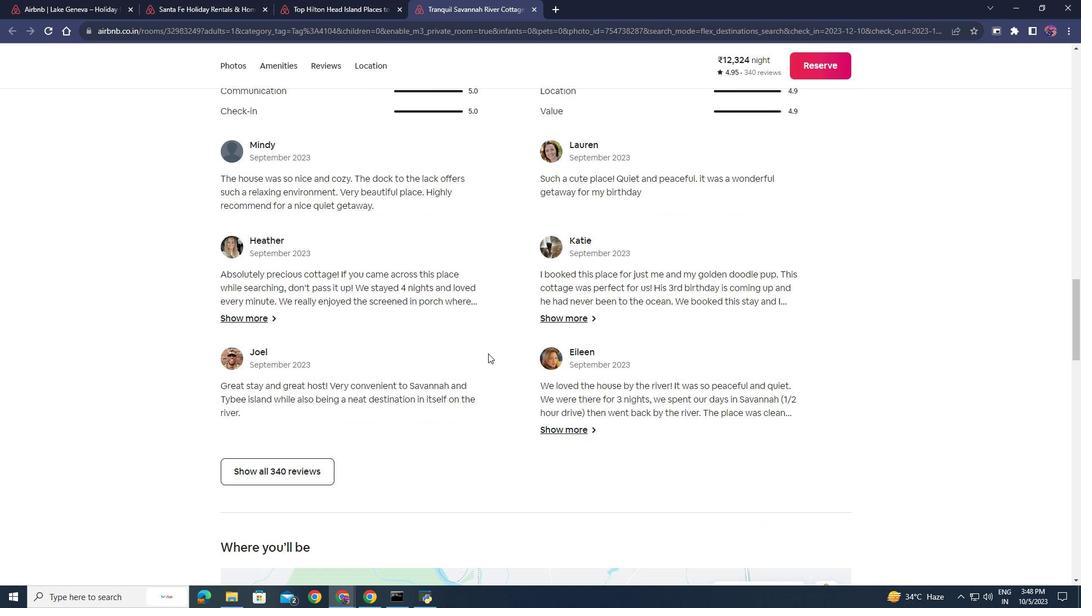 
Action: Mouse scrolled (488, 353) with delta (0, 0)
Screenshot: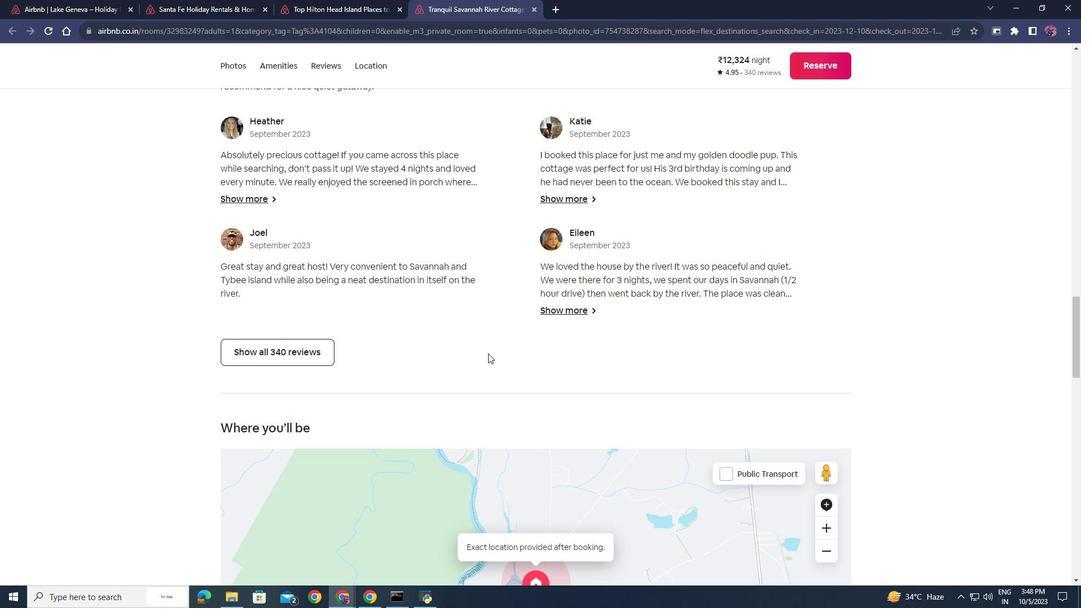 
Action: Mouse scrolled (488, 353) with delta (0, 0)
Screenshot: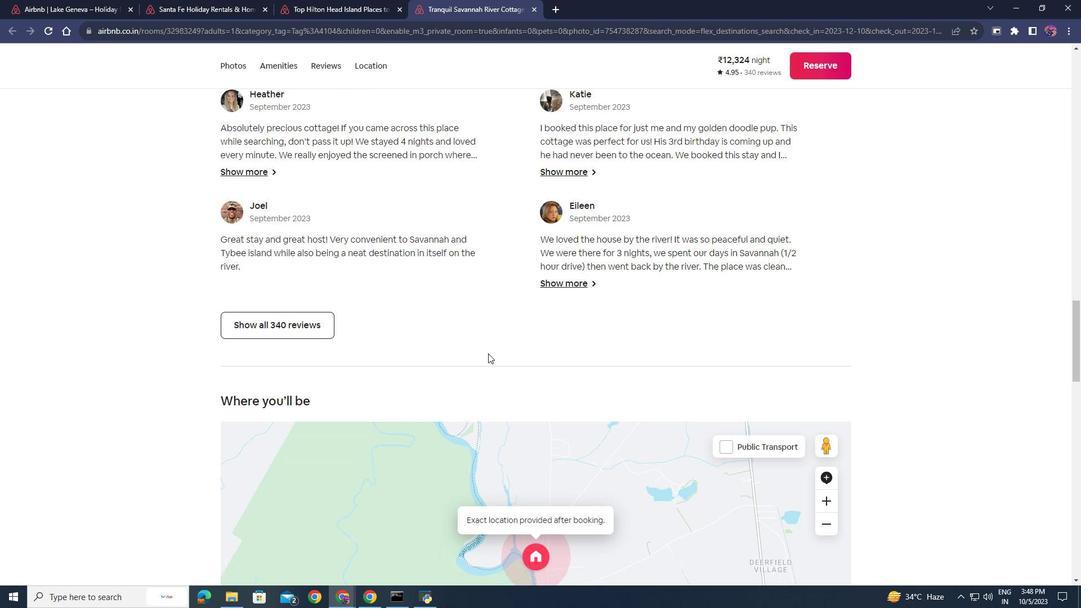
Action: Mouse scrolled (488, 353) with delta (0, 0)
Screenshot: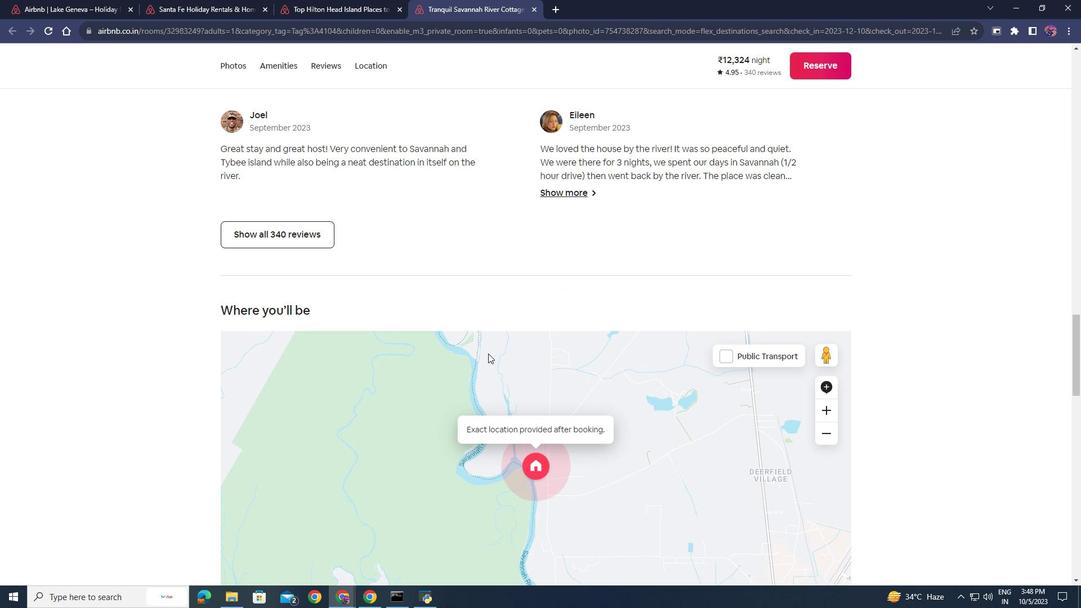 
Action: Mouse scrolled (488, 353) with delta (0, 0)
Screenshot: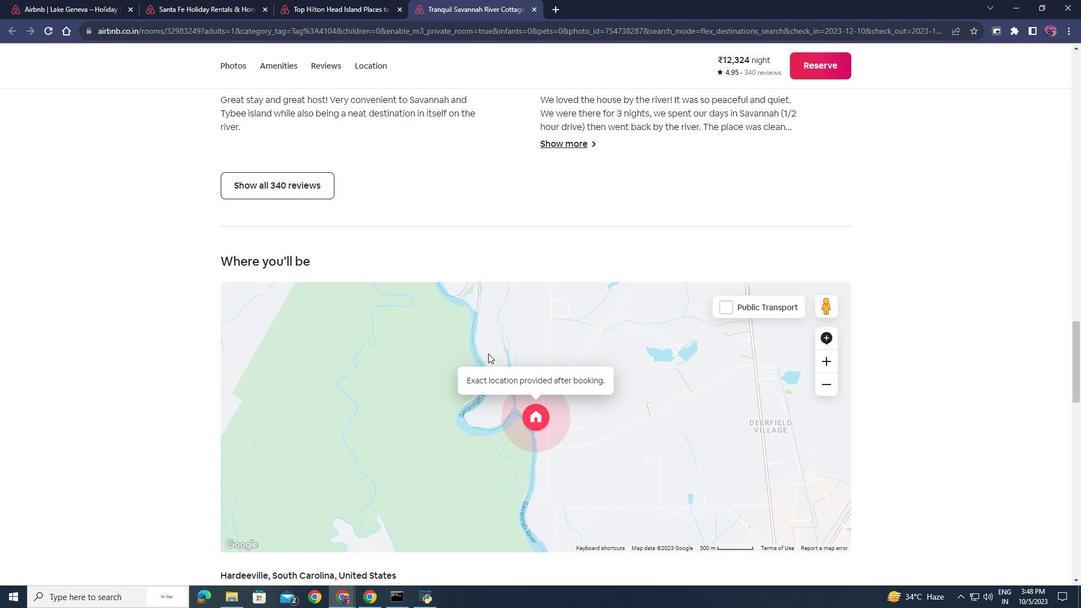 
Action: Mouse scrolled (488, 353) with delta (0, 0)
Screenshot: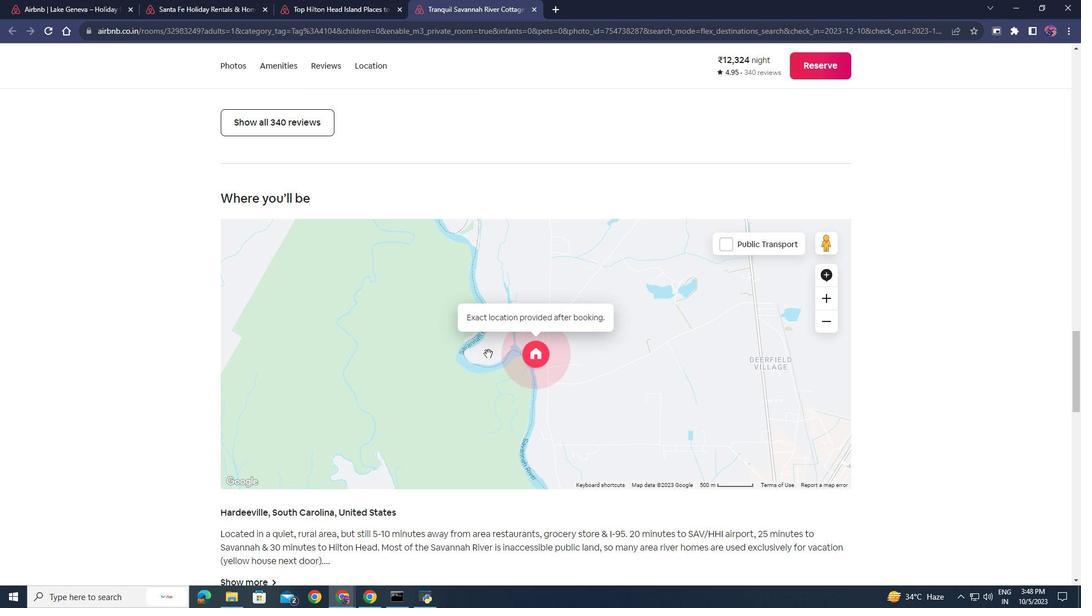 
Action: Mouse scrolled (488, 353) with delta (0, 0)
Screenshot: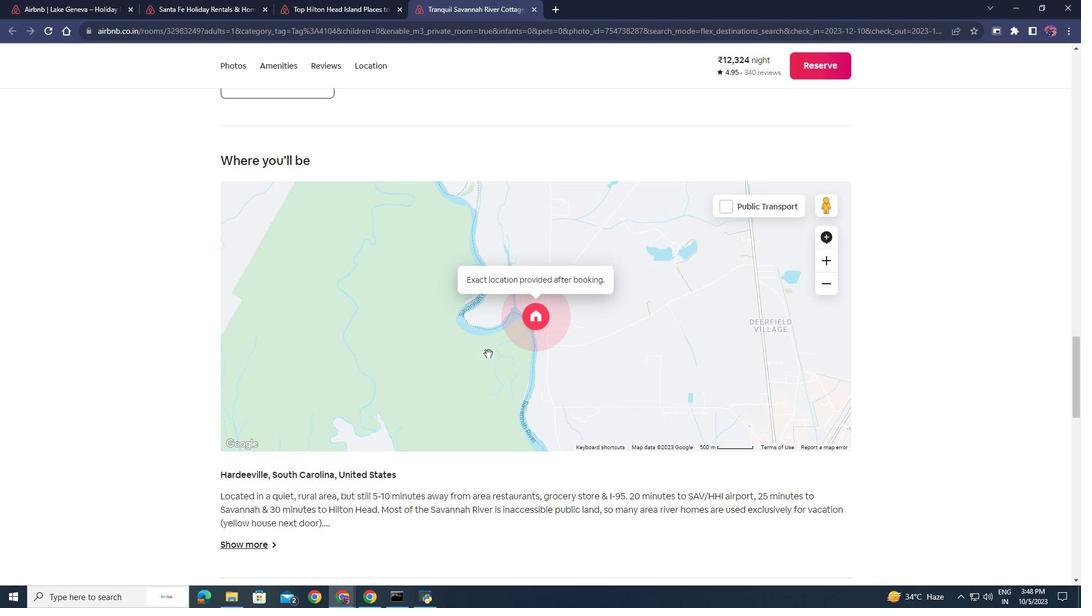 
Action: Mouse scrolled (488, 353) with delta (0, 0)
Screenshot: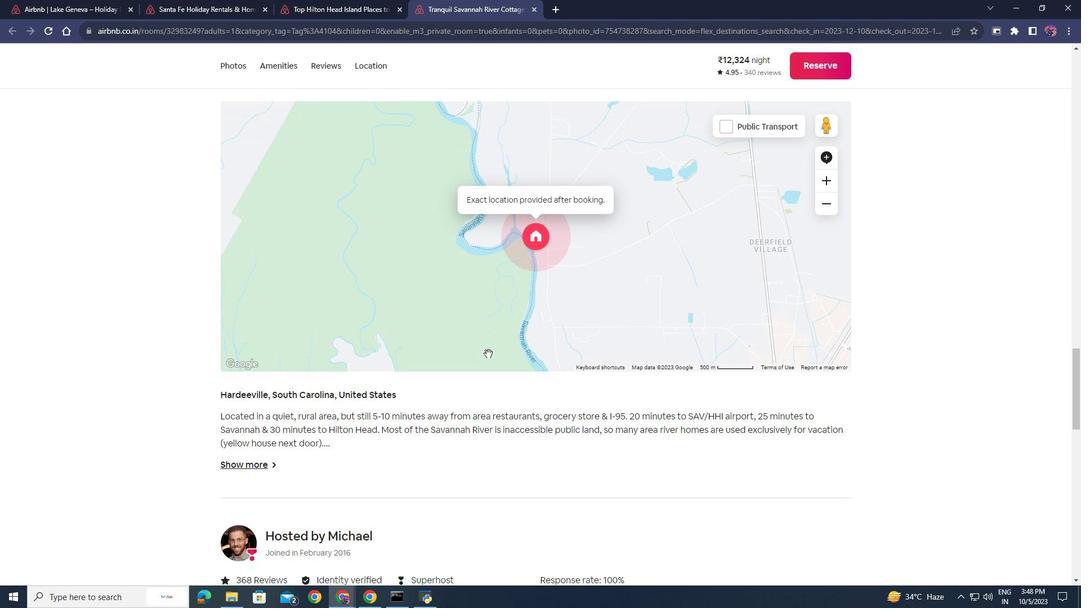 
Action: Mouse scrolled (488, 353) with delta (0, 0)
Screenshot: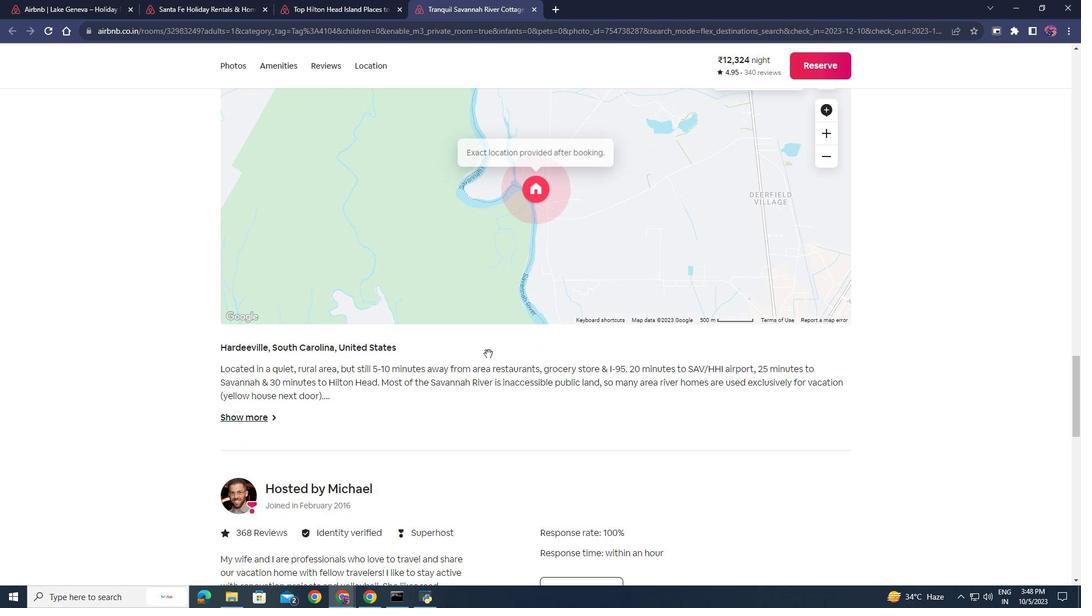 
Action: Mouse scrolled (488, 353) with delta (0, 0)
Screenshot: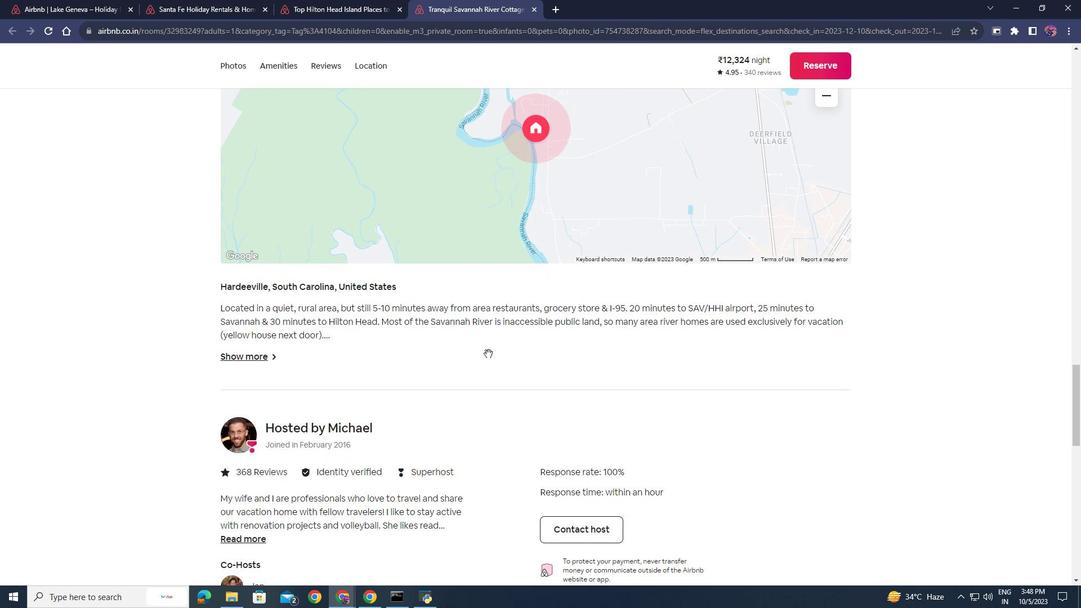 
Action: Mouse scrolled (488, 353) with delta (0, 0)
Screenshot: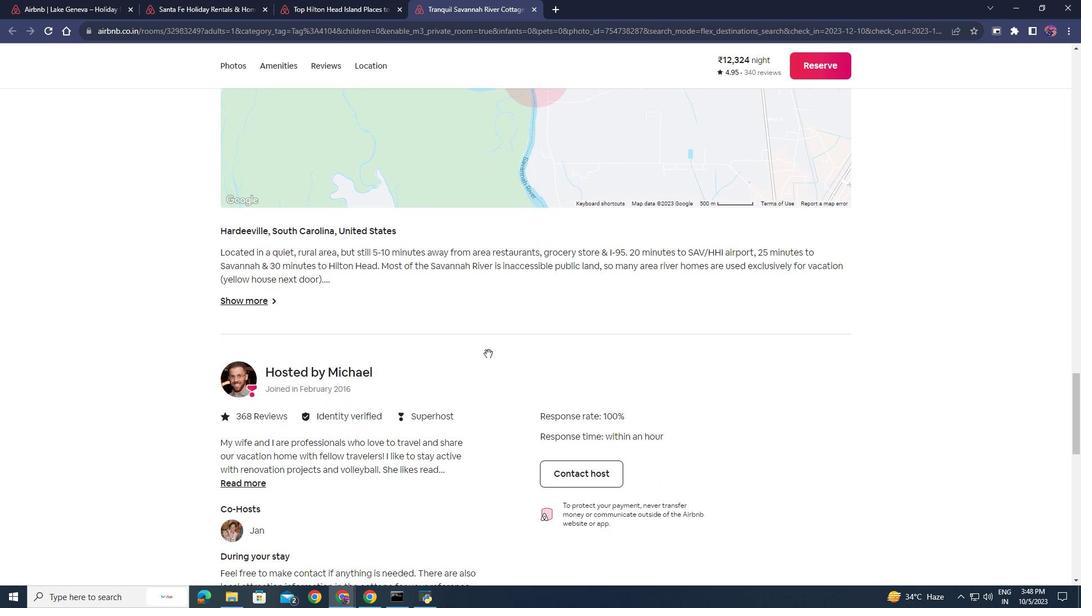 
Action: Mouse scrolled (488, 353) with delta (0, 0)
Screenshot: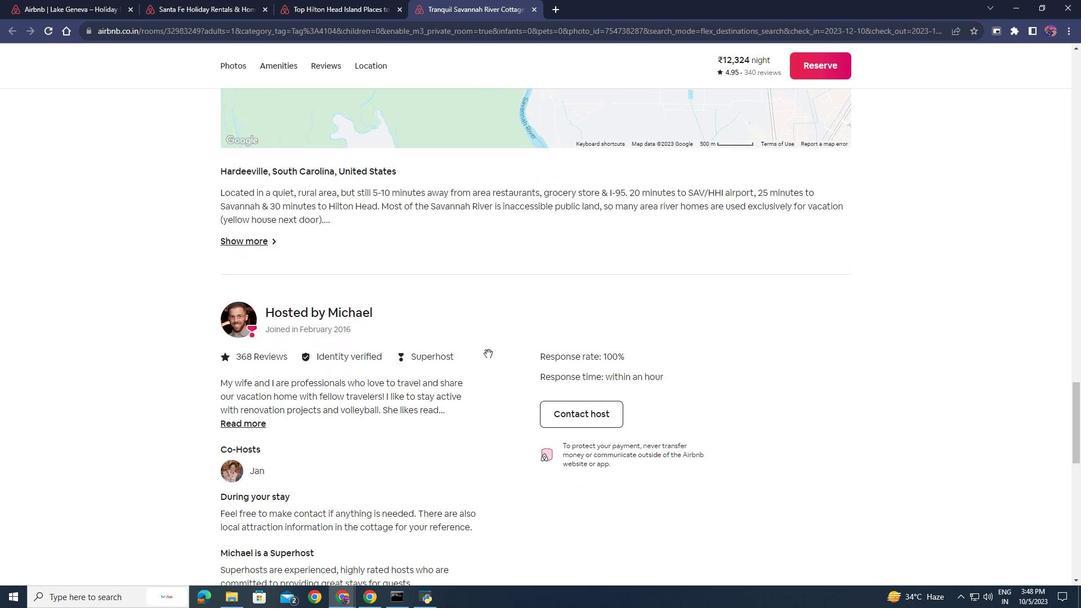 
Action: Mouse scrolled (488, 353) with delta (0, 0)
Screenshot: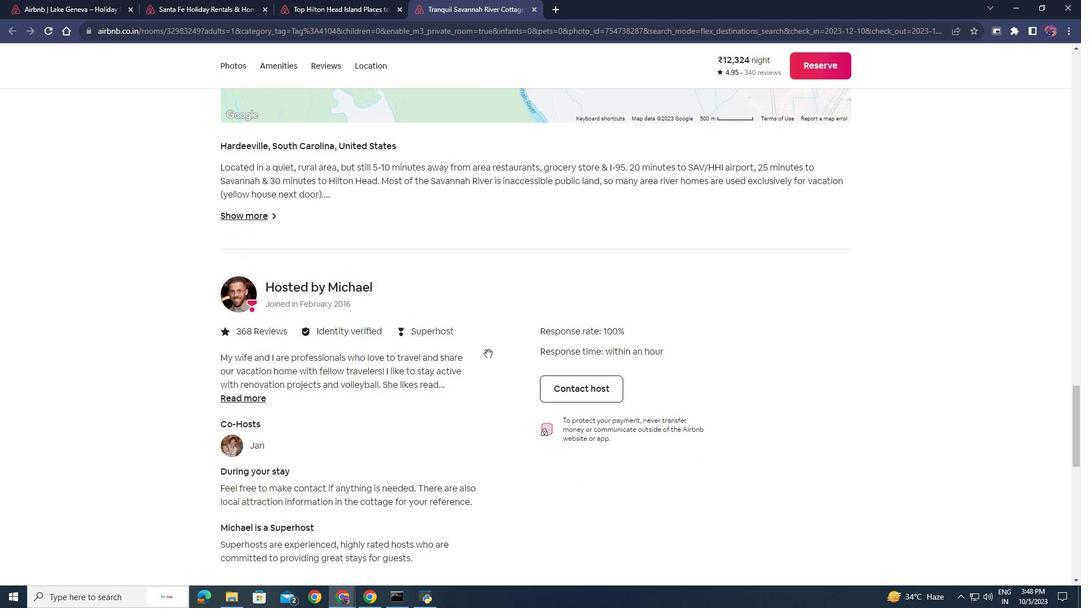 
Action: Mouse scrolled (488, 353) with delta (0, 0)
Screenshot: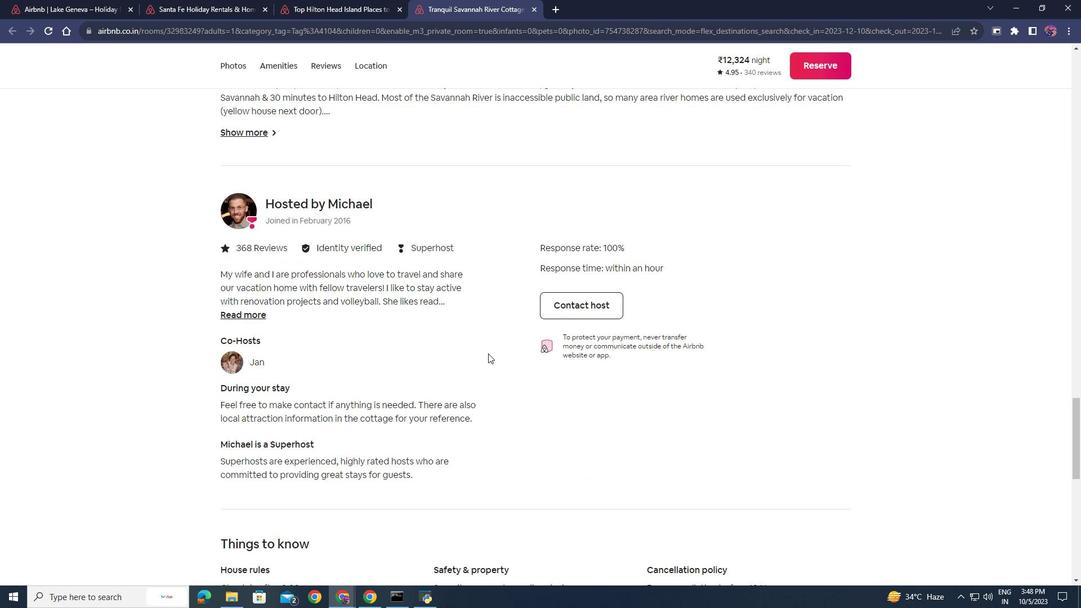 
Action: Mouse scrolled (488, 353) with delta (0, 0)
Screenshot: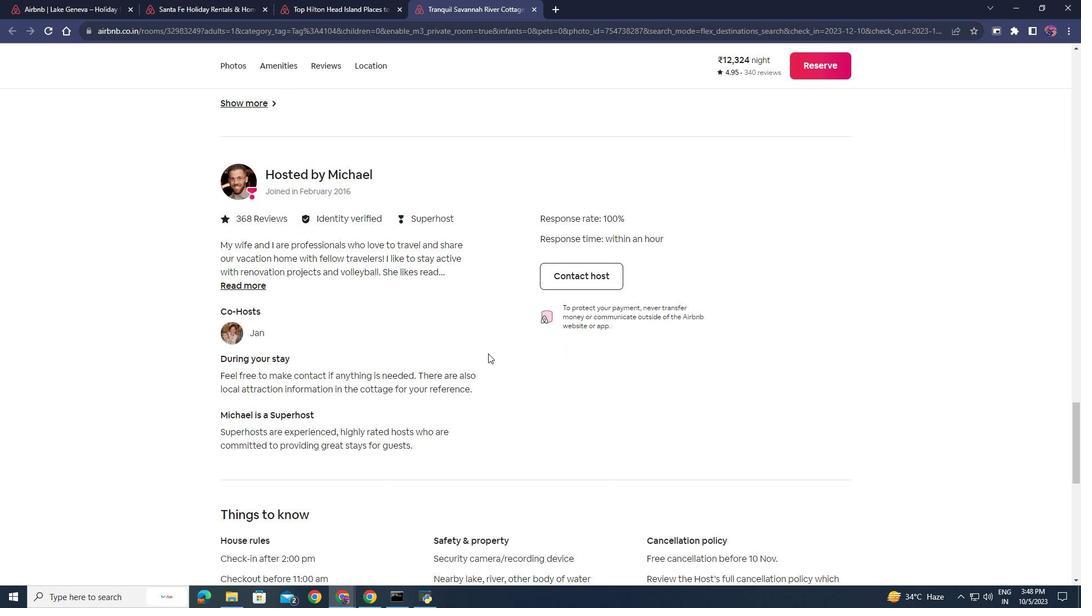 
Action: Mouse scrolled (488, 353) with delta (0, 0)
Screenshot: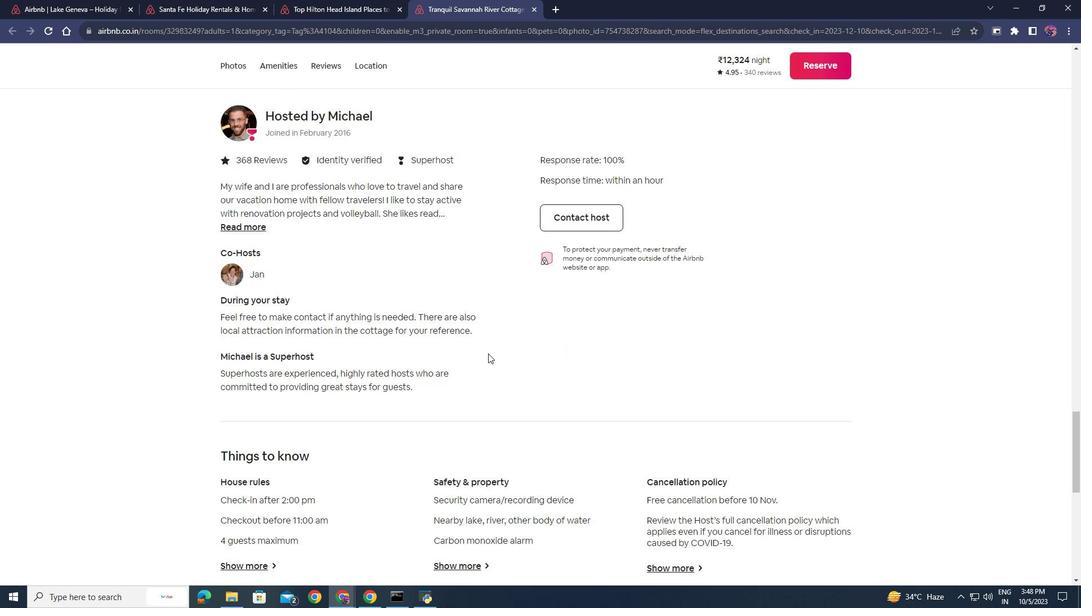 
Action: Mouse scrolled (488, 353) with delta (0, 0)
Screenshot: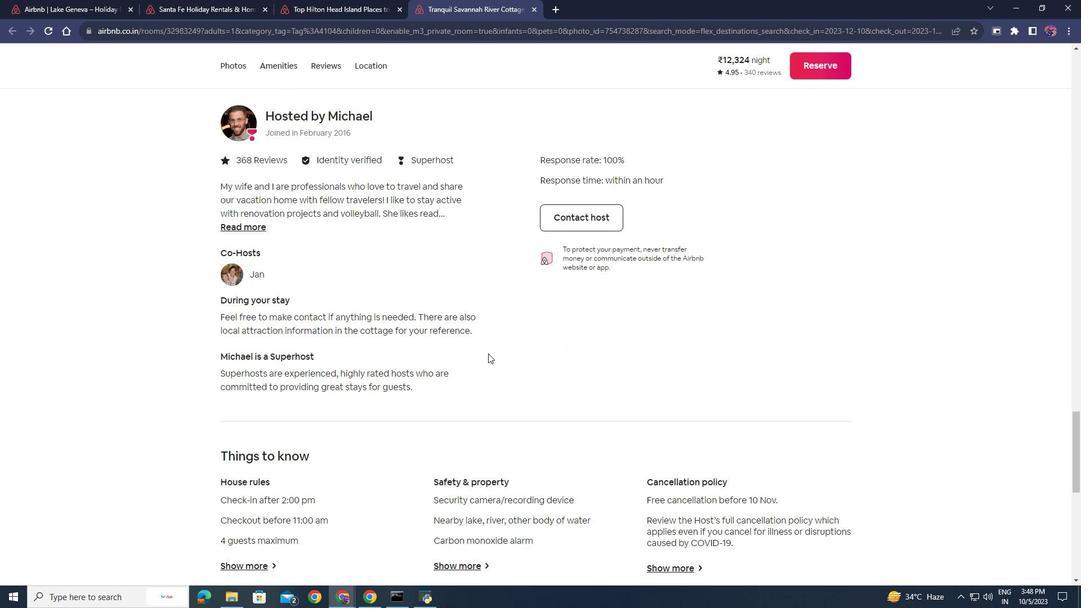 
Action: Mouse scrolled (488, 353) with delta (0, 0)
Screenshot: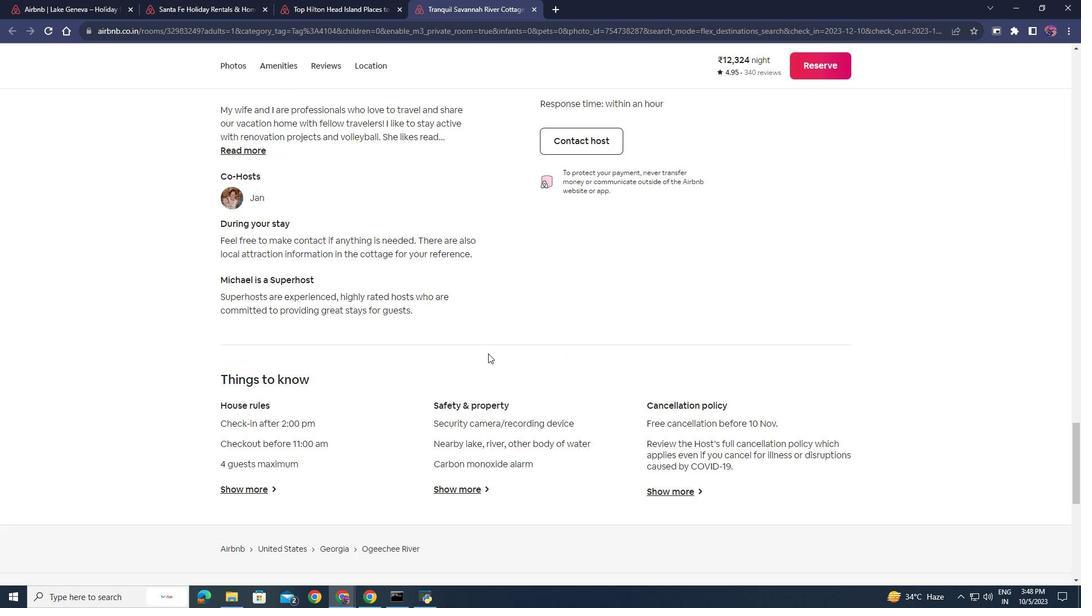 
Action: Mouse scrolled (488, 354) with delta (0, 0)
Screenshot: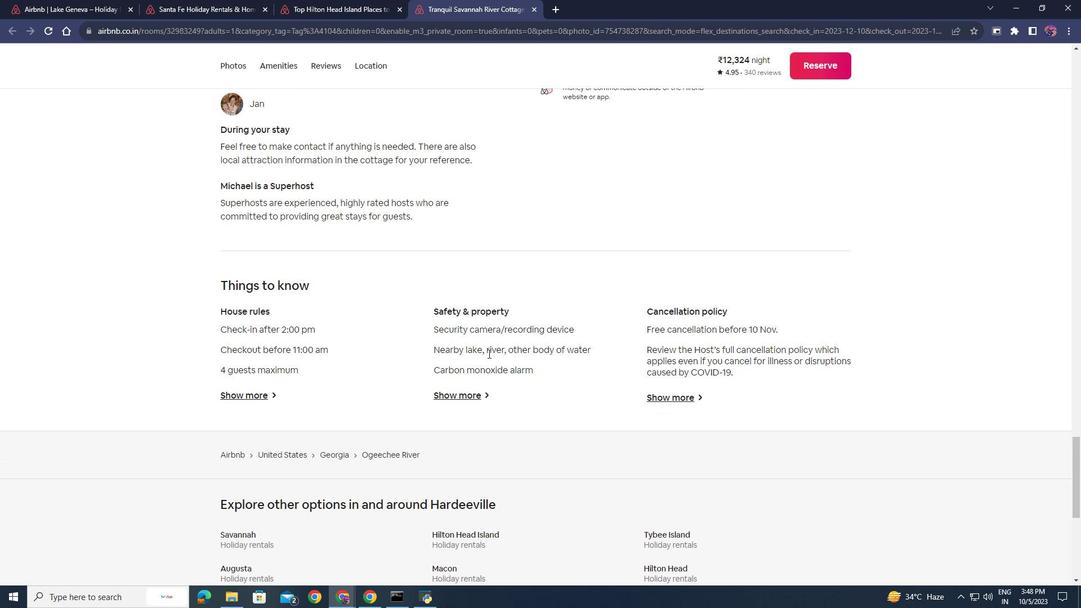 
Action: Mouse scrolled (488, 354) with delta (0, 0)
Screenshot: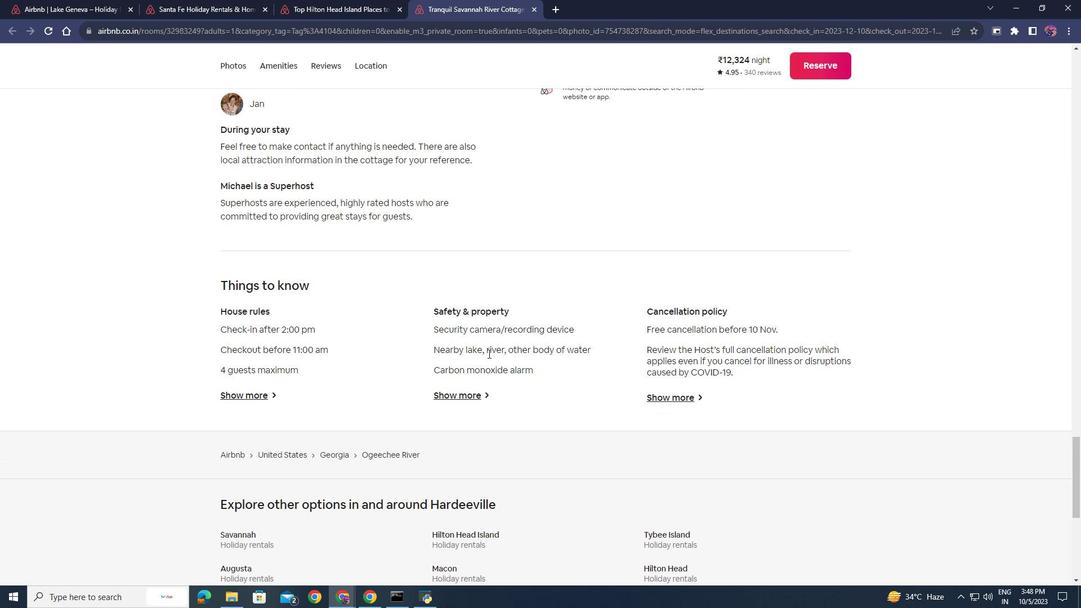 
Action: Mouse scrolled (488, 354) with delta (0, 0)
Screenshot: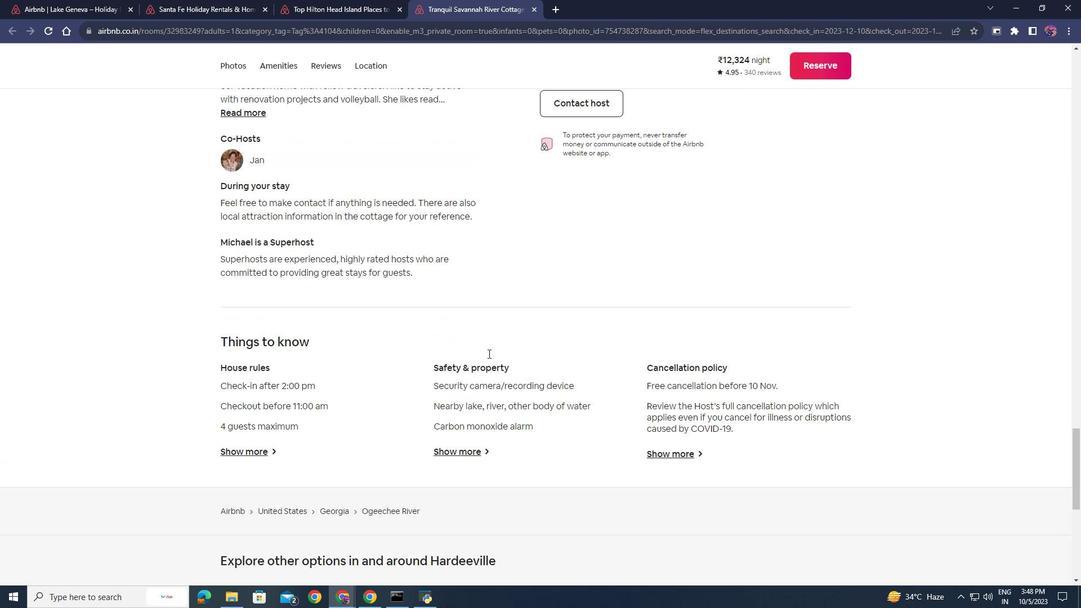 
Action: Mouse scrolled (488, 354) with delta (0, 0)
Screenshot: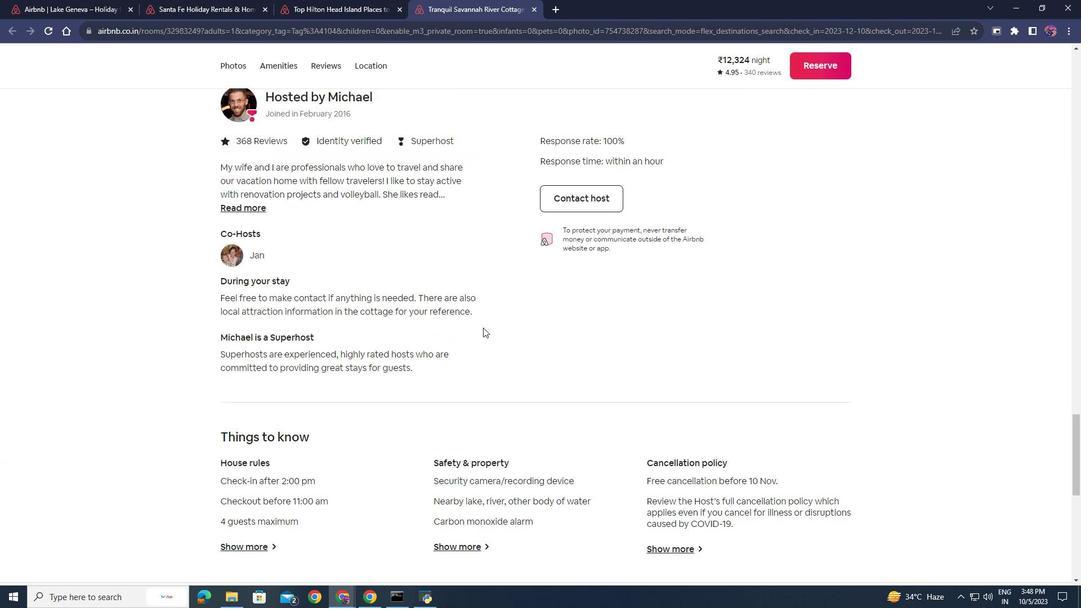 
Action: Mouse moved to (322, 65)
Screenshot: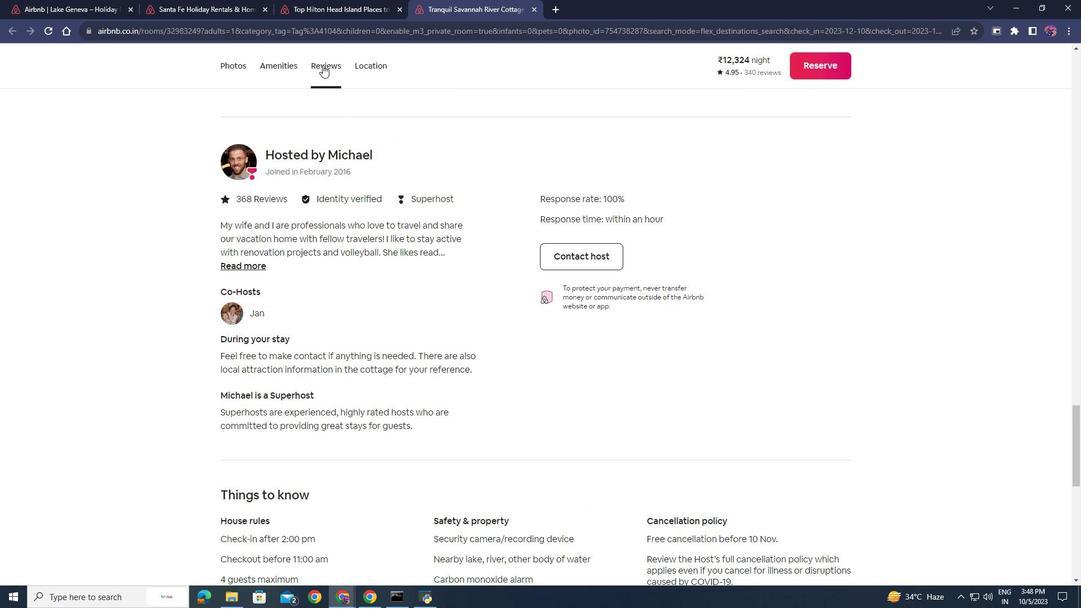 
Action: Mouse pressed left at (322, 65)
Screenshot: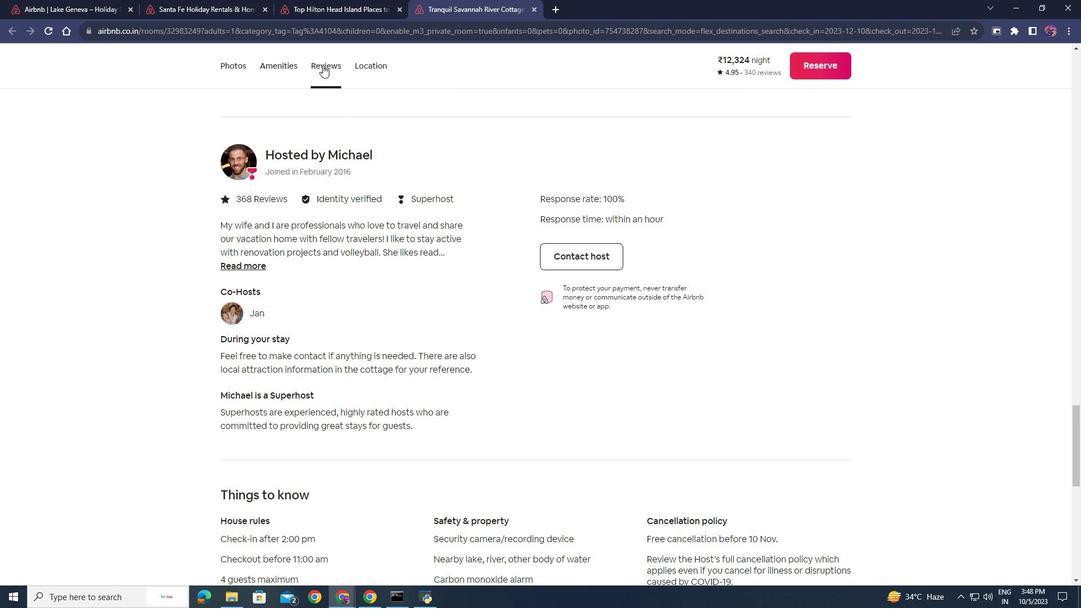 
Action: Mouse moved to (380, 62)
Screenshot: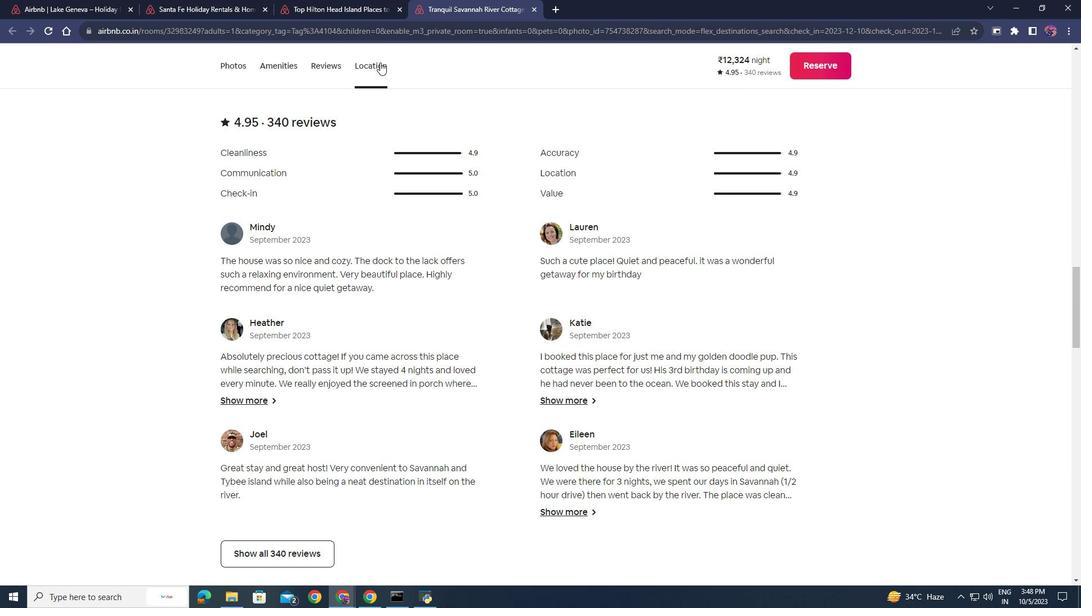 
Action: Mouse pressed left at (380, 62)
Screenshot: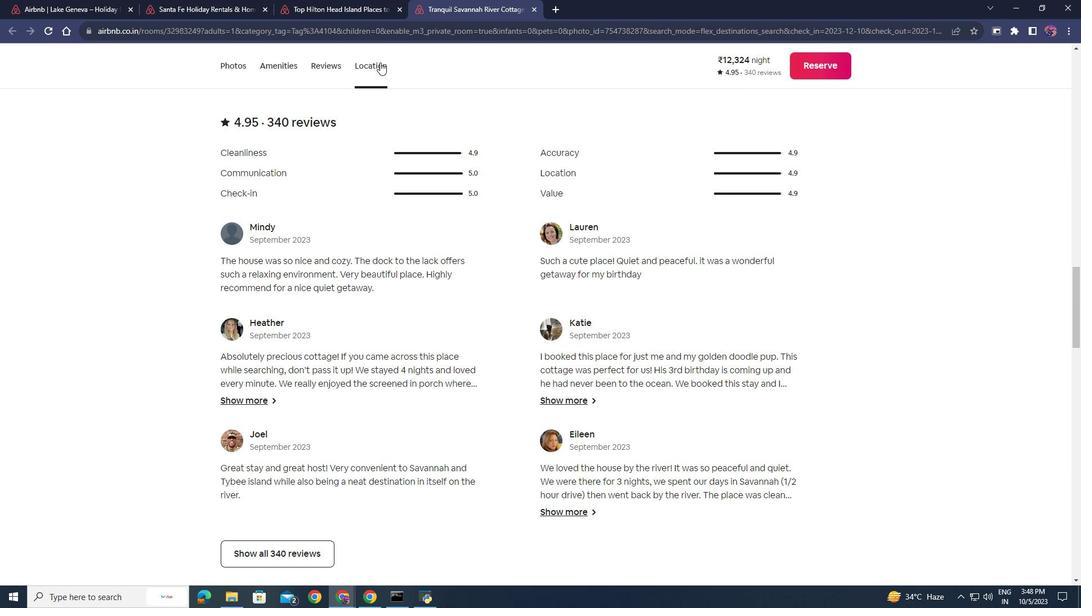 
Action: Mouse moved to (313, 154)
Screenshot: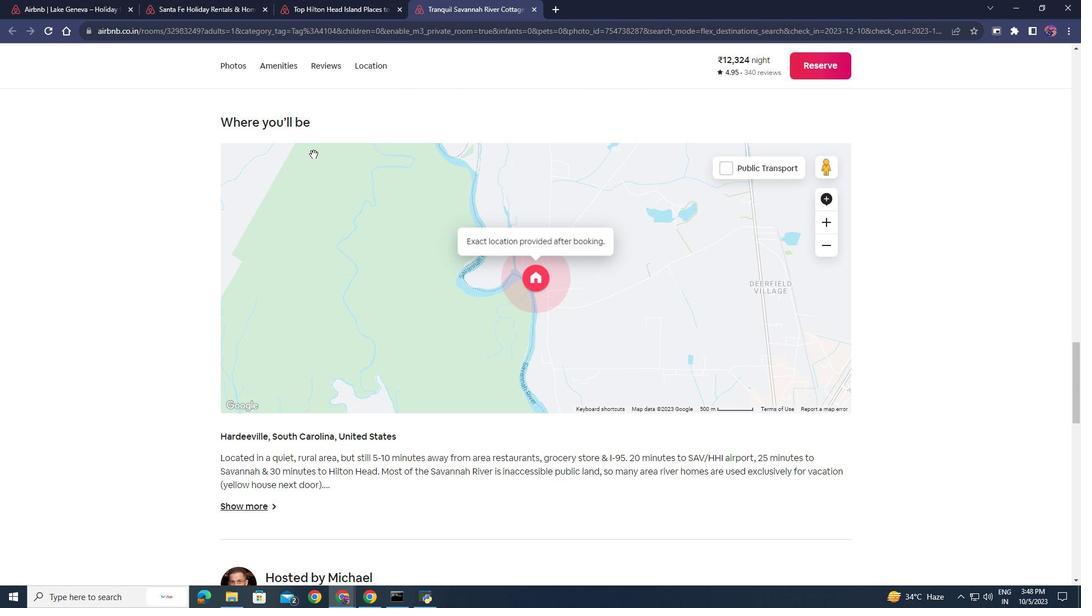
Action: Mouse scrolled (313, 153) with delta (0, 0)
Screenshot: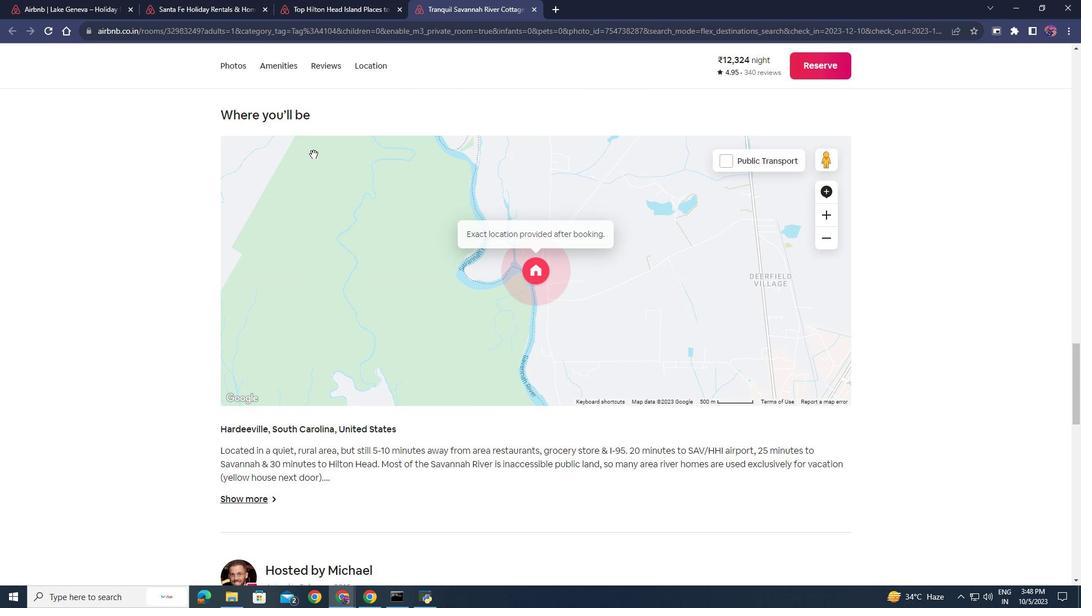 
Action: Mouse scrolled (313, 153) with delta (0, 0)
Screenshot: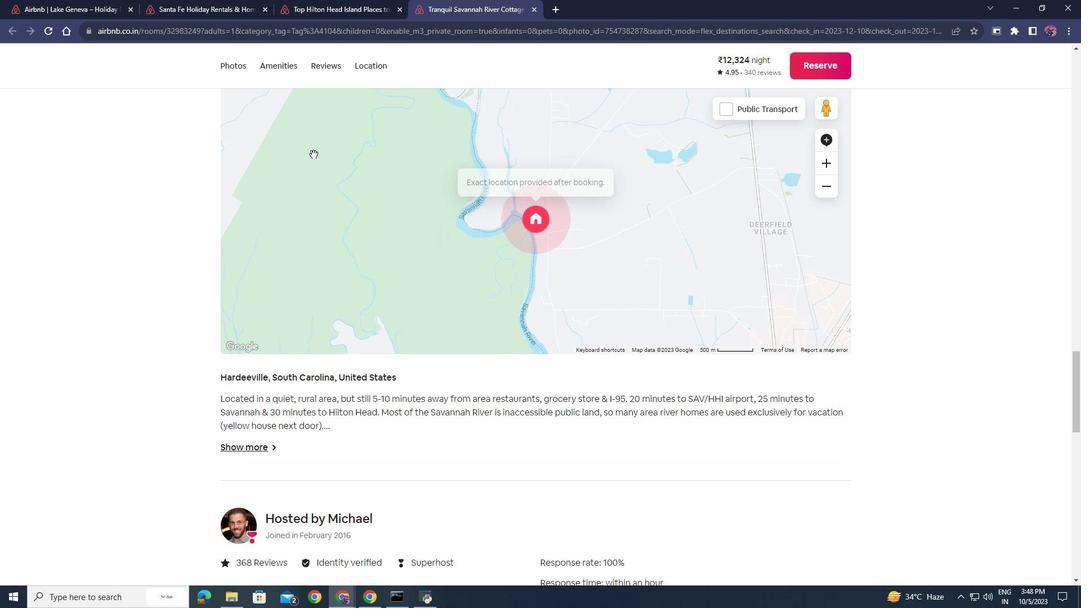 
Action: Mouse scrolled (313, 153) with delta (0, 0)
Screenshot: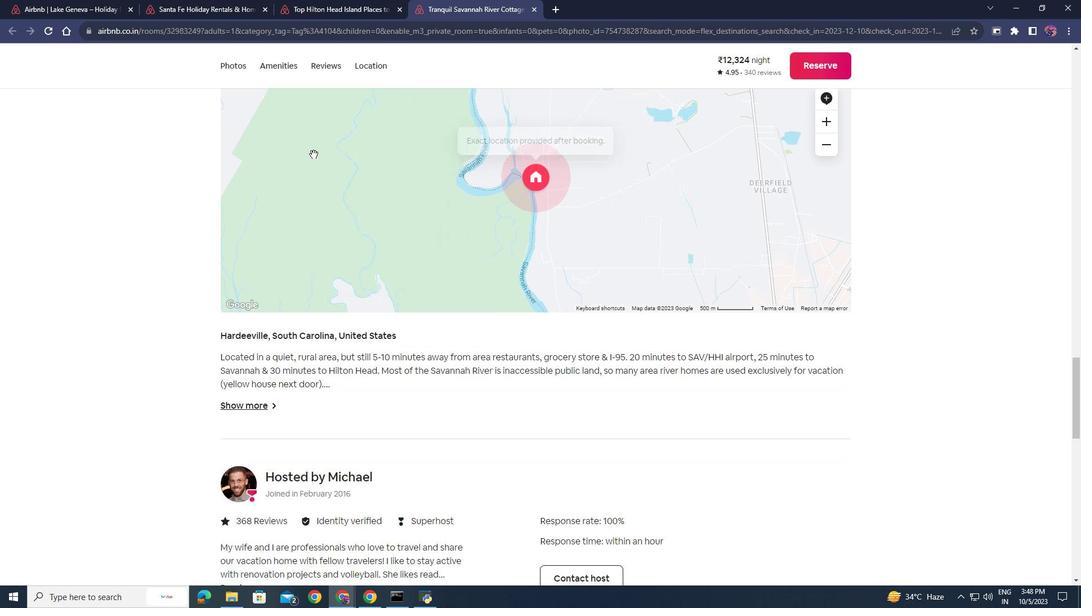 
Action: Mouse scrolled (313, 153) with delta (0, 0)
Screenshot: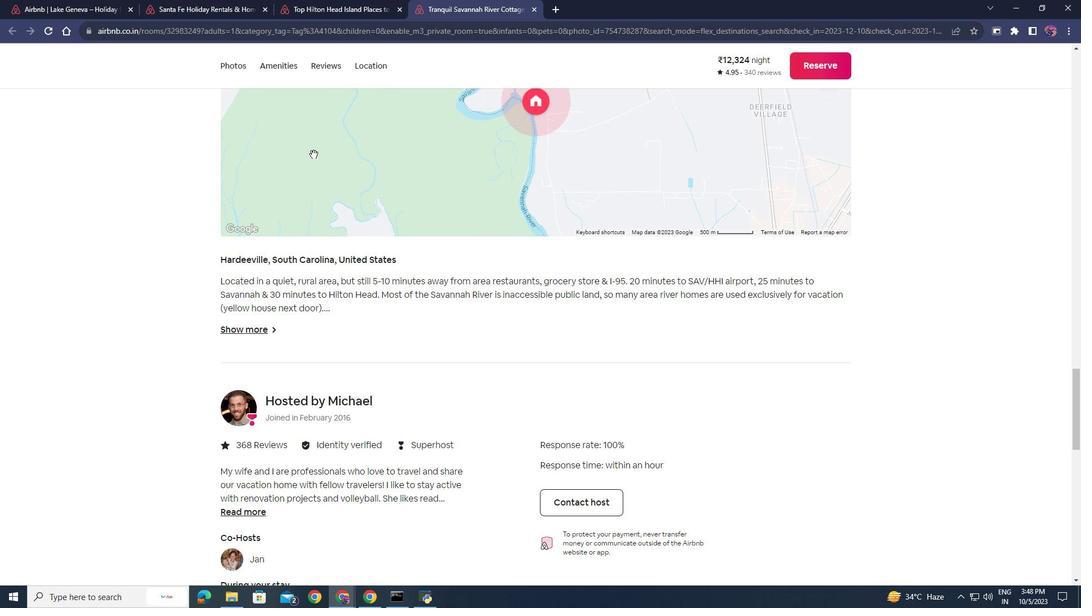 
Action: Mouse scrolled (313, 153) with delta (0, 0)
Screenshot: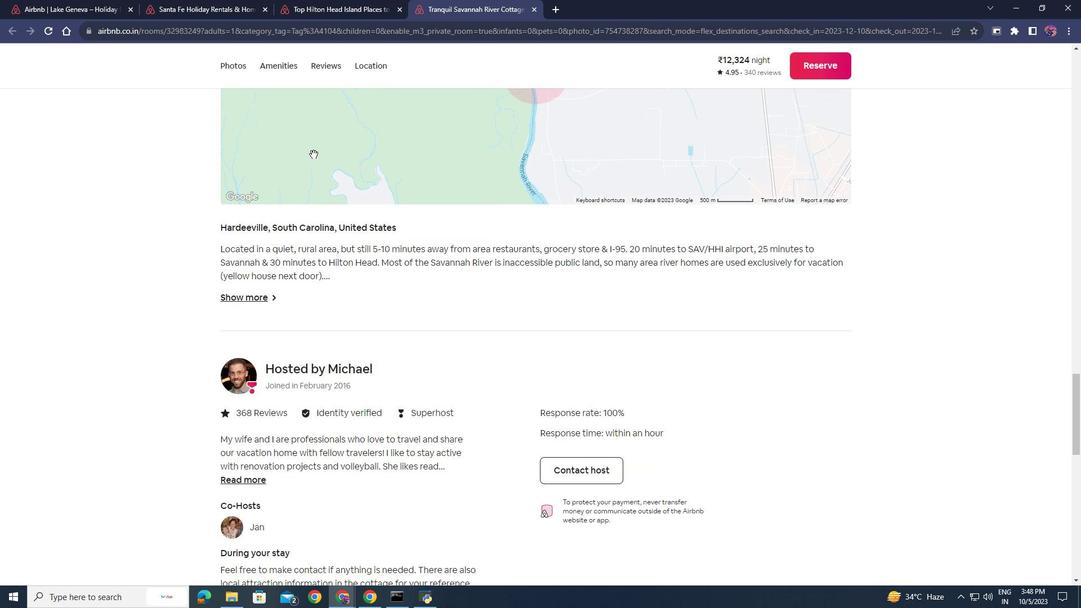 
Action: Mouse scrolled (313, 153) with delta (0, 0)
Screenshot: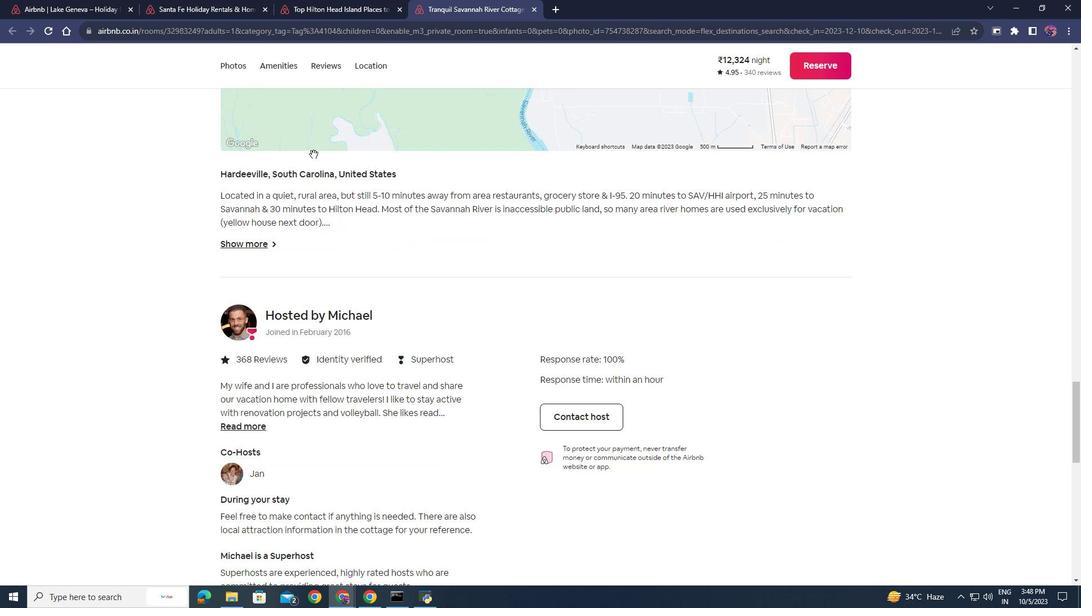 
Action: Mouse scrolled (313, 153) with delta (0, 0)
Screenshot: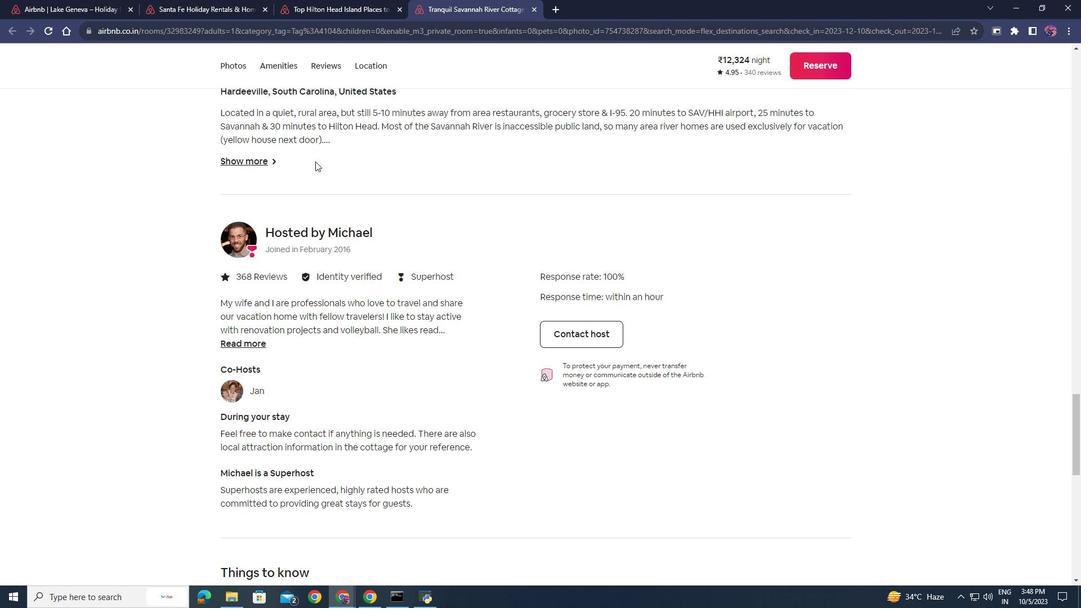 
Action: Mouse moved to (314, 161)
Screenshot: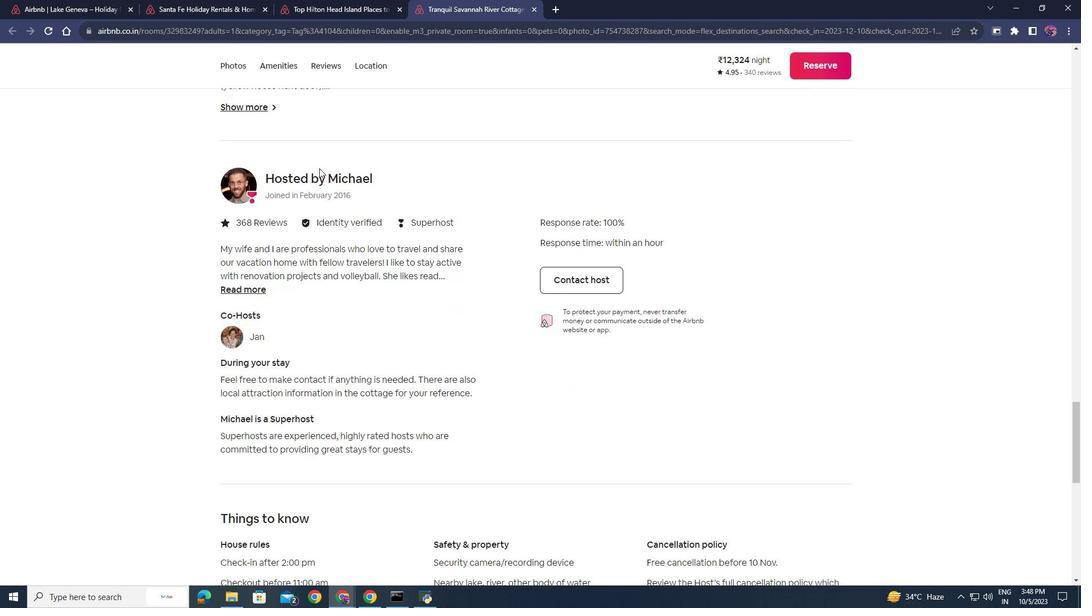 
Action: Mouse scrolled (314, 160) with delta (0, 0)
Screenshot: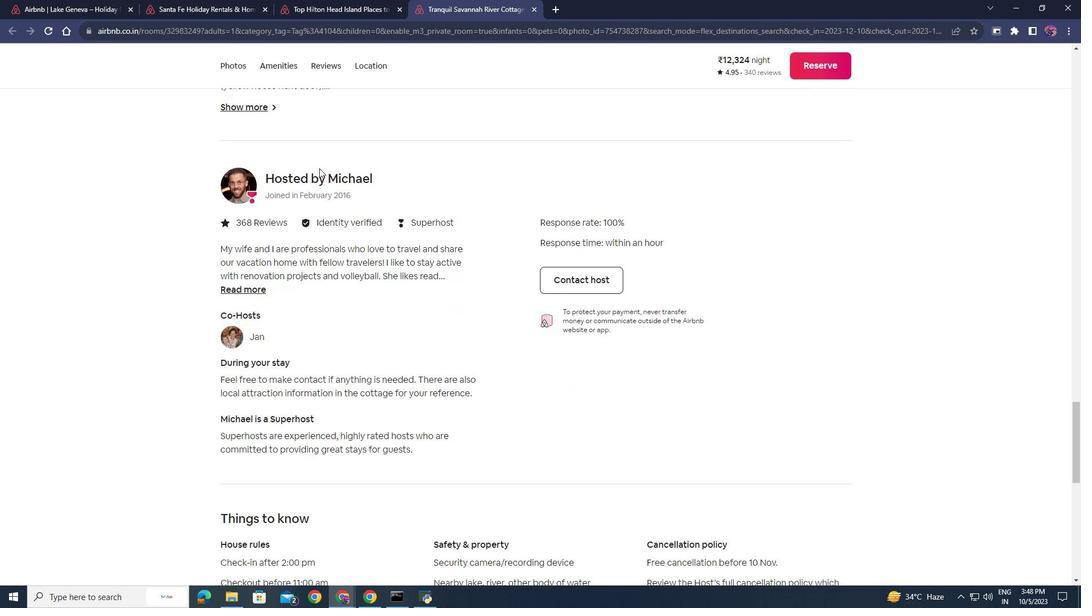 
Action: Mouse moved to (318, 168)
Screenshot: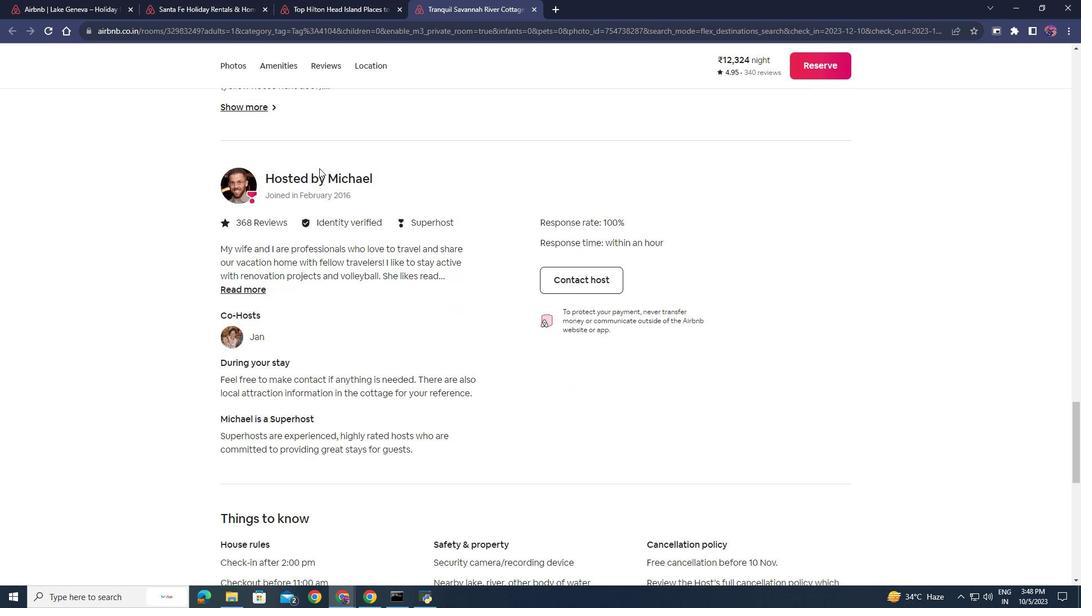 
Action: Mouse scrolled (318, 167) with delta (0, 0)
Screenshot: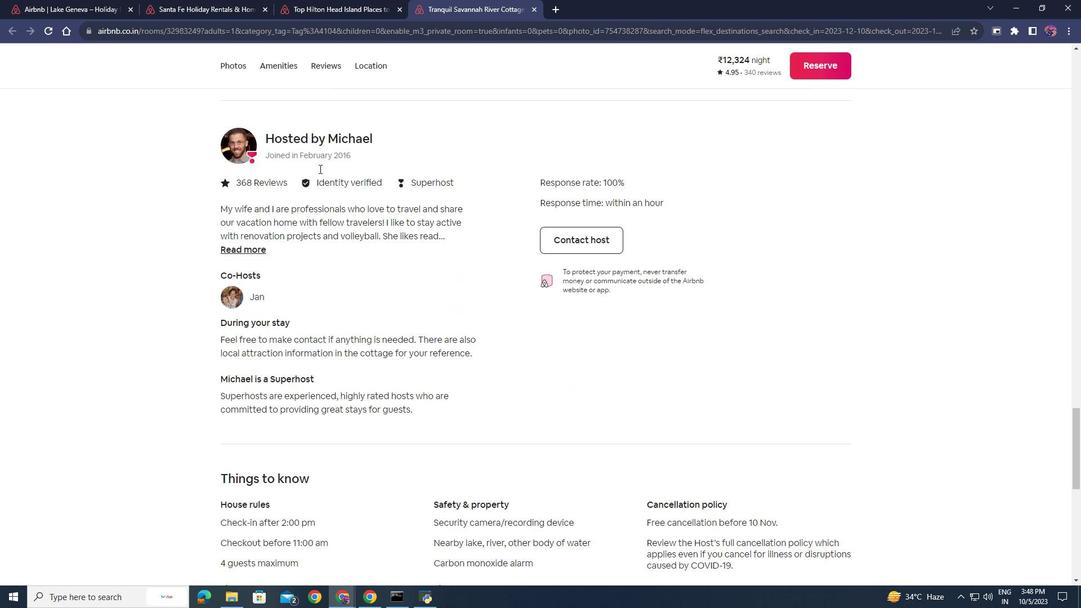 
Action: Mouse moved to (444, 230)
Screenshot: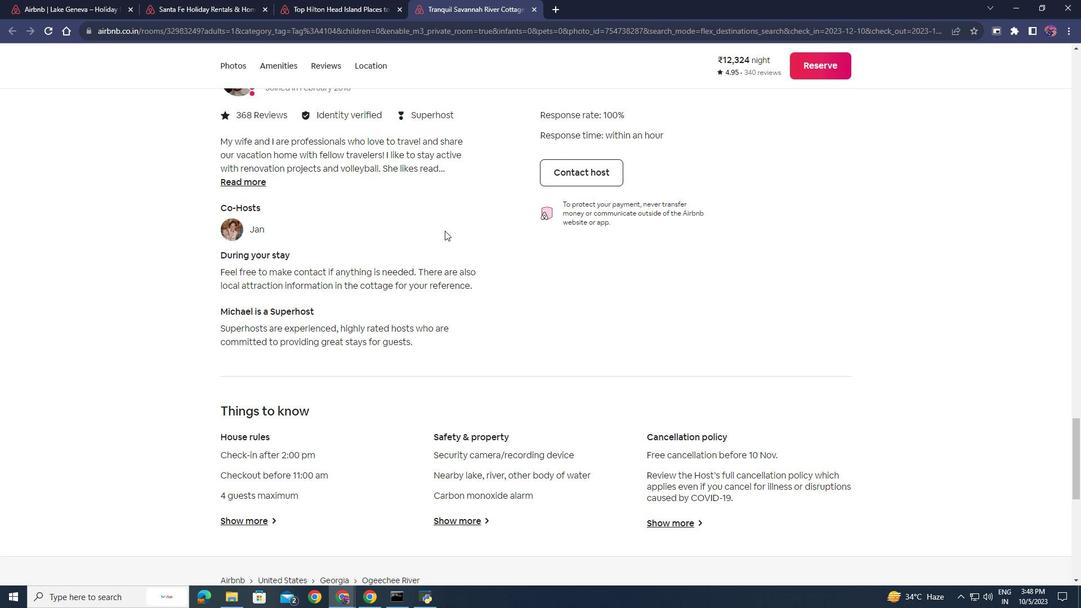 
Action: Mouse scrolled (444, 230) with delta (0, 0)
Screenshot: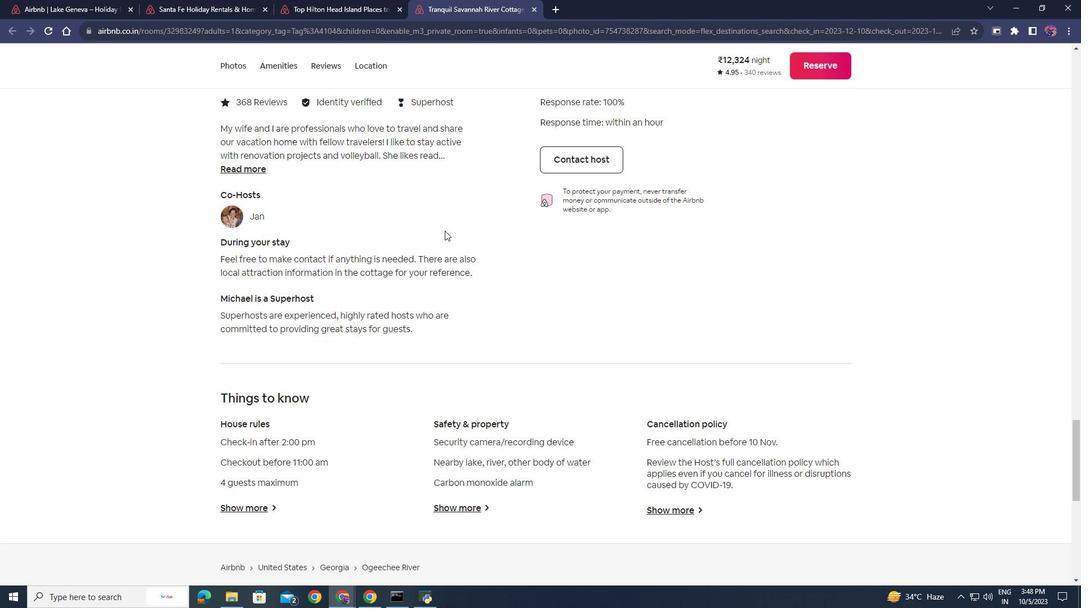 
Action: Mouse scrolled (444, 230) with delta (0, 0)
